 Task: For heading Arial with bold.  font size for heading22,  'Change the font style of data to'Arial Narrow.  and font size to 14,  Change the alignment of both headline & data to Align middle.  In the sheet   Dynamic Sales review book
Action: Mouse moved to (780, 653)
Screenshot: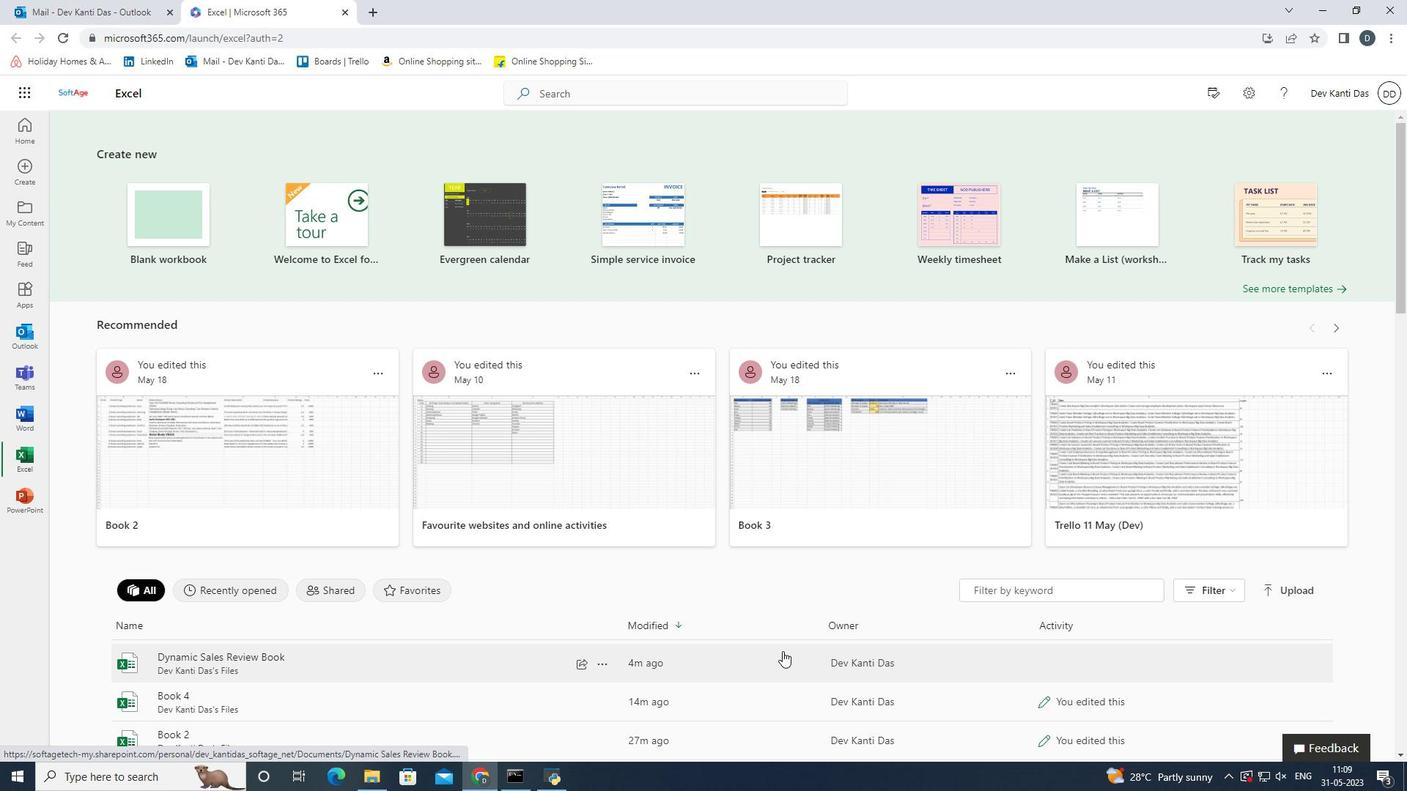 
Action: Mouse pressed left at (780, 653)
Screenshot: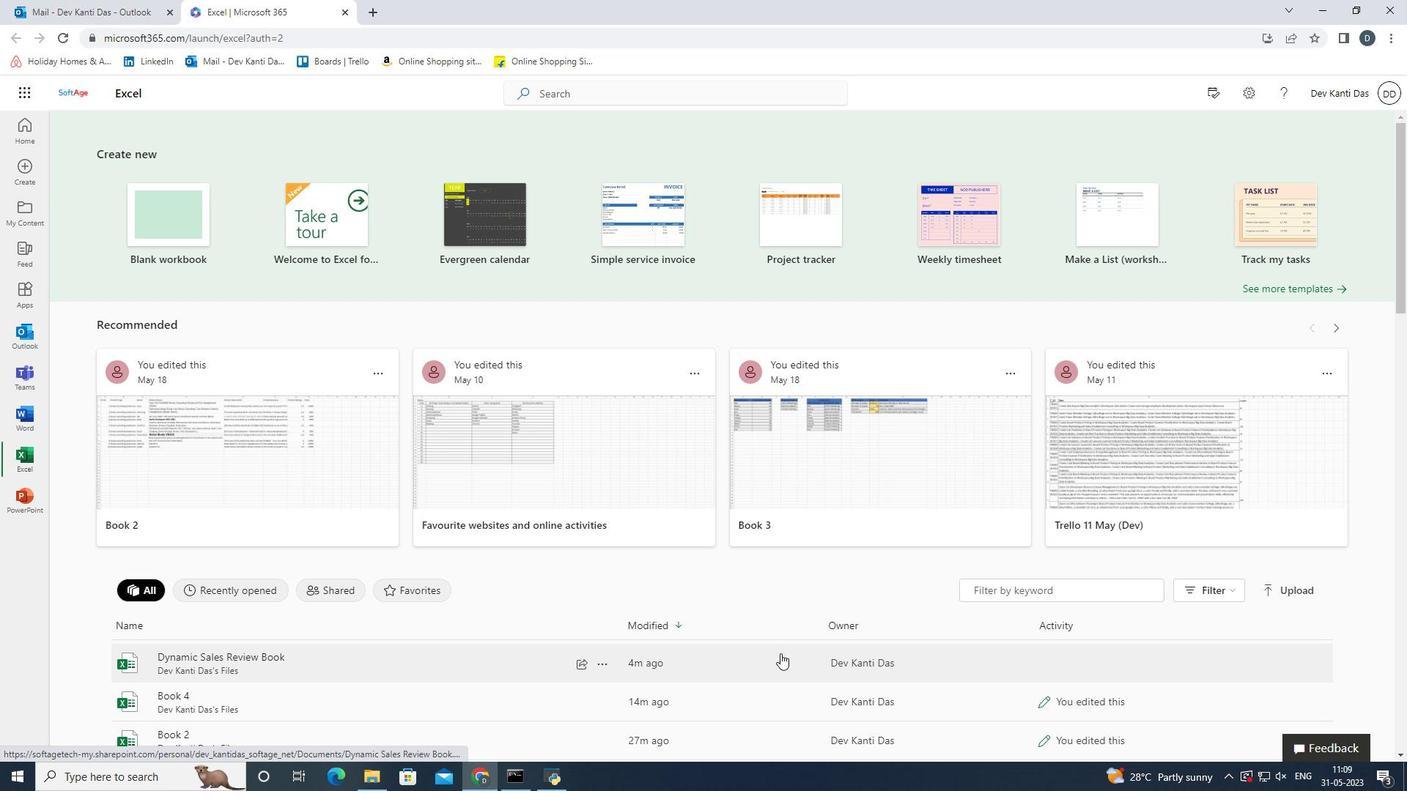 
Action: Mouse moved to (72, 249)
Screenshot: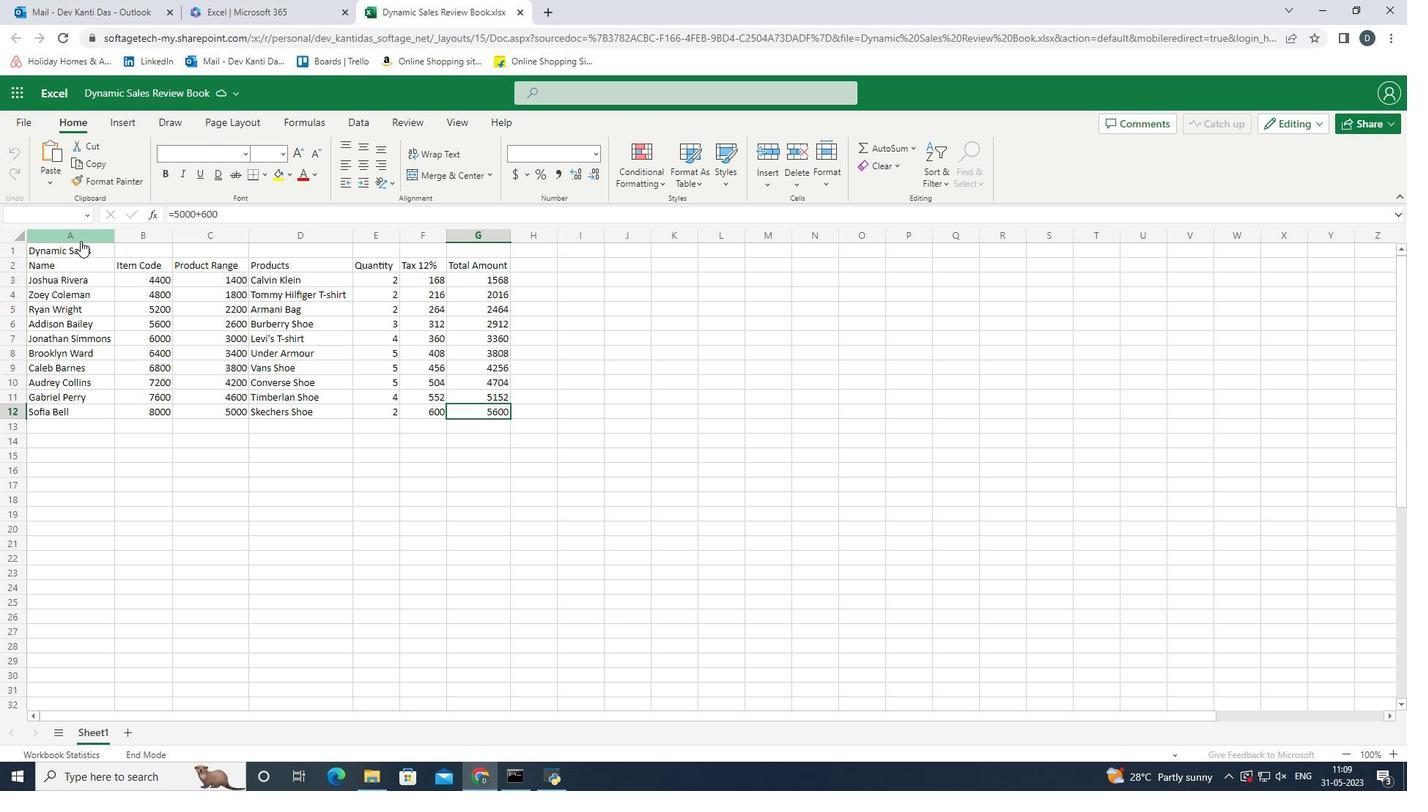 
Action: Mouse pressed left at (72, 249)
Screenshot: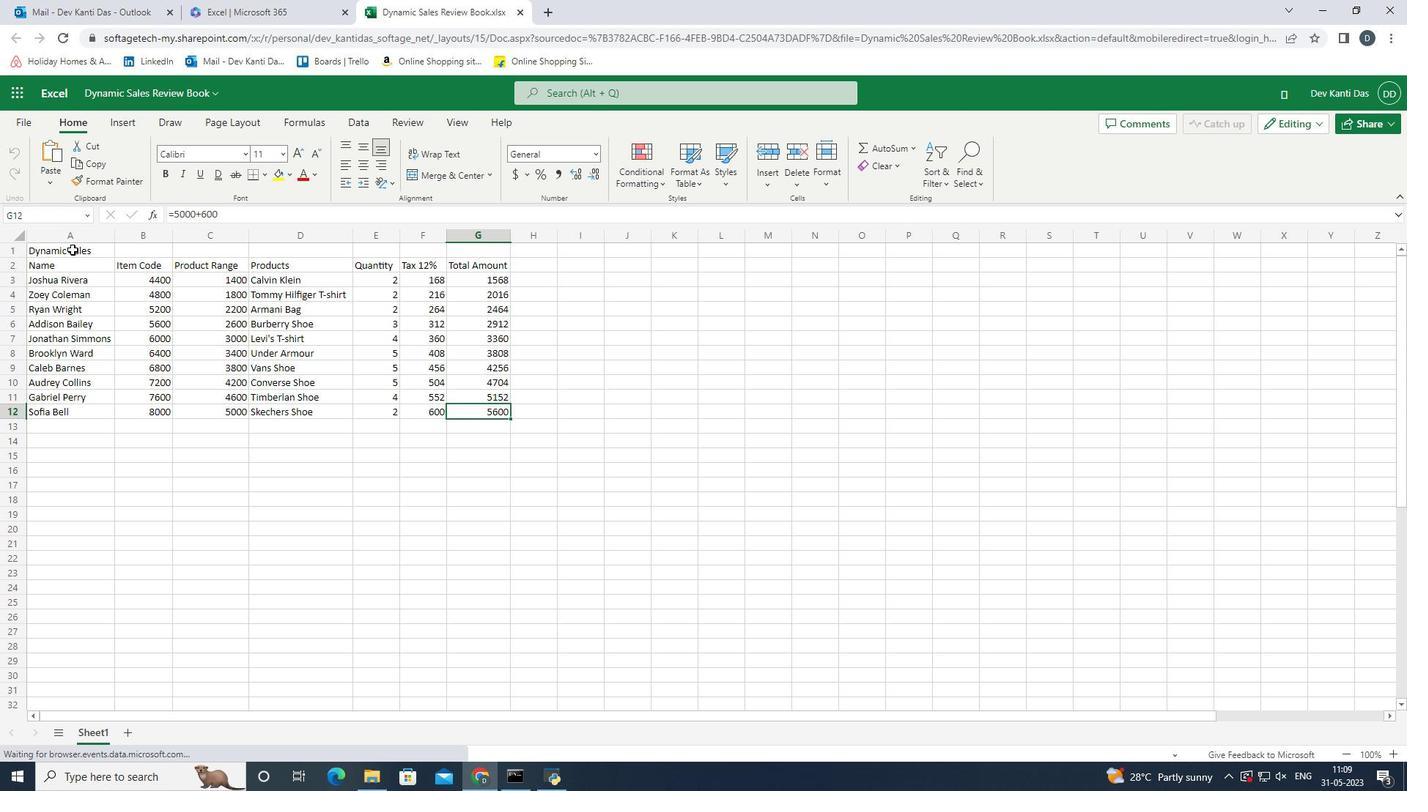 
Action: Mouse moved to (219, 156)
Screenshot: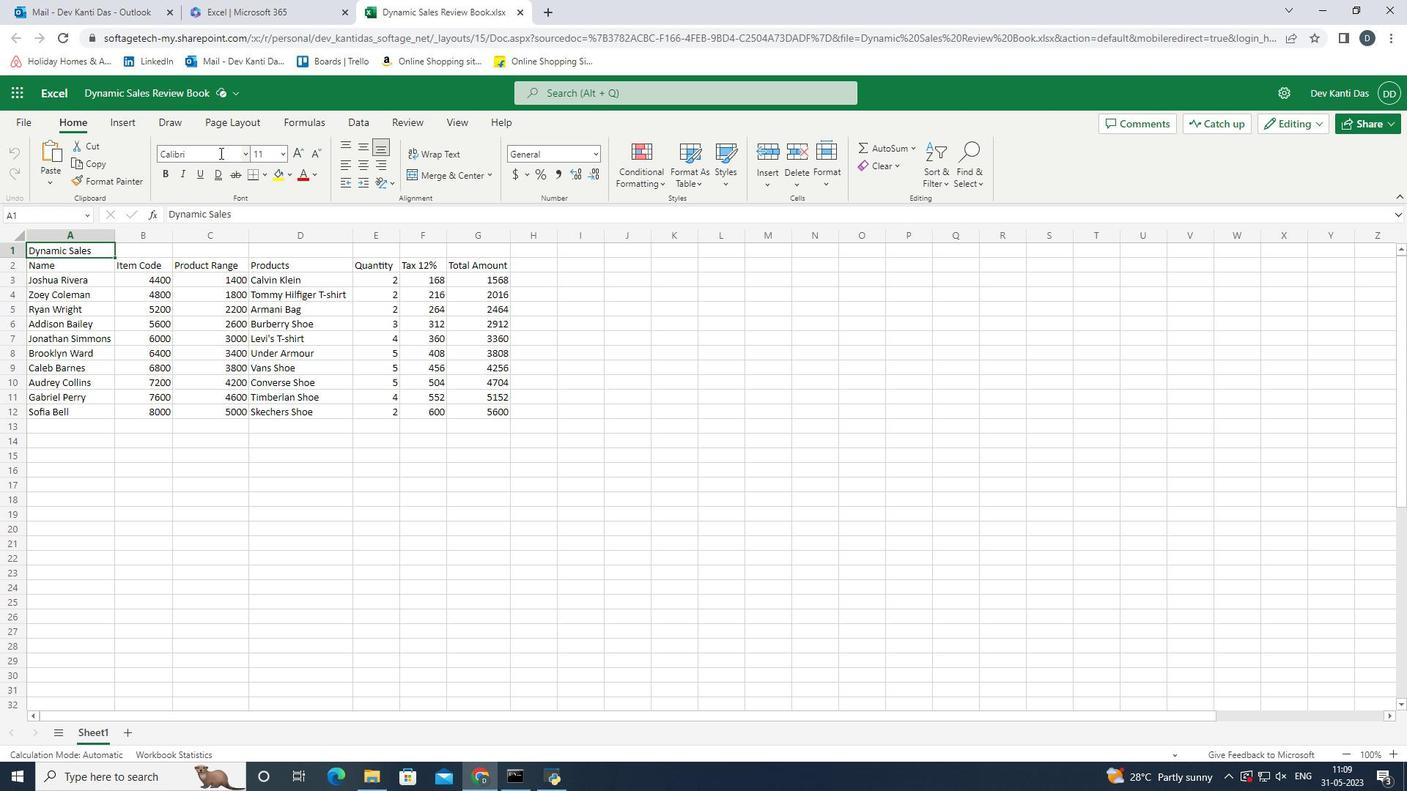 
Action: Mouse pressed left at (219, 156)
Screenshot: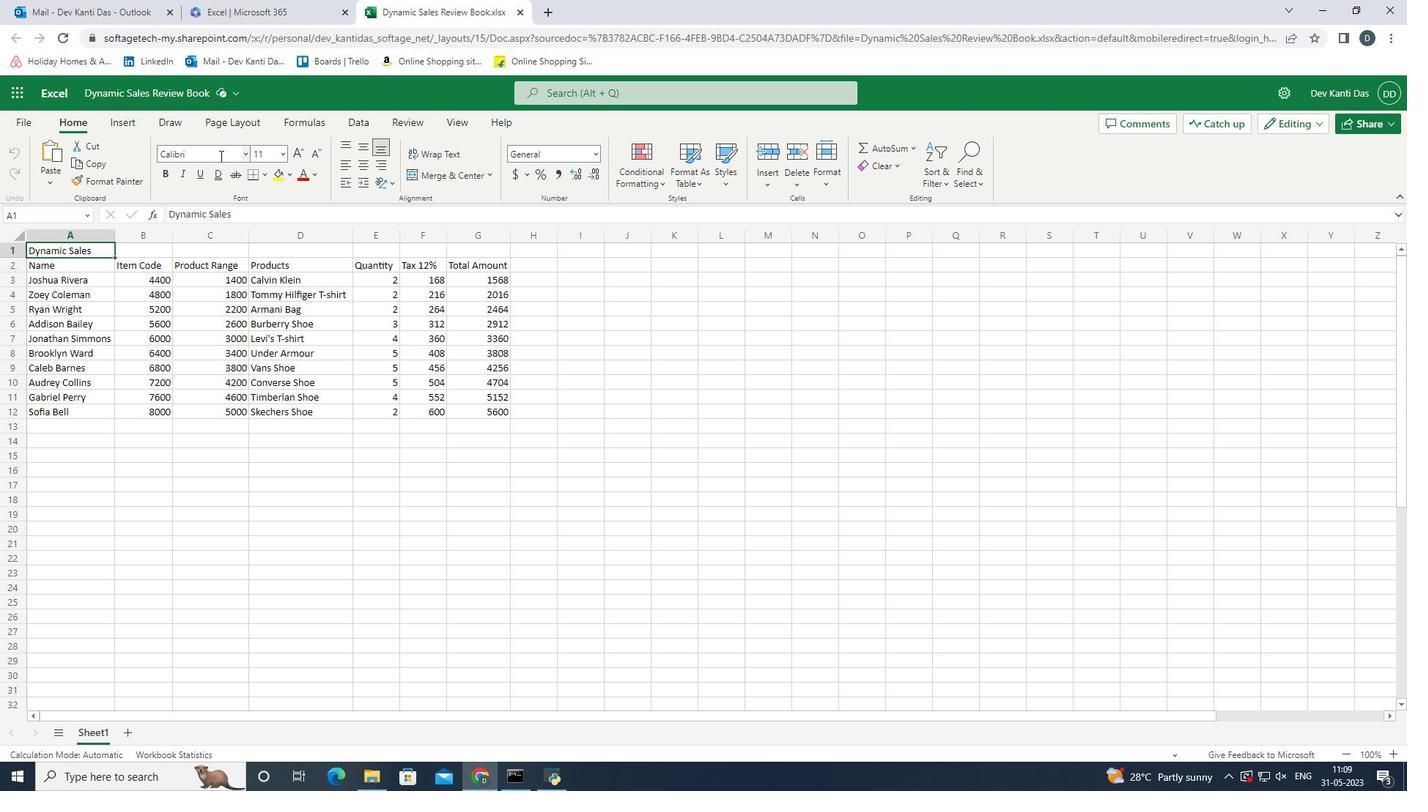 
Action: Mouse moved to (248, 153)
Screenshot: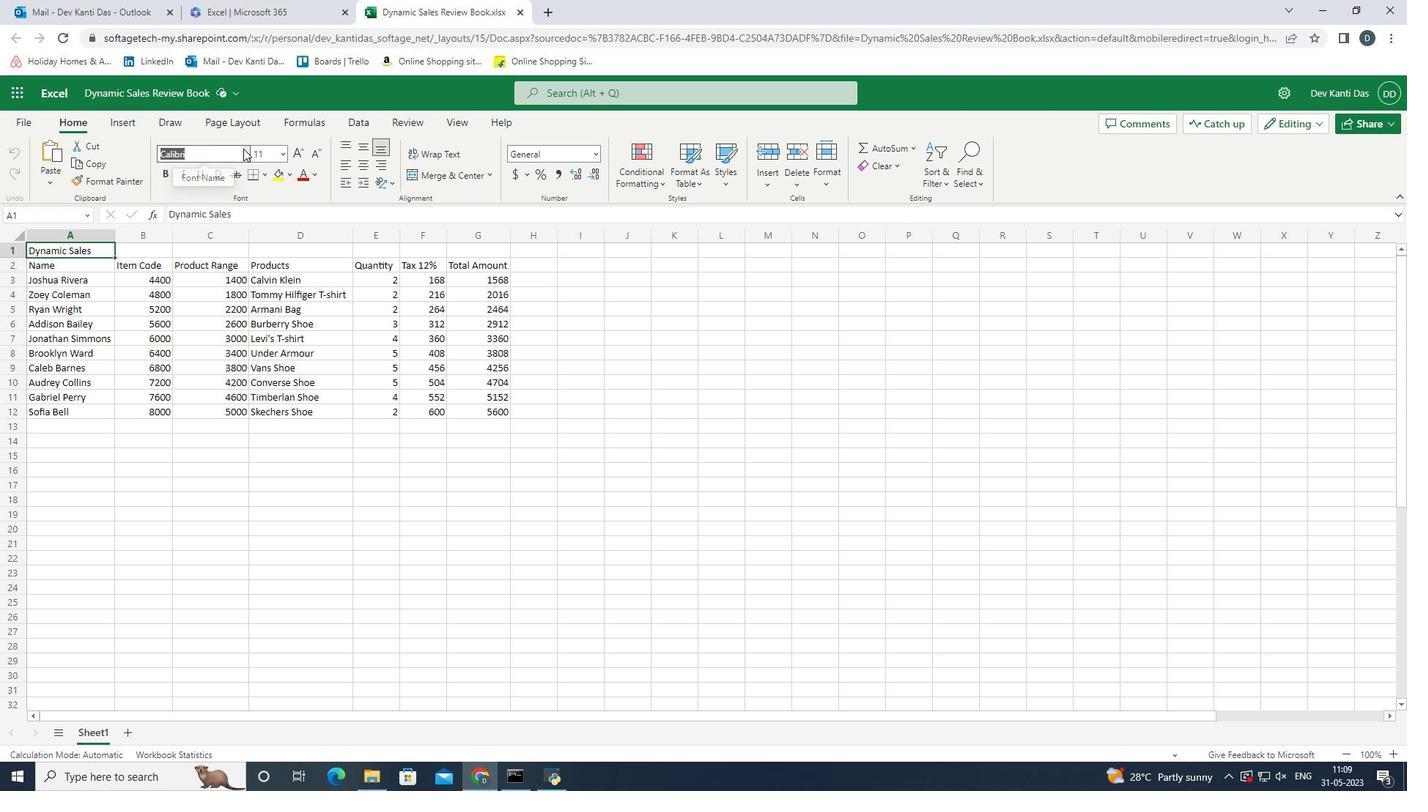 
Action: Mouse pressed left at (248, 153)
Screenshot: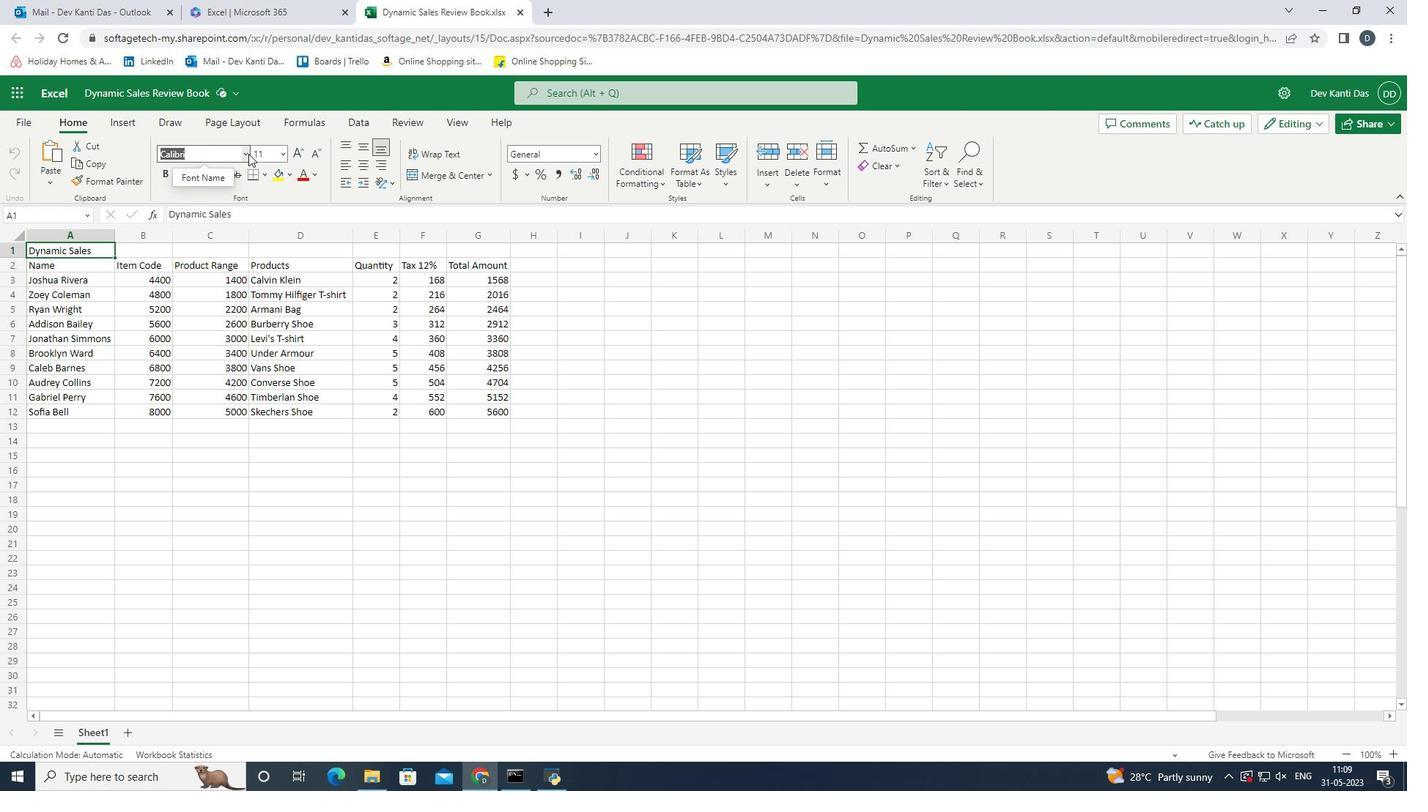 
Action: Mouse moved to (222, 208)
Screenshot: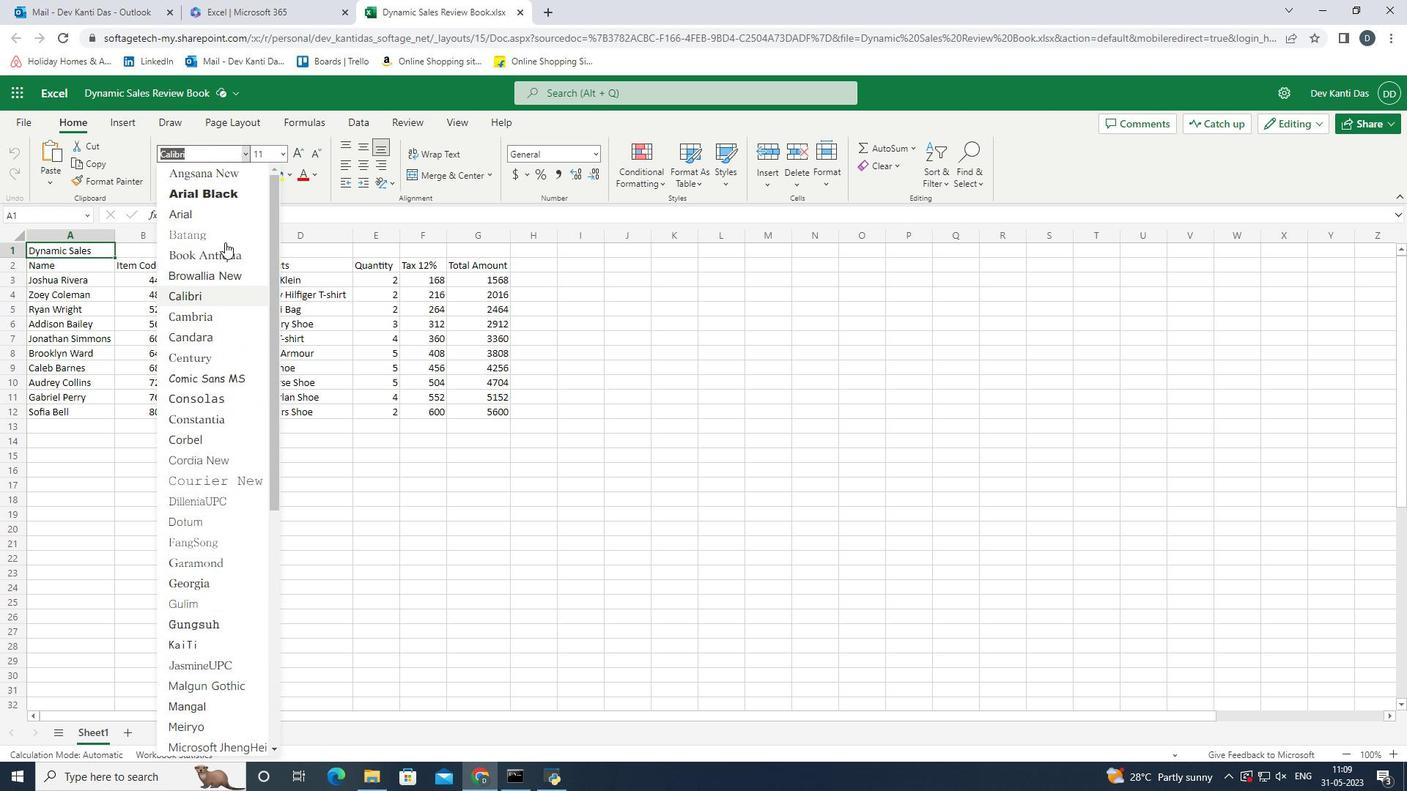 
Action: Mouse pressed left at (222, 208)
Screenshot: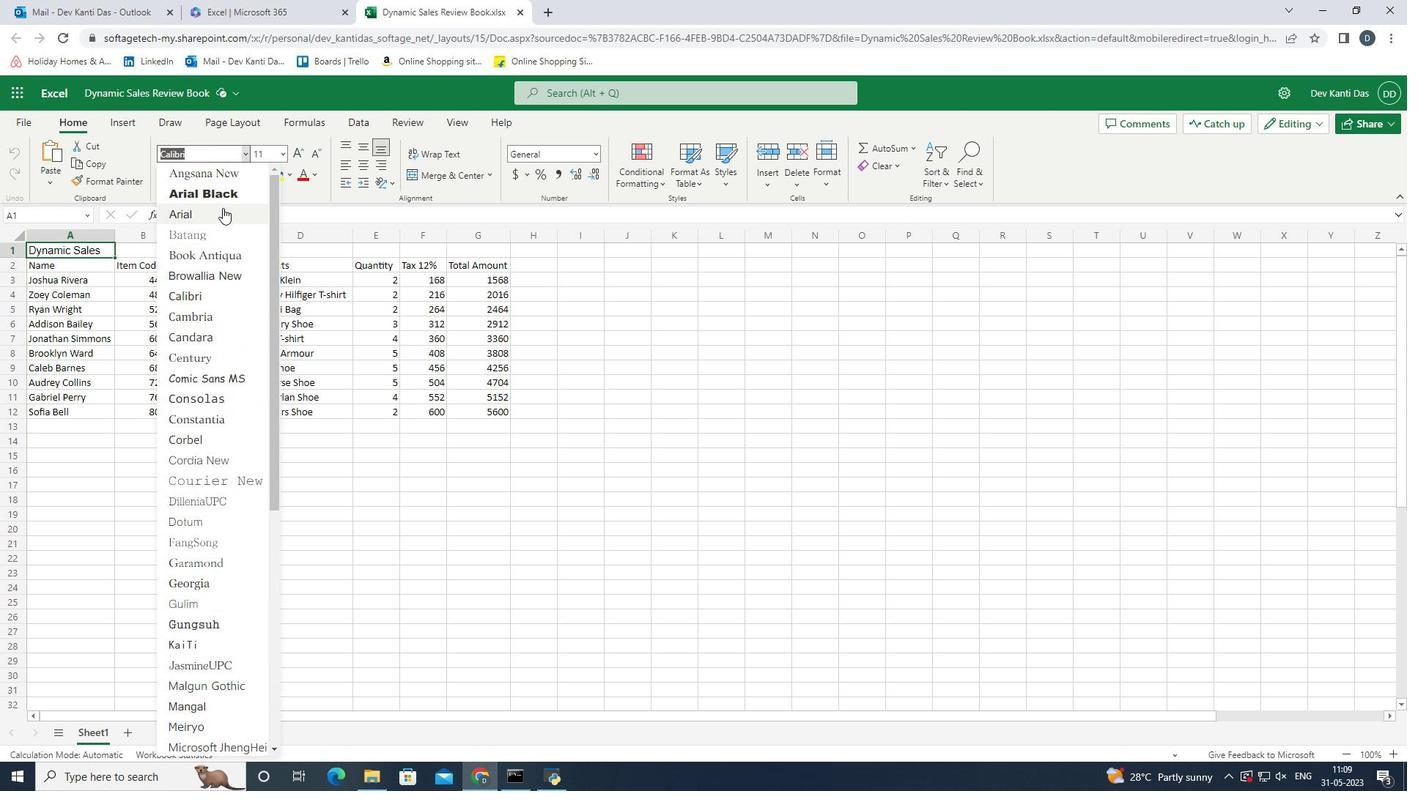 
Action: Mouse moved to (280, 155)
Screenshot: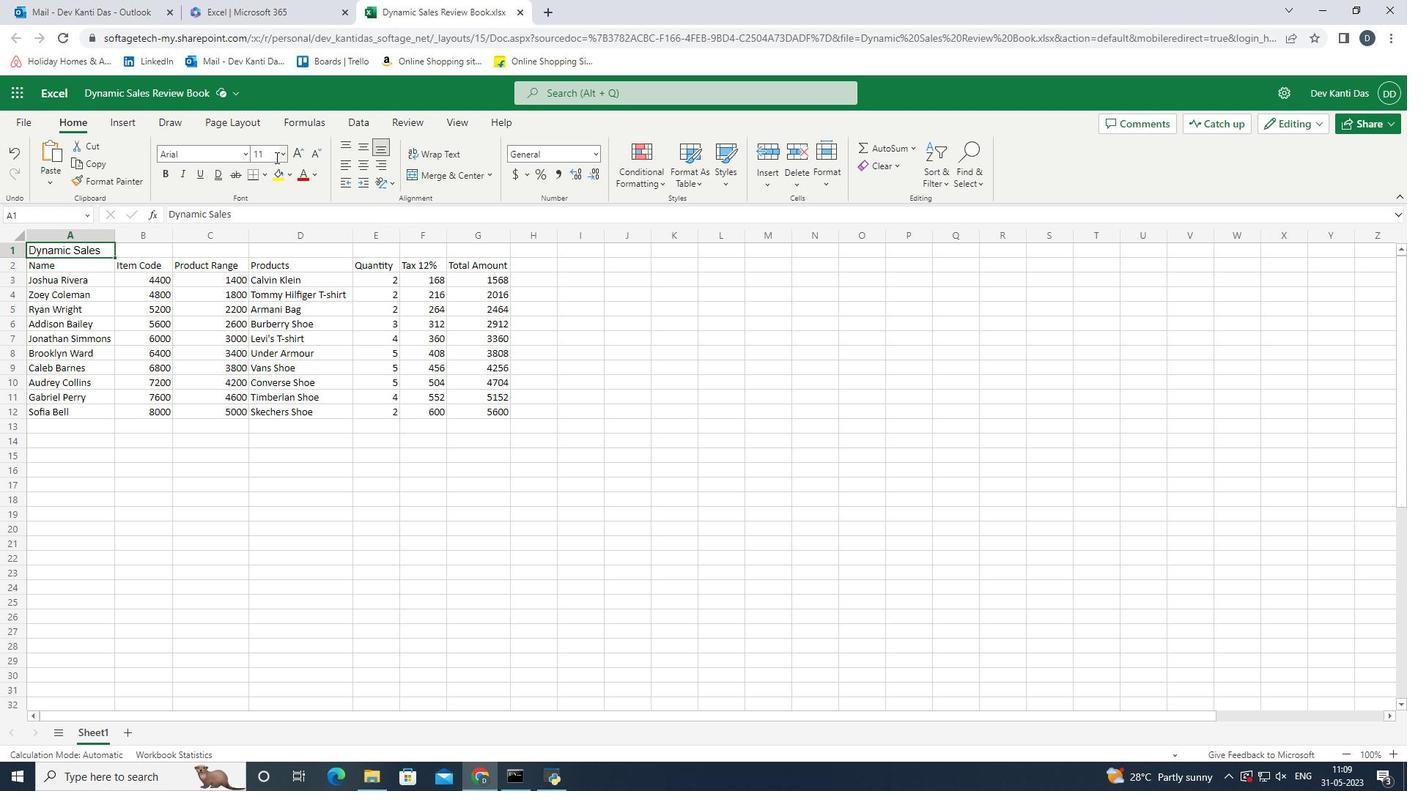 
Action: Mouse pressed left at (280, 155)
Screenshot: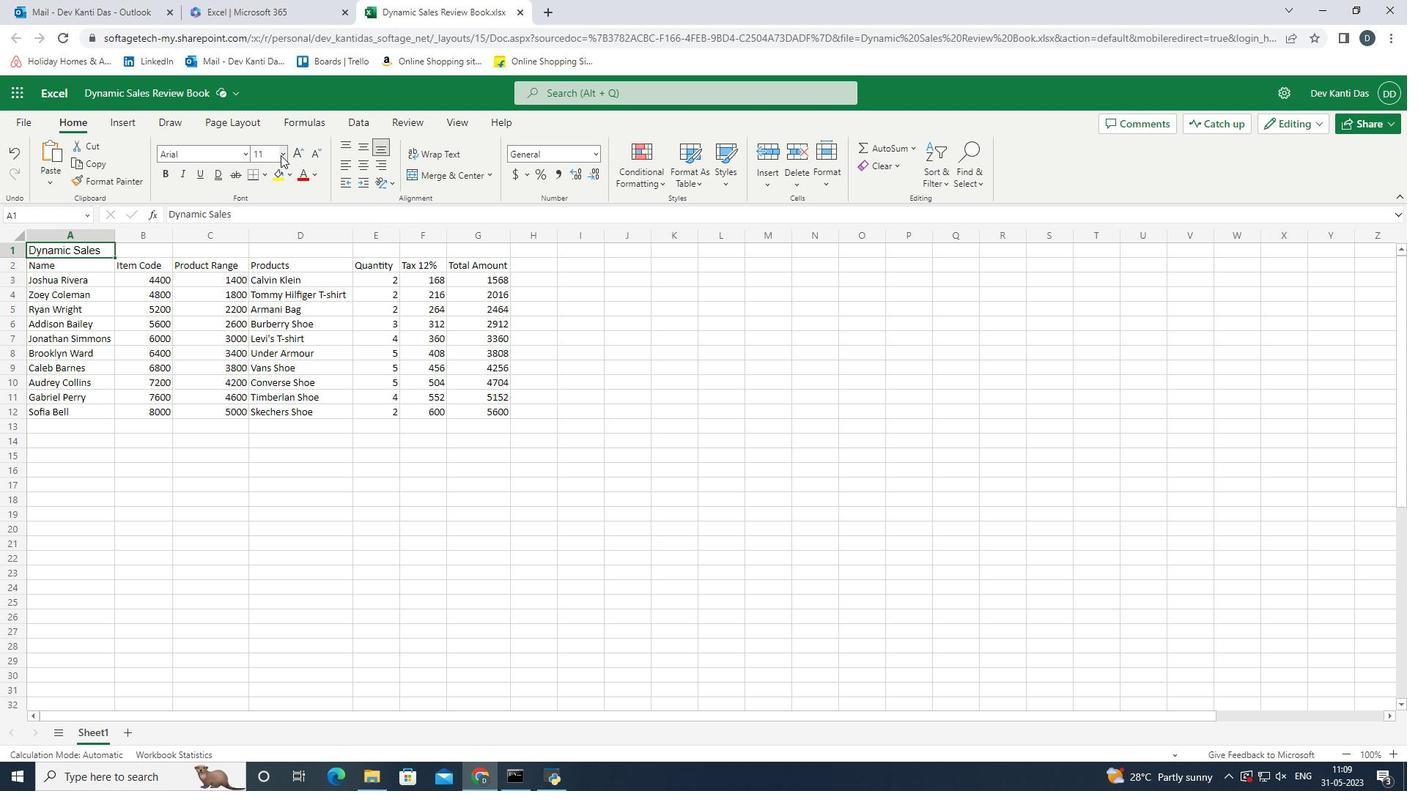 
Action: Mouse moved to (260, 151)
Screenshot: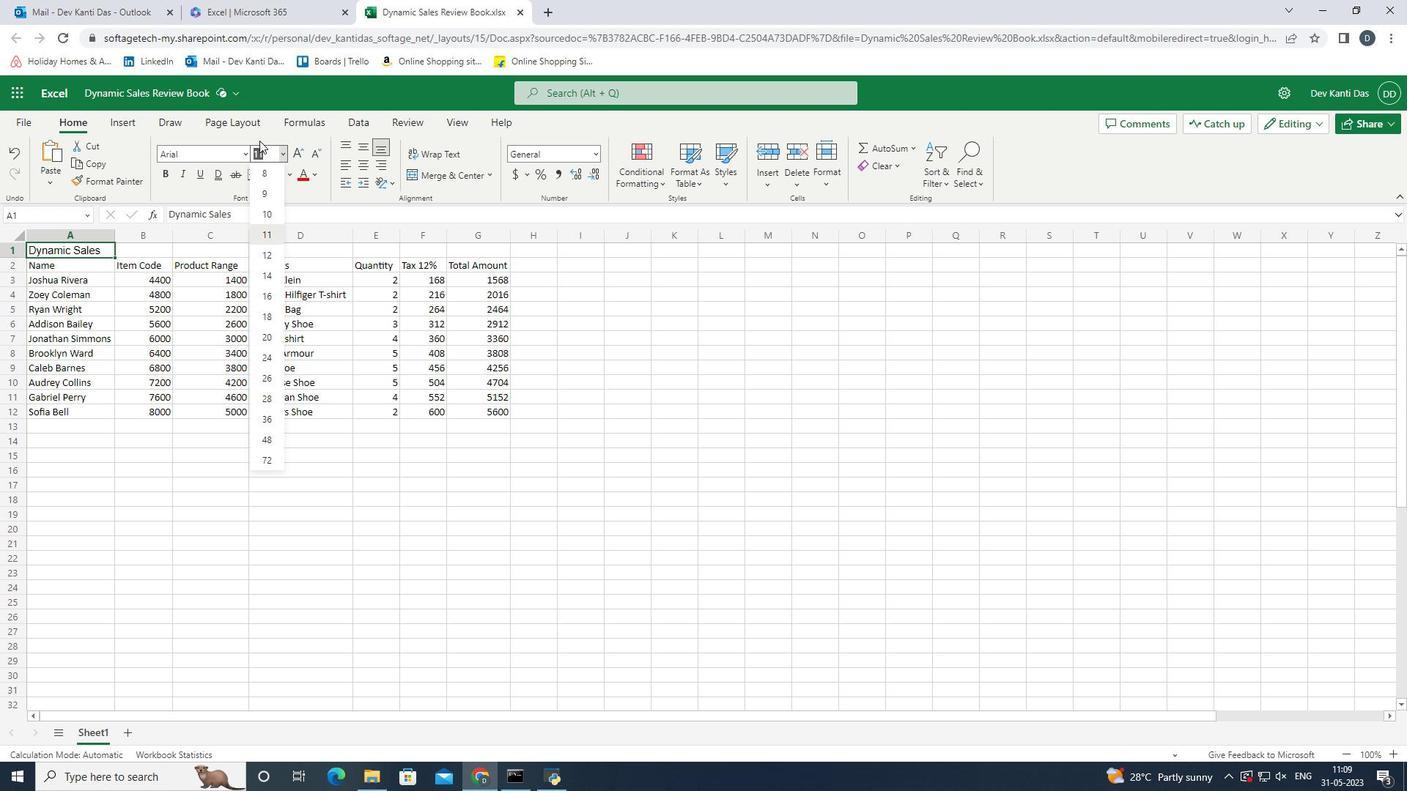 
Action: Mouse pressed left at (260, 151)
Screenshot: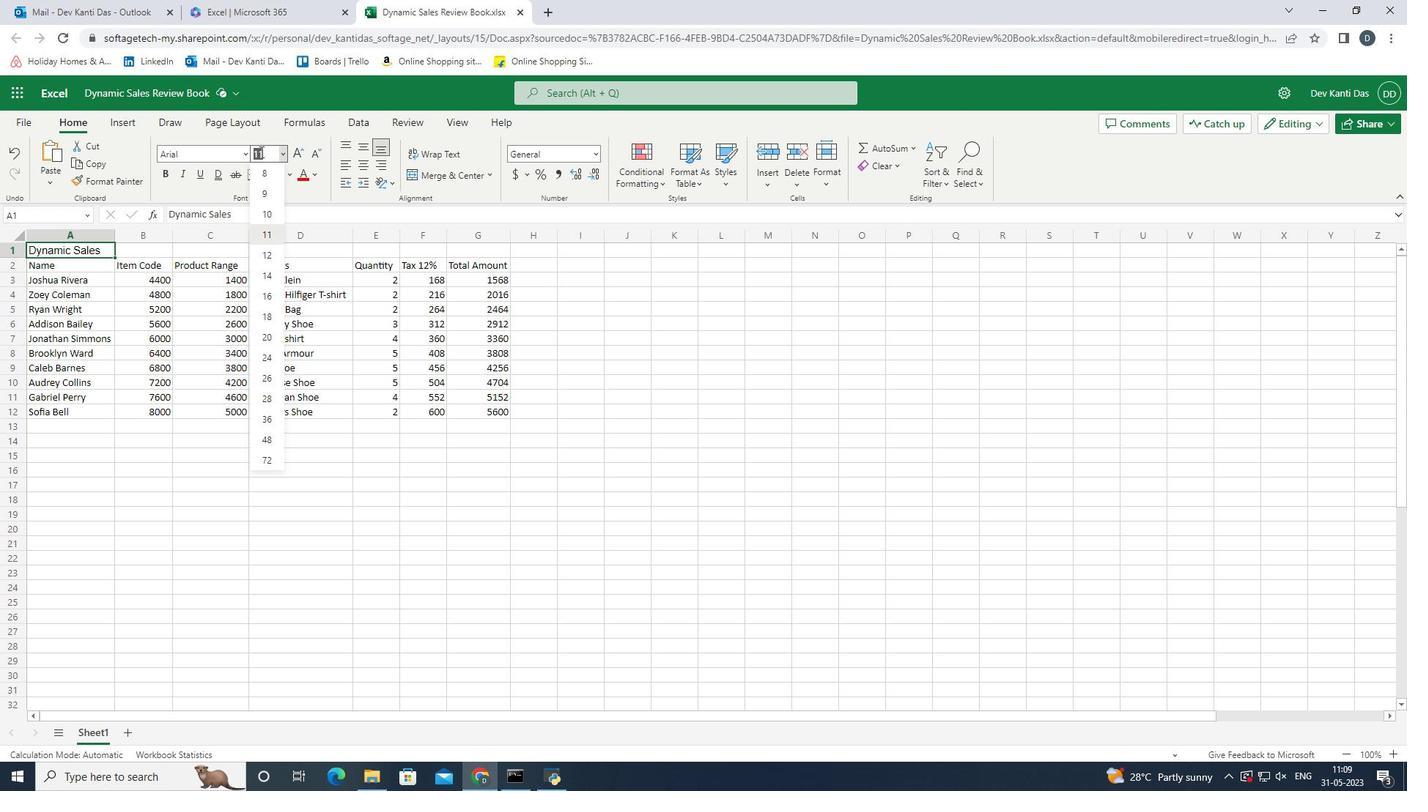 
Action: Mouse moved to (263, 154)
Screenshot: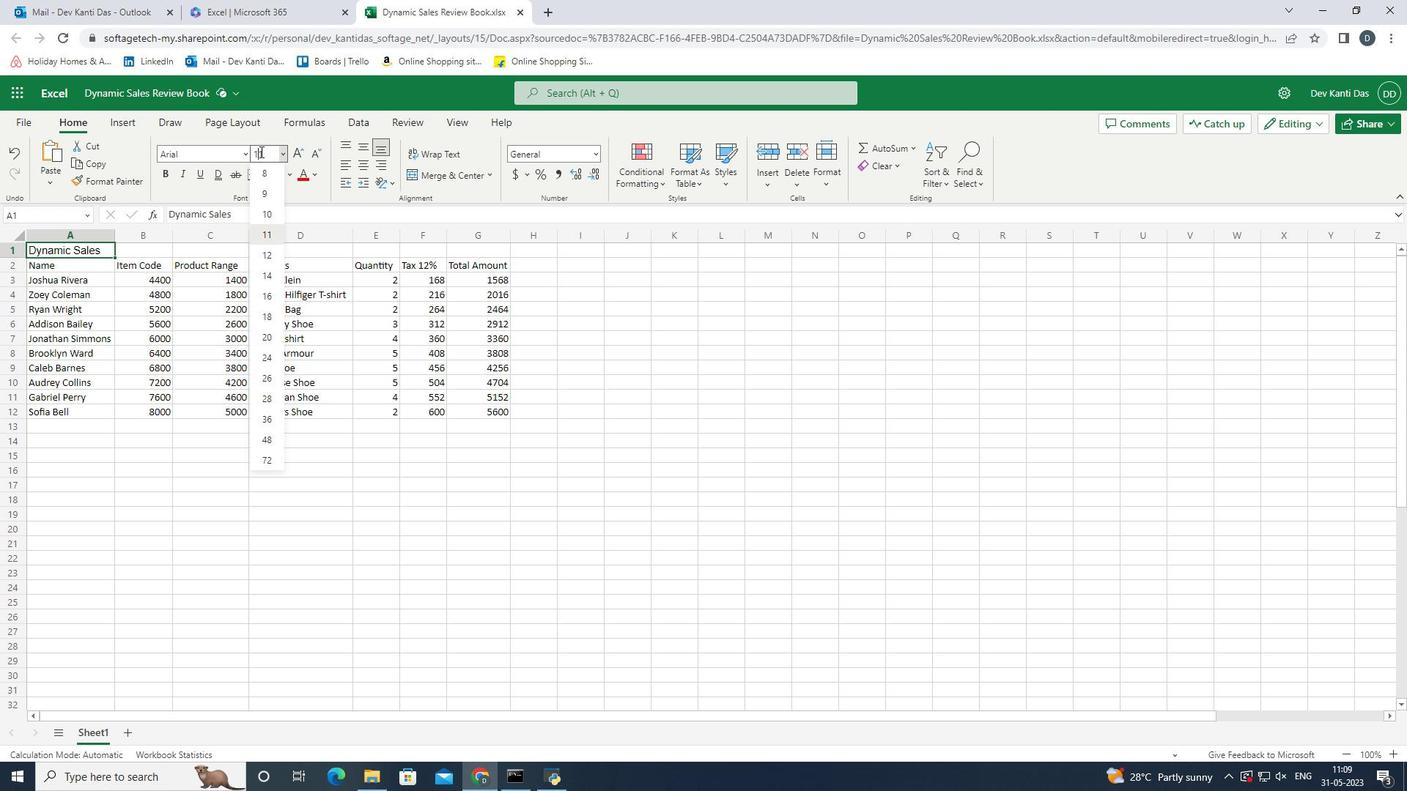 
Action: Mouse pressed left at (263, 154)
Screenshot: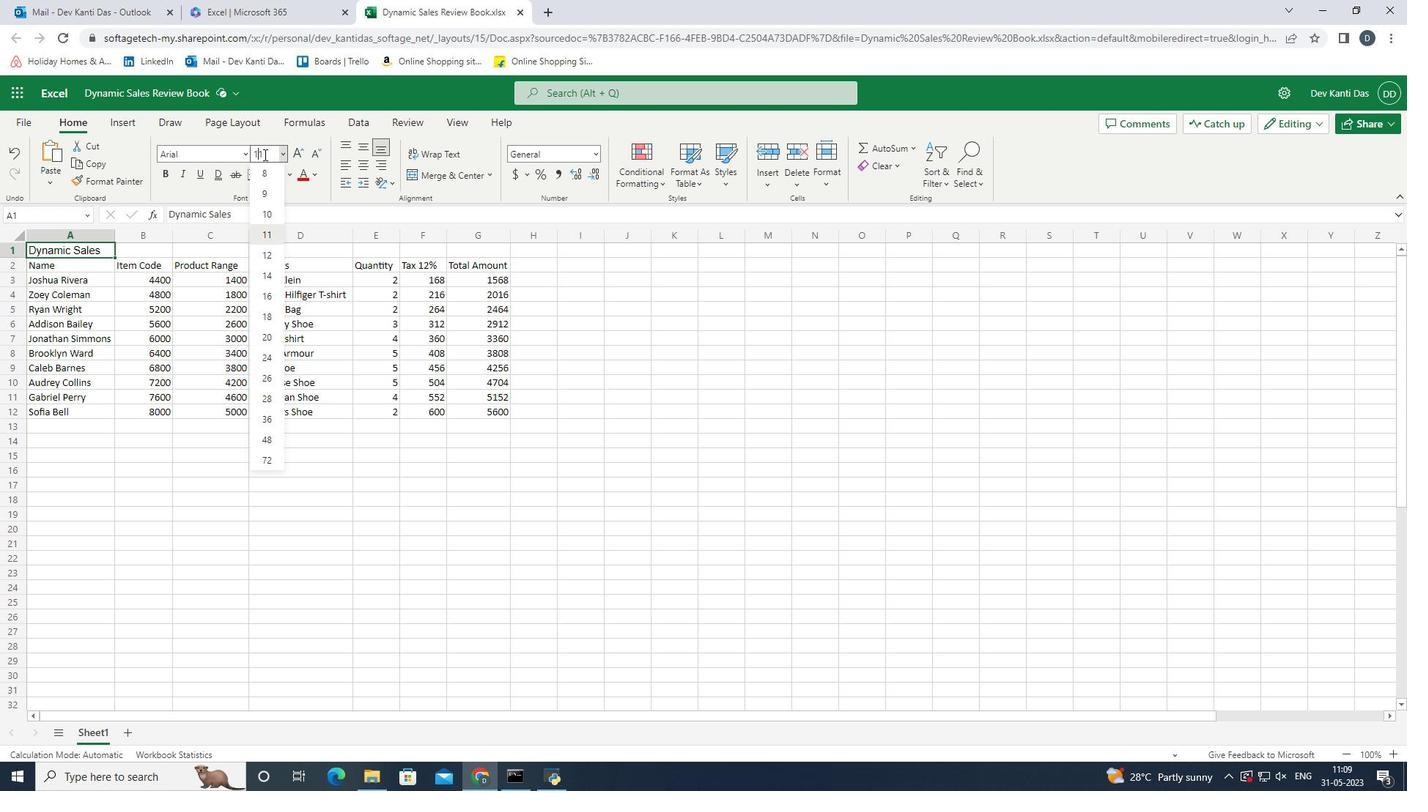 
Action: Key pressed <Key.backspace><Key.backspace>22<Key.enter>
Screenshot: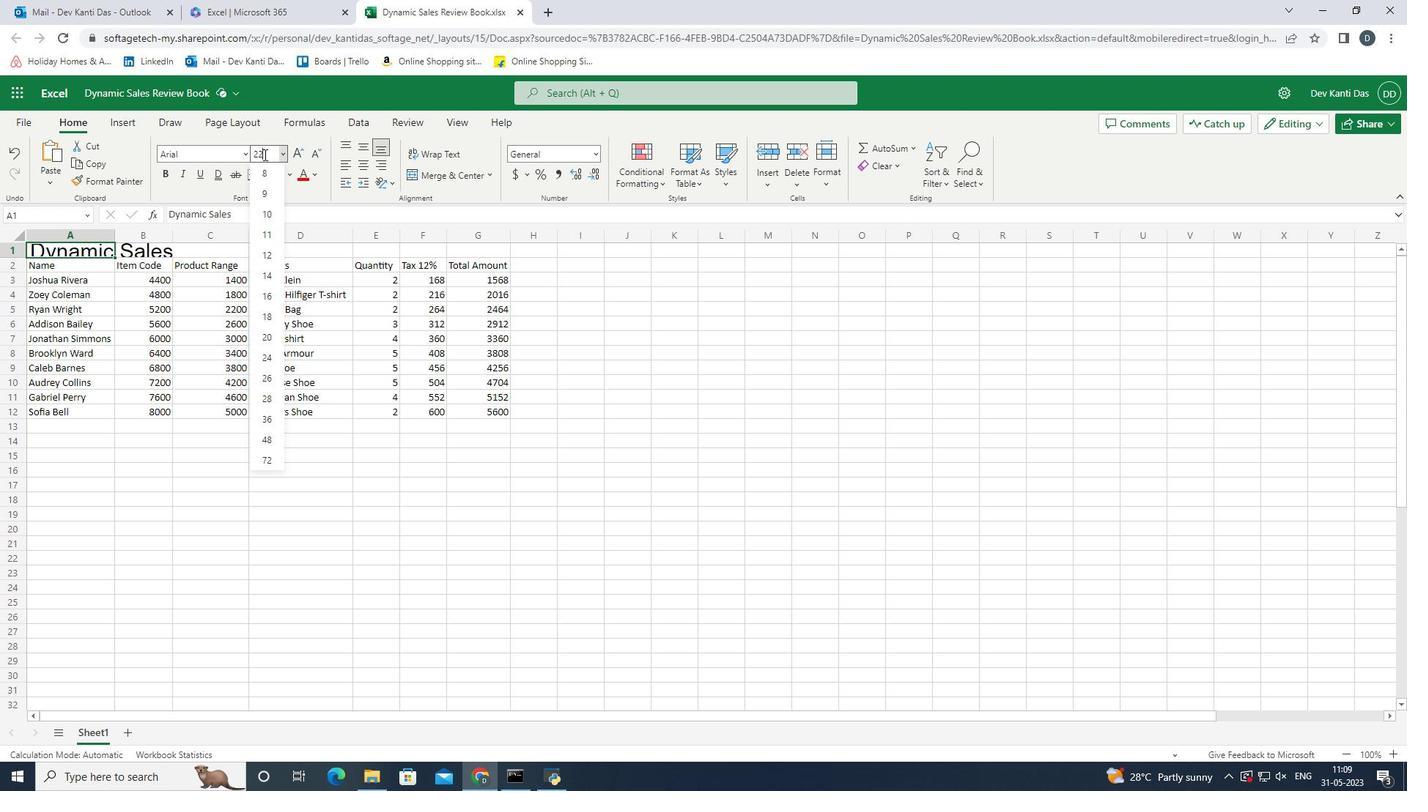 
Action: Mouse moved to (105, 255)
Screenshot: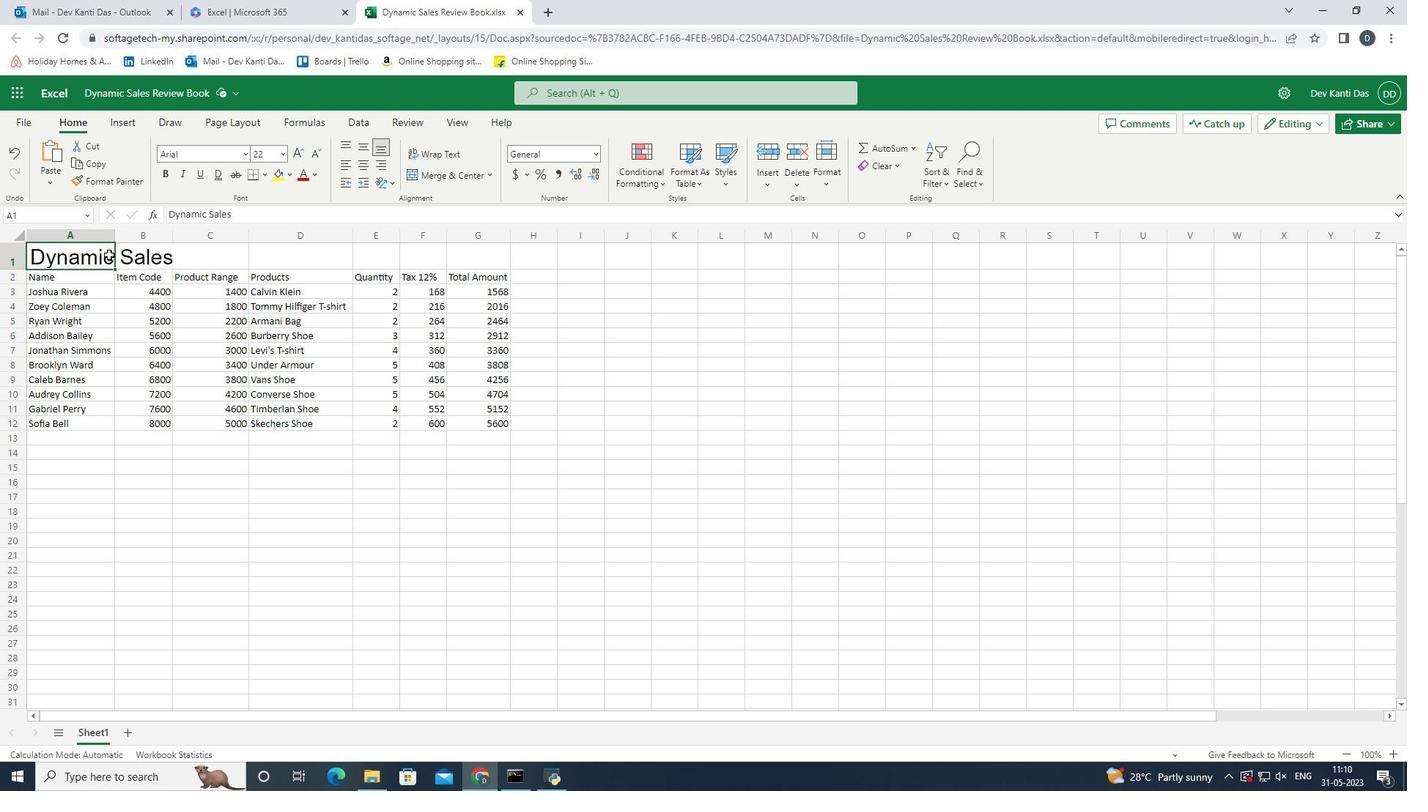 
Action: Mouse pressed left at (105, 255)
Screenshot: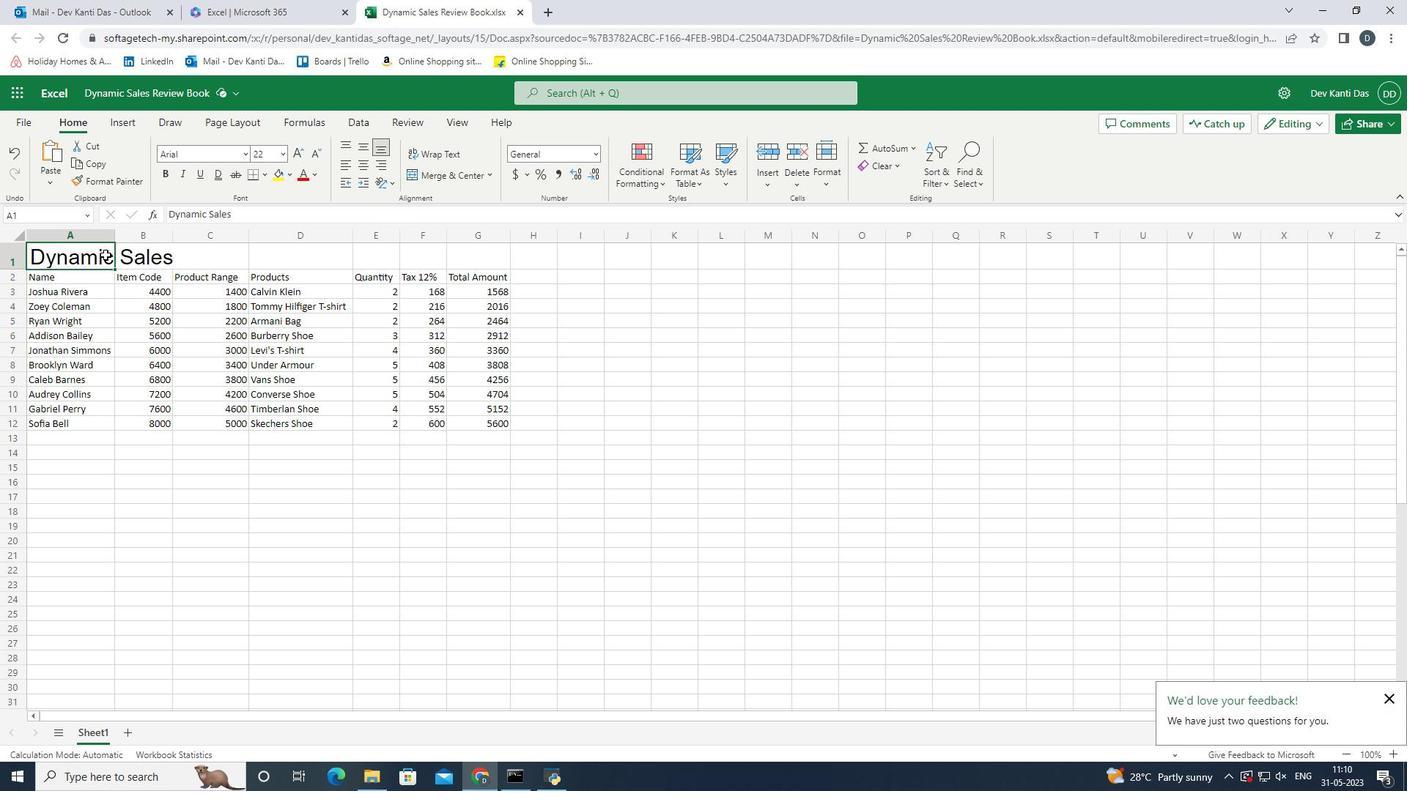 
Action: Mouse moved to (449, 181)
Screenshot: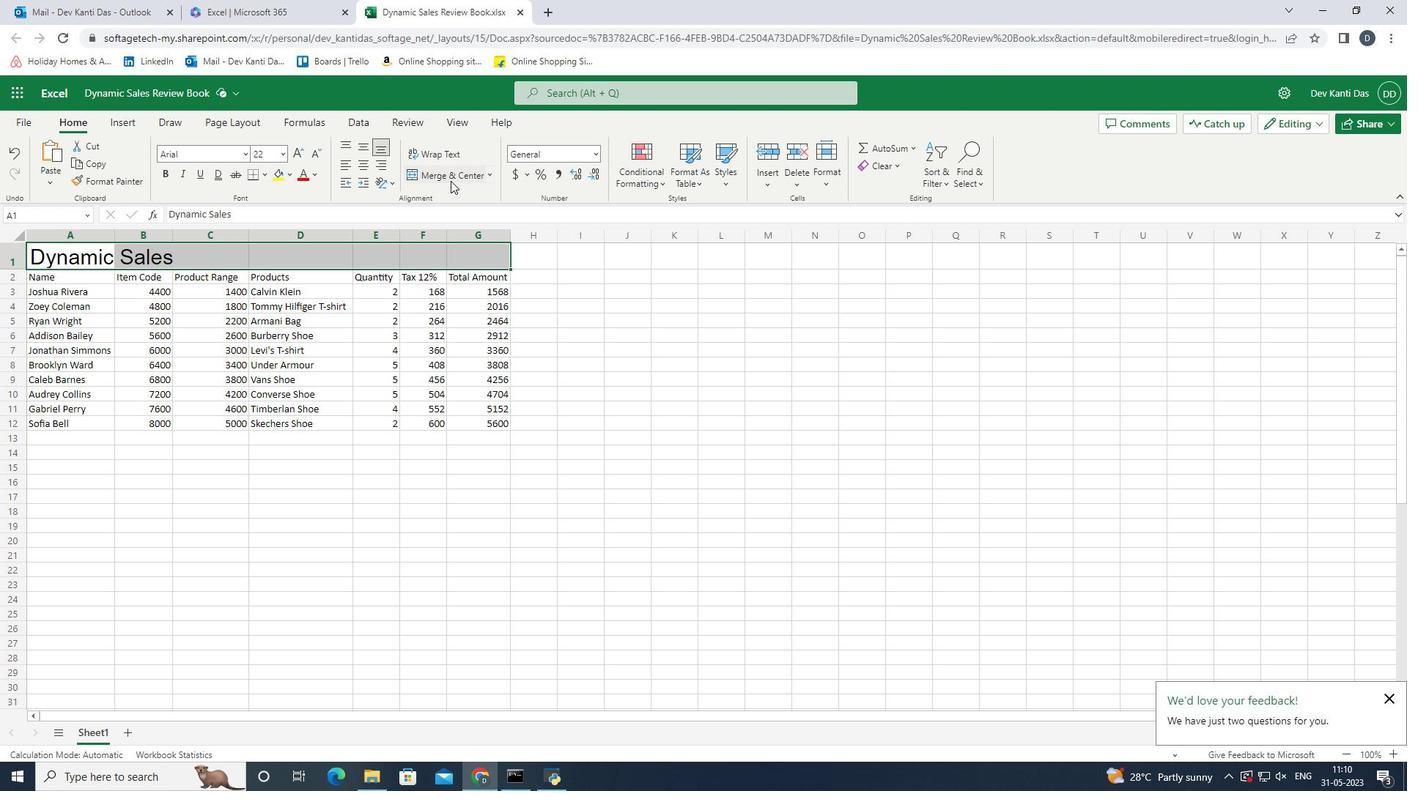 
Action: Mouse pressed left at (449, 181)
Screenshot: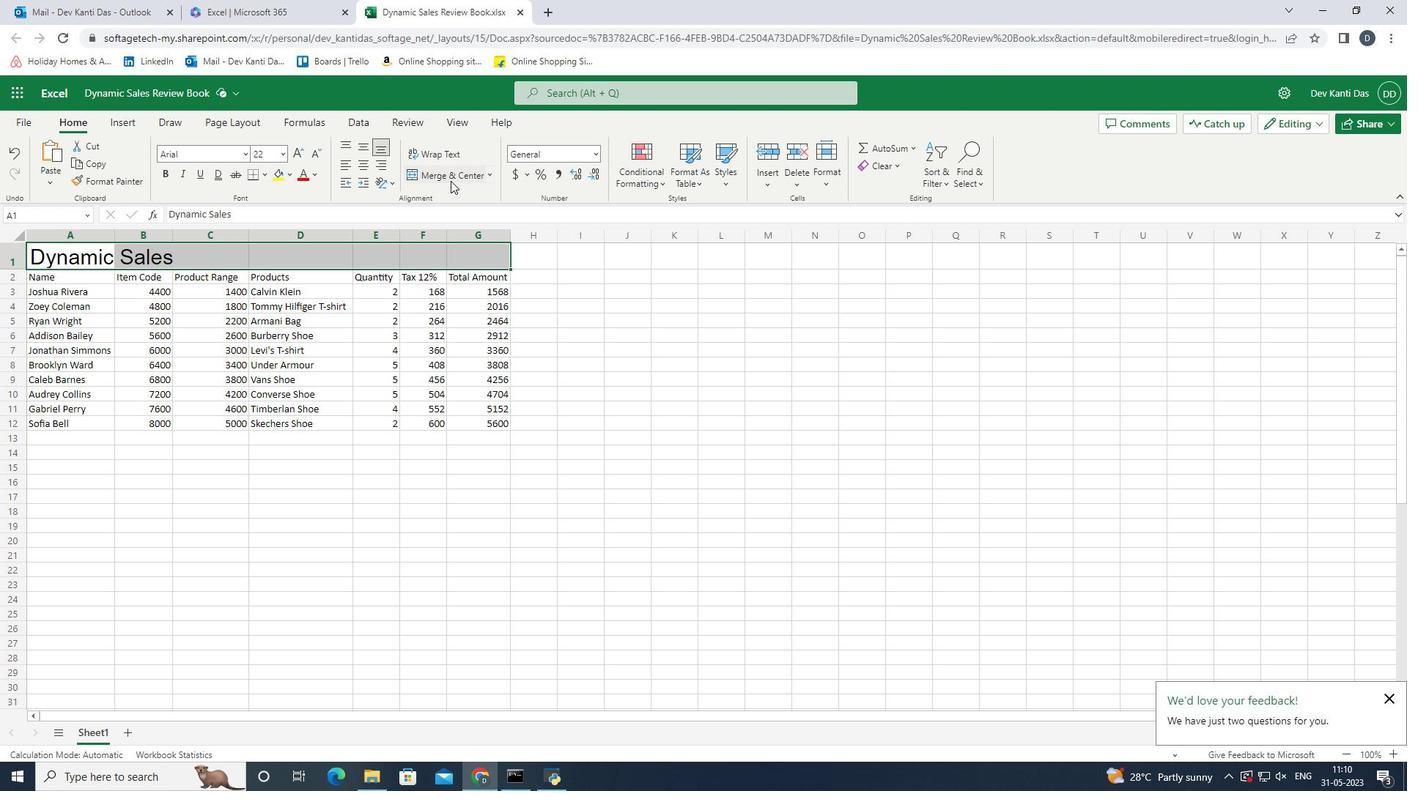 
Action: Mouse moved to (100, 280)
Screenshot: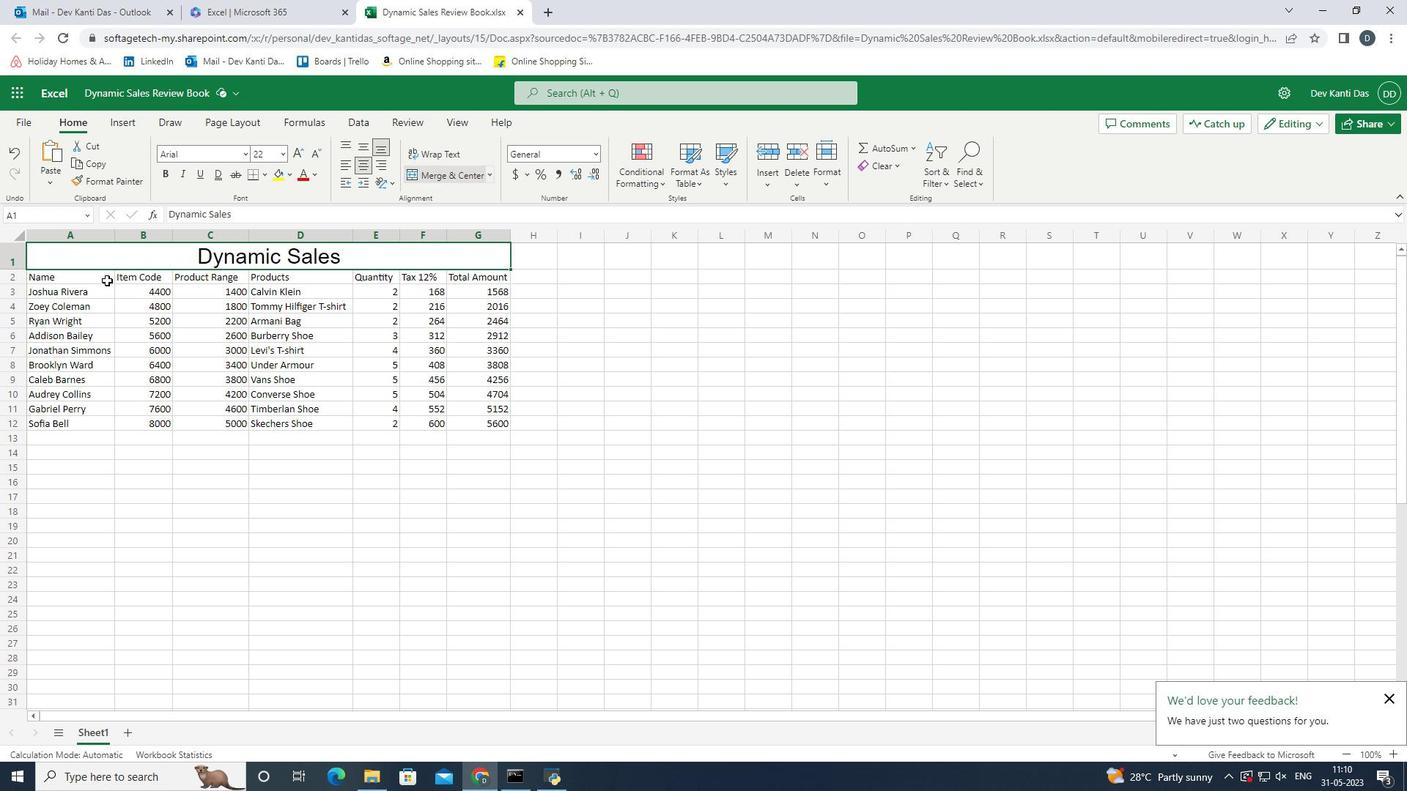 
Action: Mouse pressed left at (100, 280)
Screenshot: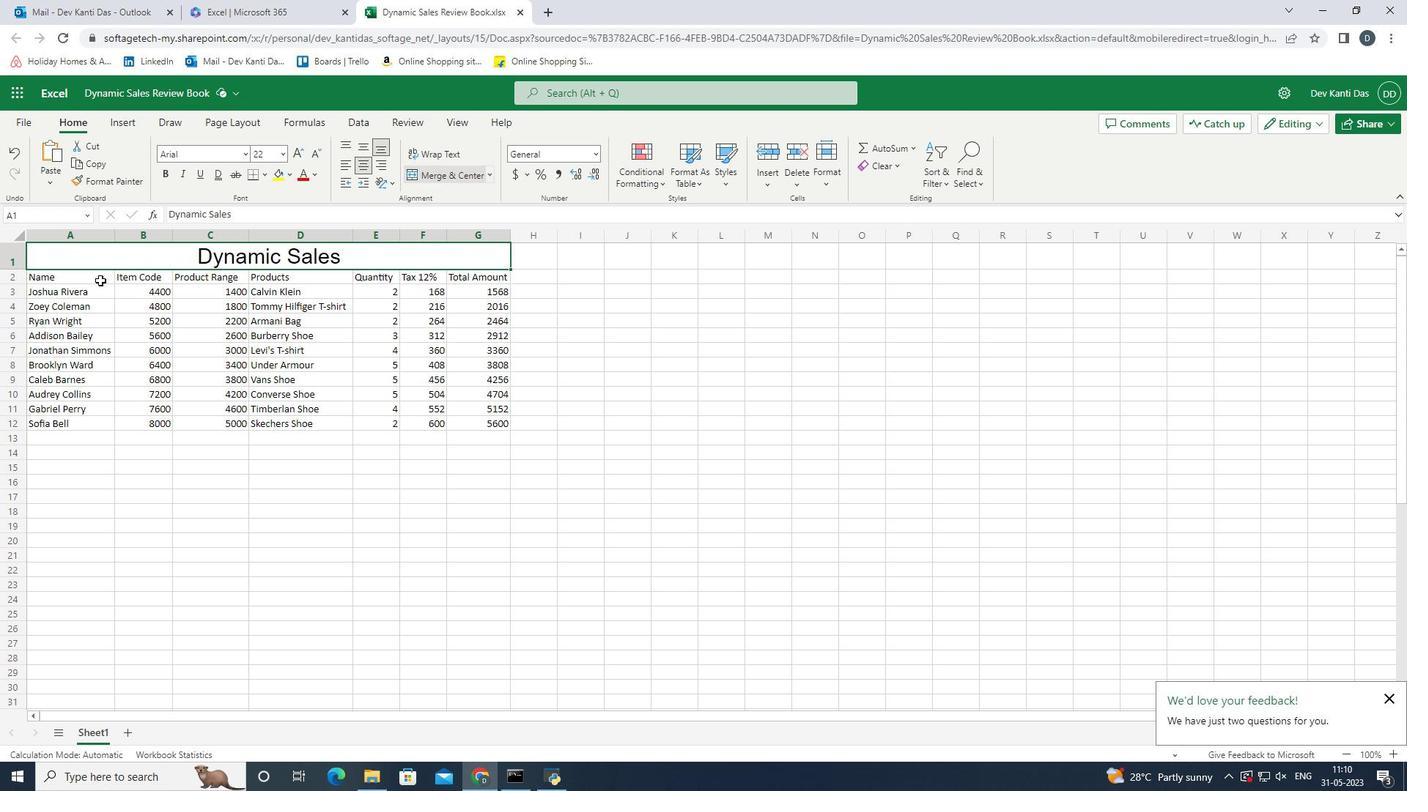 
Action: Mouse pressed left at (100, 280)
Screenshot: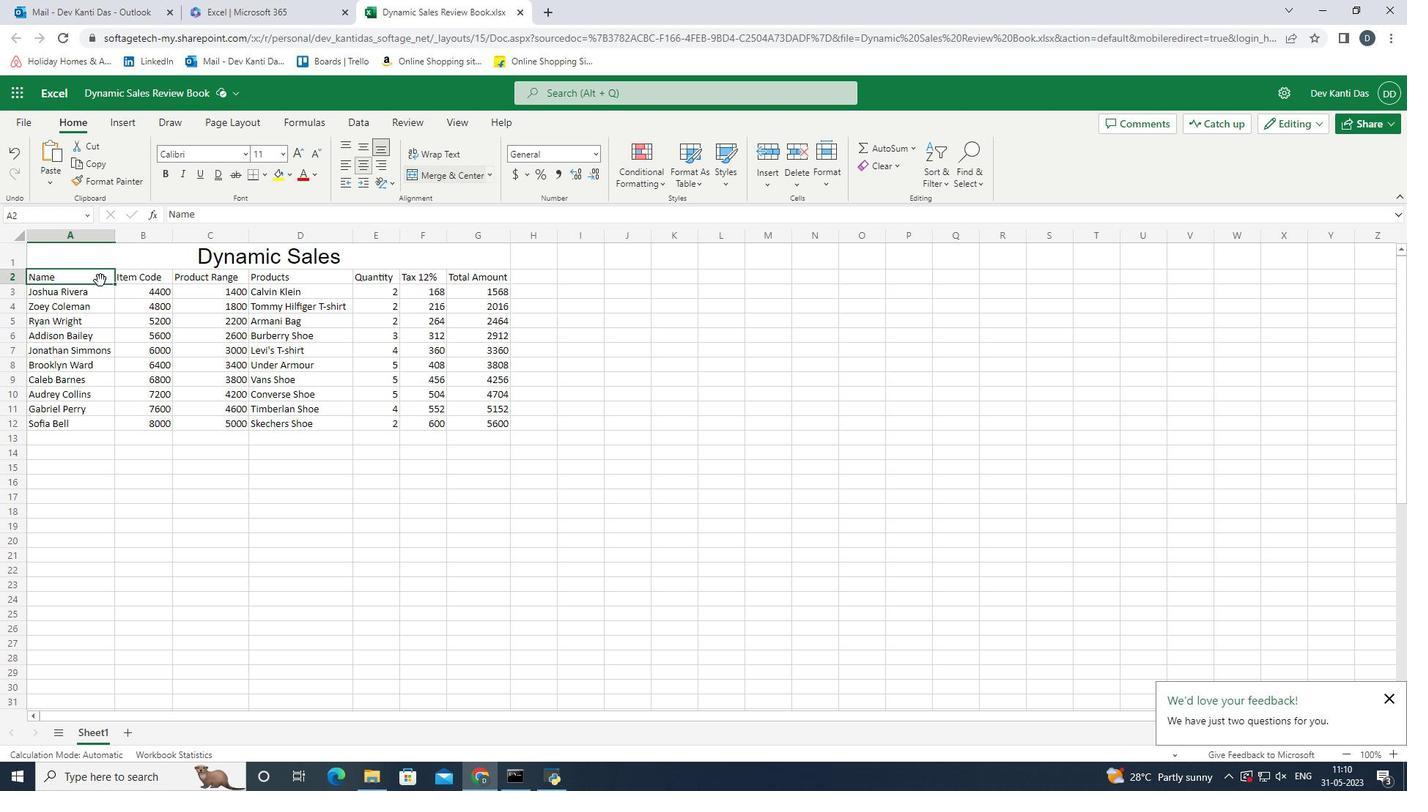 
Action: Mouse moved to (66, 274)
Screenshot: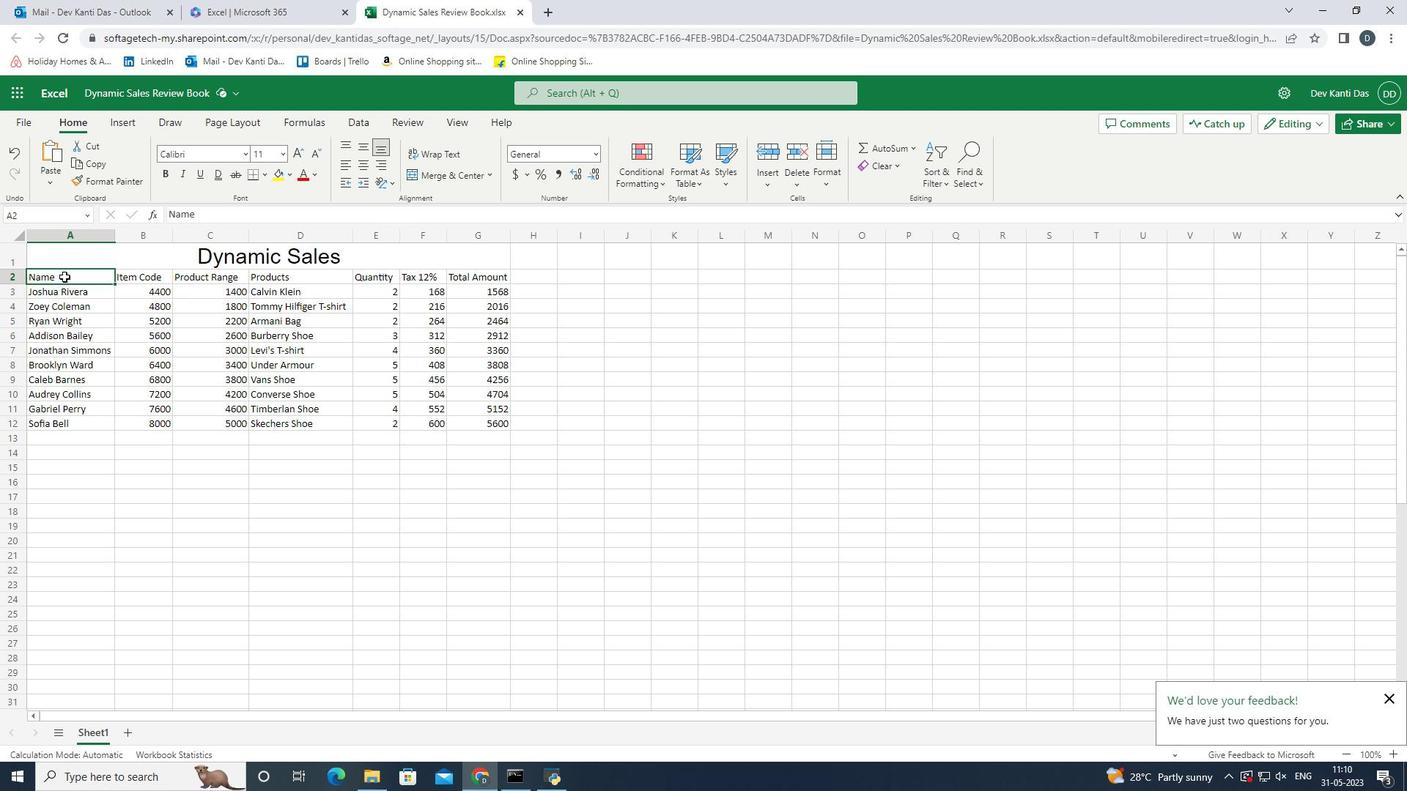 
Action: Mouse pressed left at (66, 274)
Screenshot: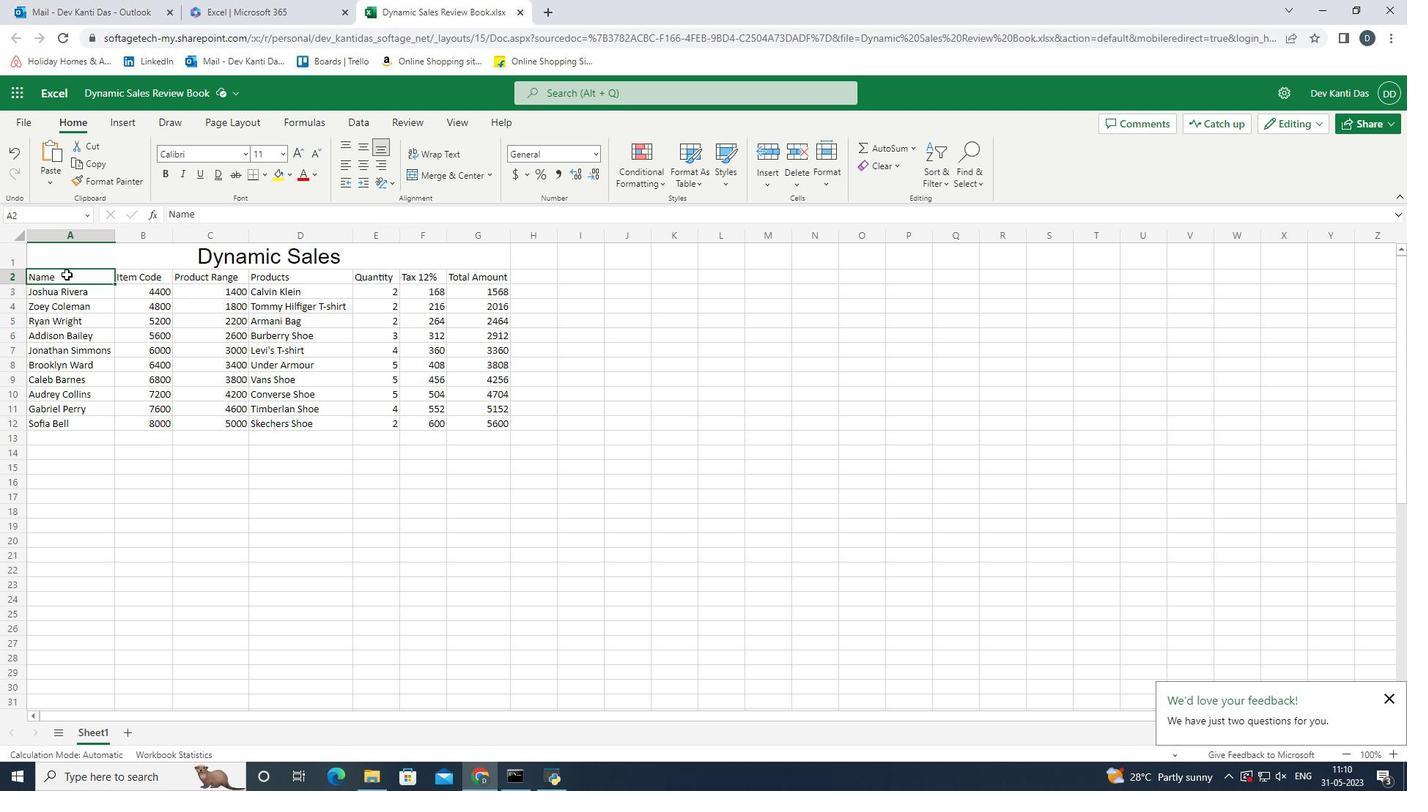 
Action: Mouse moved to (247, 157)
Screenshot: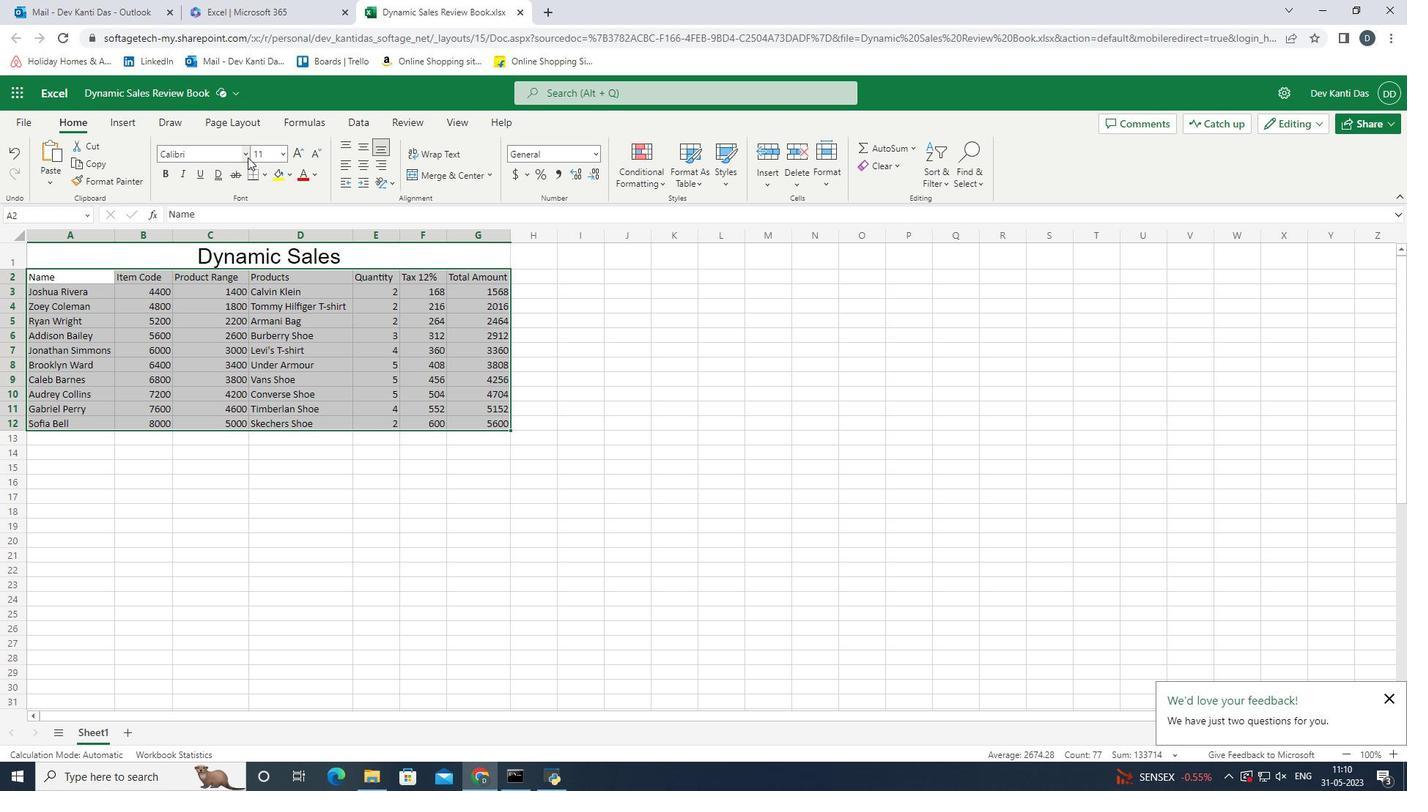 
Action: Mouse pressed left at (247, 157)
Screenshot: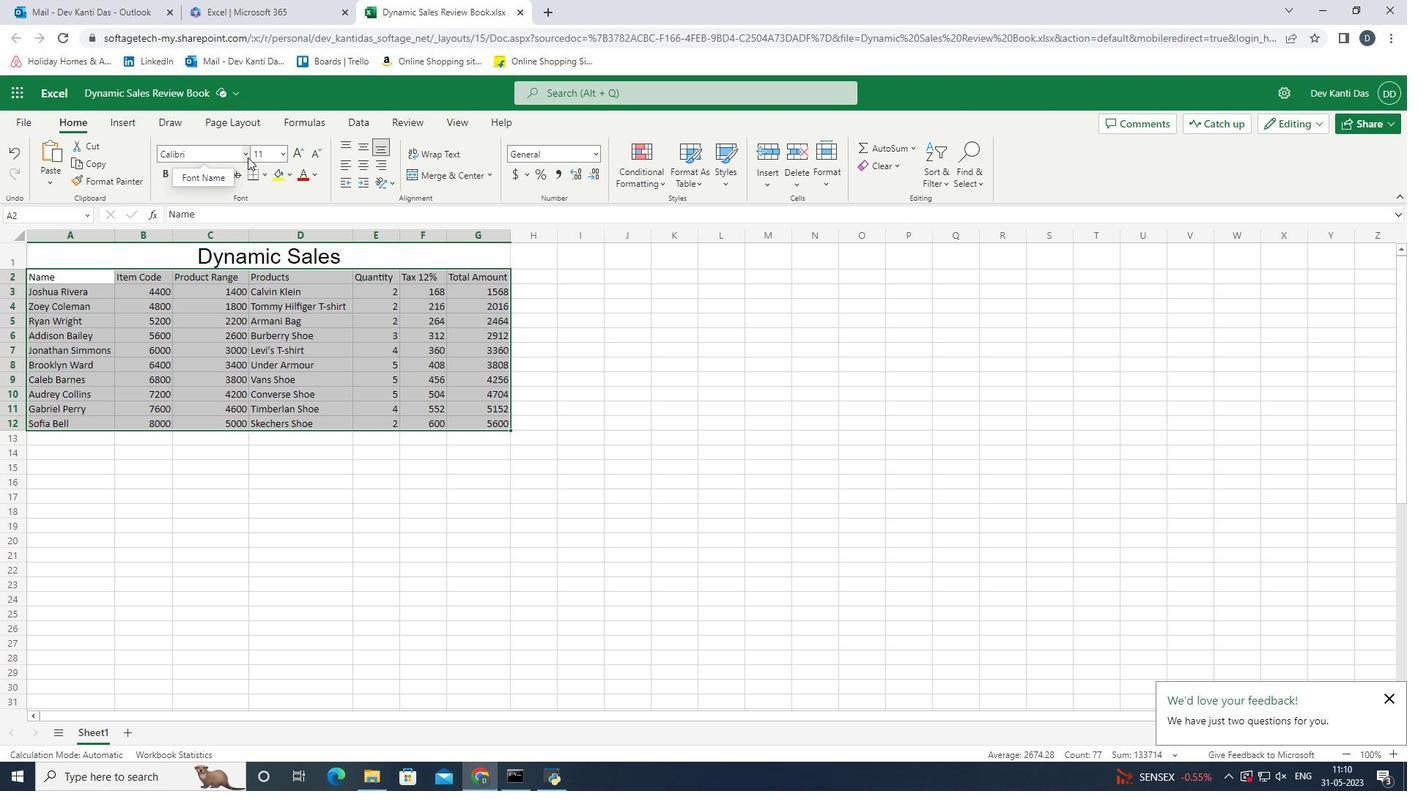 
Action: Mouse moved to (227, 324)
Screenshot: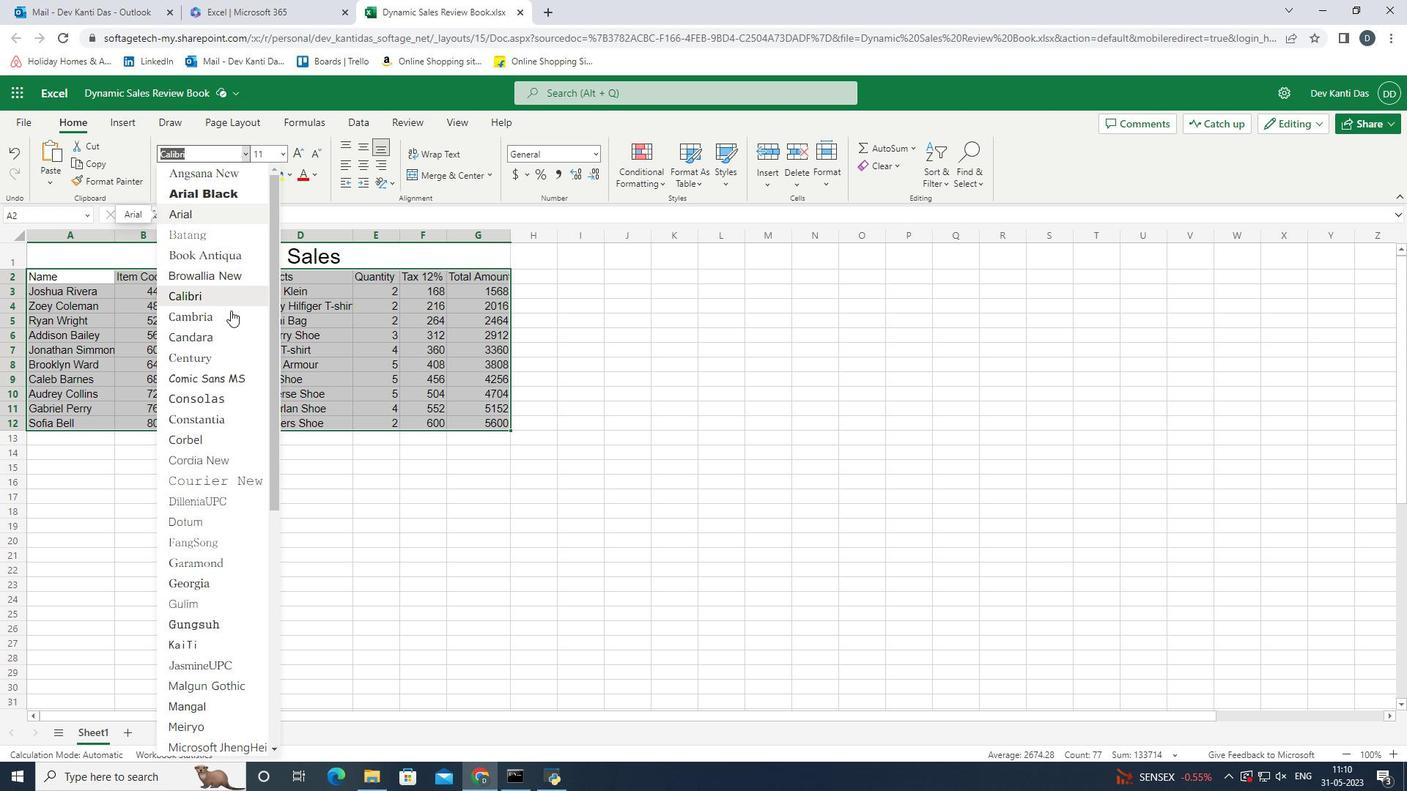 
Action: Mouse scrolled (227, 323) with delta (0, 0)
Screenshot: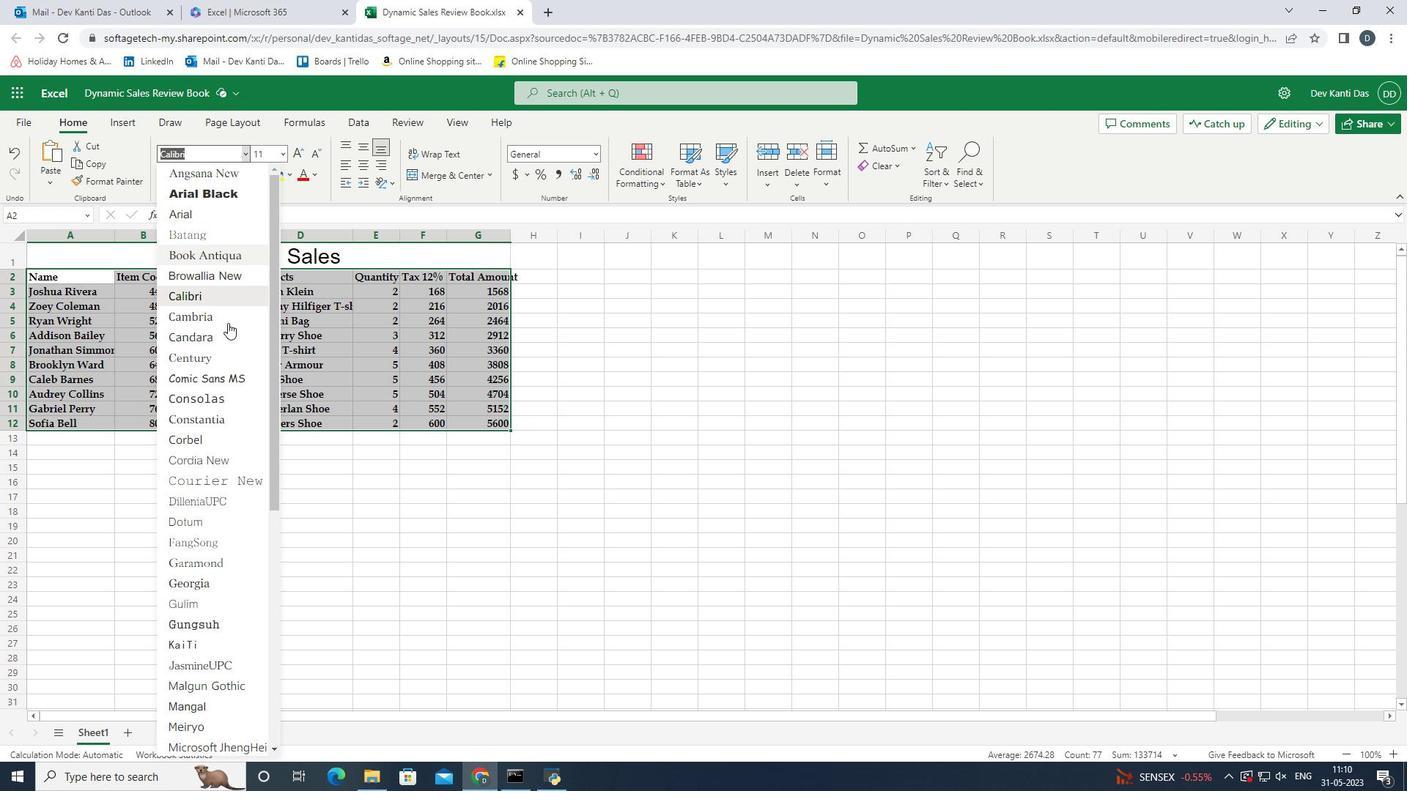 
Action: Mouse scrolled (227, 323) with delta (0, 0)
Screenshot: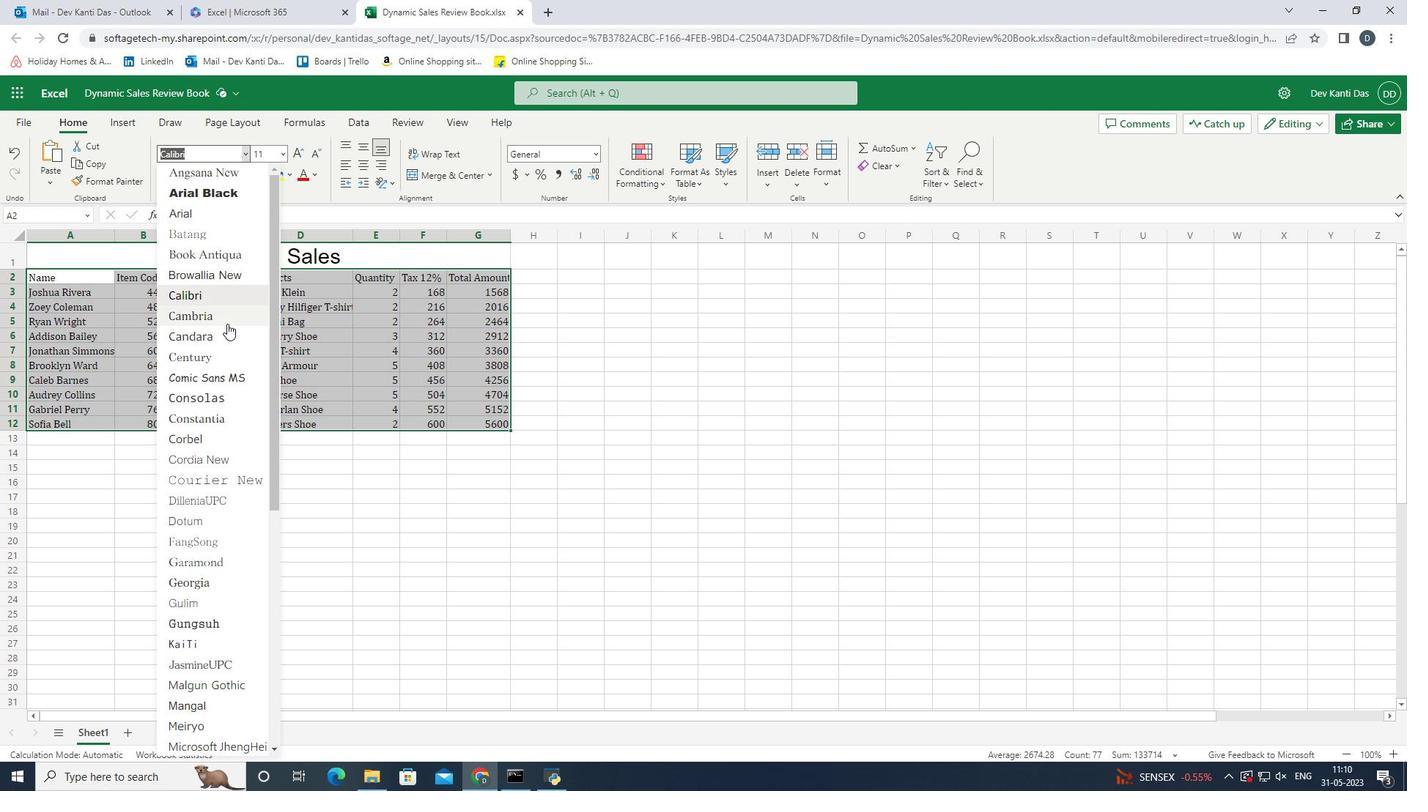 
Action: Mouse scrolled (227, 323) with delta (0, 0)
Screenshot: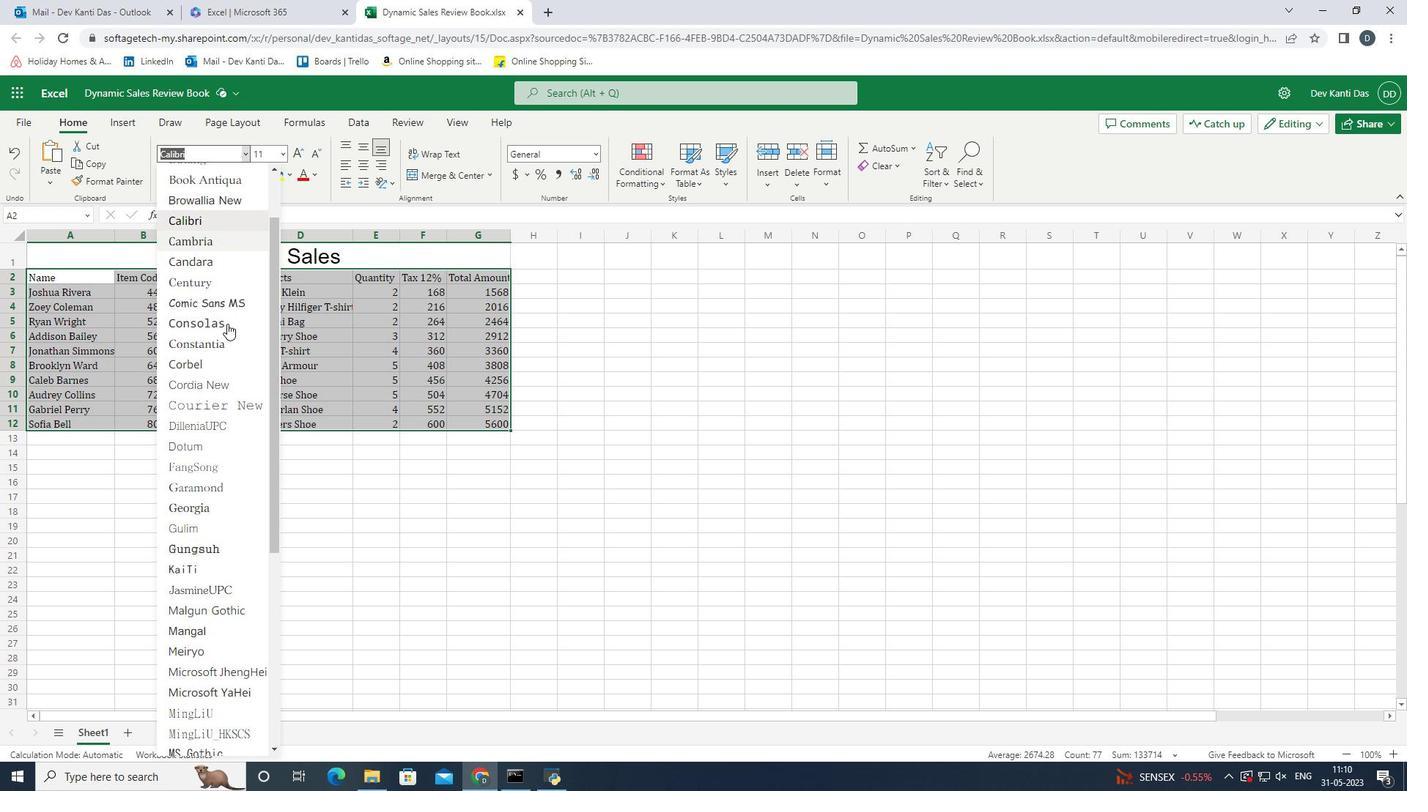 
Action: Mouse scrolled (227, 323) with delta (0, 0)
Screenshot: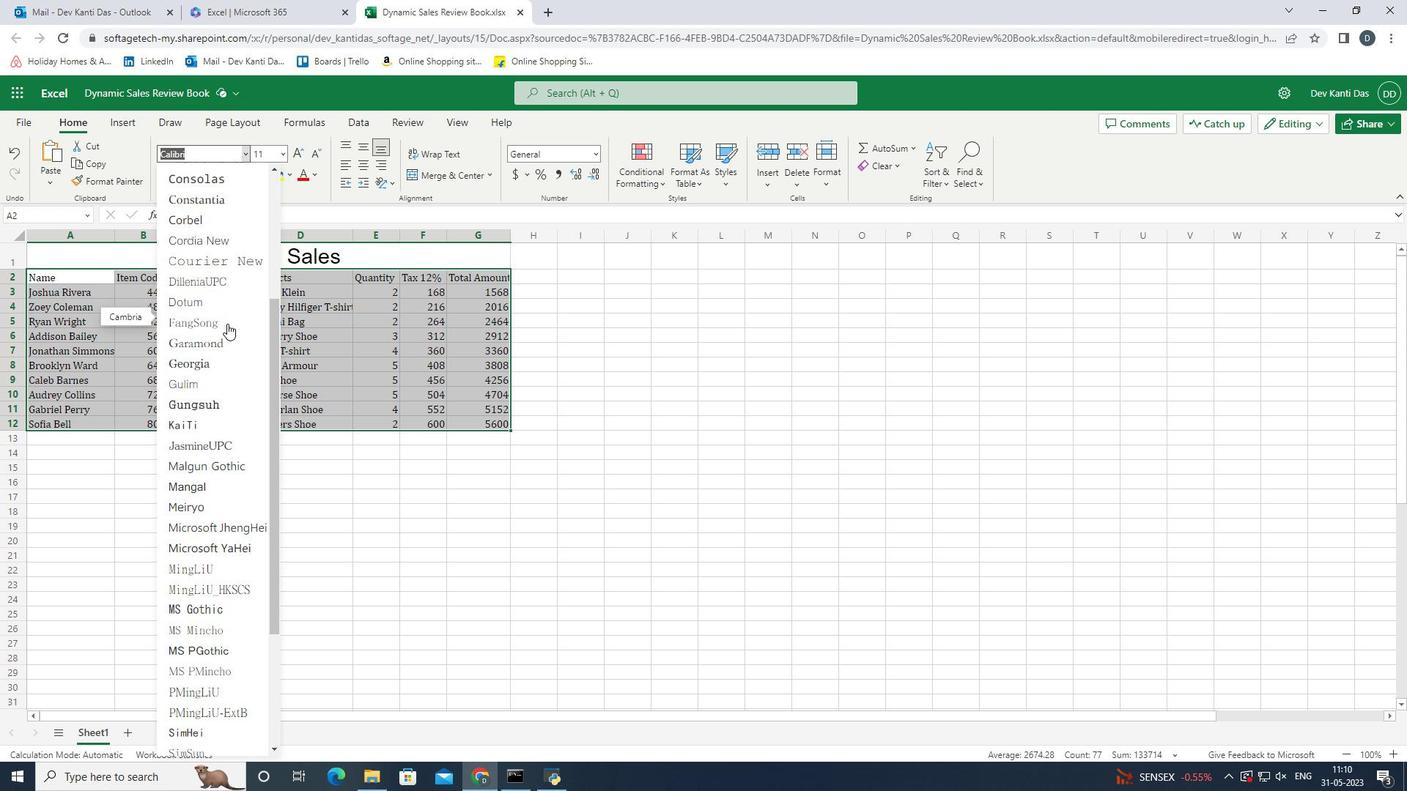 
Action: Mouse scrolled (227, 323) with delta (0, 0)
Screenshot: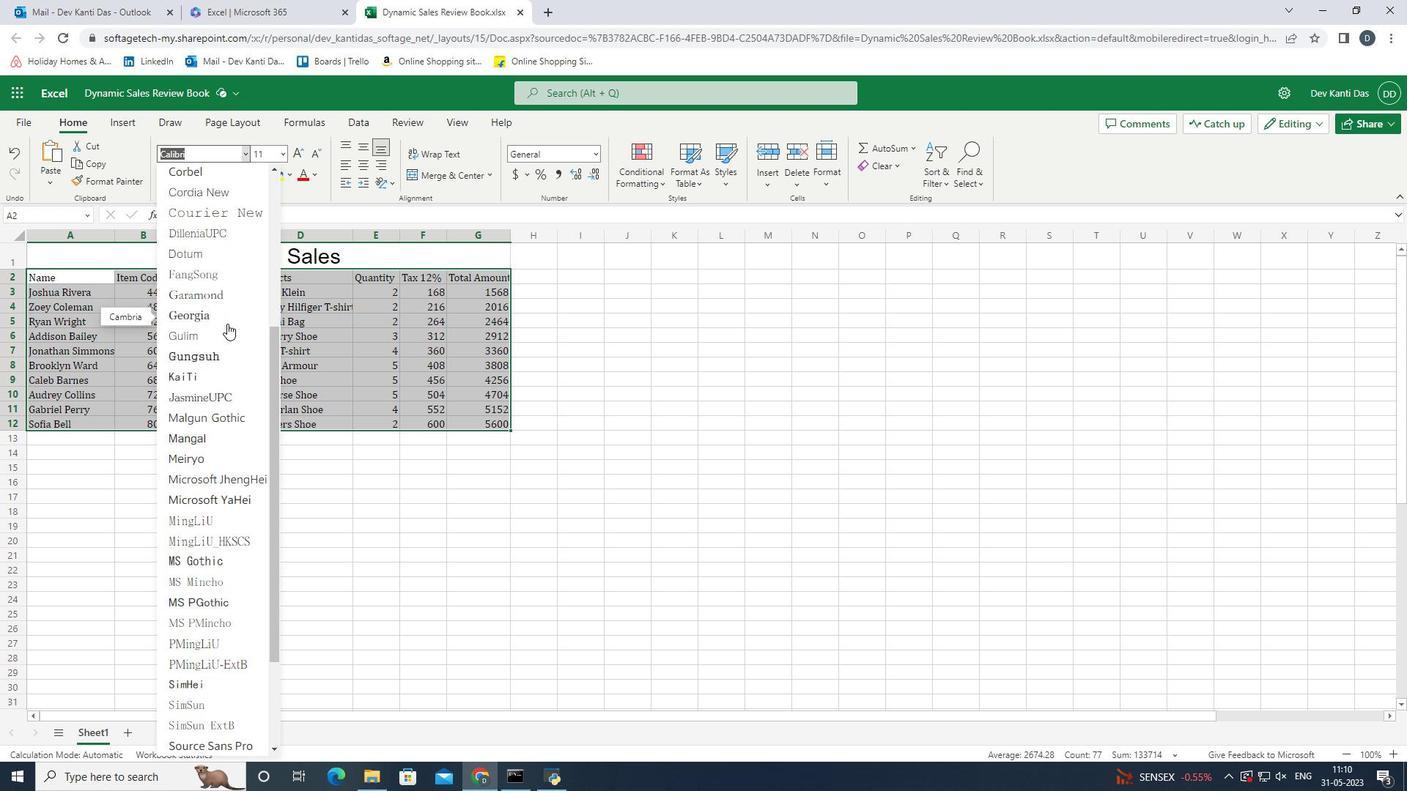 
Action: Mouse scrolled (227, 323) with delta (0, 0)
Screenshot: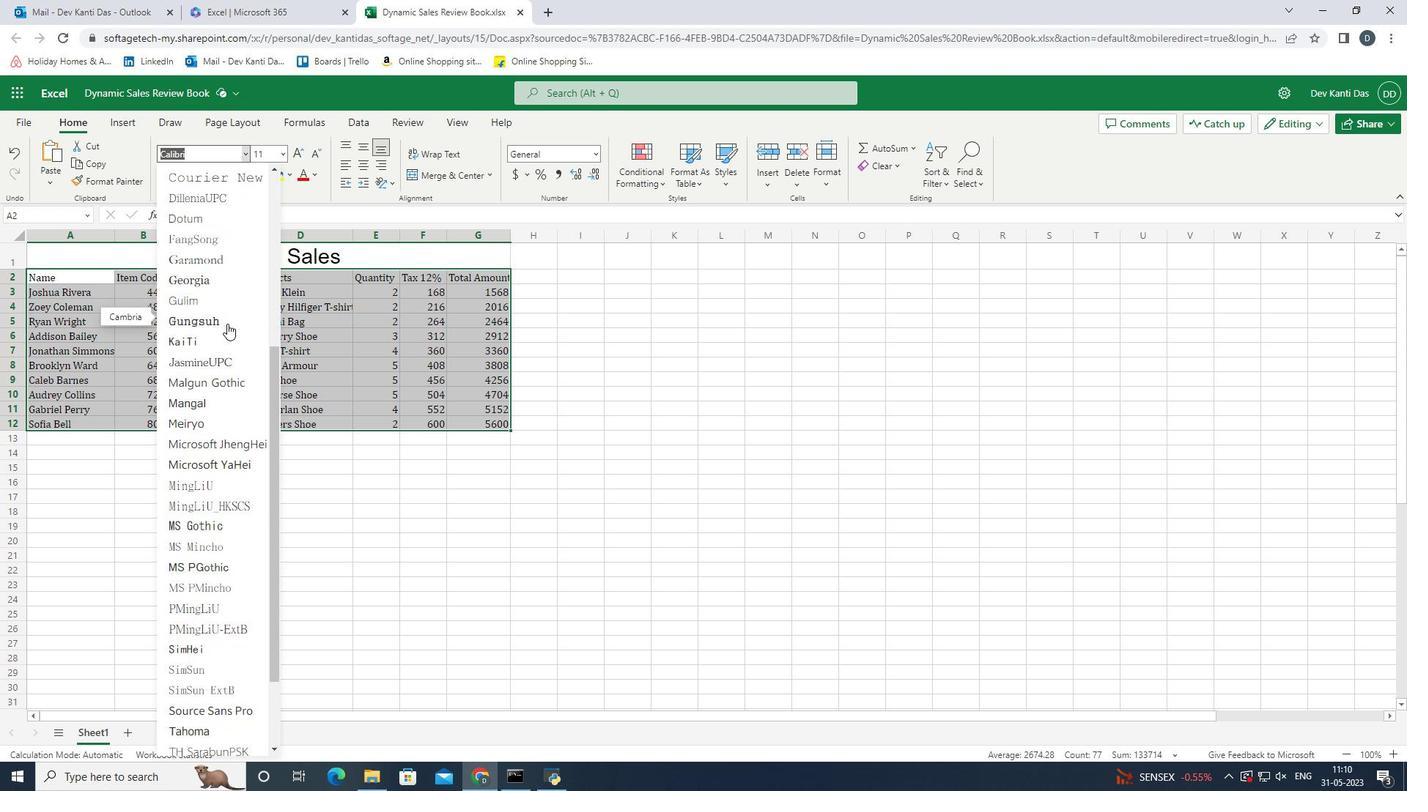 
Action: Mouse scrolled (227, 323) with delta (0, 0)
Screenshot: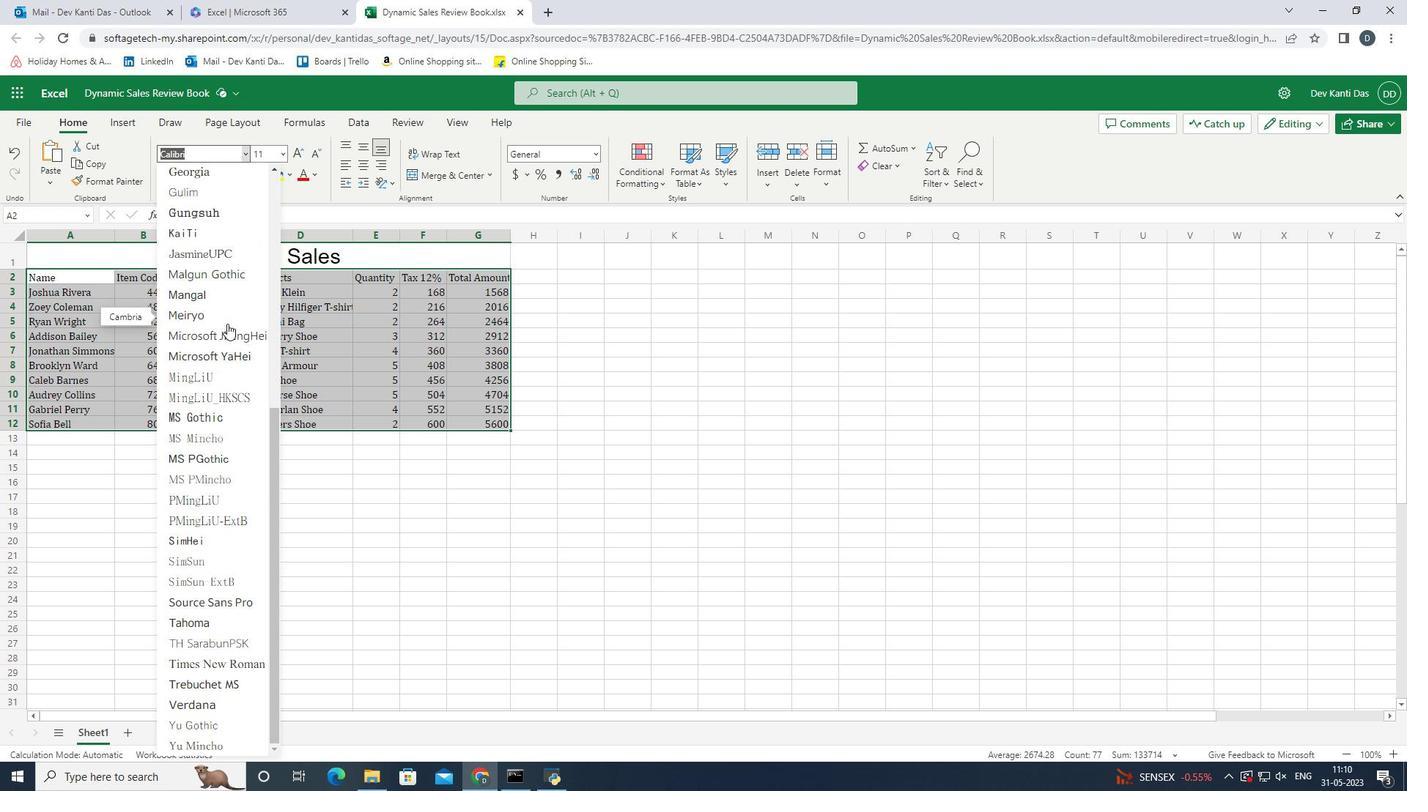 
Action: Mouse scrolled (227, 324) with delta (0, 0)
Screenshot: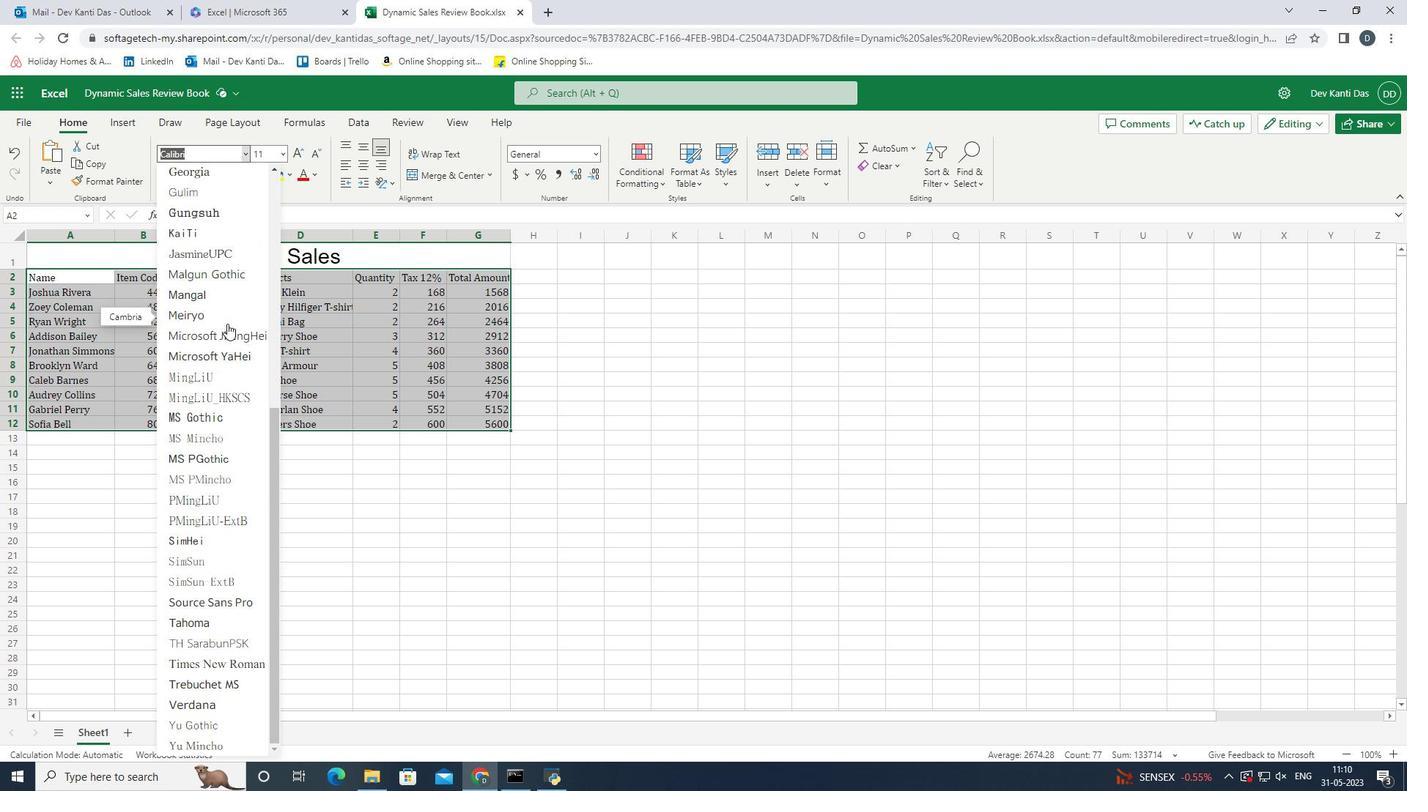 
Action: Mouse scrolled (227, 324) with delta (0, 0)
Screenshot: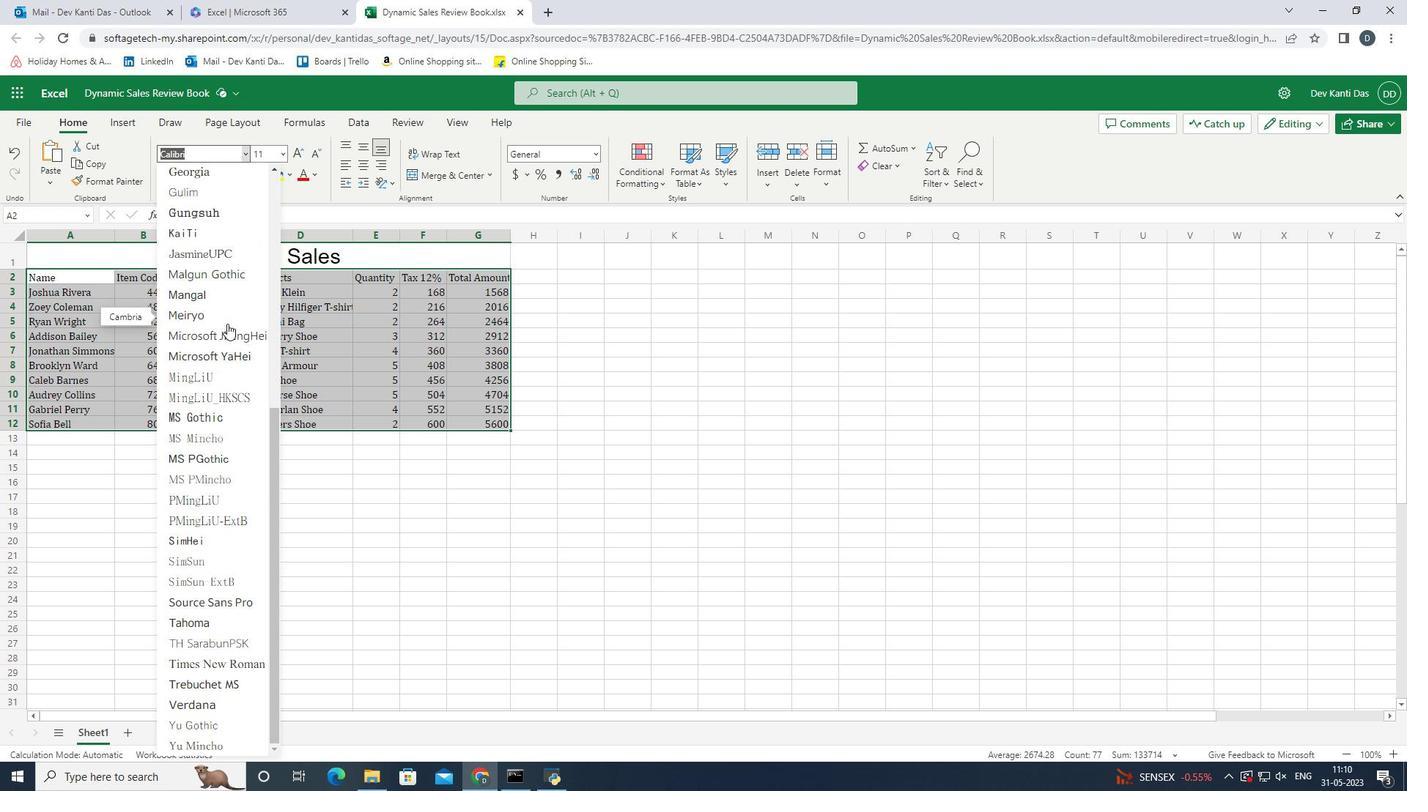 
Action: Mouse scrolled (227, 324) with delta (0, 0)
Screenshot: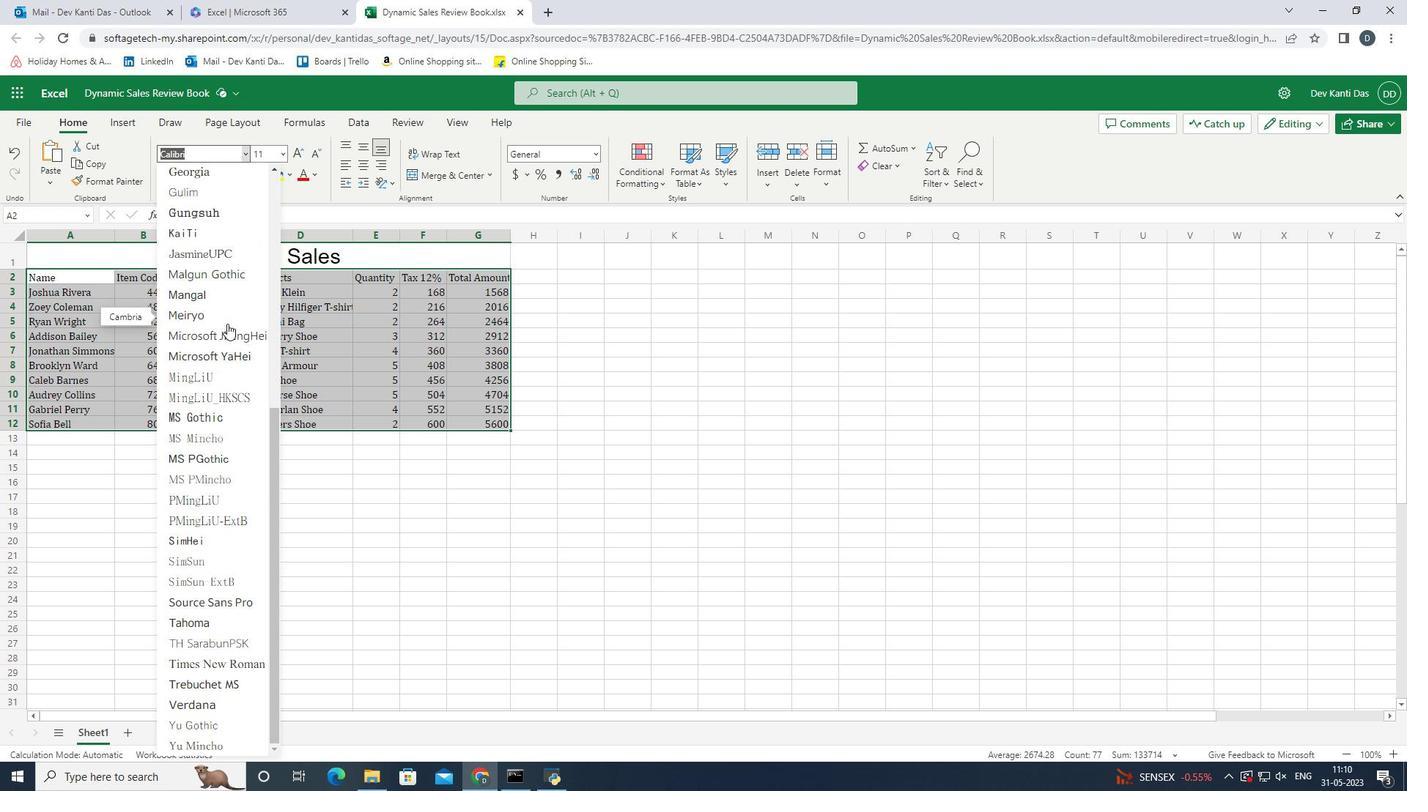 
Action: Mouse scrolled (227, 324) with delta (0, 0)
Screenshot: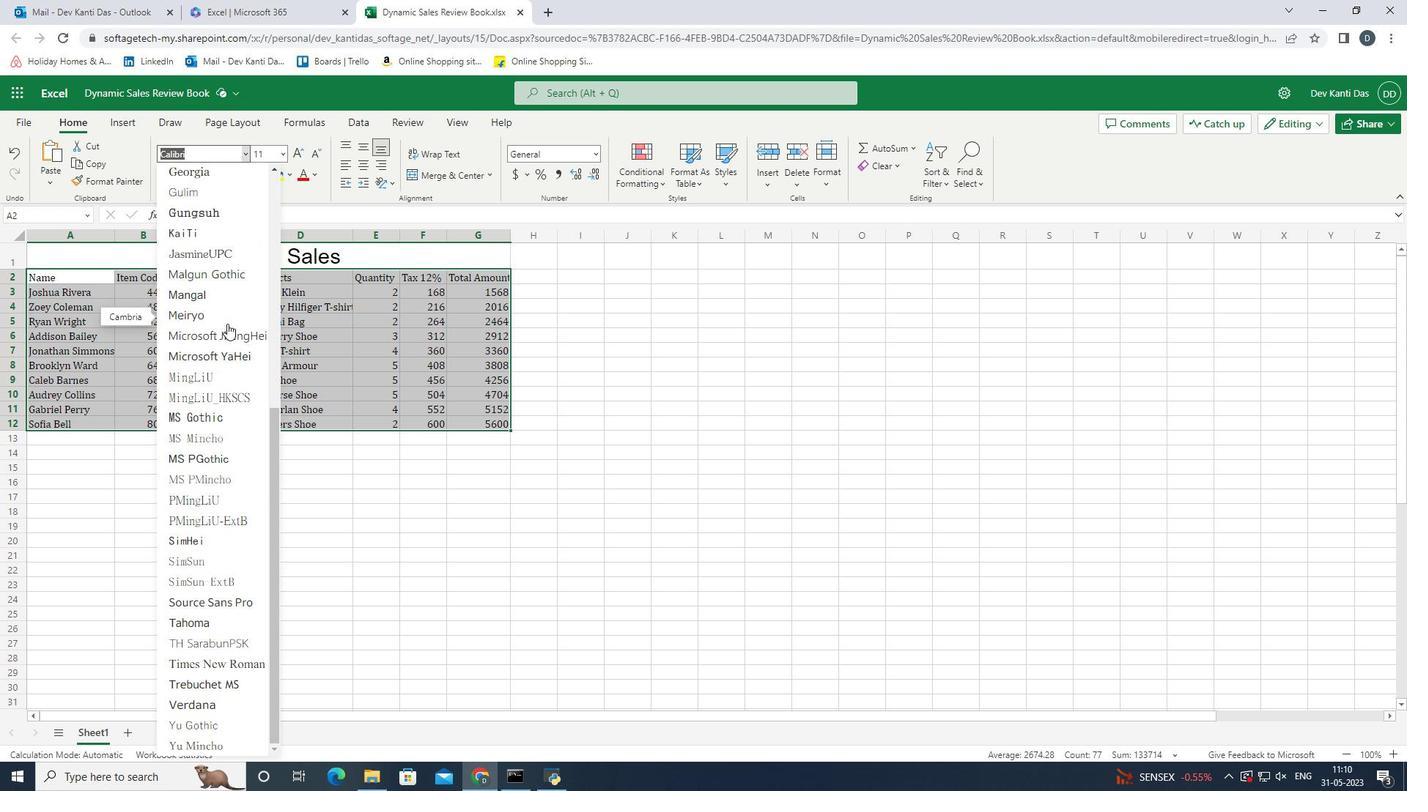 
Action: Mouse scrolled (227, 324) with delta (0, 0)
Screenshot: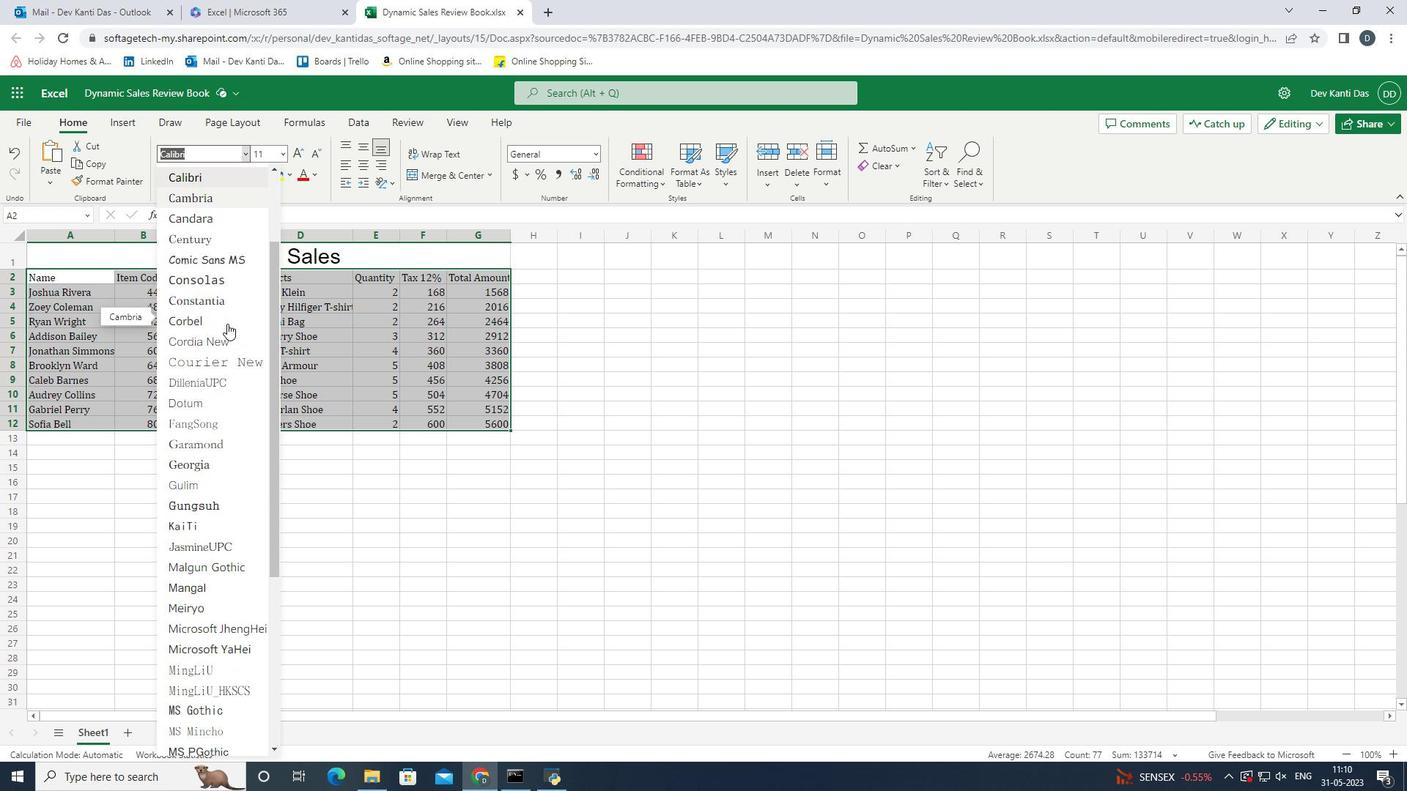 
Action: Mouse scrolled (227, 324) with delta (0, 0)
Screenshot: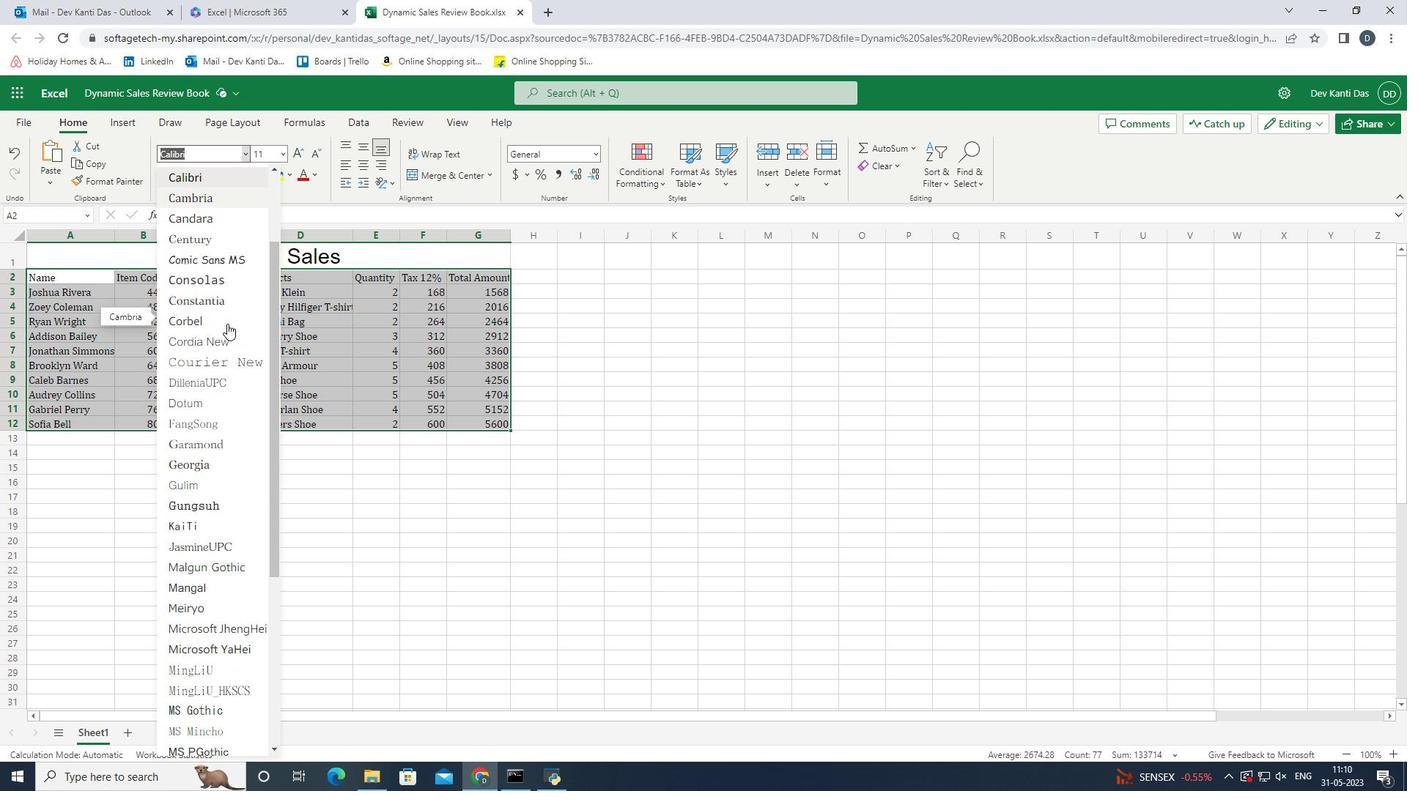 
Action: Mouse scrolled (227, 324) with delta (0, 0)
Screenshot: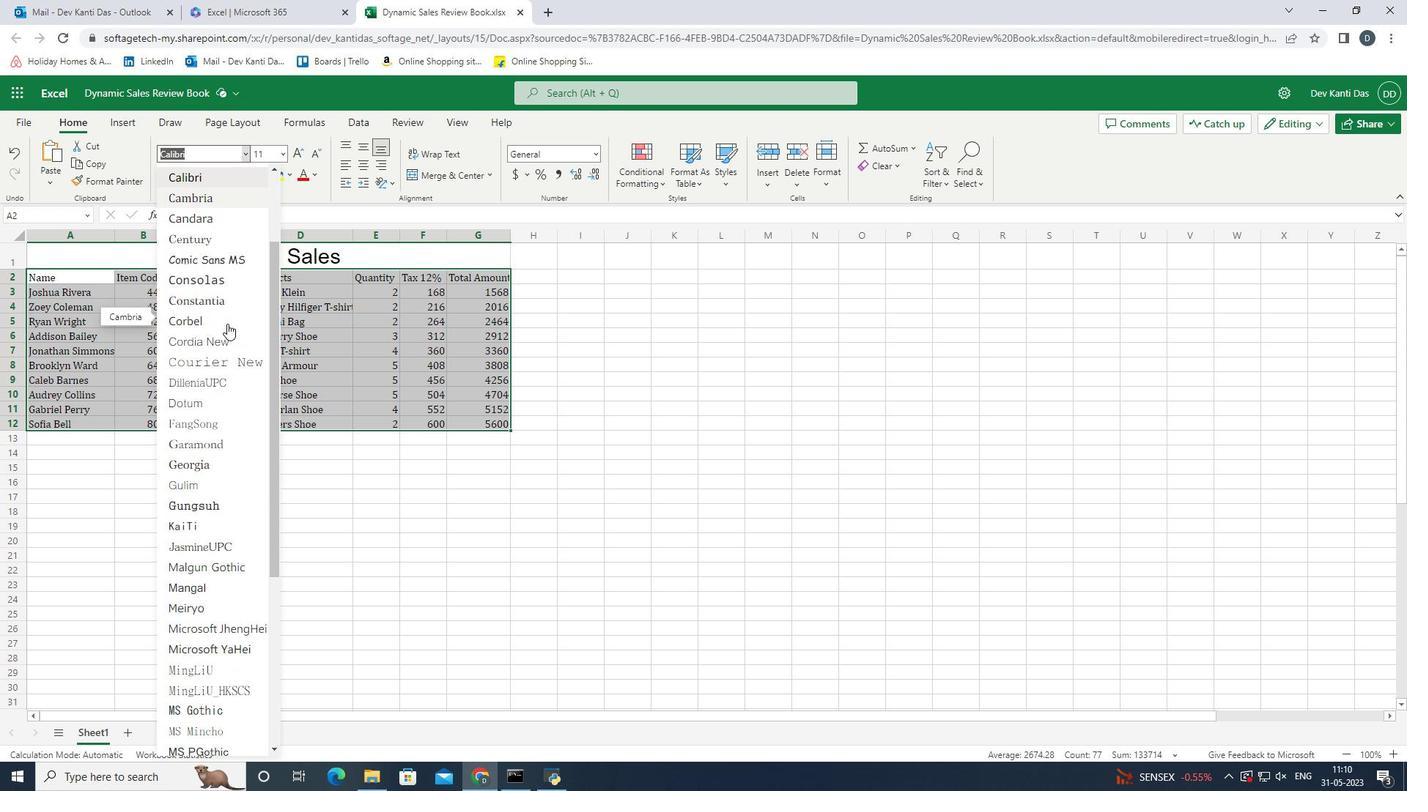 
Action: Mouse moved to (221, 156)
Screenshot: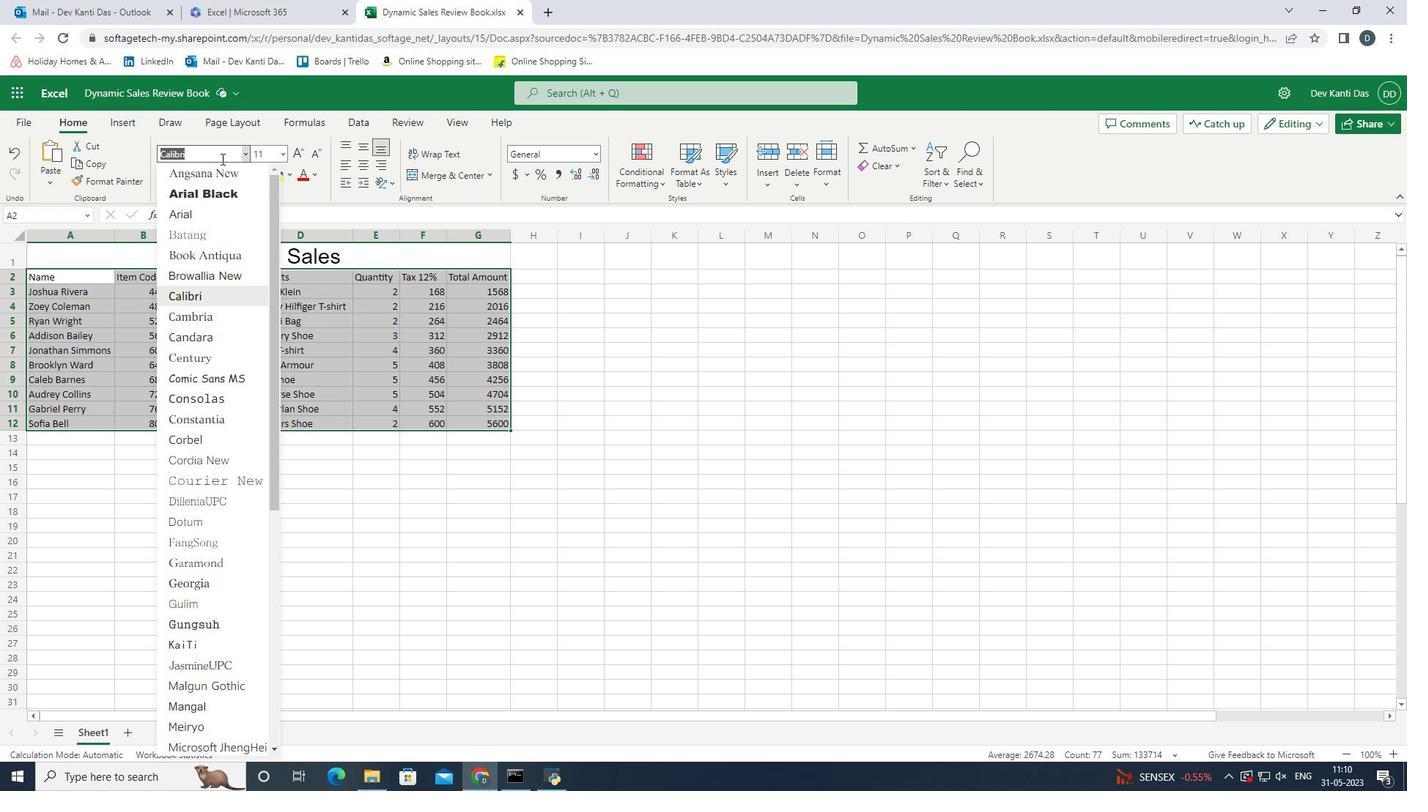 
Action: Key pressed <Key.shift><Key.shift><Key.shift><Key.shift><Key.shift><Key.shift><Key.shift><Key.shift>Arial<Key.space><Key.shift><Key.shift><Key.shift><Key.shift><Key.shift><Key.shift><Key.shift><Key.shift><Key.shift><Key.shift><Key.shift><Key.shift><Key.shift><Key.shift>Narrow
Screenshot: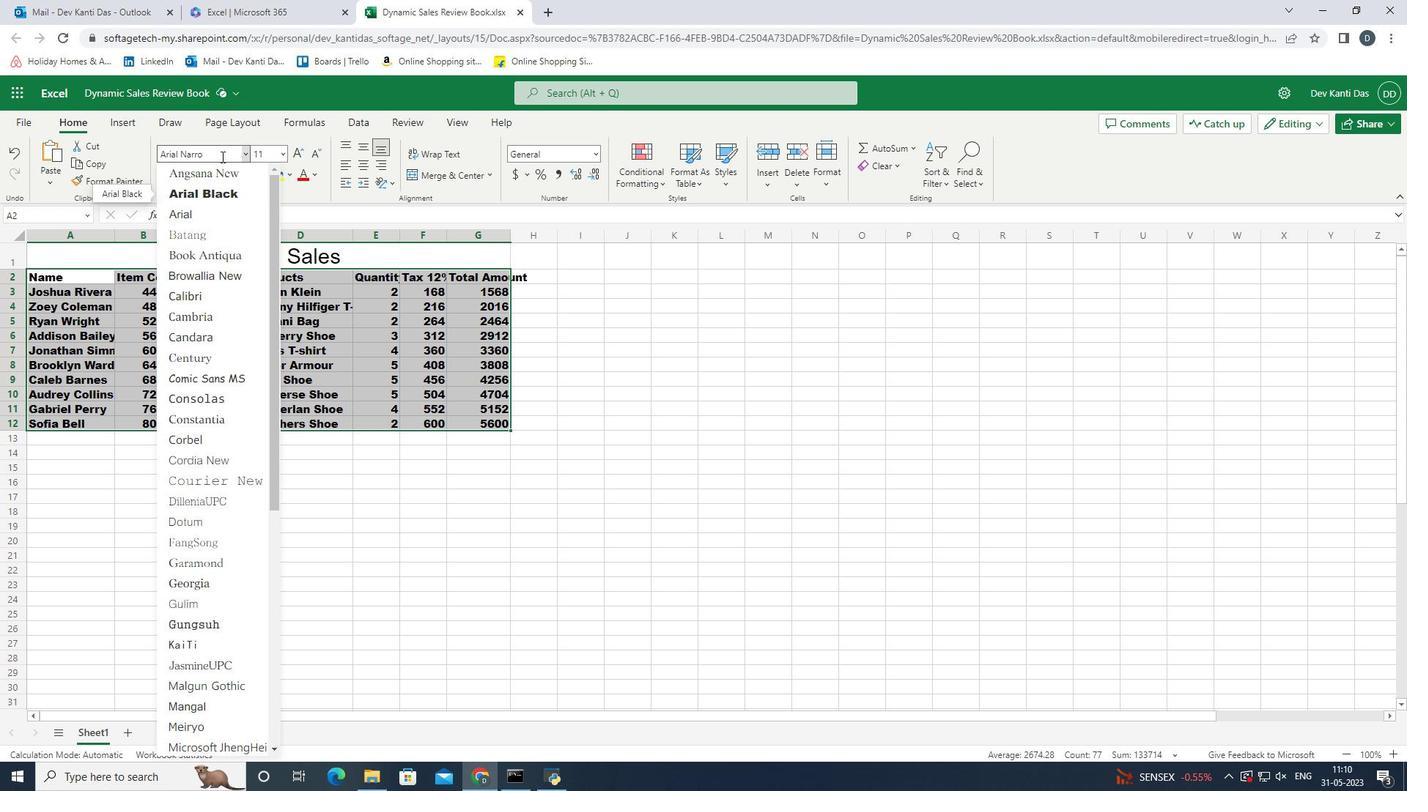 
Action: Mouse moved to (208, 256)
Screenshot: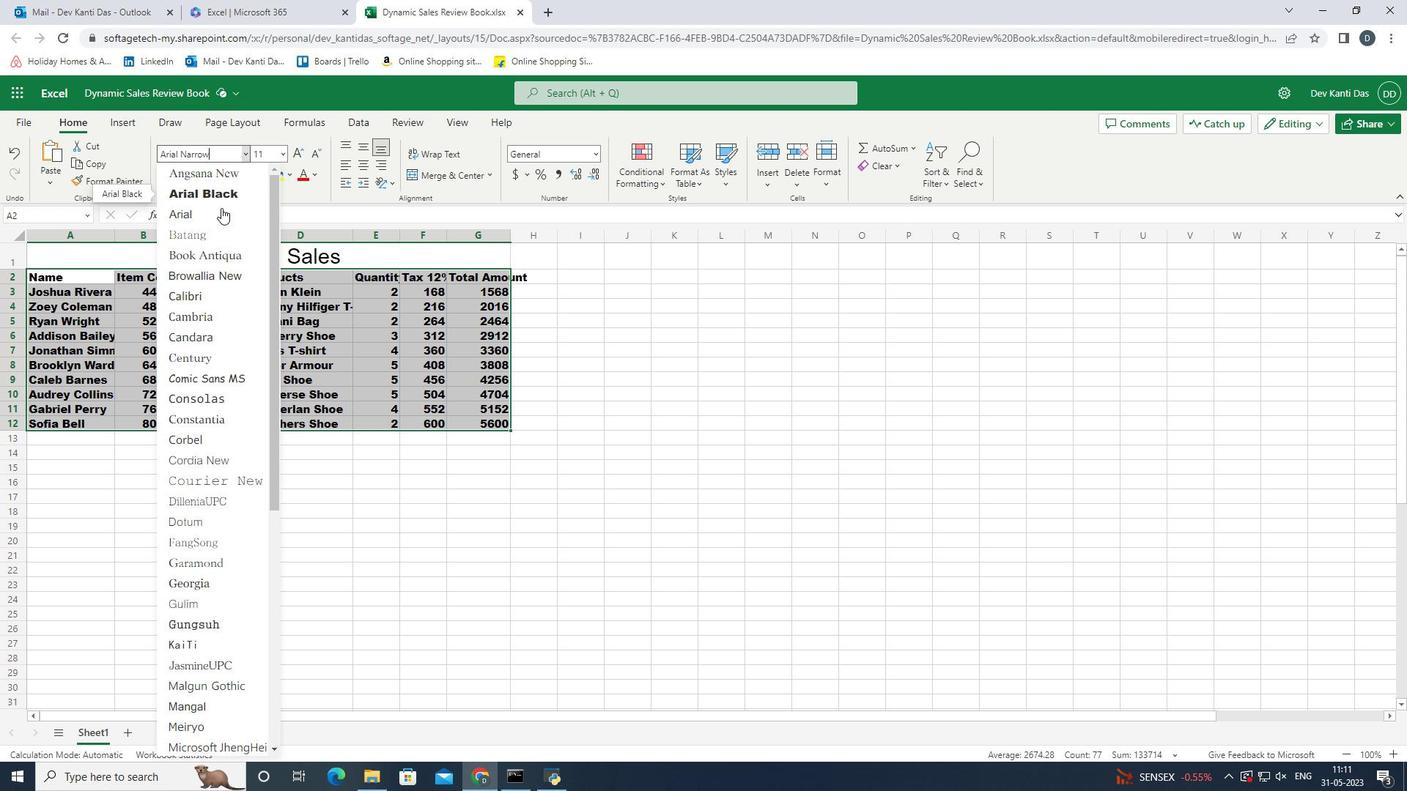 
Action: Mouse scrolled (208, 257) with delta (0, 0)
Screenshot: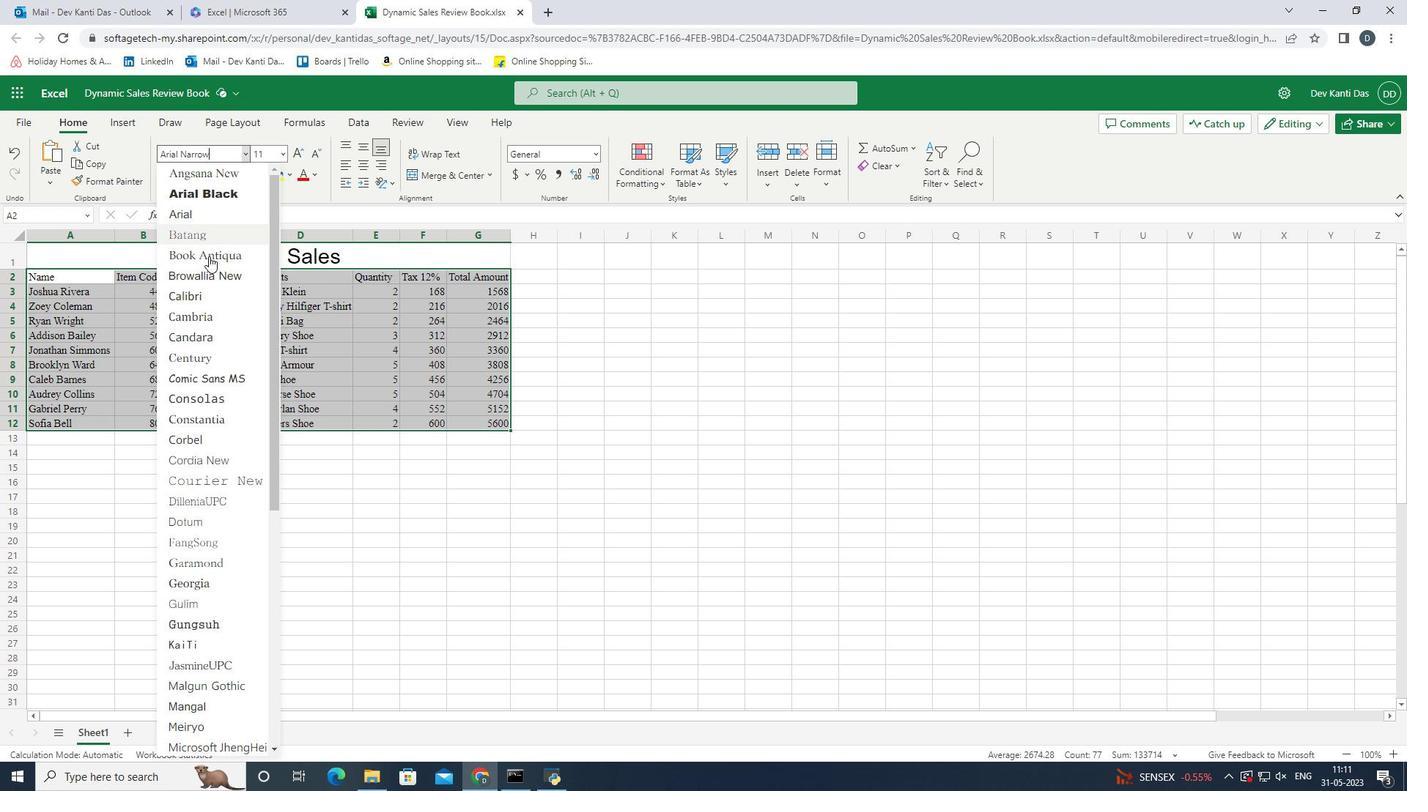 
Action: Mouse scrolled (208, 257) with delta (0, 0)
Screenshot: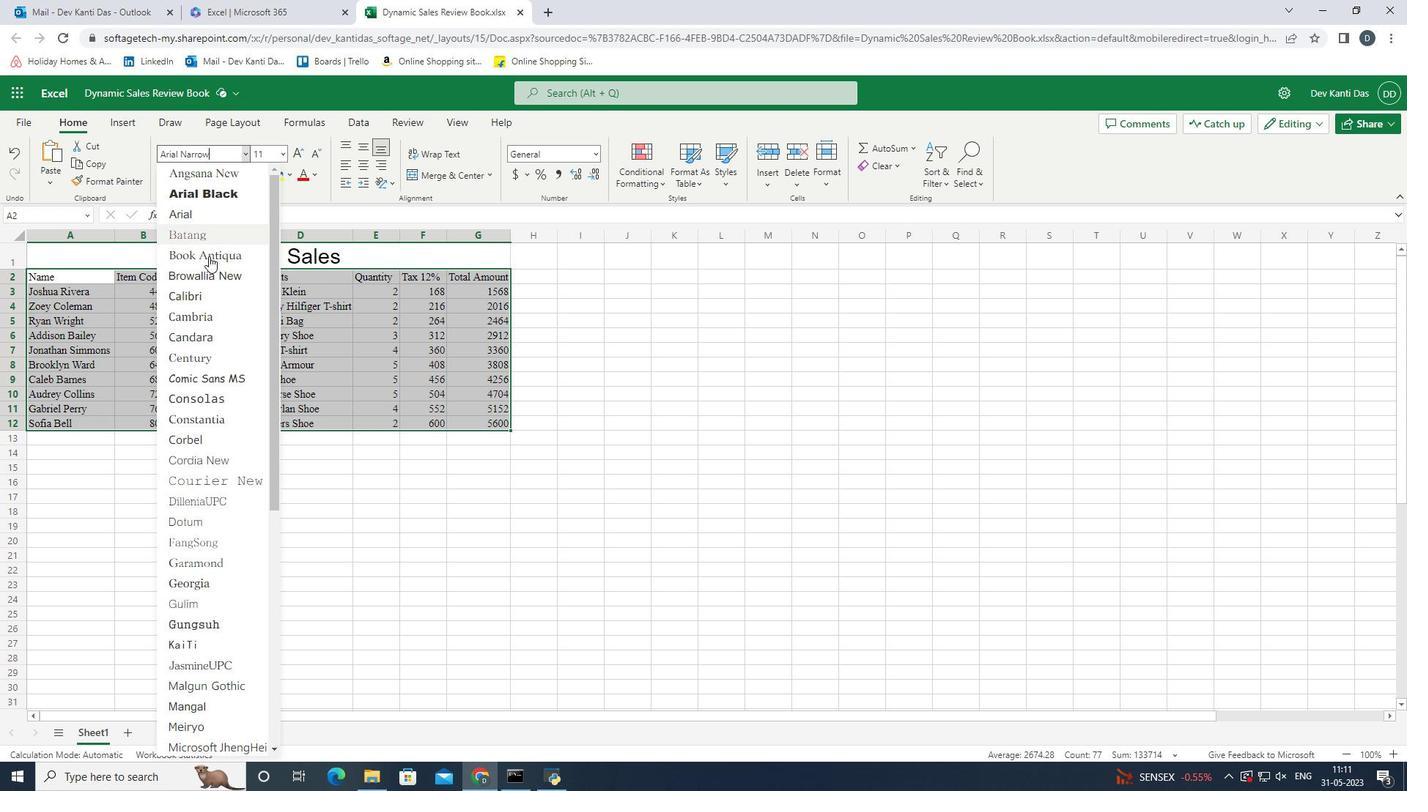 
Action: Mouse scrolled (208, 257) with delta (0, 0)
Screenshot: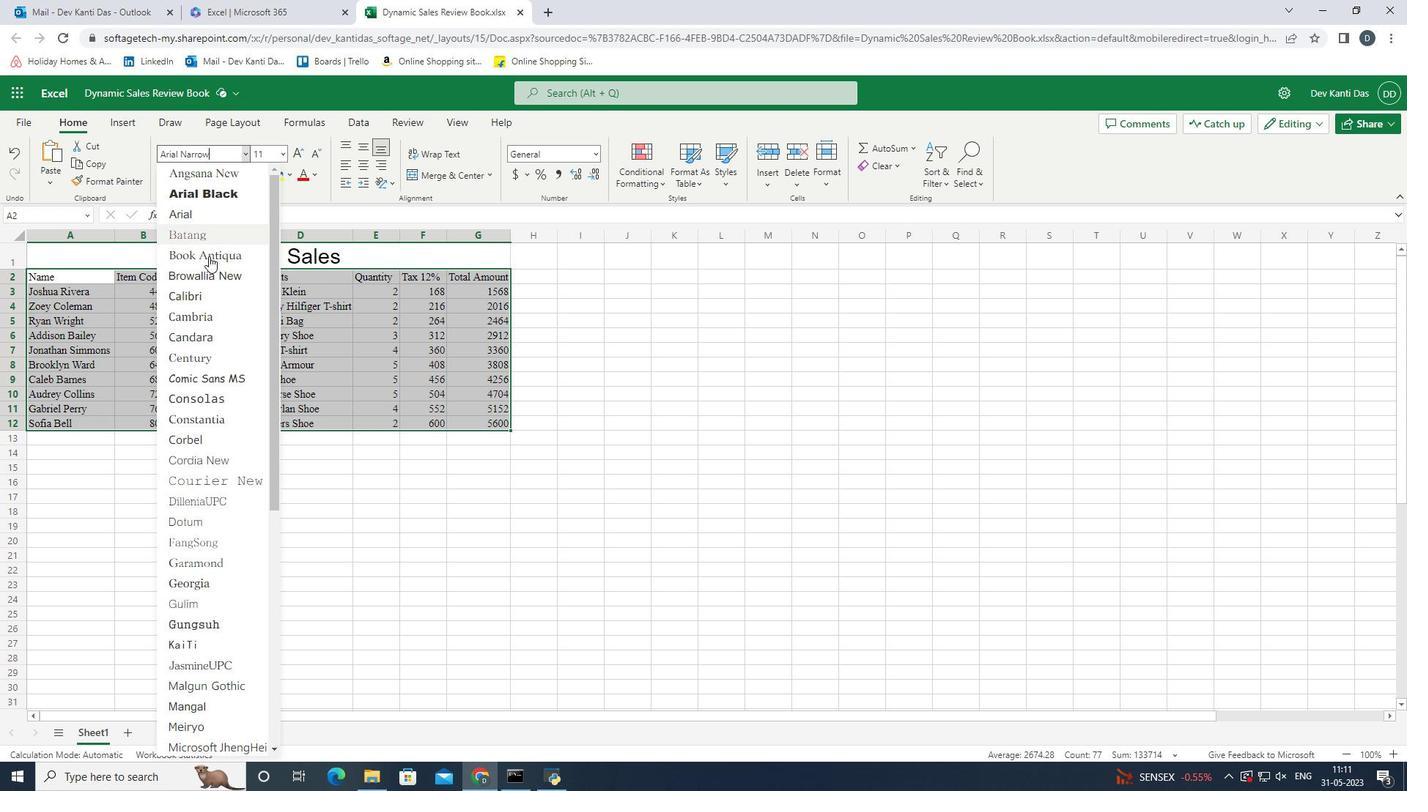 
Action: Mouse scrolled (208, 257) with delta (0, 0)
Screenshot: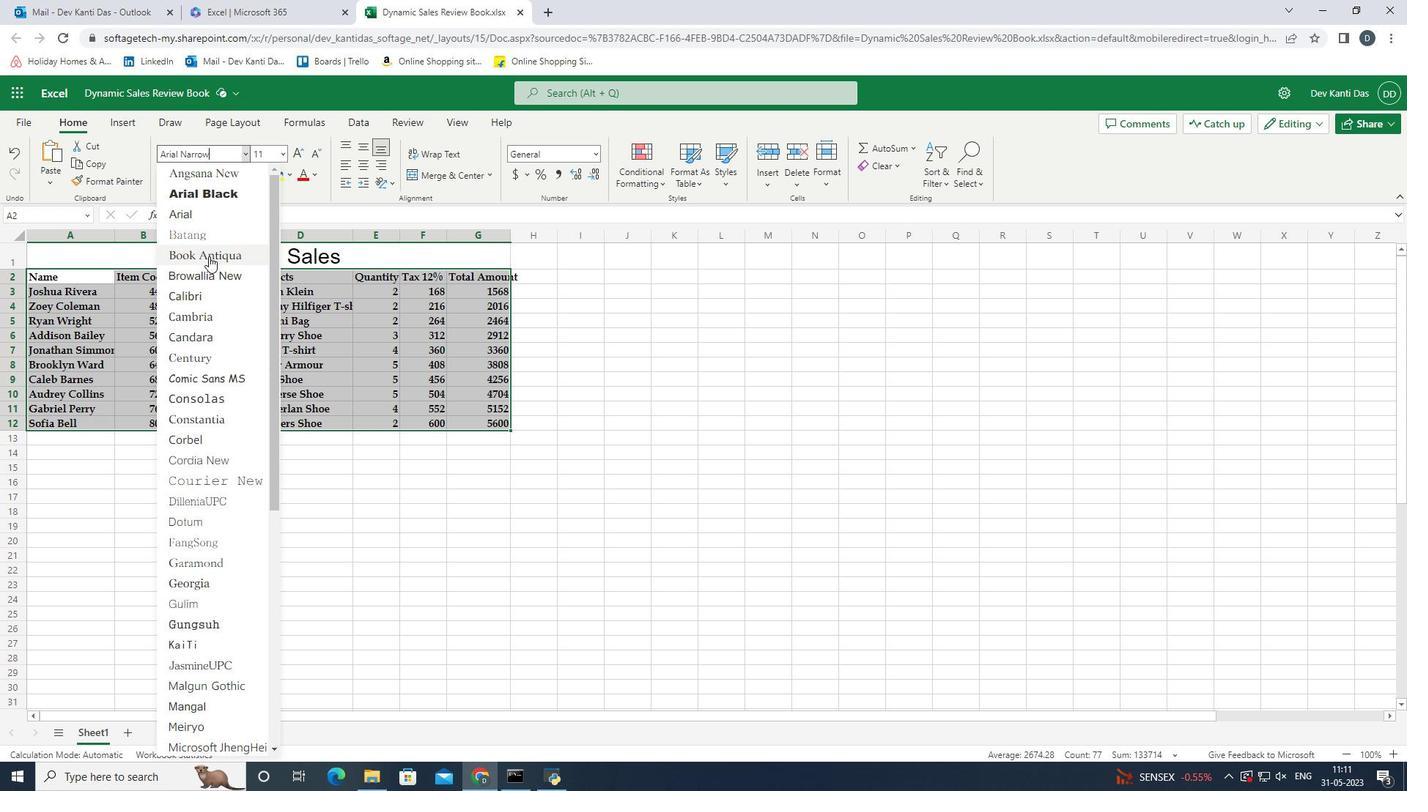 
Action: Mouse moved to (214, 151)
Screenshot: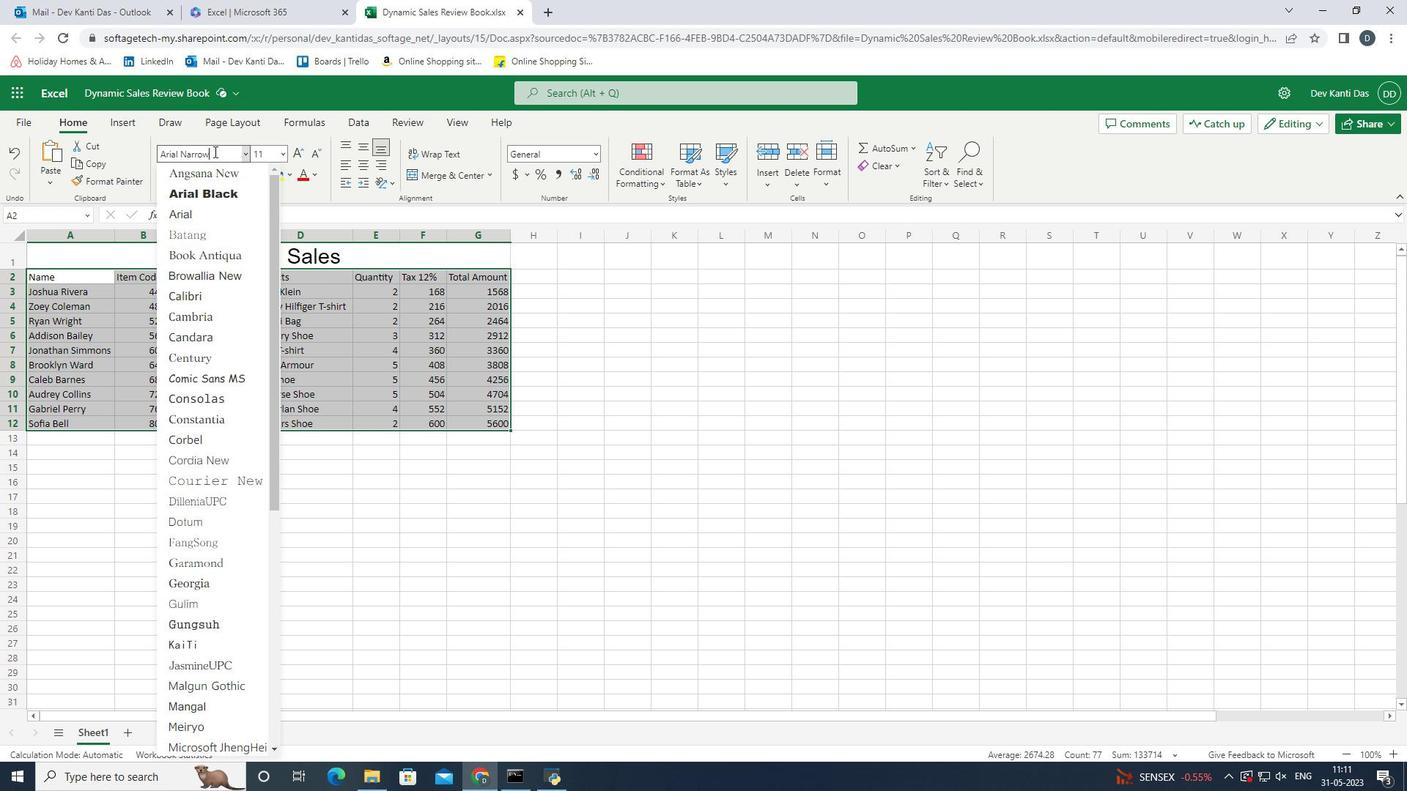 
Action: Key pressed <Key.enter>
Screenshot: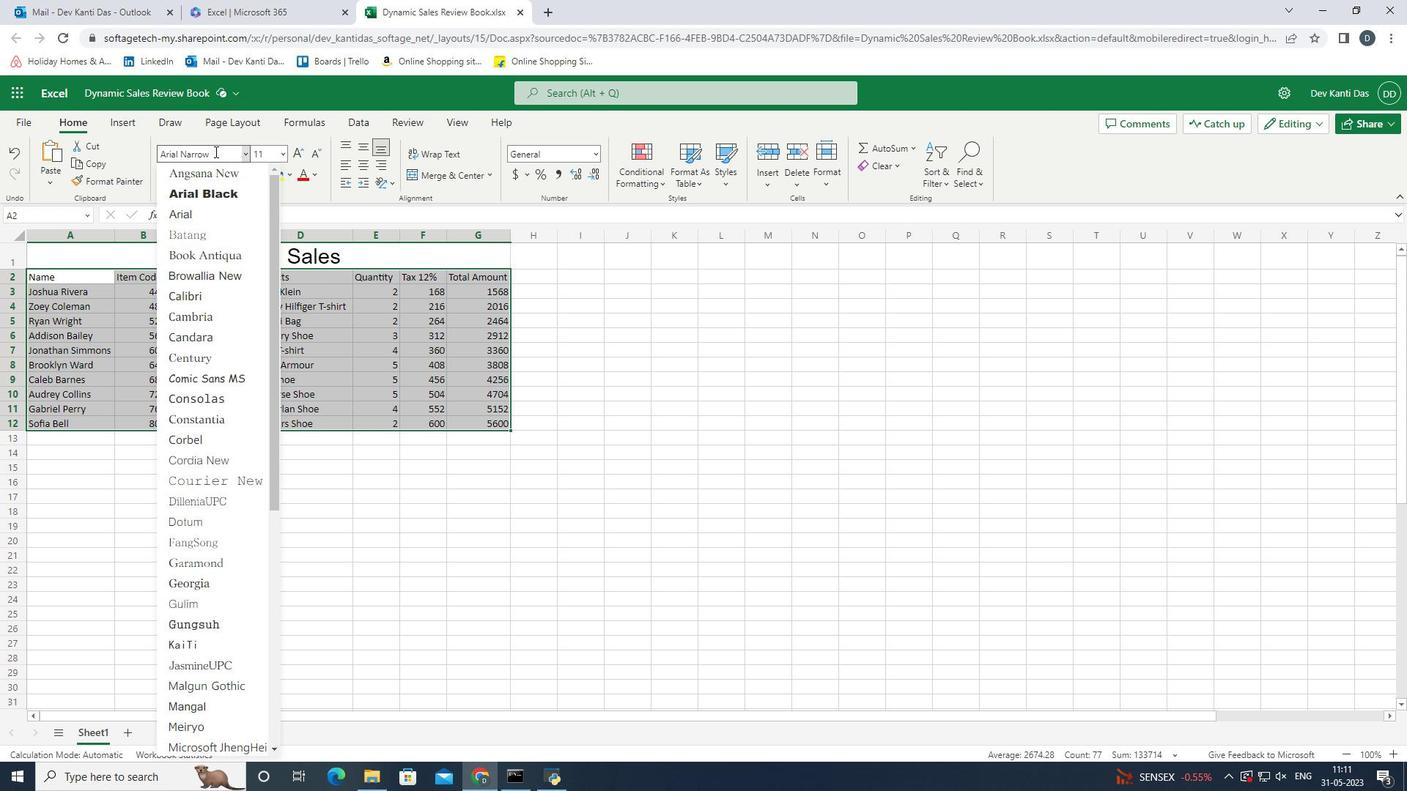 
Action: Mouse moved to (244, 157)
Screenshot: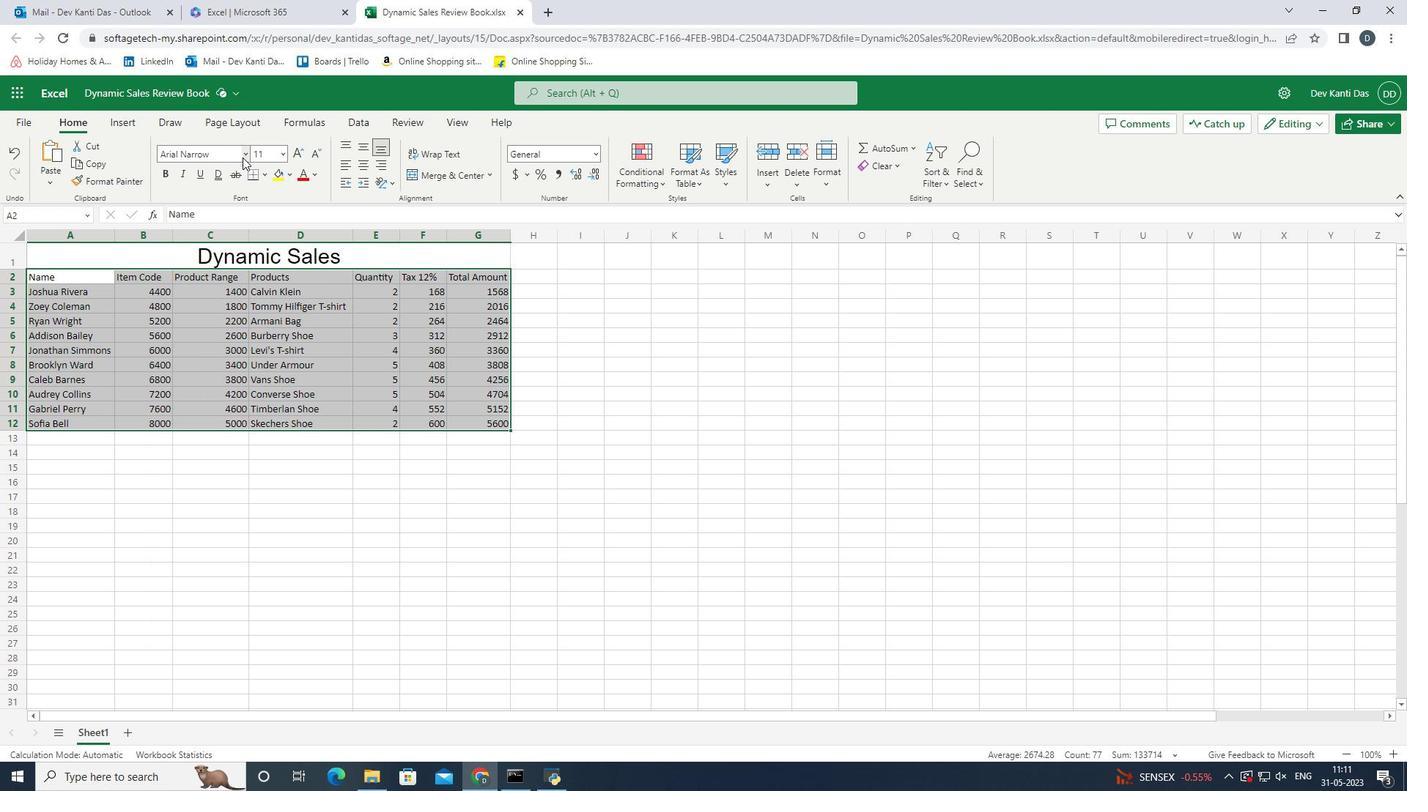 
Action: Mouse pressed left at (244, 157)
Screenshot: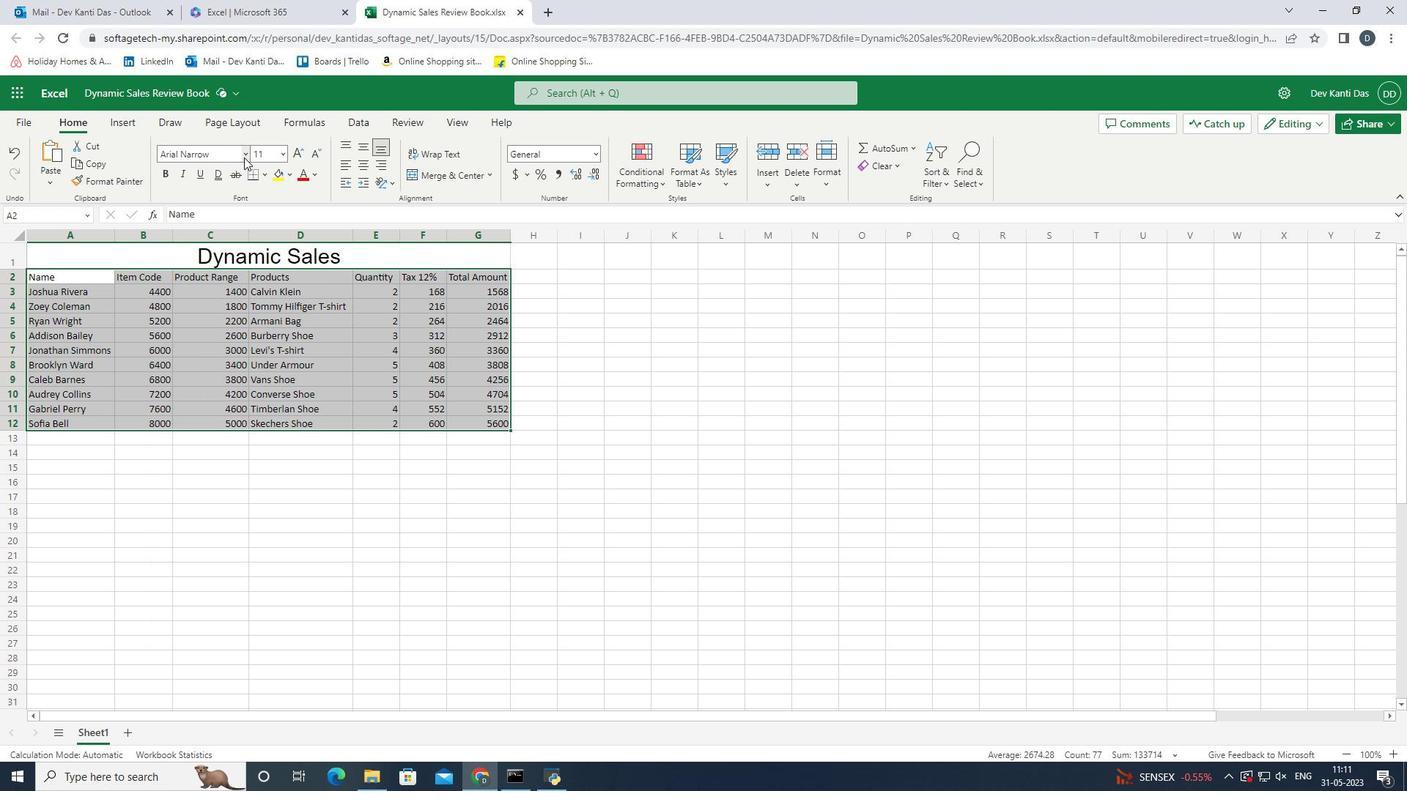 
Action: Mouse moved to (231, 213)
Screenshot: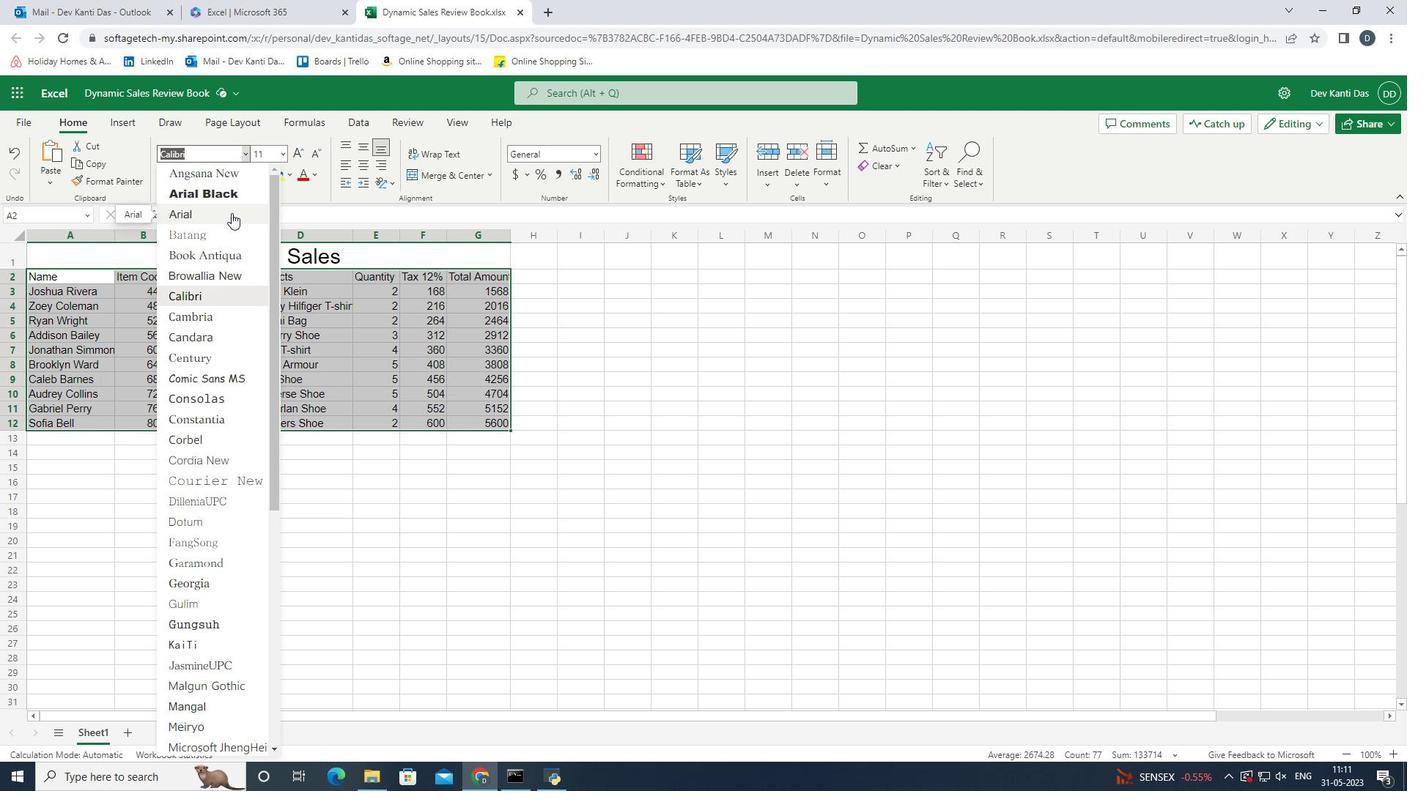 
Action: Mouse scrolled (231, 212) with delta (0, 0)
Screenshot: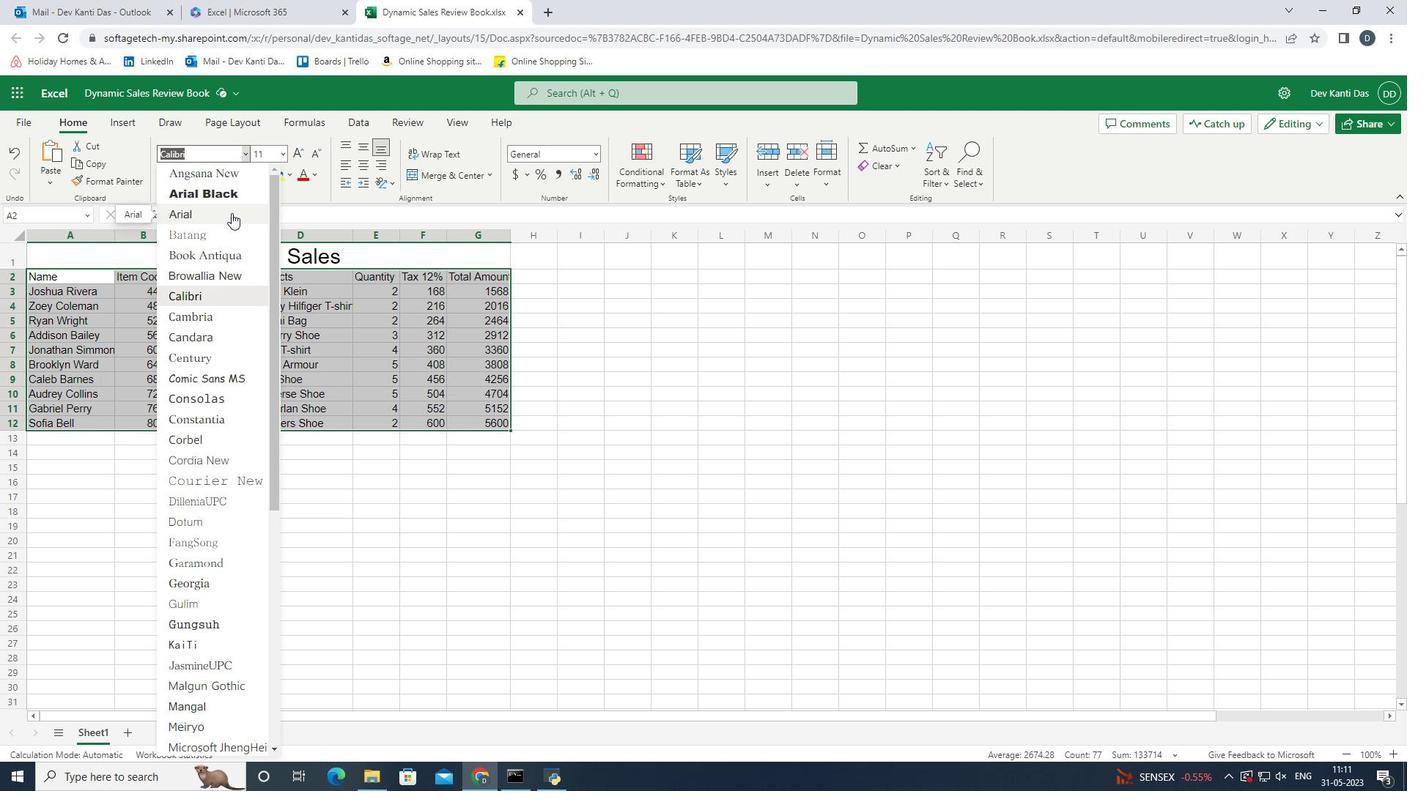 
Action: Mouse scrolled (231, 212) with delta (0, 0)
Screenshot: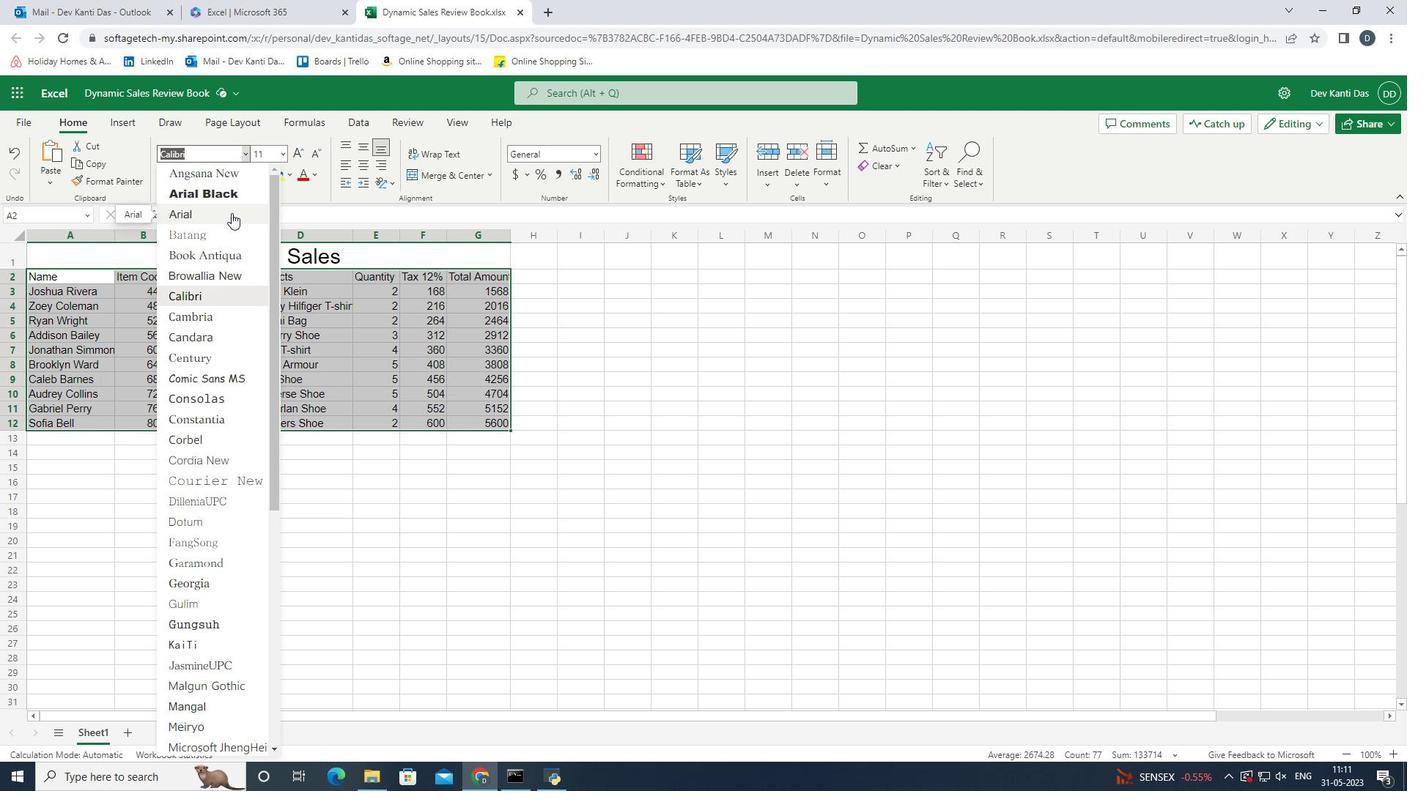 
Action: Mouse scrolled (231, 212) with delta (0, 0)
Screenshot: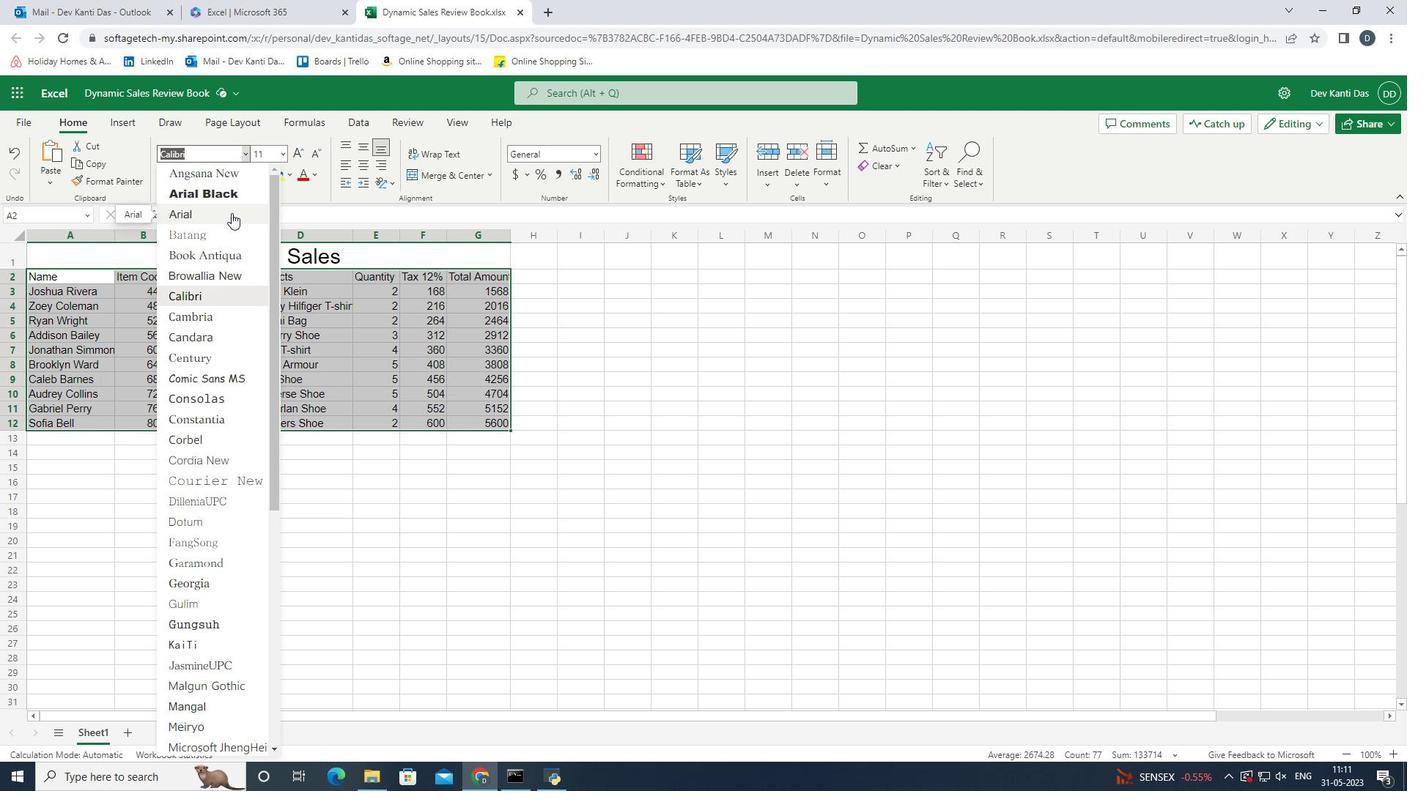 
Action: Mouse scrolled (231, 212) with delta (0, 0)
Screenshot: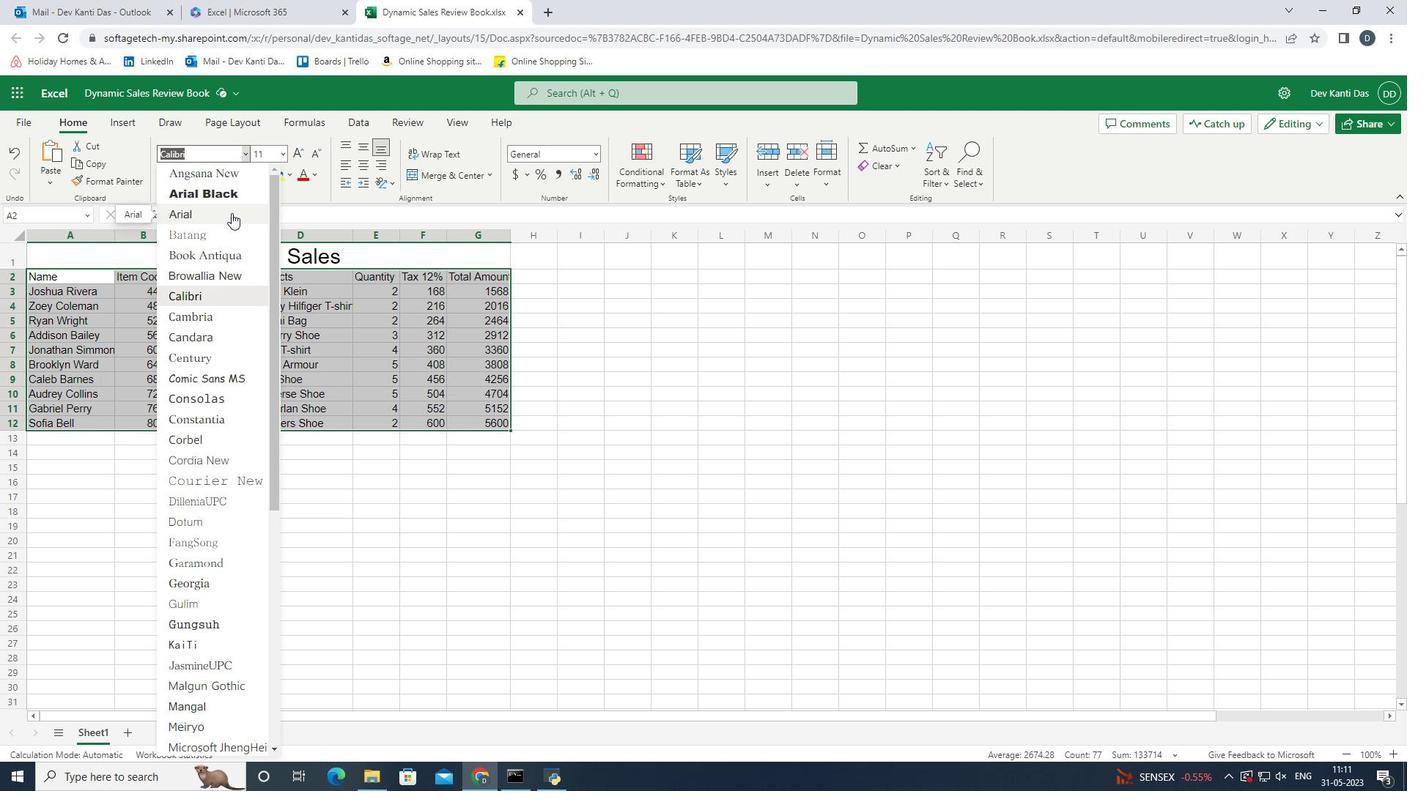 
Action: Mouse scrolled (231, 212) with delta (0, 0)
Screenshot: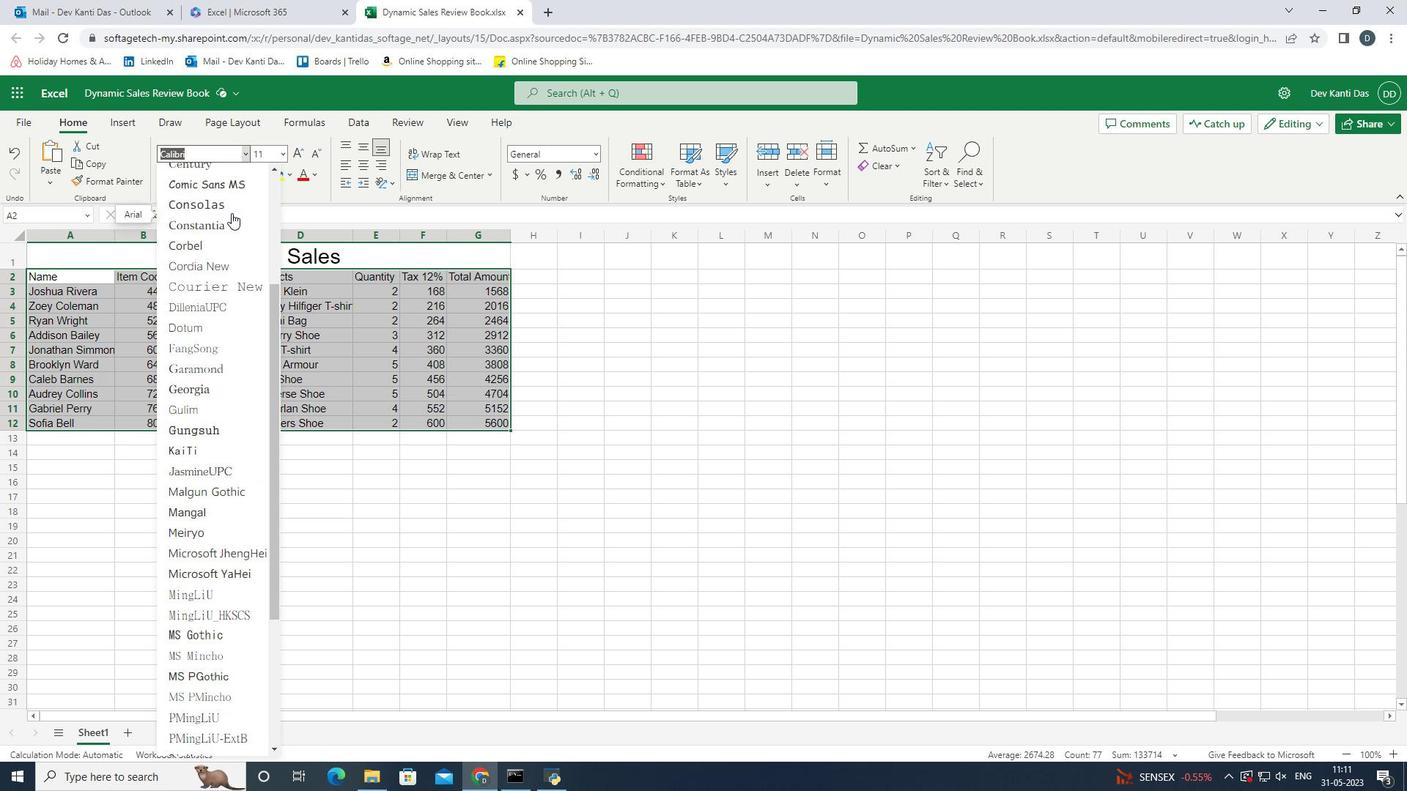 
Action: Mouse scrolled (231, 212) with delta (0, 0)
Screenshot: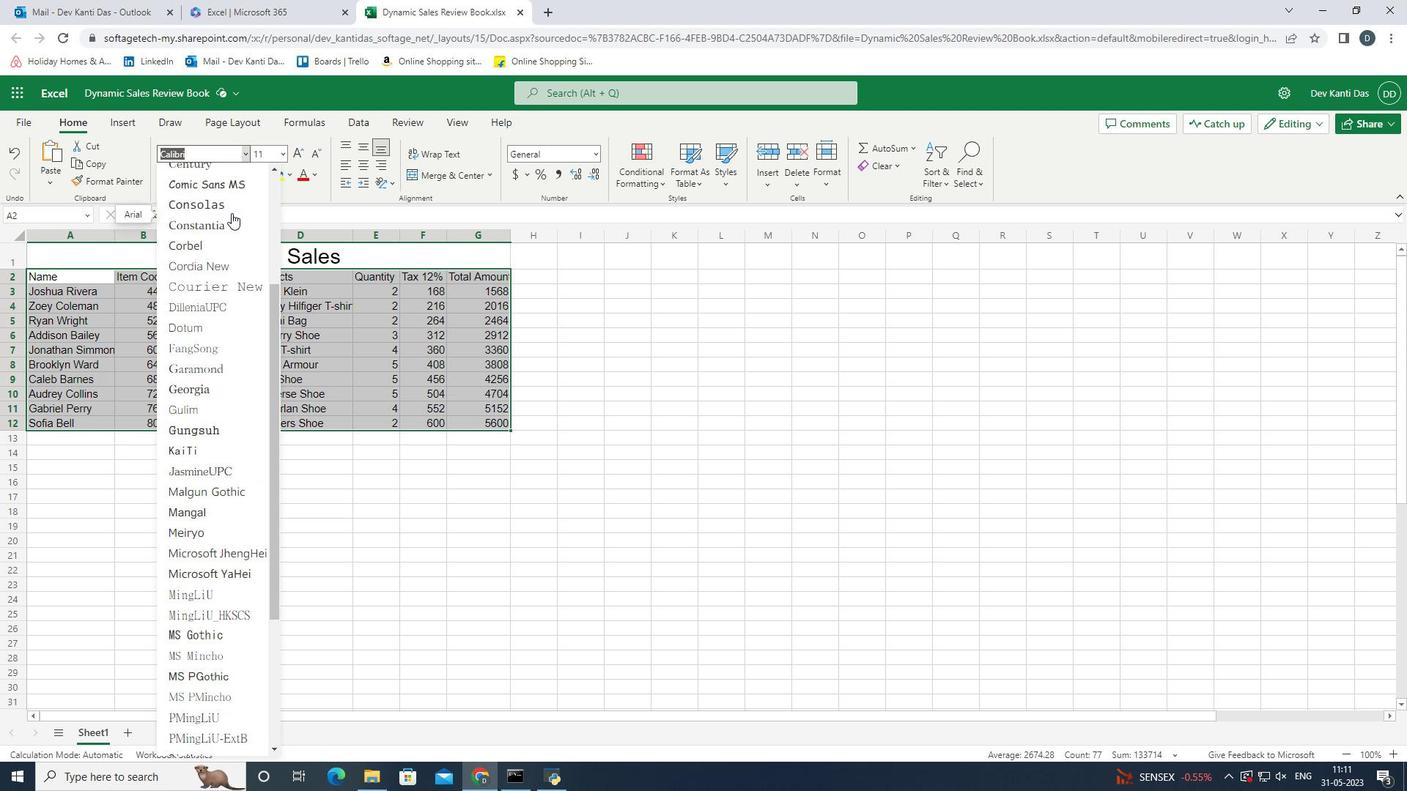 
Action: Mouse scrolled (231, 212) with delta (0, 0)
Screenshot: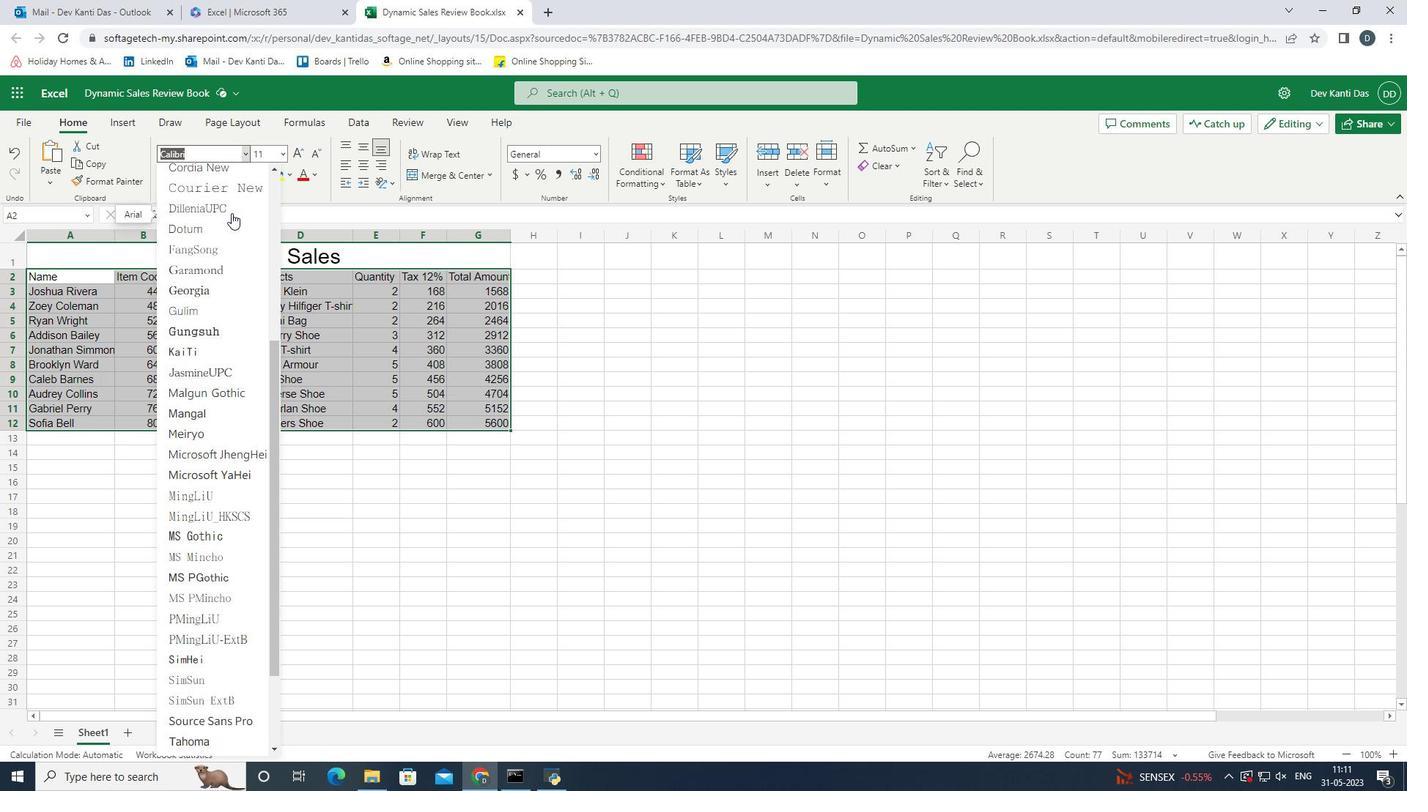 
Action: Mouse scrolled (231, 212) with delta (0, 0)
Screenshot: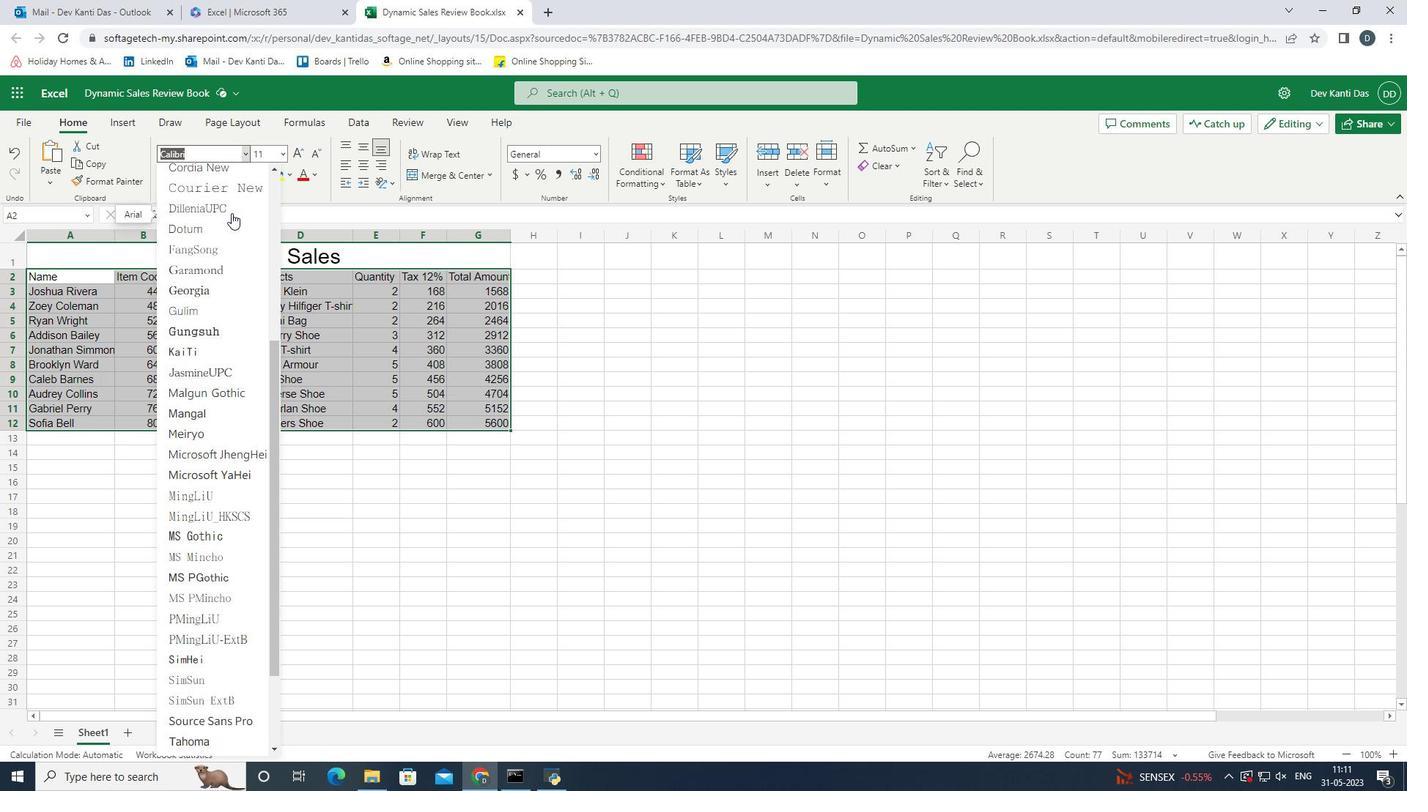 
Action: Mouse scrolled (231, 212) with delta (0, 0)
Screenshot: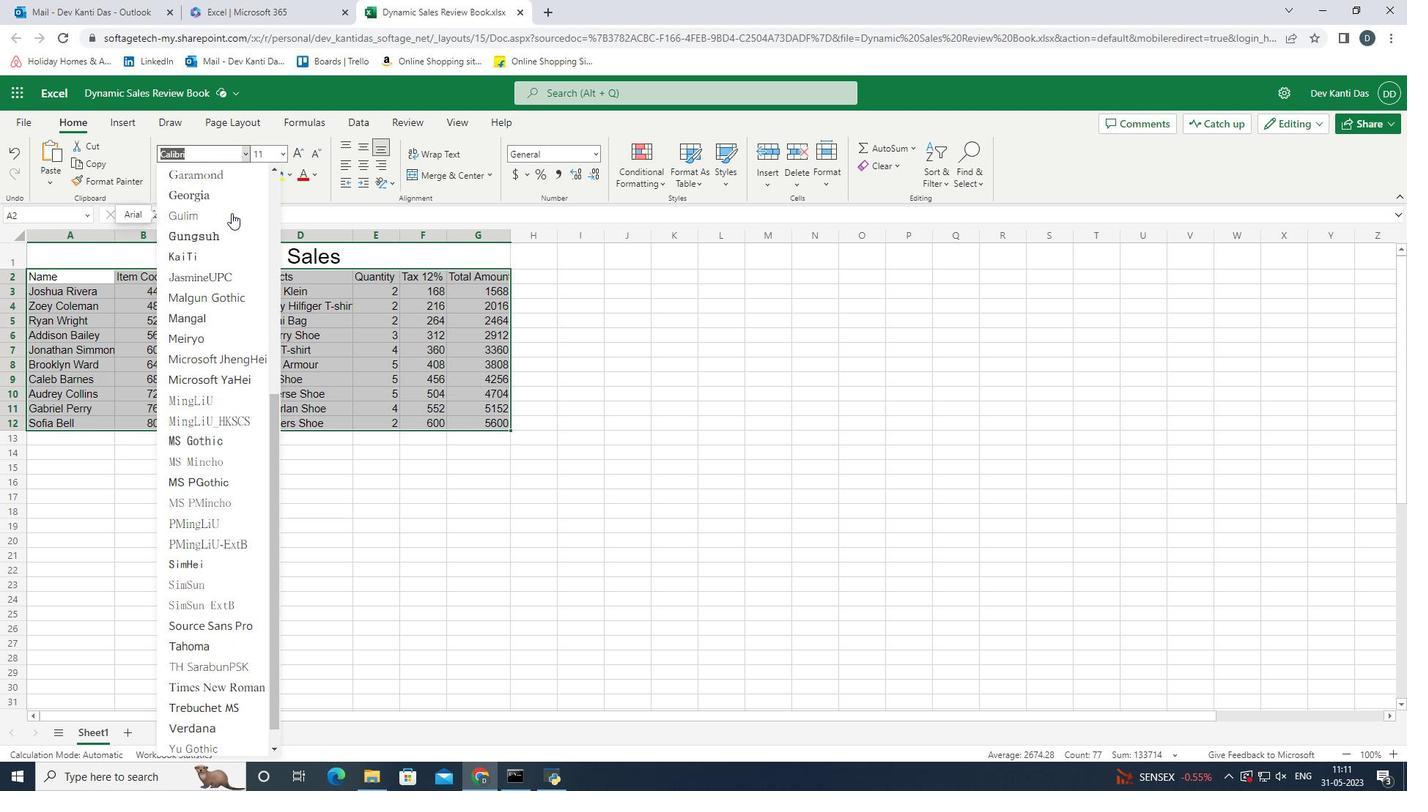 
Action: Mouse scrolled (231, 212) with delta (0, 0)
Screenshot: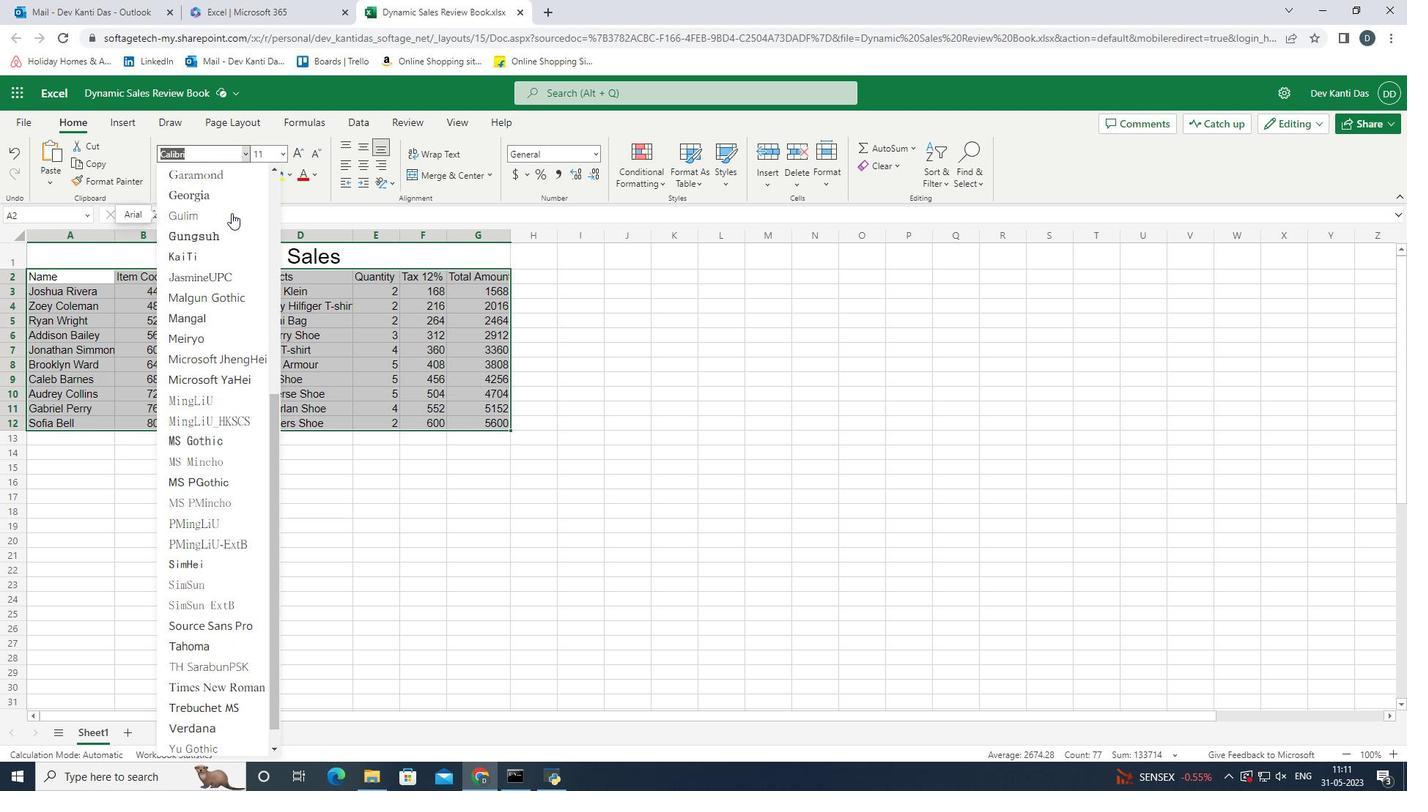 
Action: Mouse scrolled (231, 212) with delta (0, 0)
Screenshot: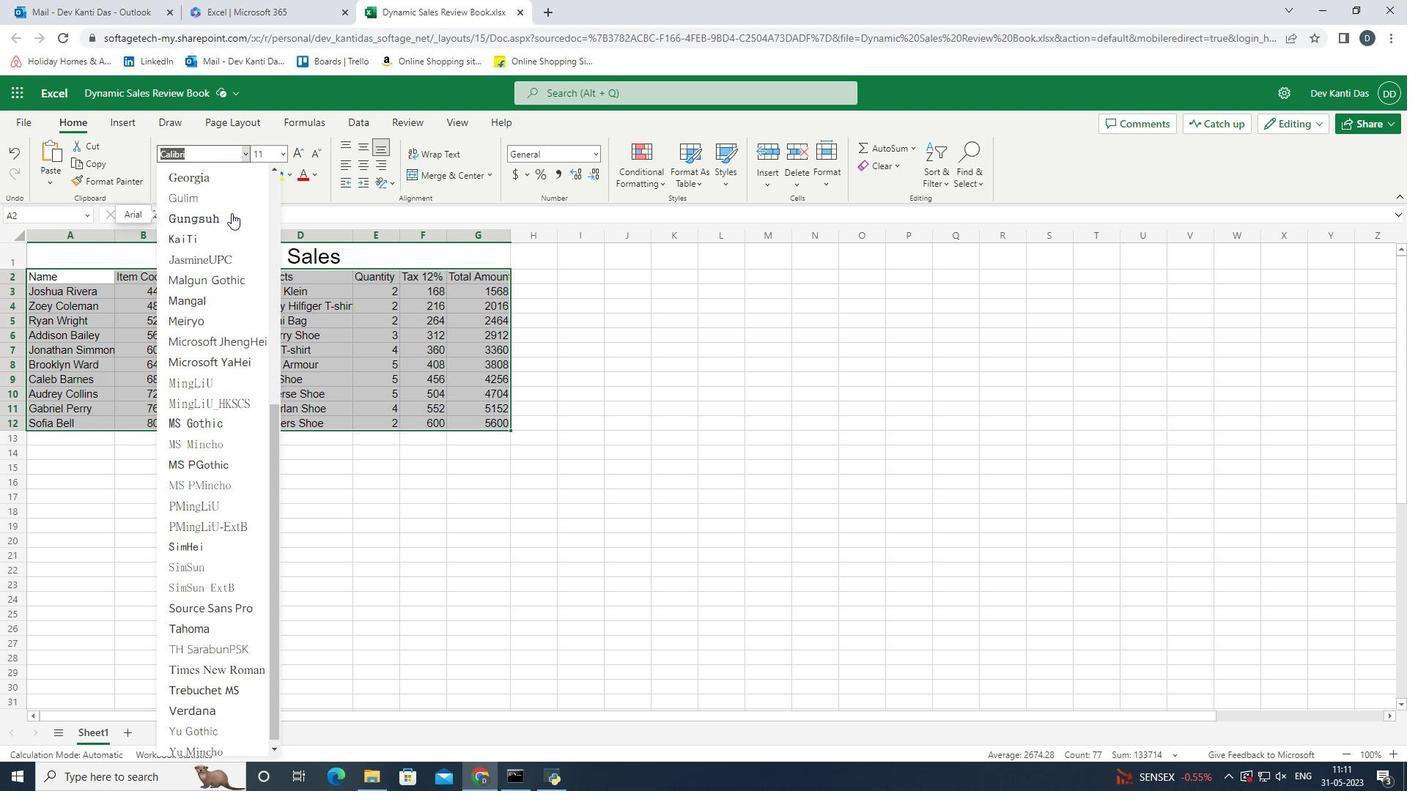 
Action: Mouse scrolled (231, 212) with delta (0, 0)
Screenshot: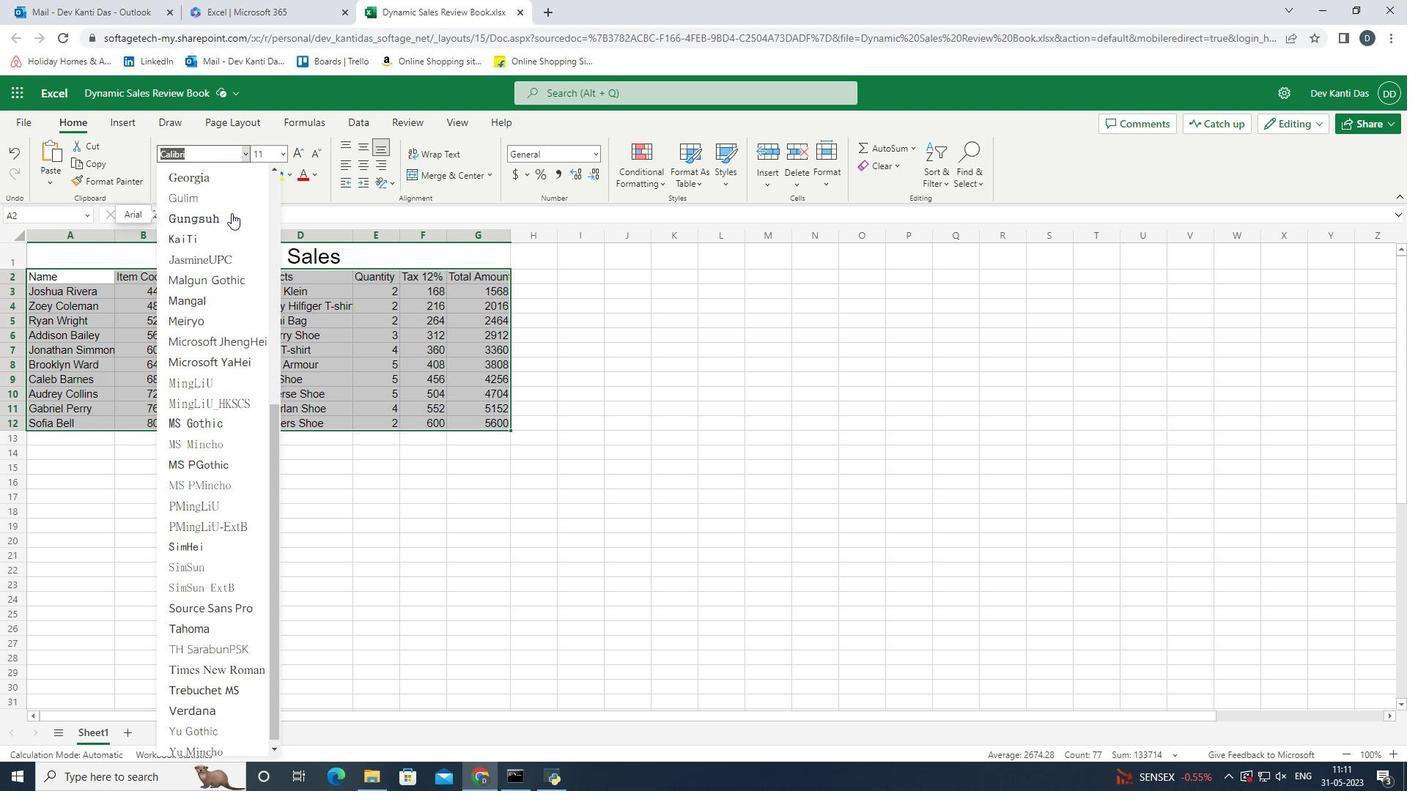 
Action: Mouse scrolled (231, 214) with delta (0, 0)
Screenshot: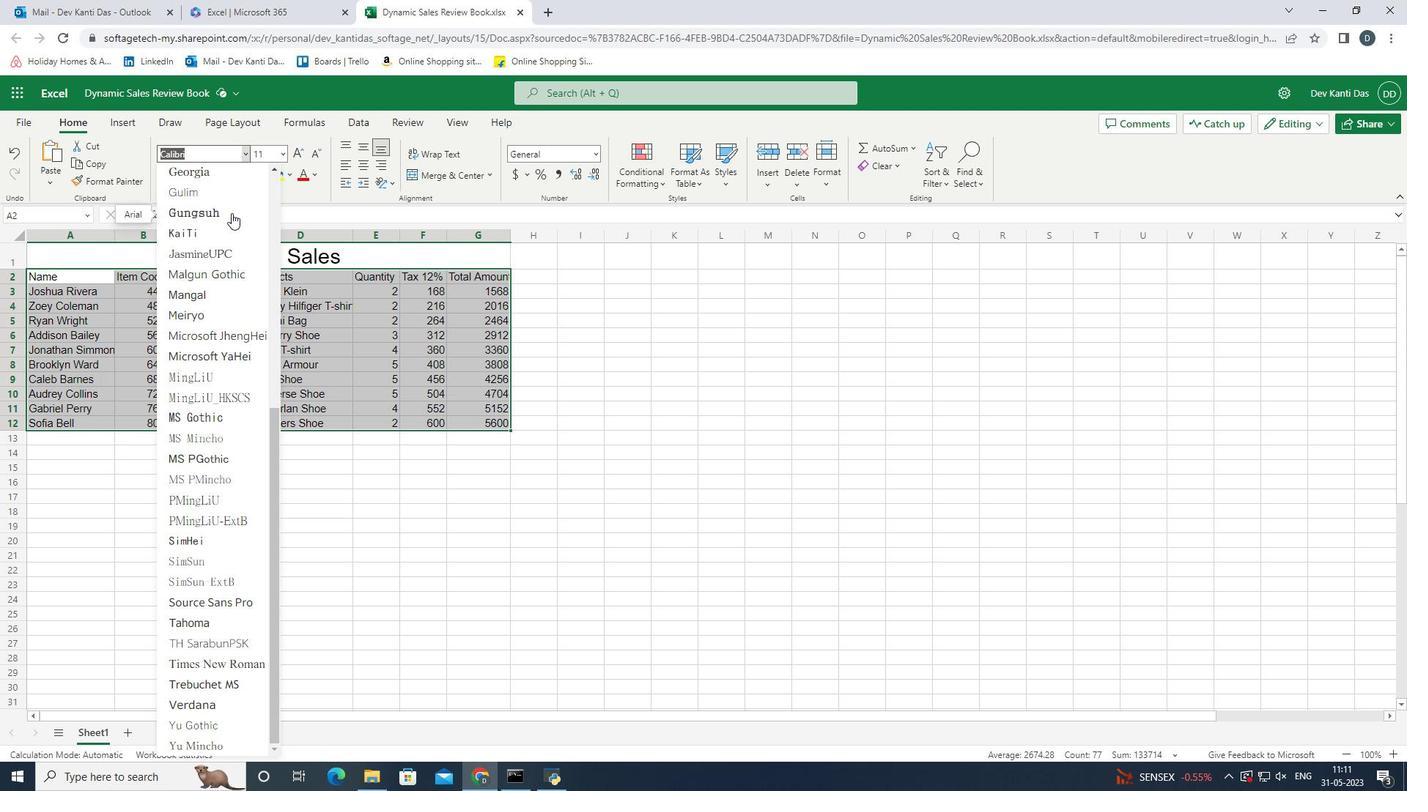 
Action: Mouse scrolled (231, 214) with delta (0, 0)
Screenshot: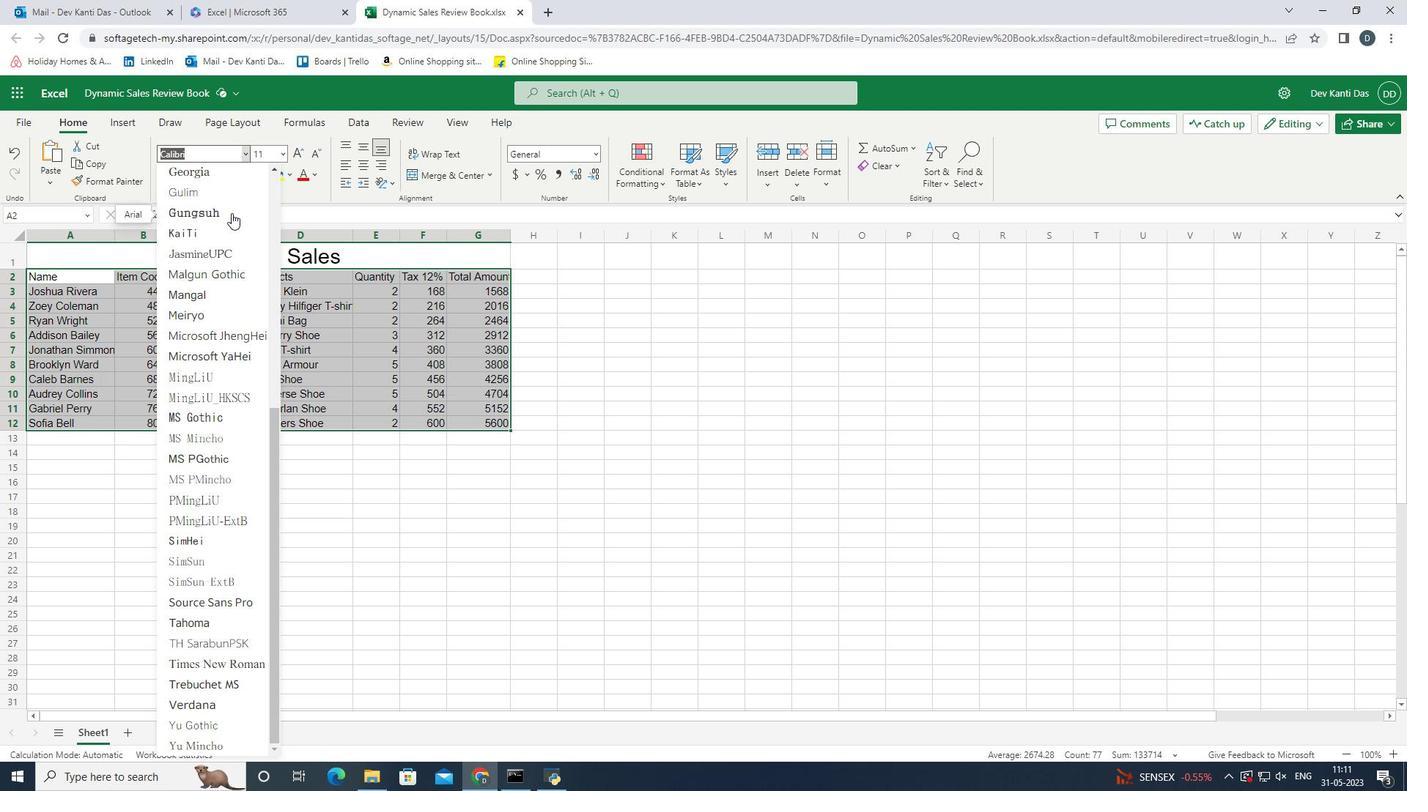 
Action: Mouse scrolled (231, 214) with delta (0, 0)
Screenshot: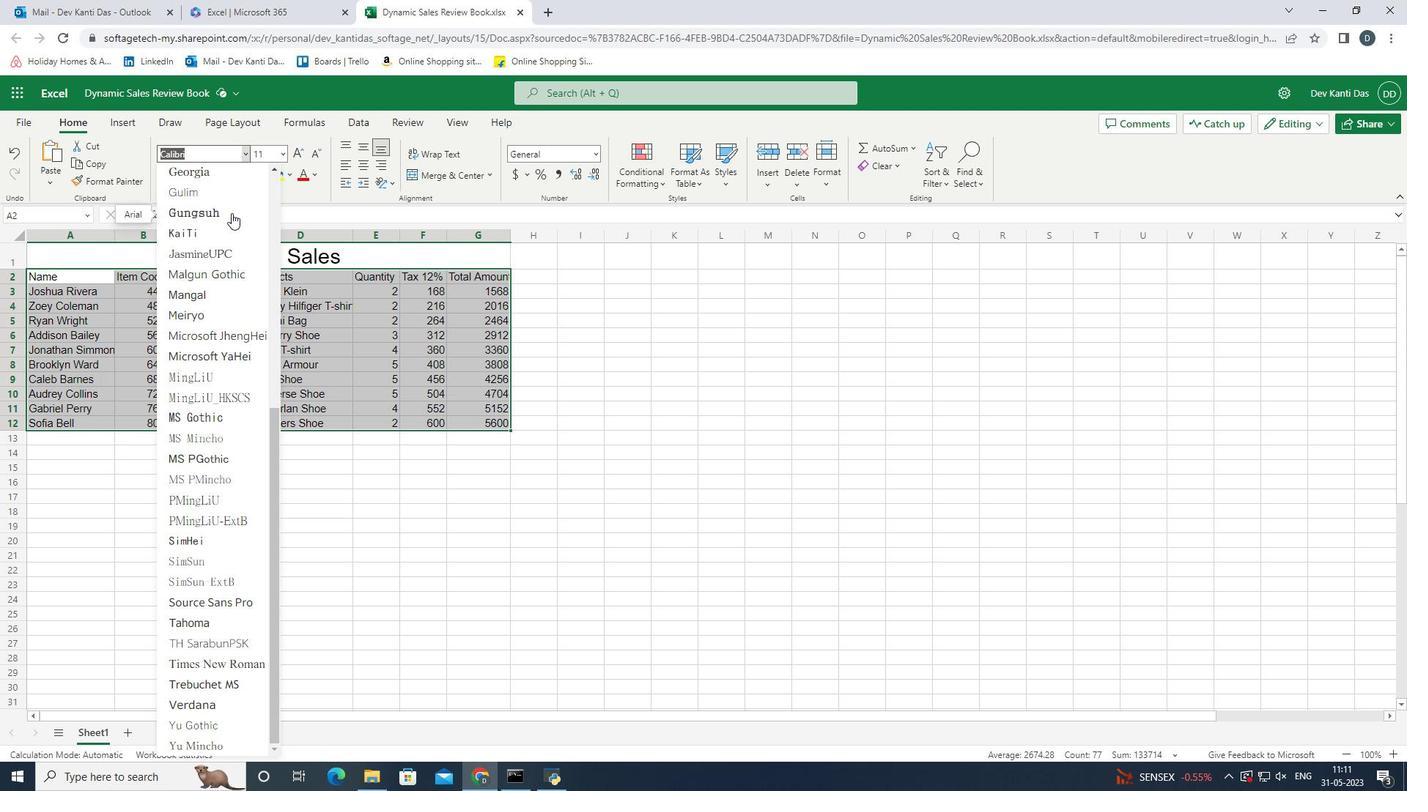
Action: Mouse scrolled (231, 214) with delta (0, 0)
Screenshot: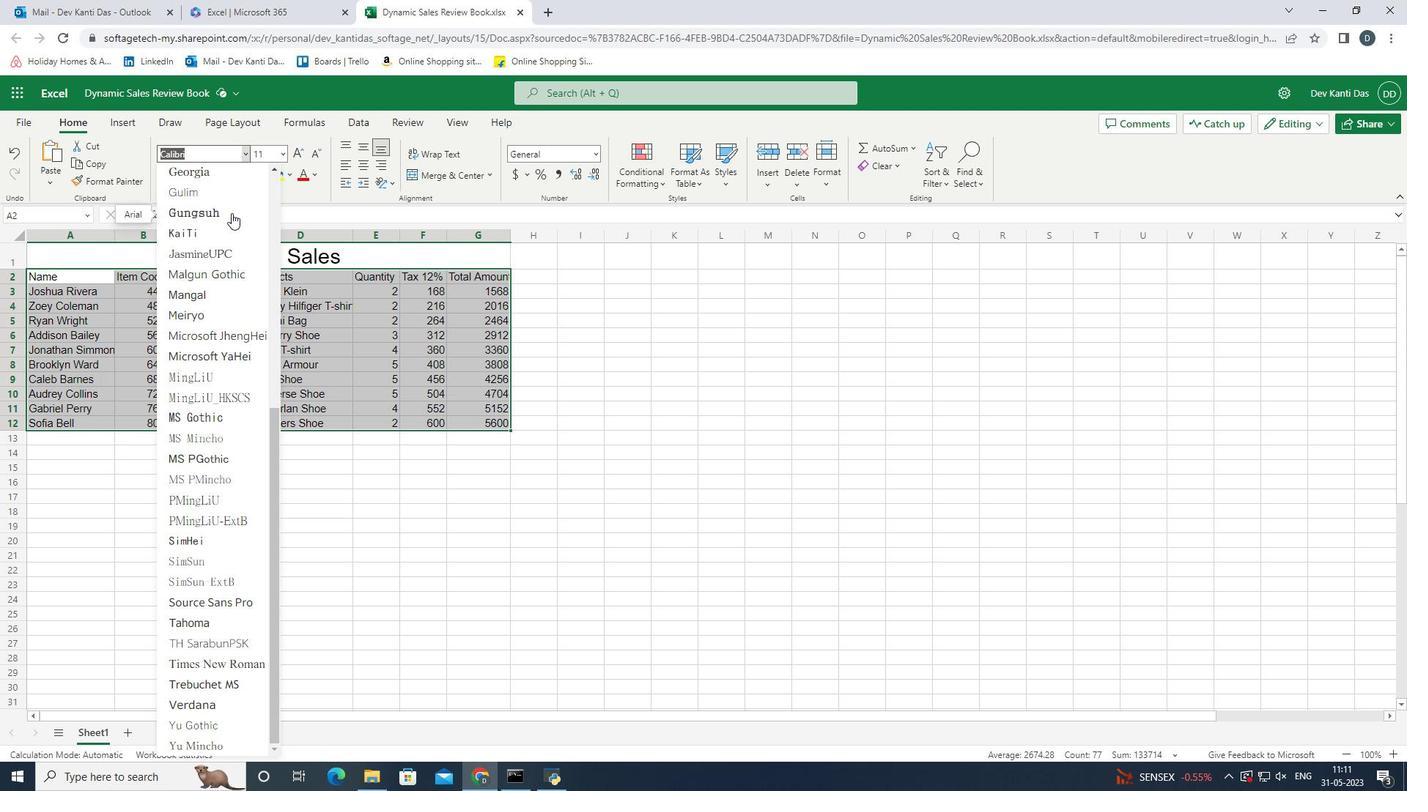 
Action: Mouse scrolled (231, 214) with delta (0, 0)
Screenshot: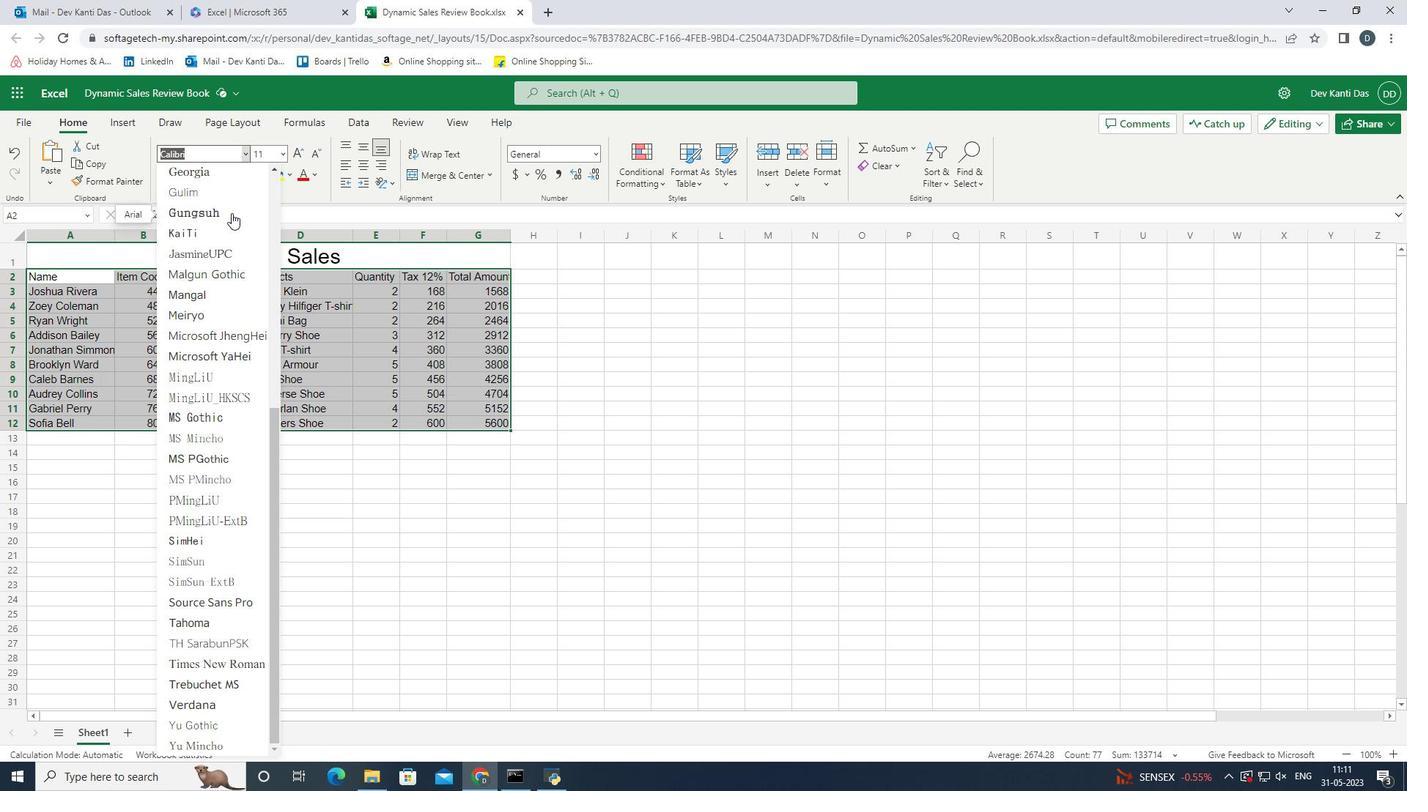 
Action: Mouse scrolled (231, 214) with delta (0, 0)
Screenshot: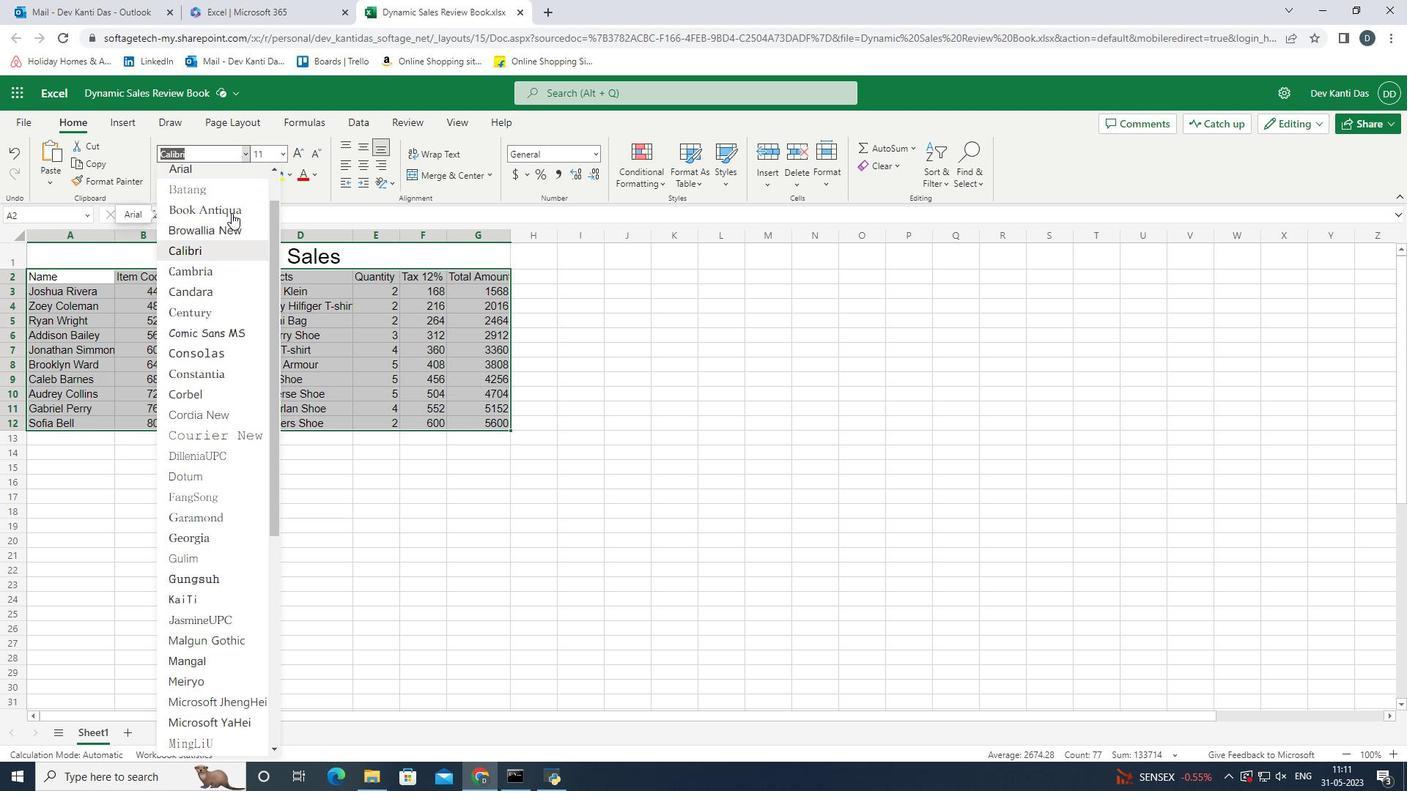 
Action: Mouse scrolled (231, 214) with delta (0, 0)
Screenshot: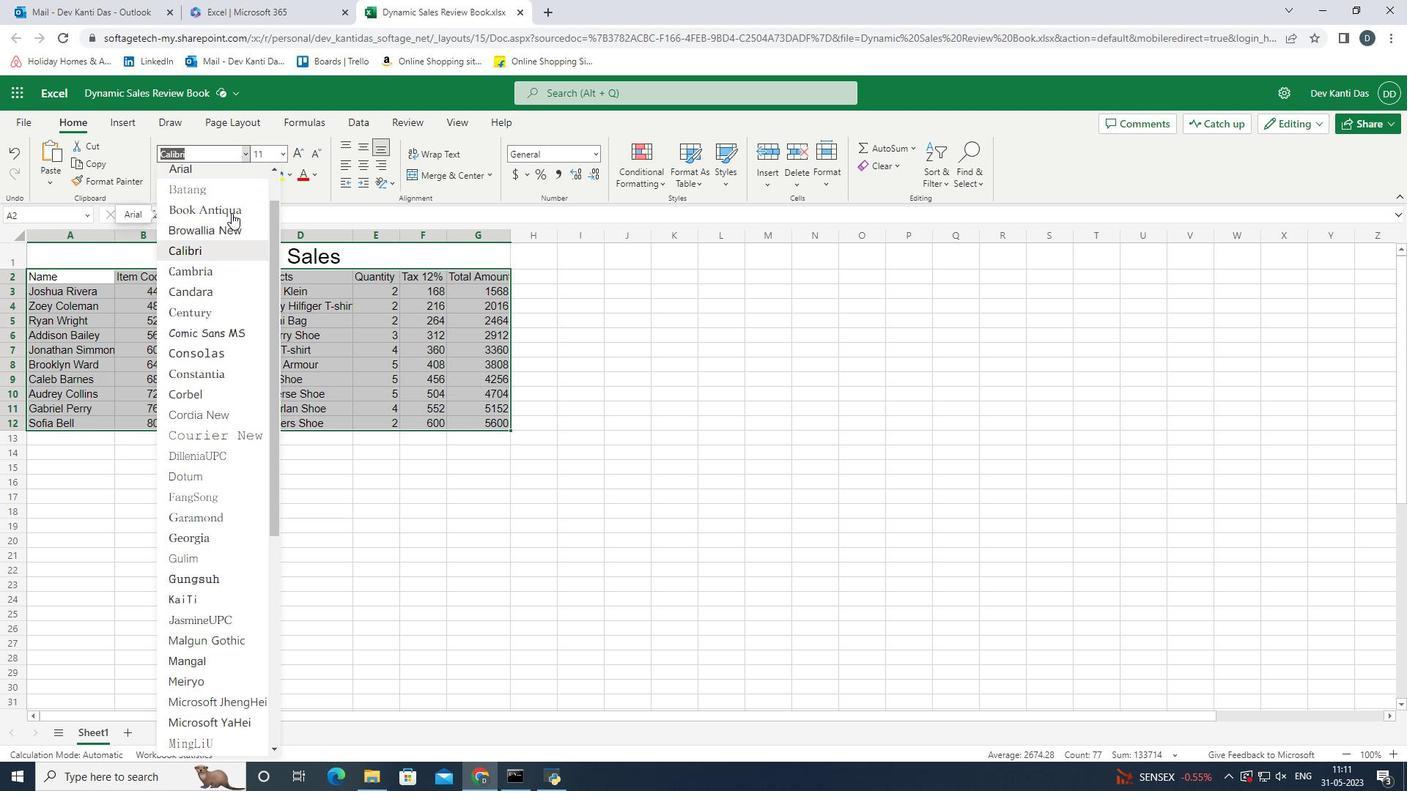 
Action: Mouse scrolled (231, 214) with delta (0, 0)
Screenshot: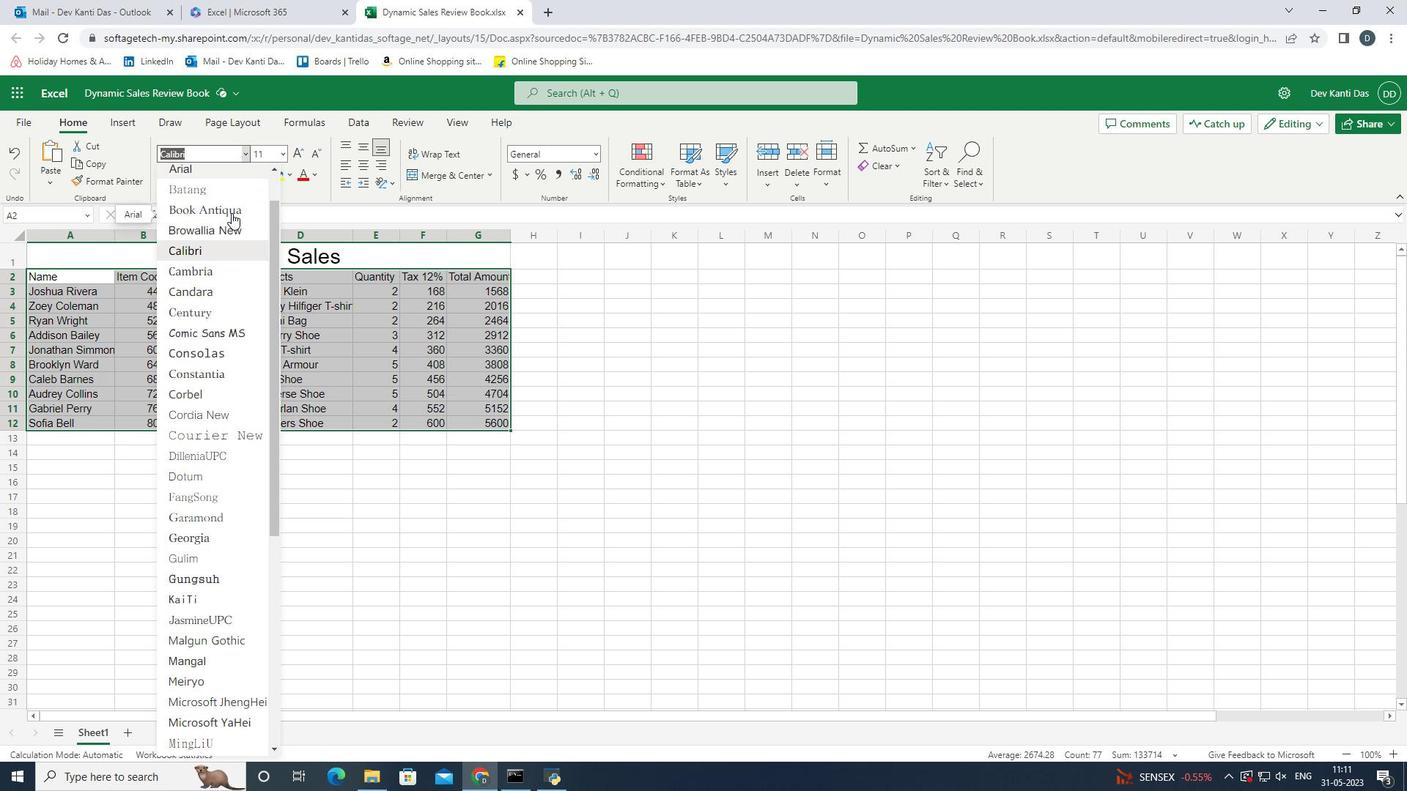 
Action: Mouse scrolled (231, 214) with delta (0, 0)
Screenshot: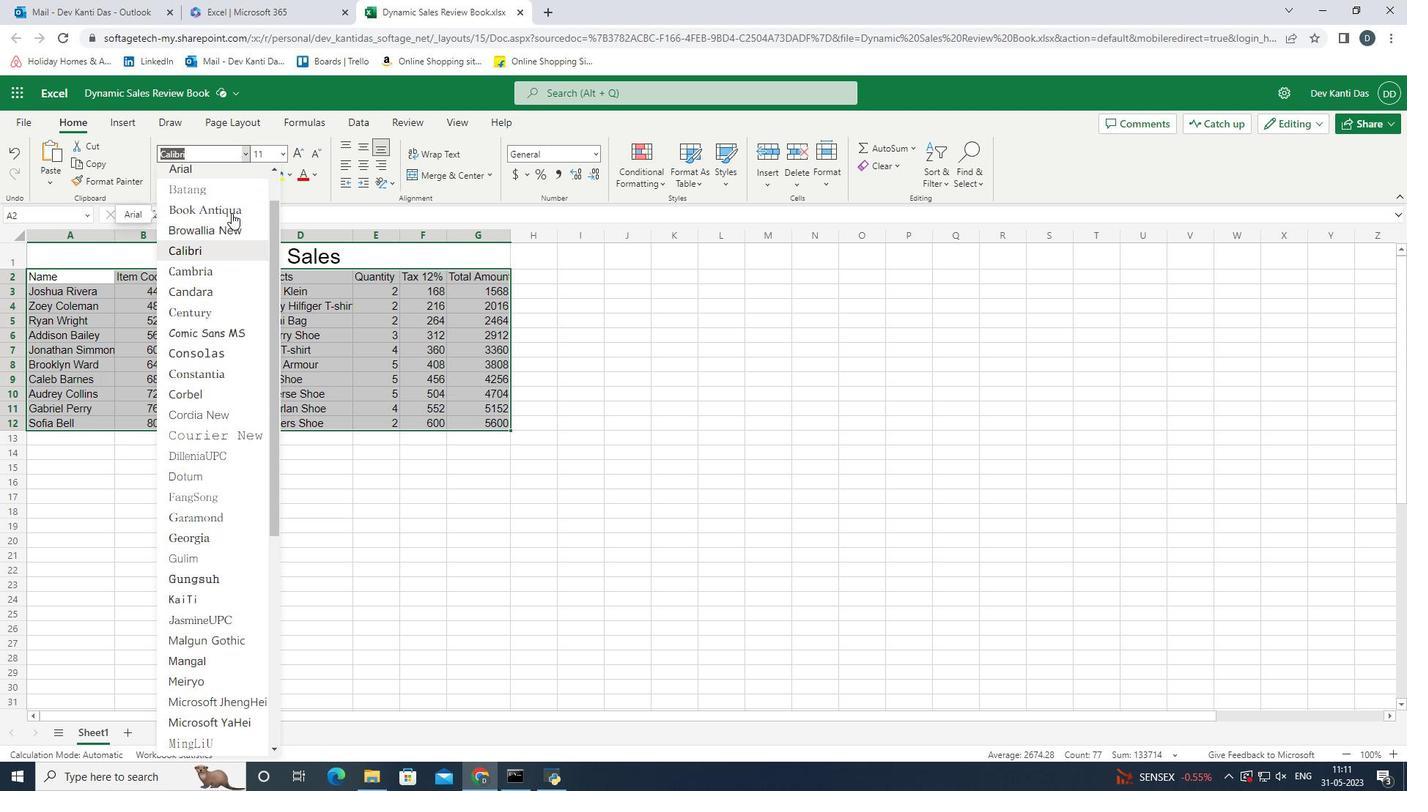 
Action: Mouse scrolled (231, 214) with delta (0, 0)
Screenshot: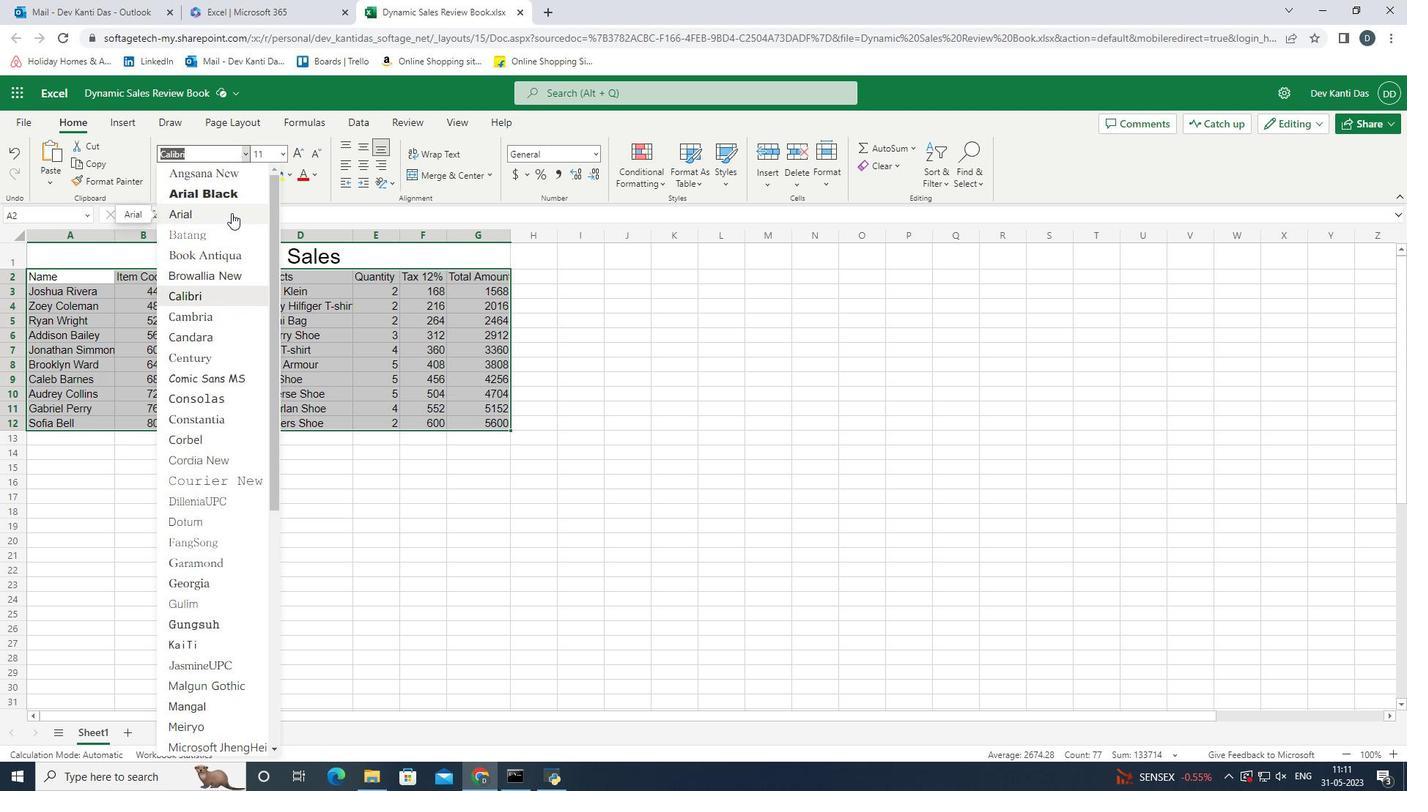 
Action: Mouse scrolled (231, 214) with delta (0, 0)
Screenshot: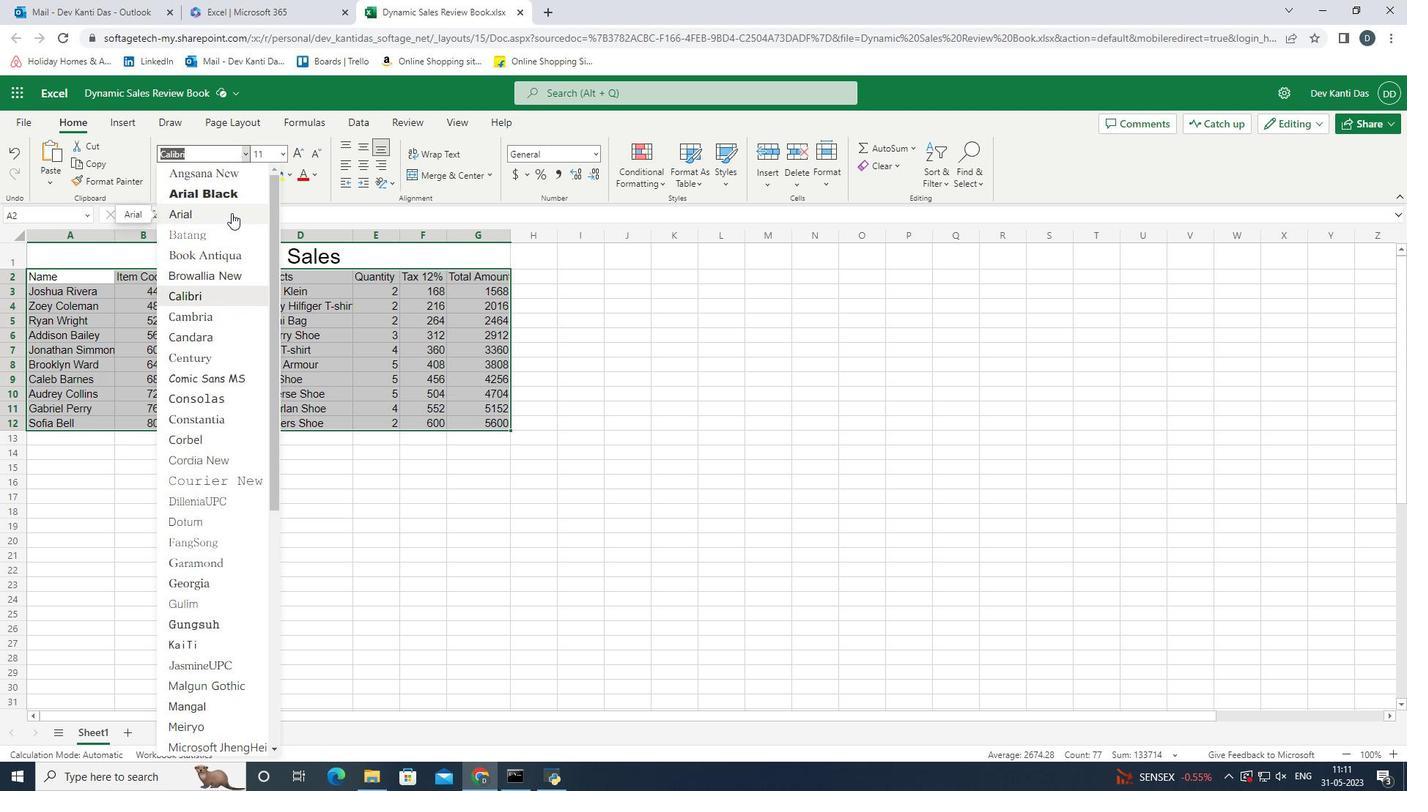 
Action: Mouse scrolled (231, 214) with delta (0, 0)
Screenshot: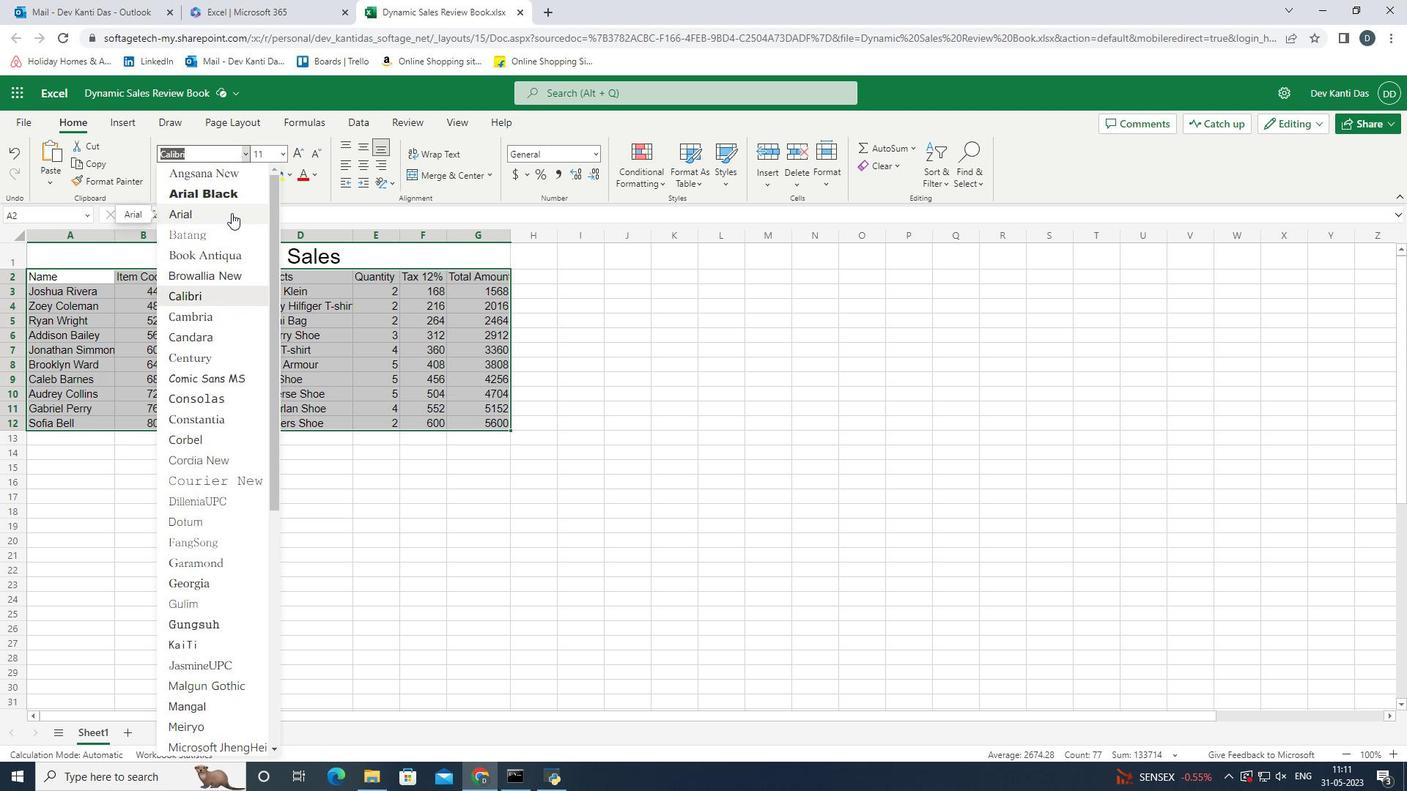
Action: Mouse pressed left at (231, 213)
Screenshot: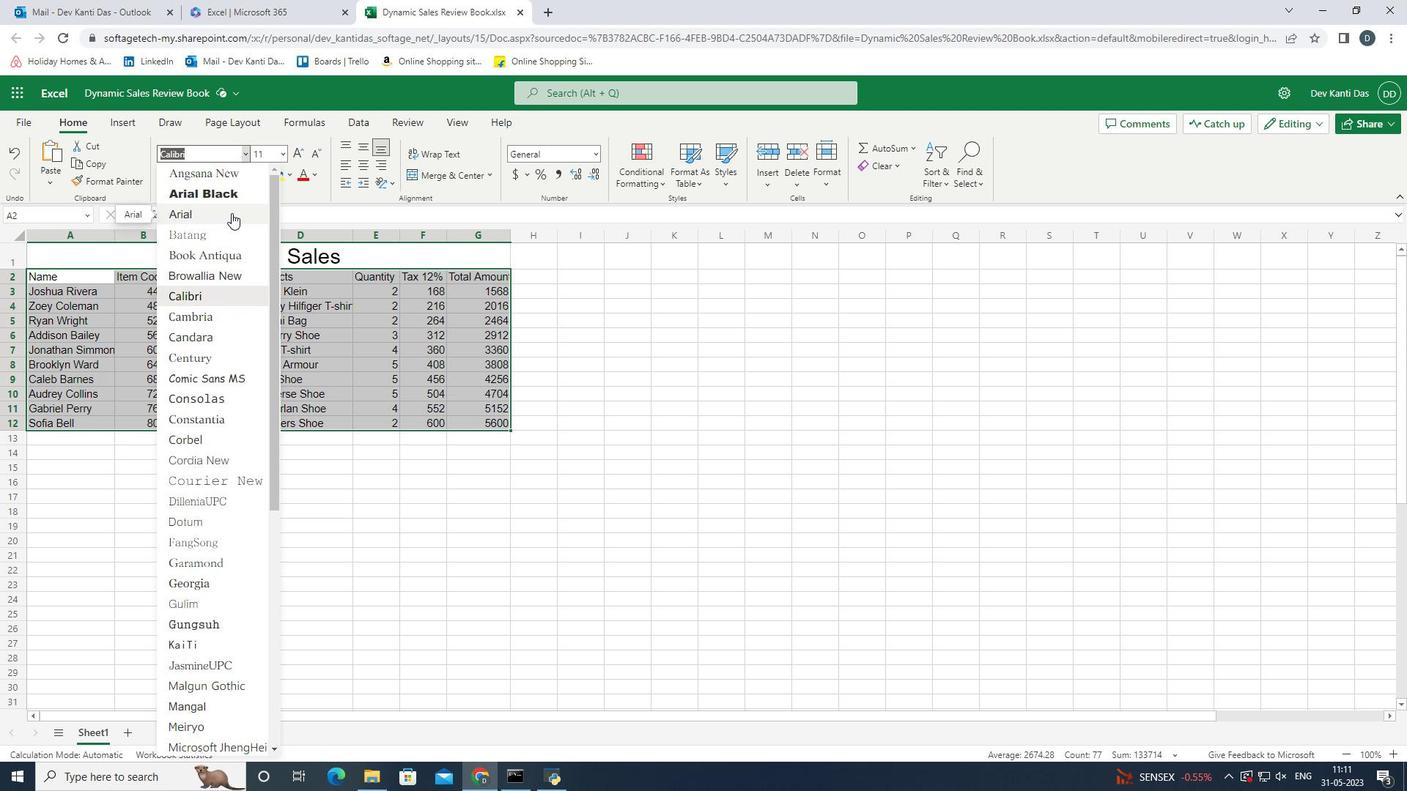 
Action: Mouse moved to (282, 153)
Screenshot: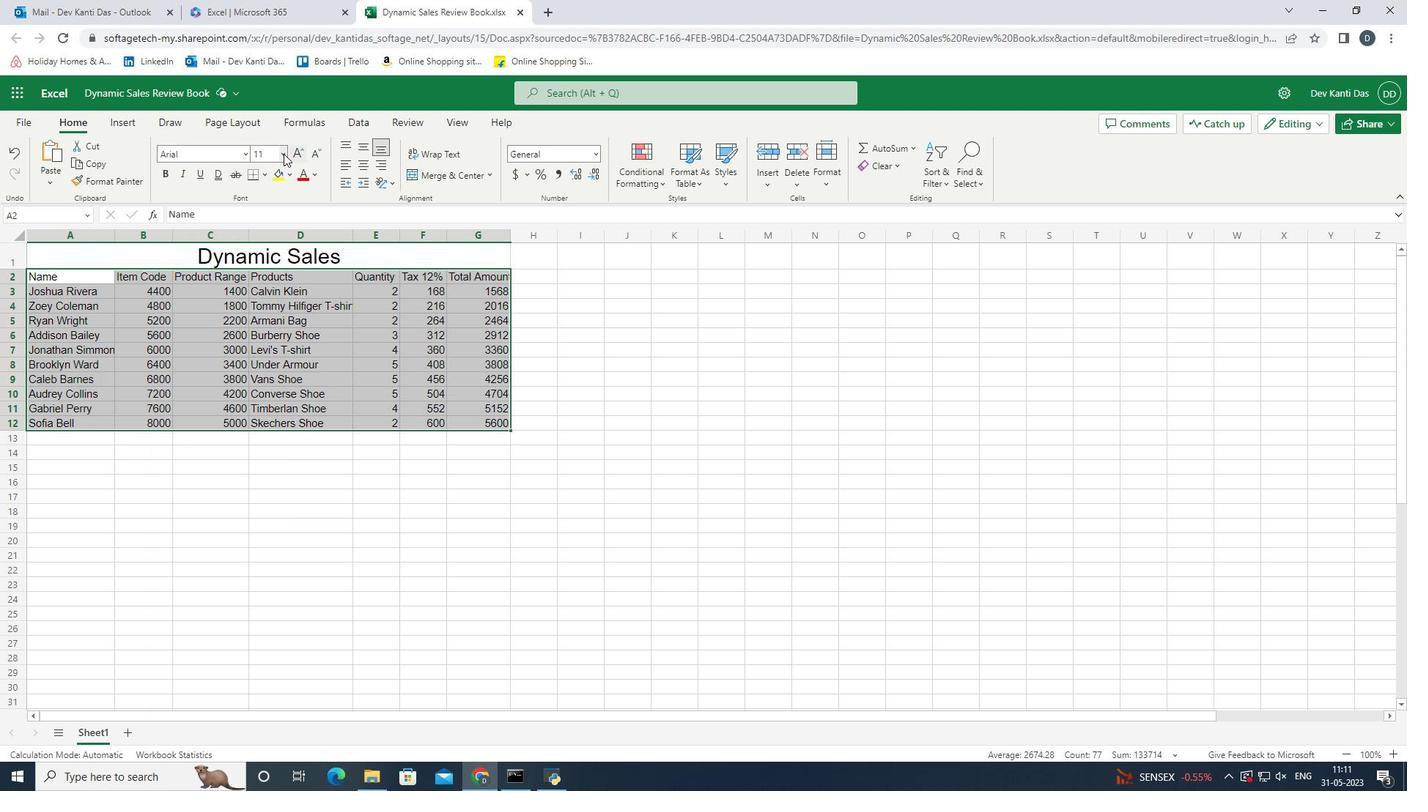 
Action: Mouse pressed left at (282, 153)
Screenshot: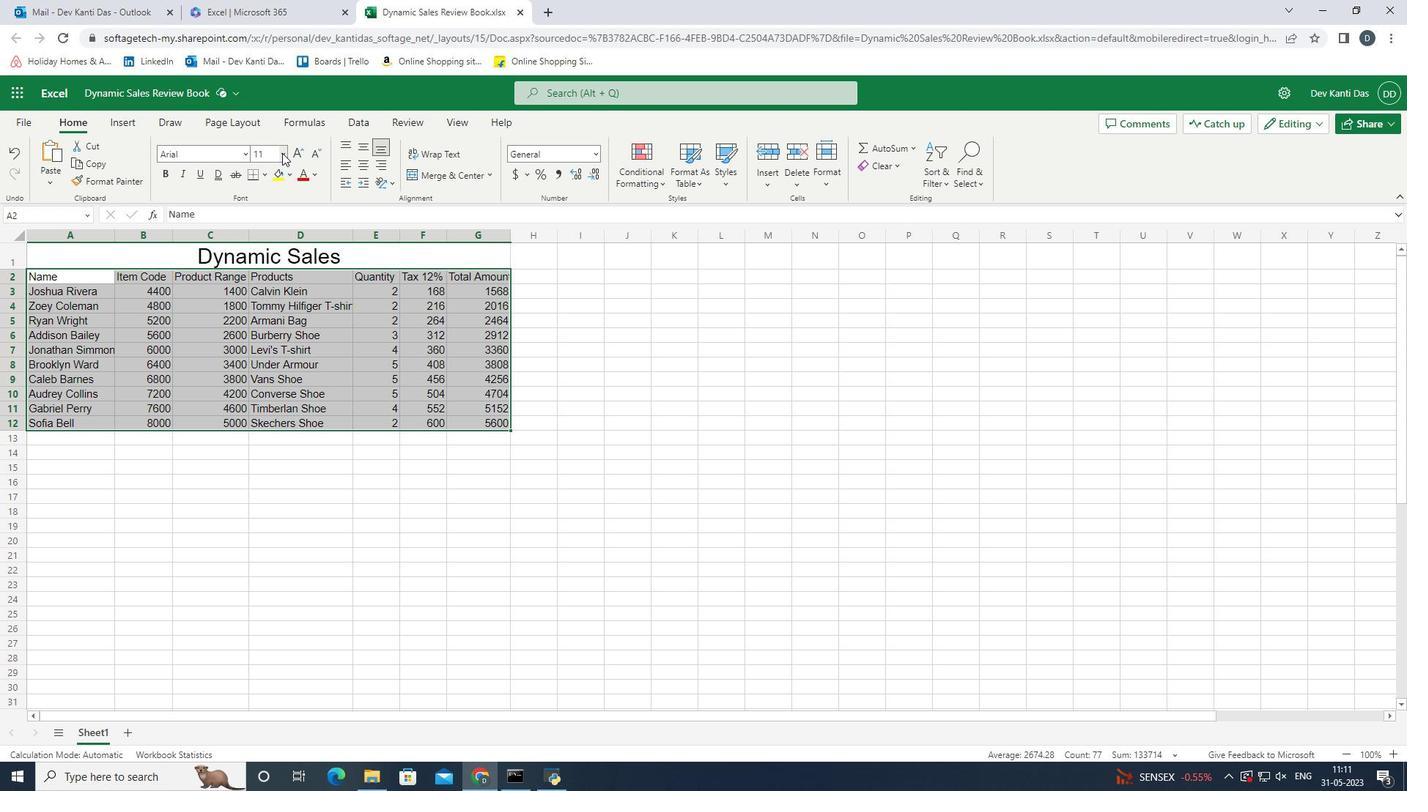 
Action: Mouse moved to (269, 280)
Screenshot: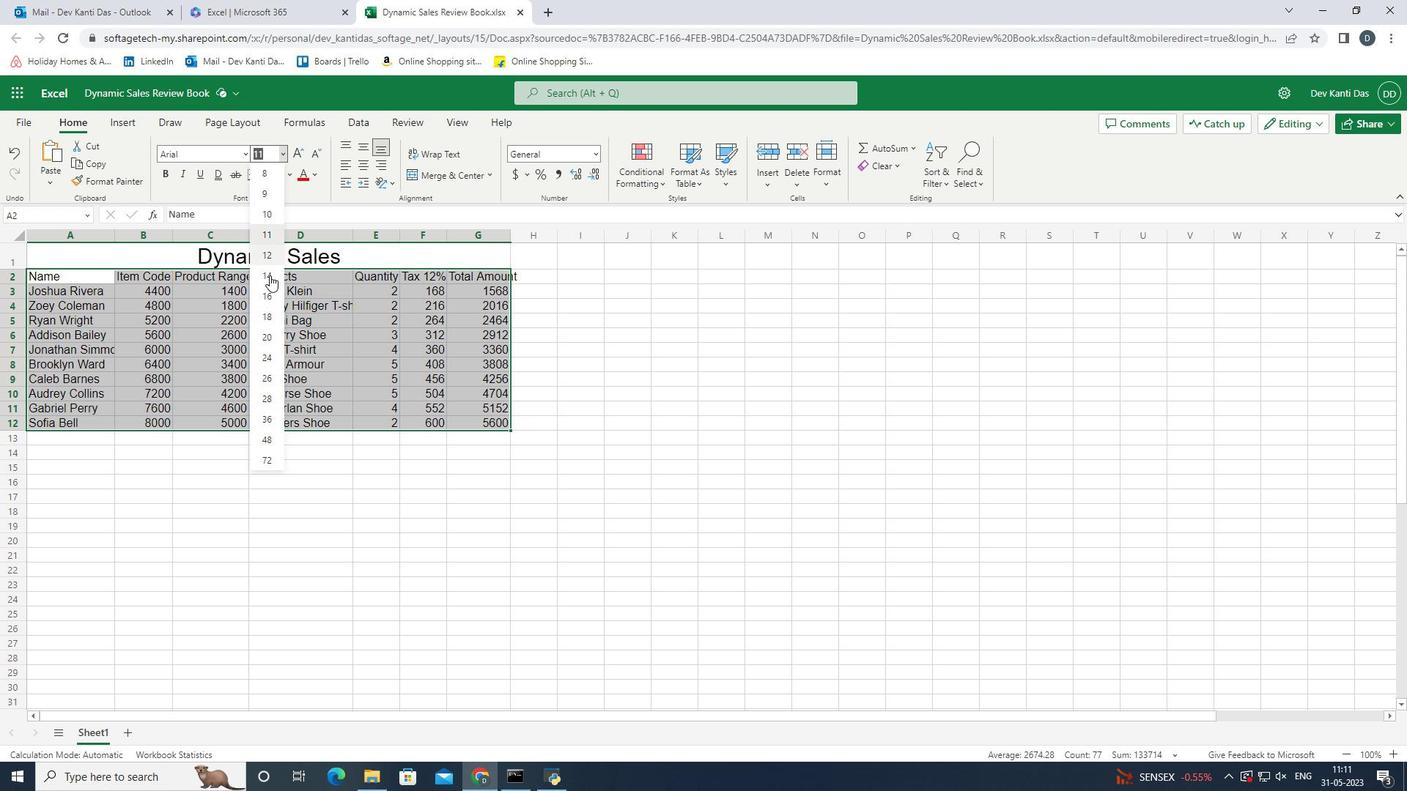 
Action: Mouse pressed left at (269, 280)
Screenshot: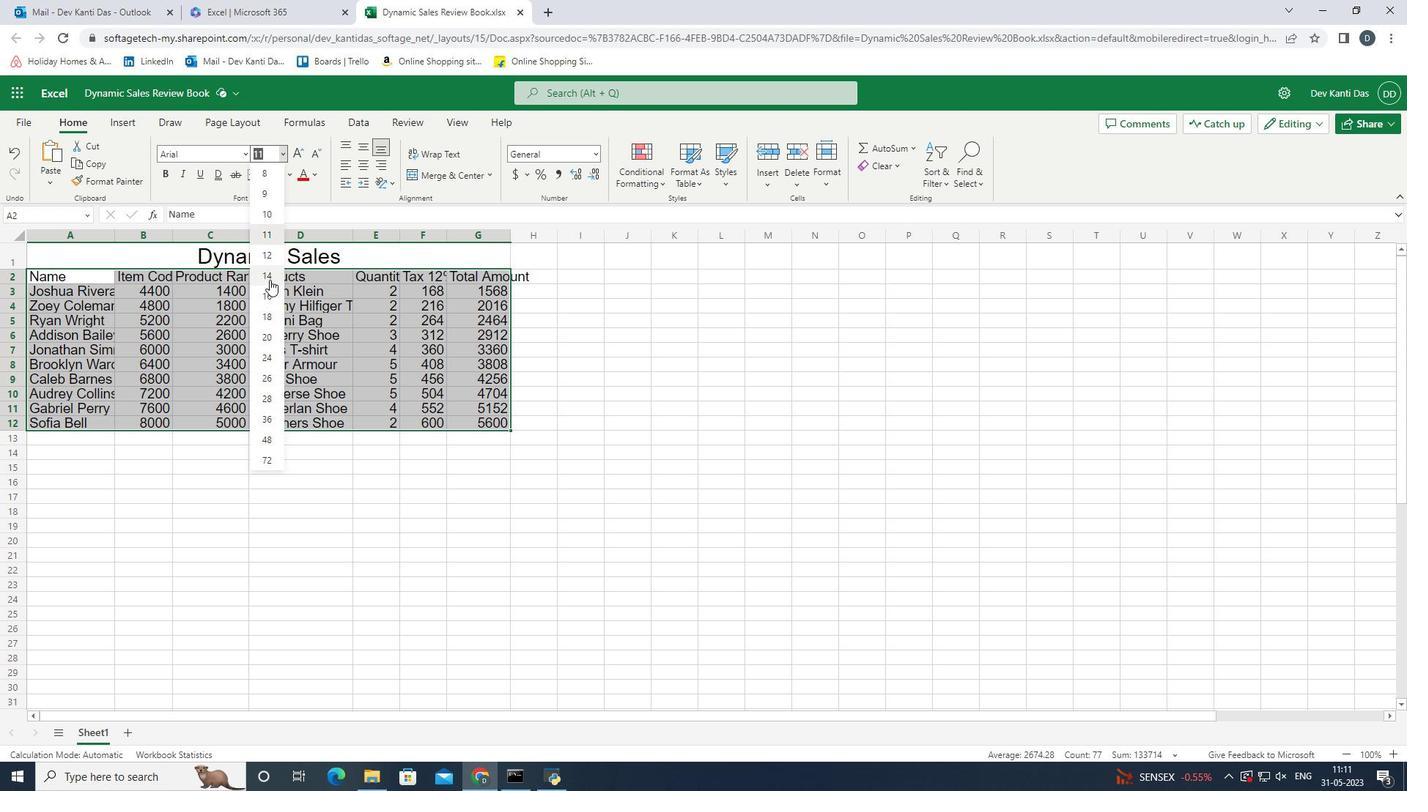 
Action: Mouse moved to (338, 244)
Screenshot: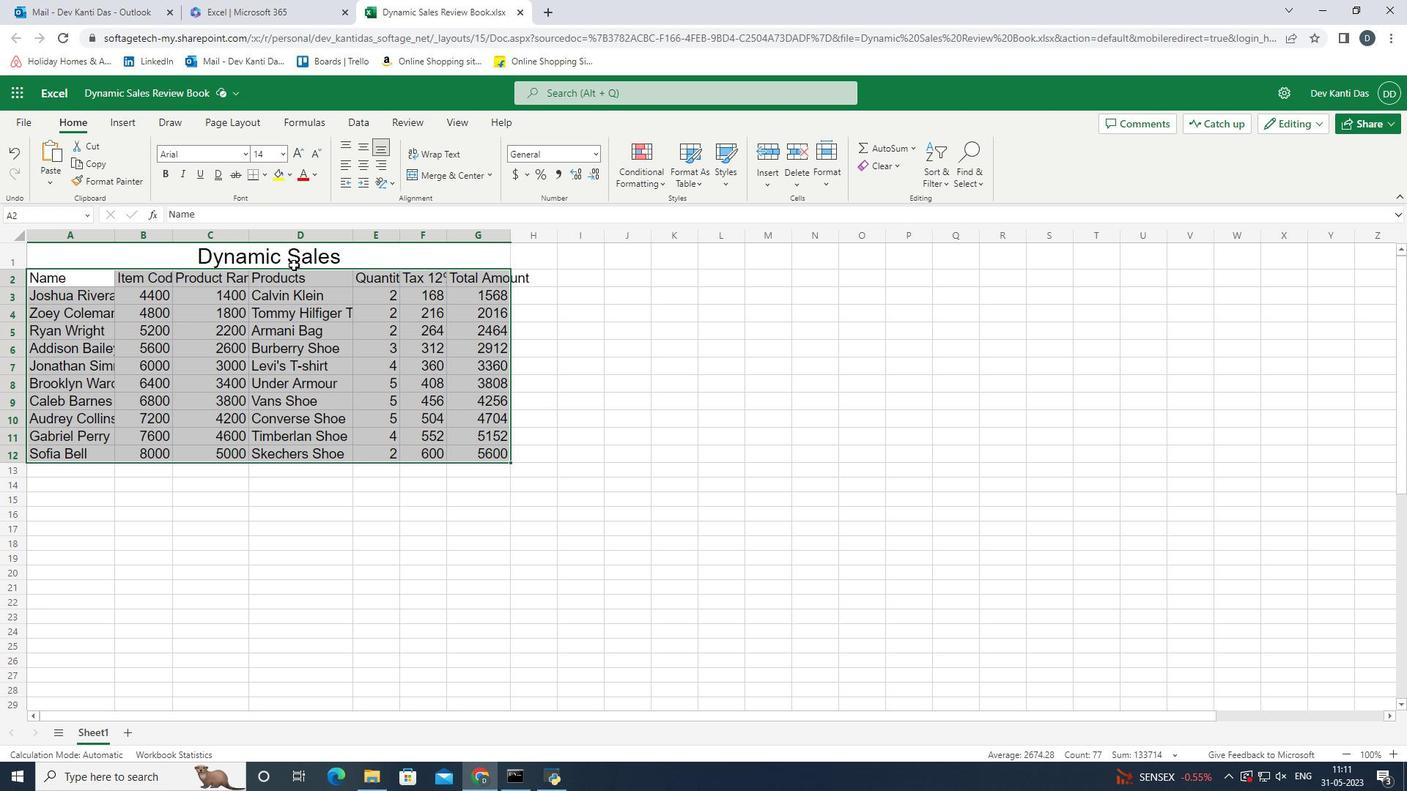 
Action: Mouse pressed left at (338, 244)
Screenshot: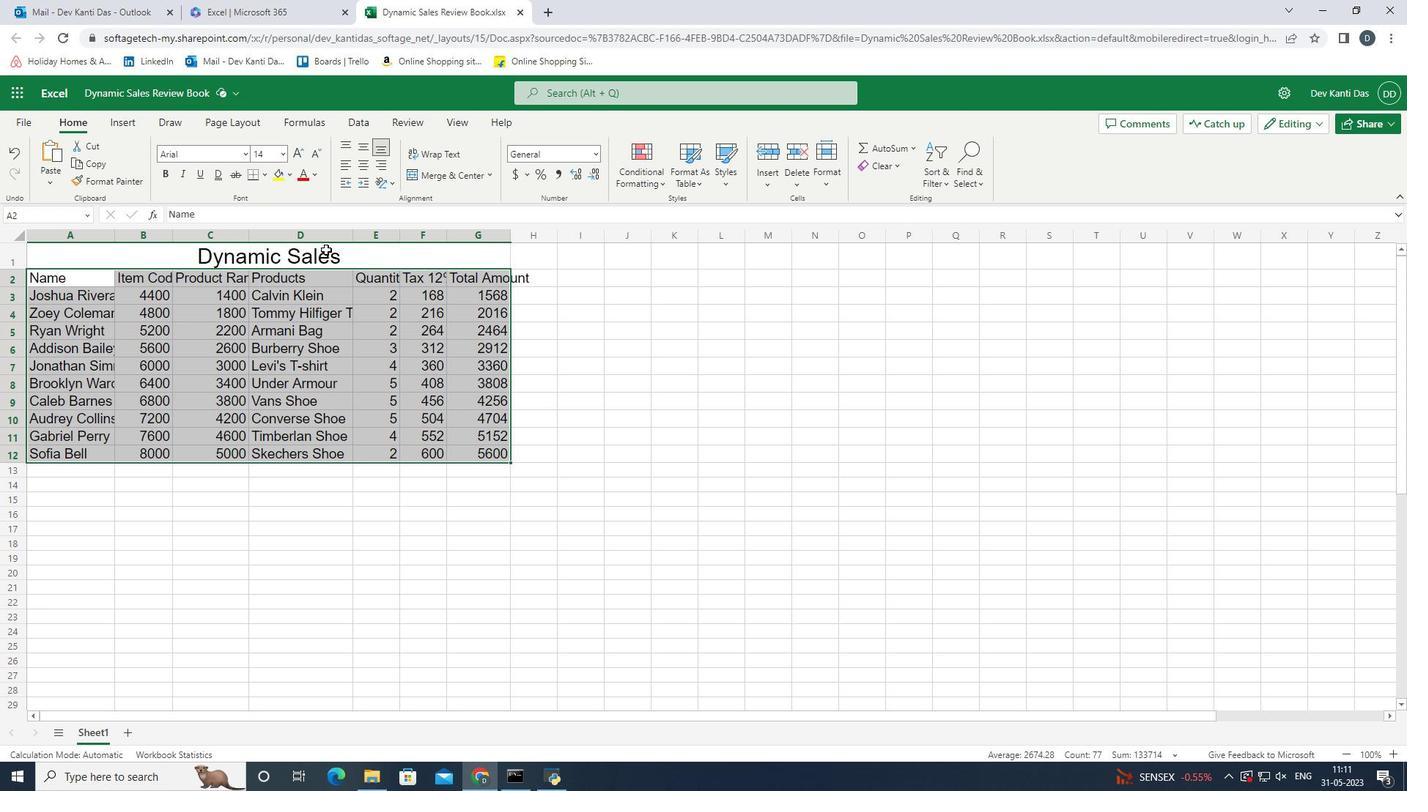 
Action: Mouse moved to (170, 175)
Screenshot: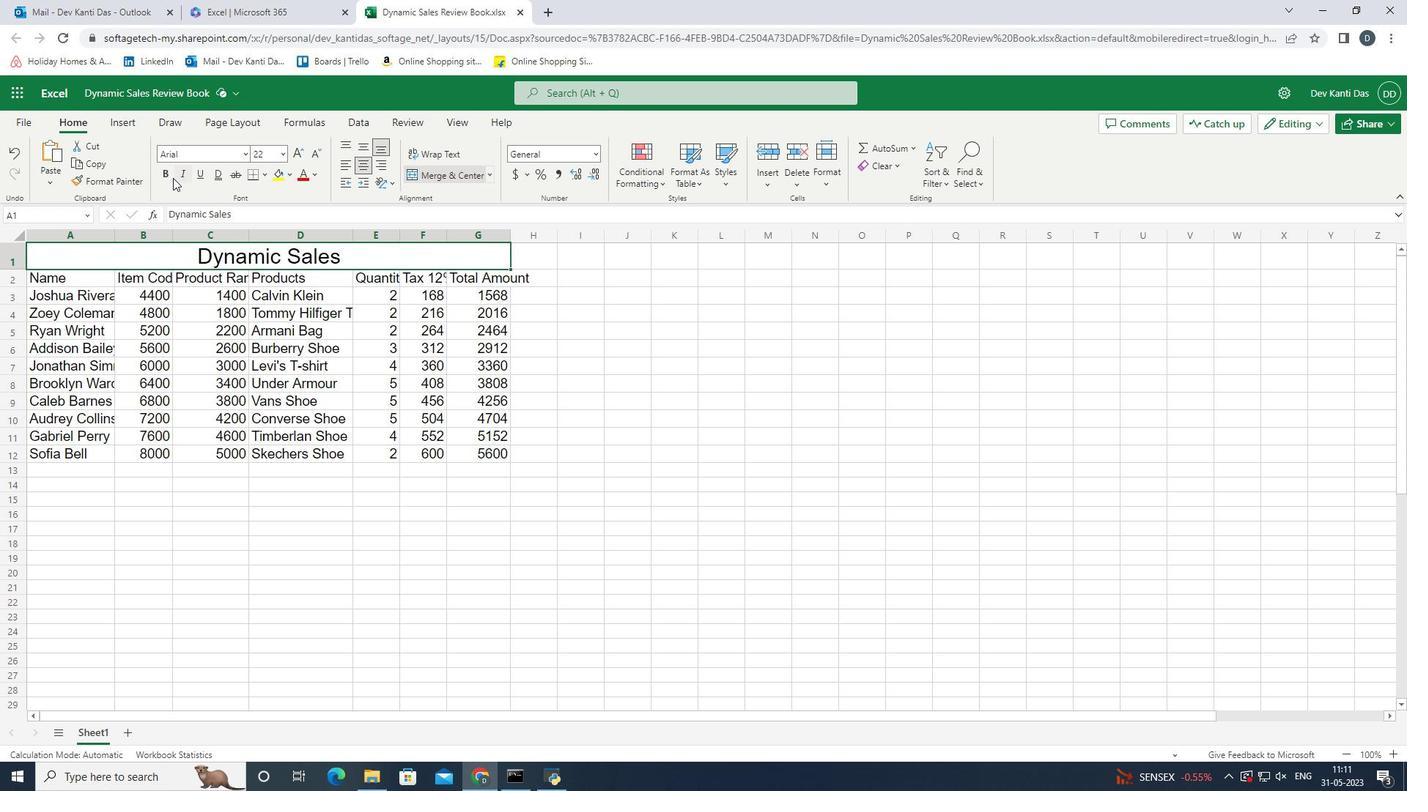 
Action: Mouse pressed left at (170, 175)
Screenshot: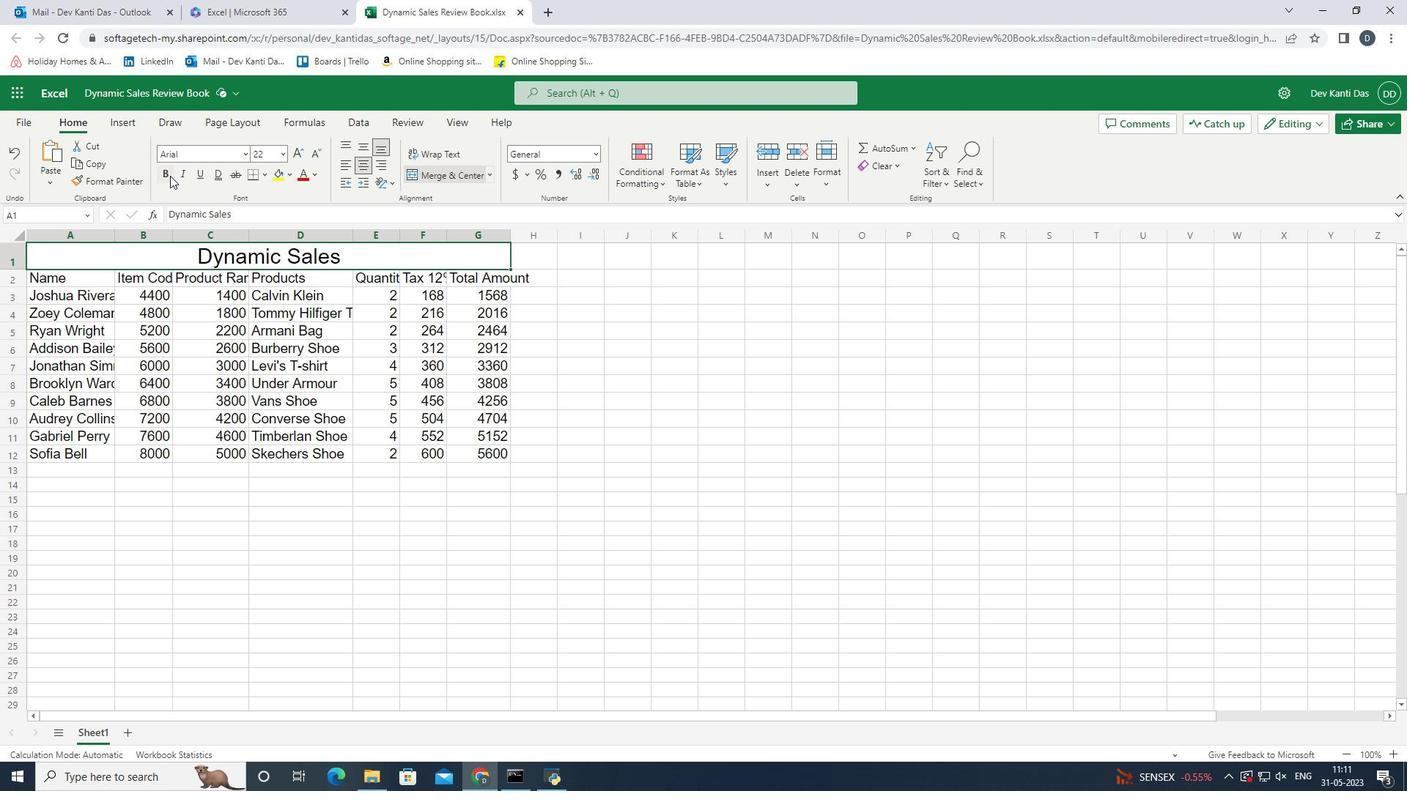 
Action: Mouse moved to (79, 282)
Screenshot: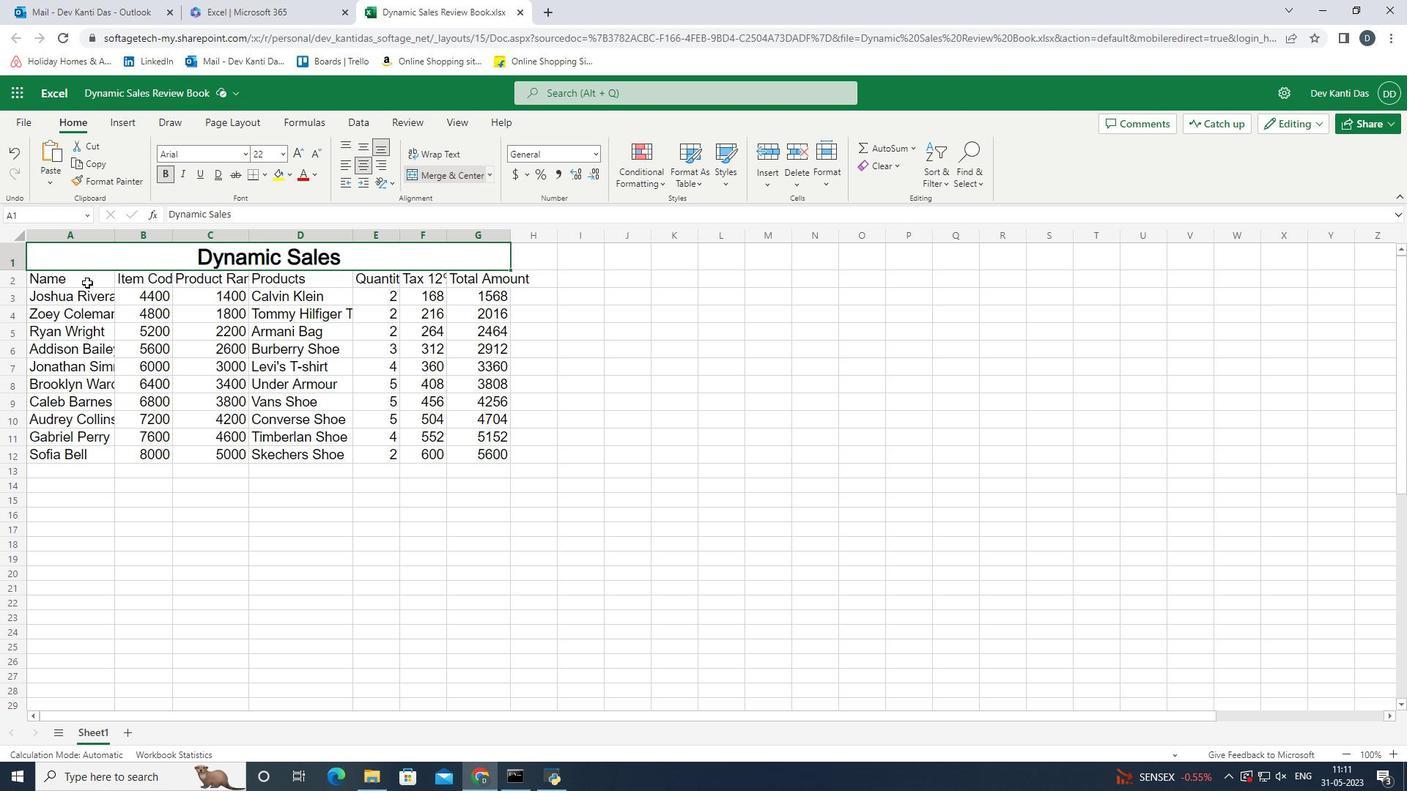 
Action: Mouse pressed left at (79, 282)
Screenshot: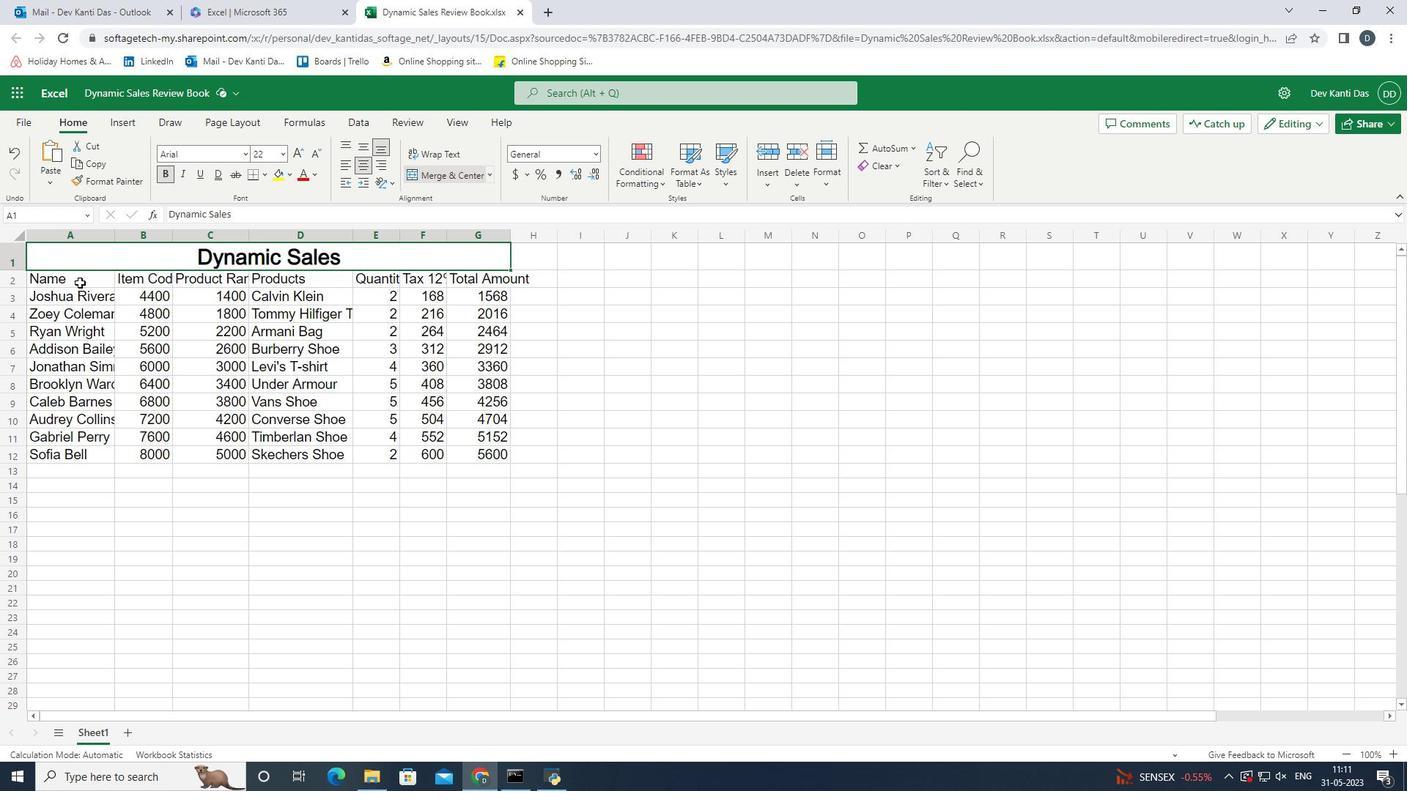 
Action: Mouse moved to (112, 234)
Screenshot: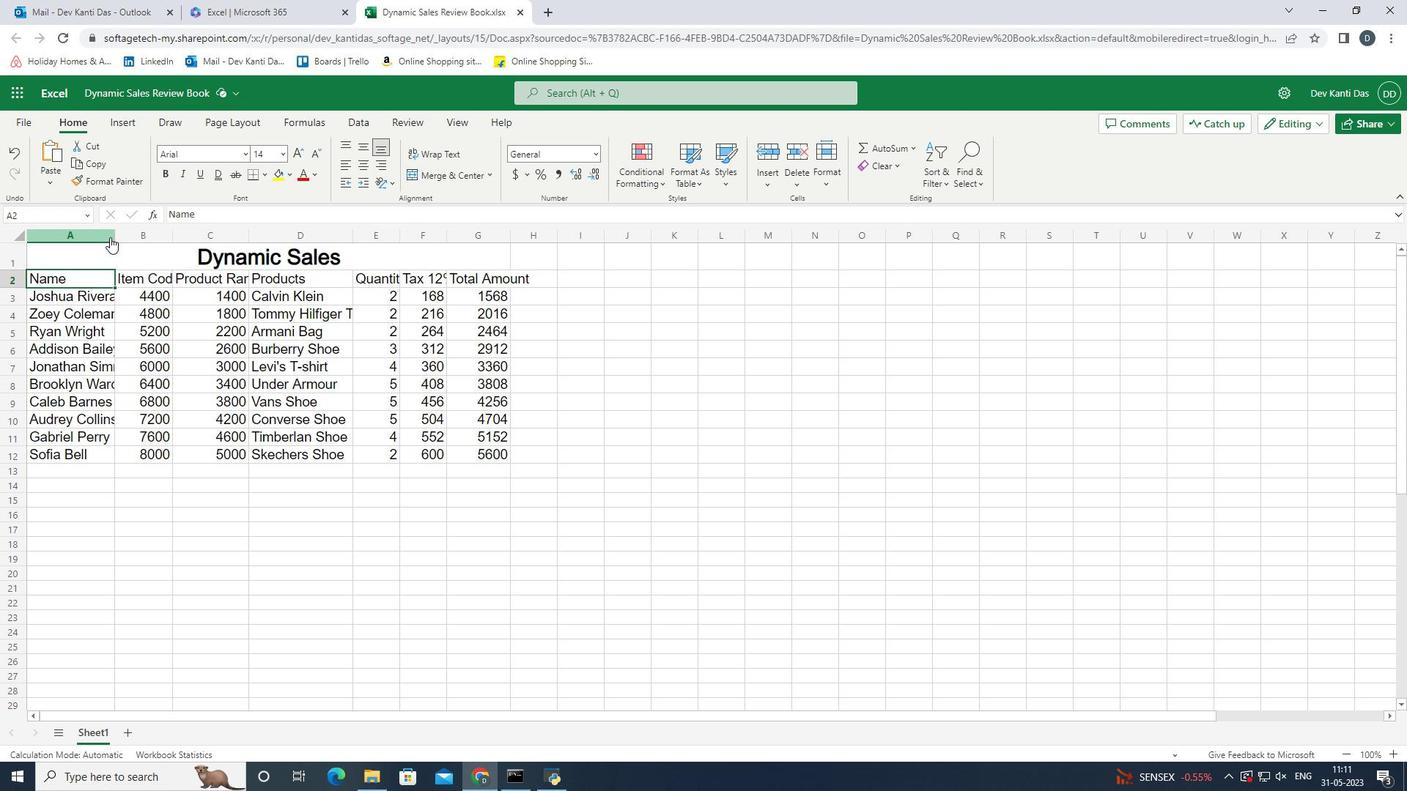 
Action: Mouse pressed left at (112, 234)
Screenshot: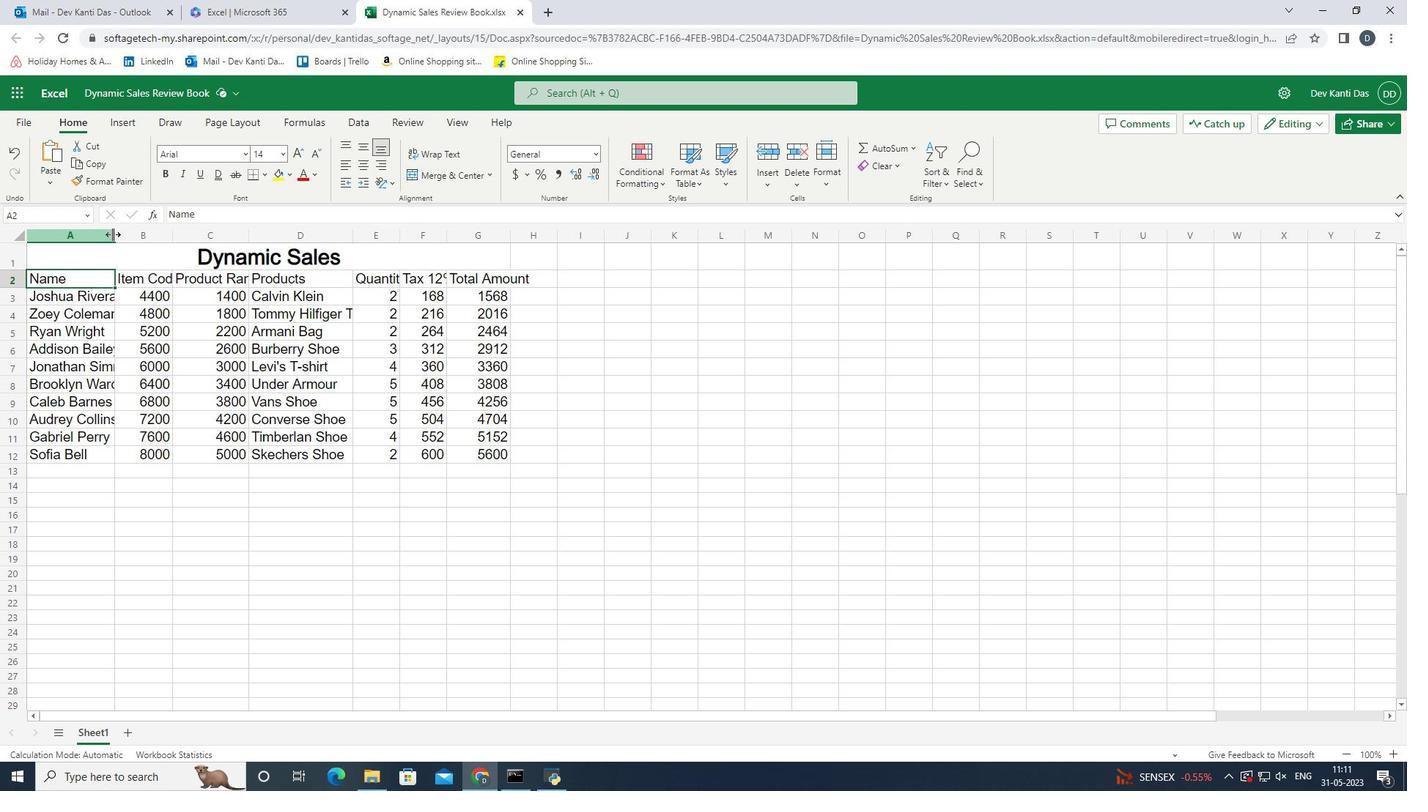 
Action: Mouse moved to (148, 233)
Screenshot: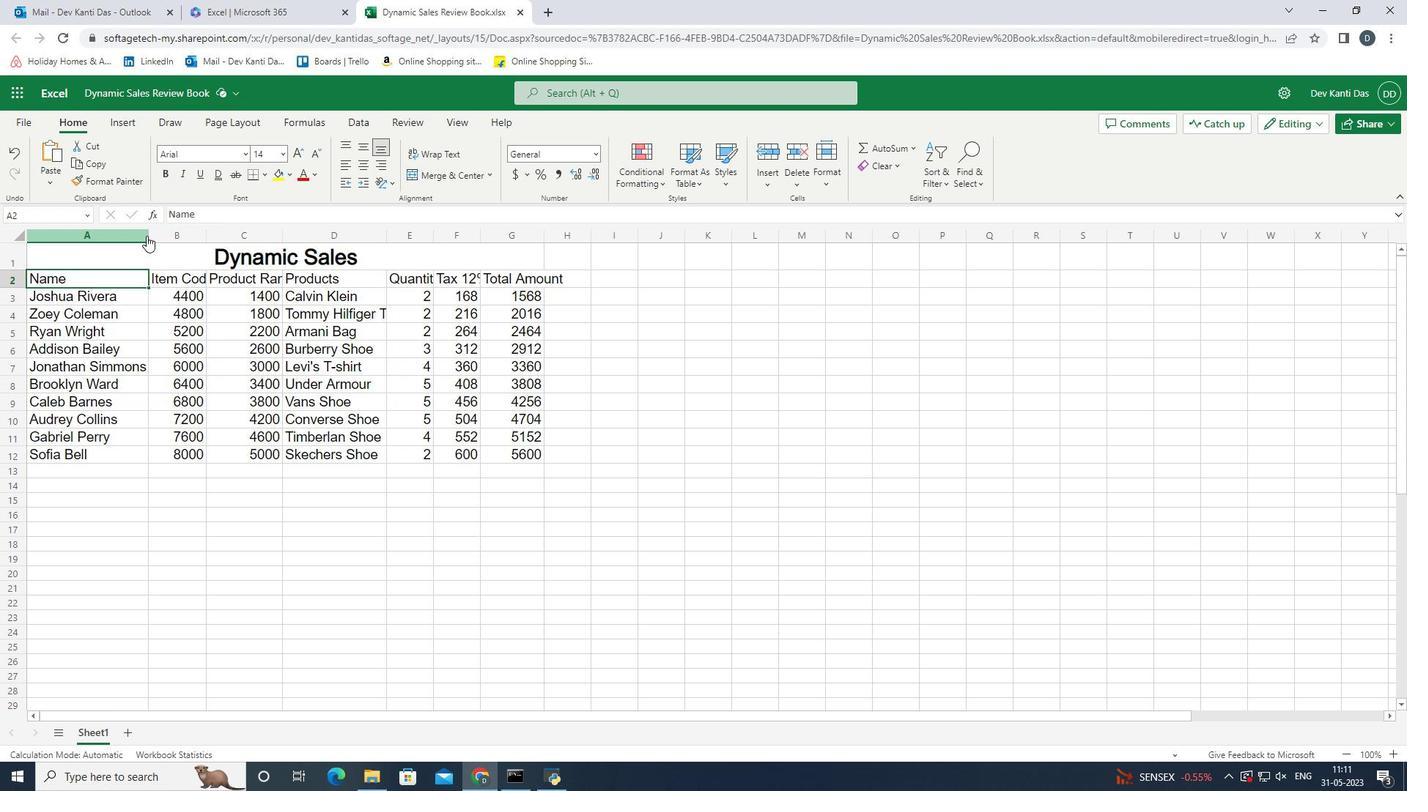 
Action: Mouse pressed left at (148, 233)
Screenshot: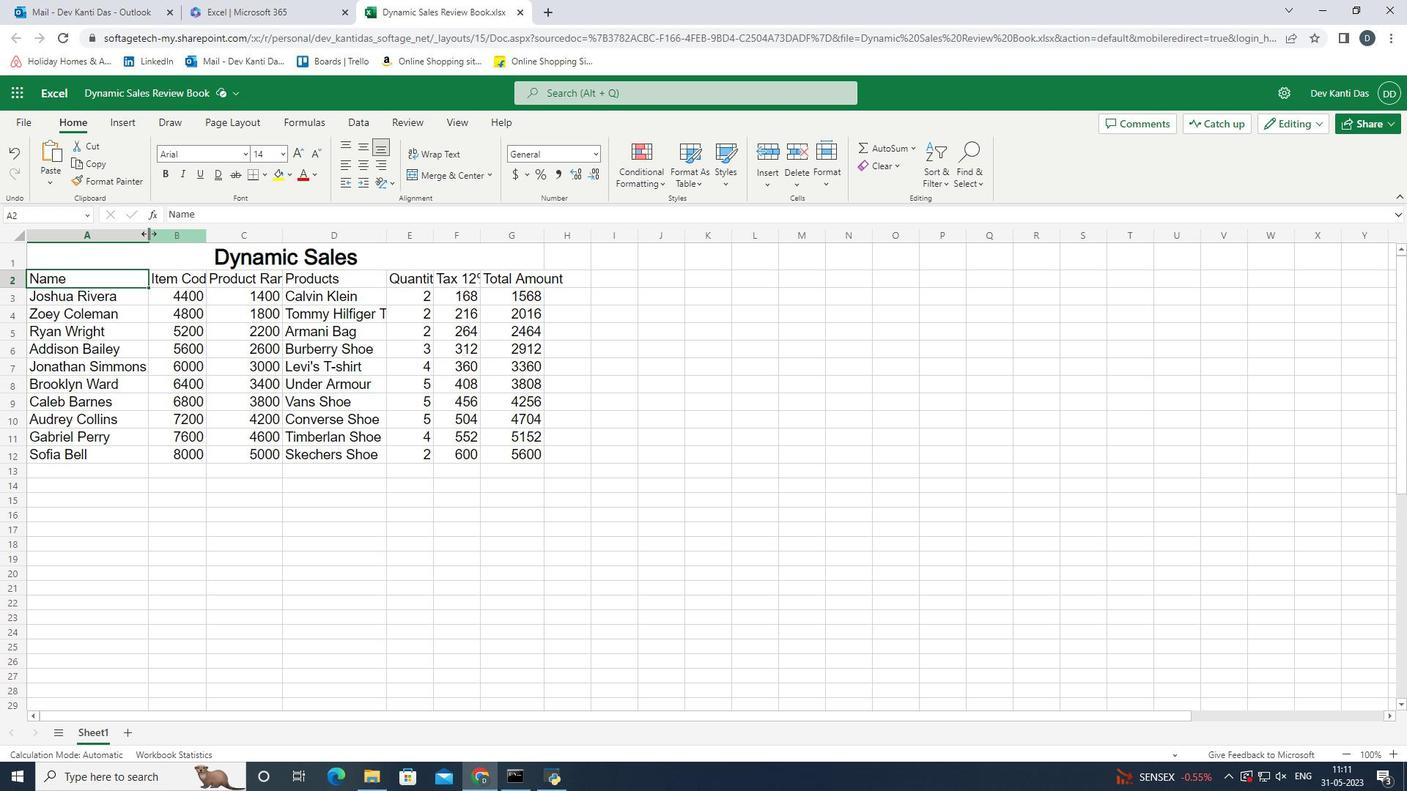 
Action: Mouse moved to (218, 230)
Screenshot: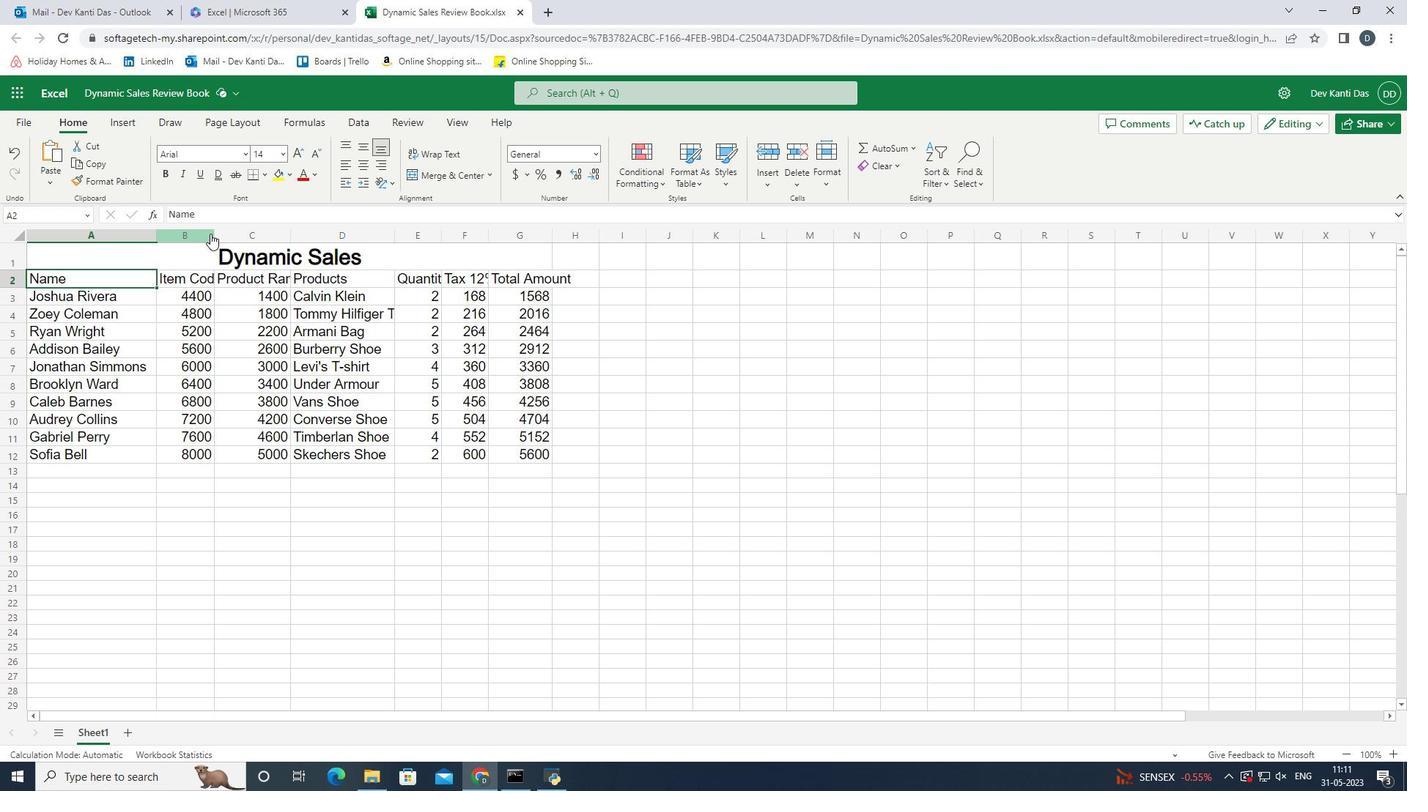
Action: Mouse pressed left at (218, 230)
Screenshot: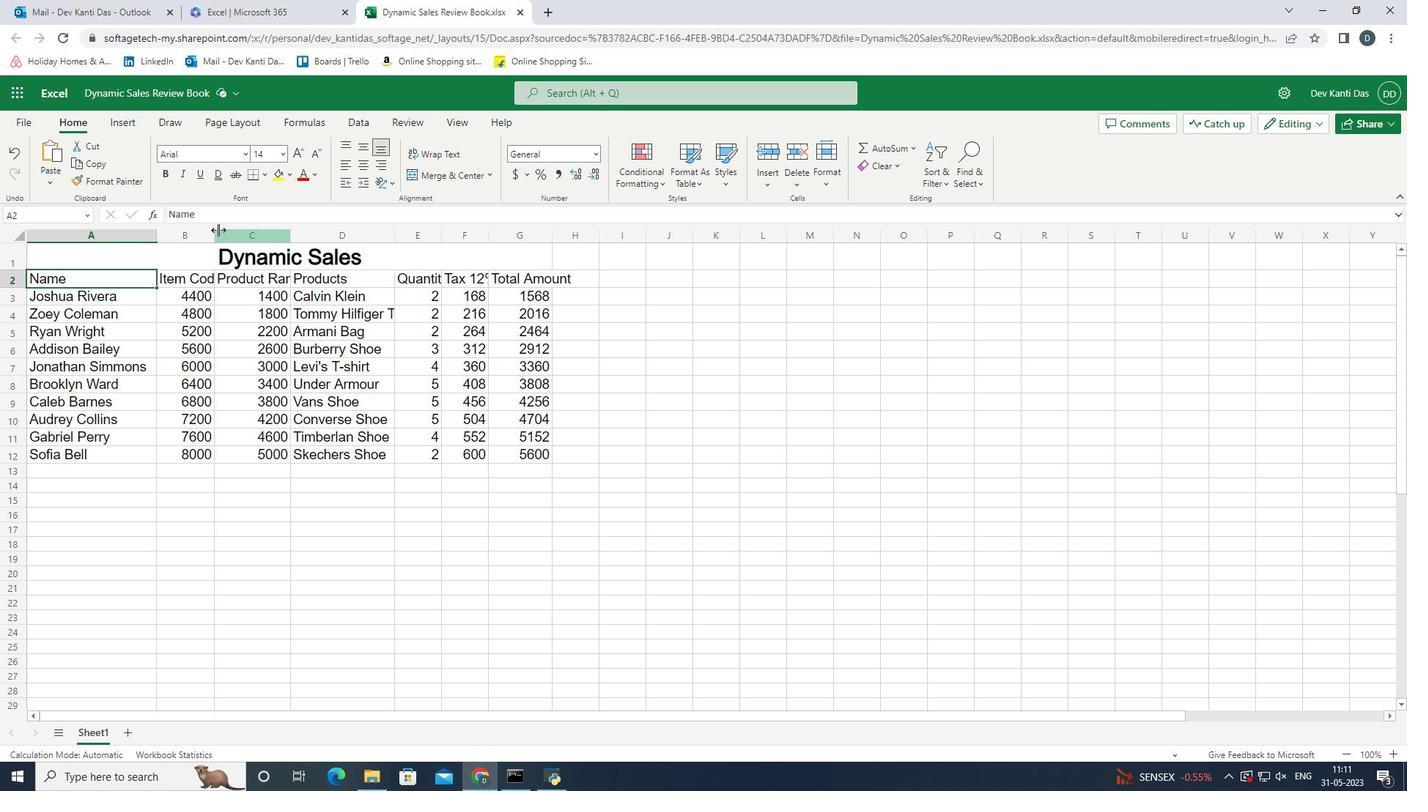 
Action: Mouse moved to (318, 231)
Screenshot: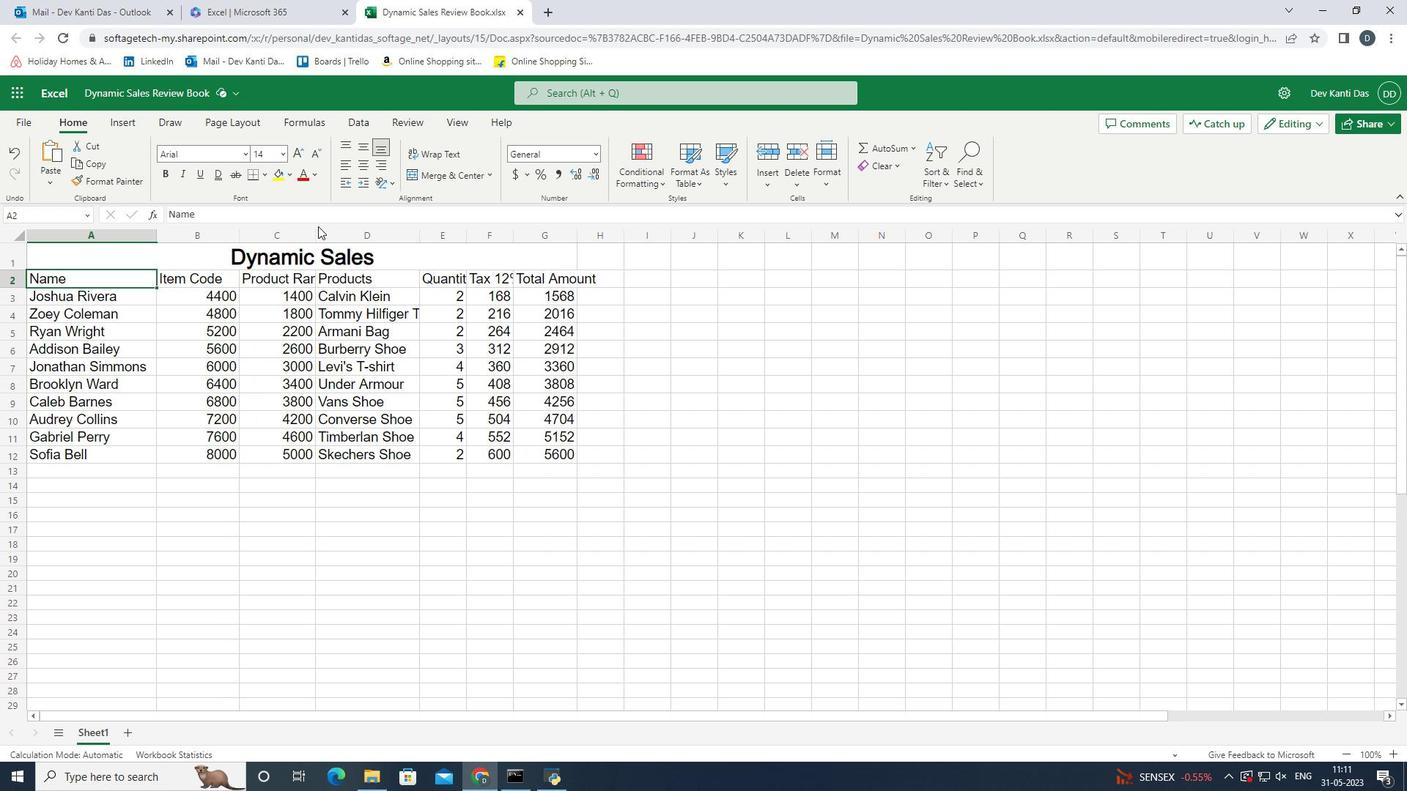 
Action: Mouse pressed left at (318, 231)
Screenshot: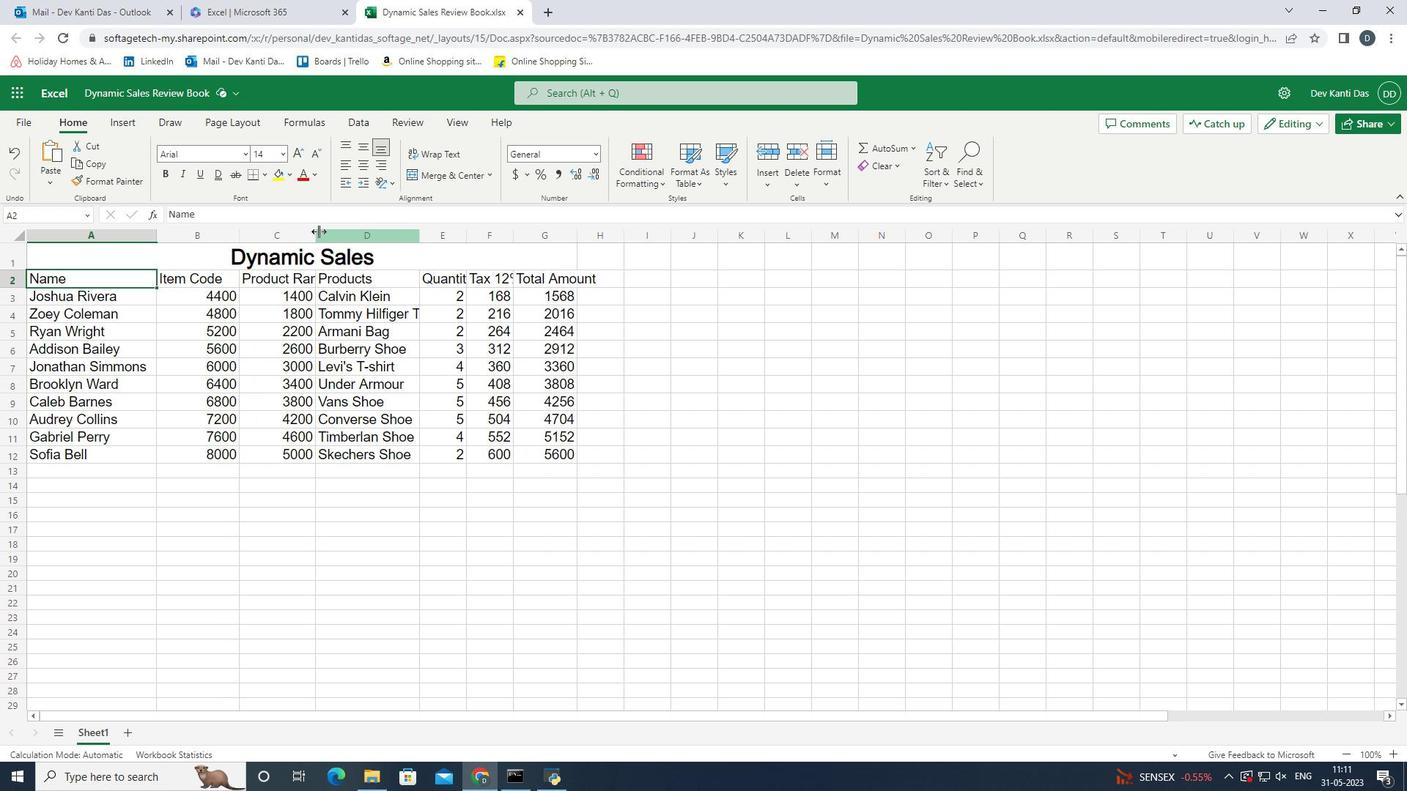
Action: Mouse moved to (439, 231)
Screenshot: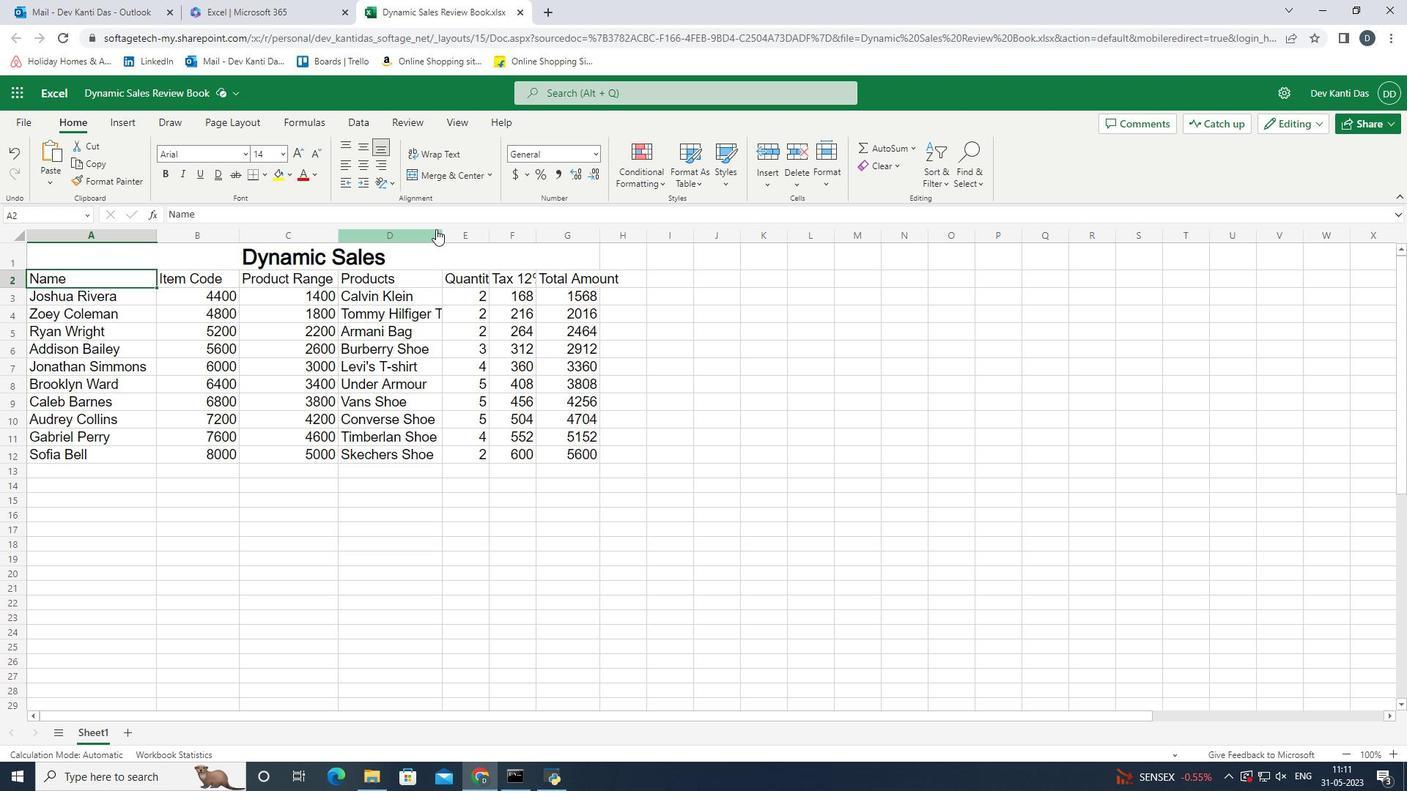 
Action: Mouse pressed left at (439, 231)
Screenshot: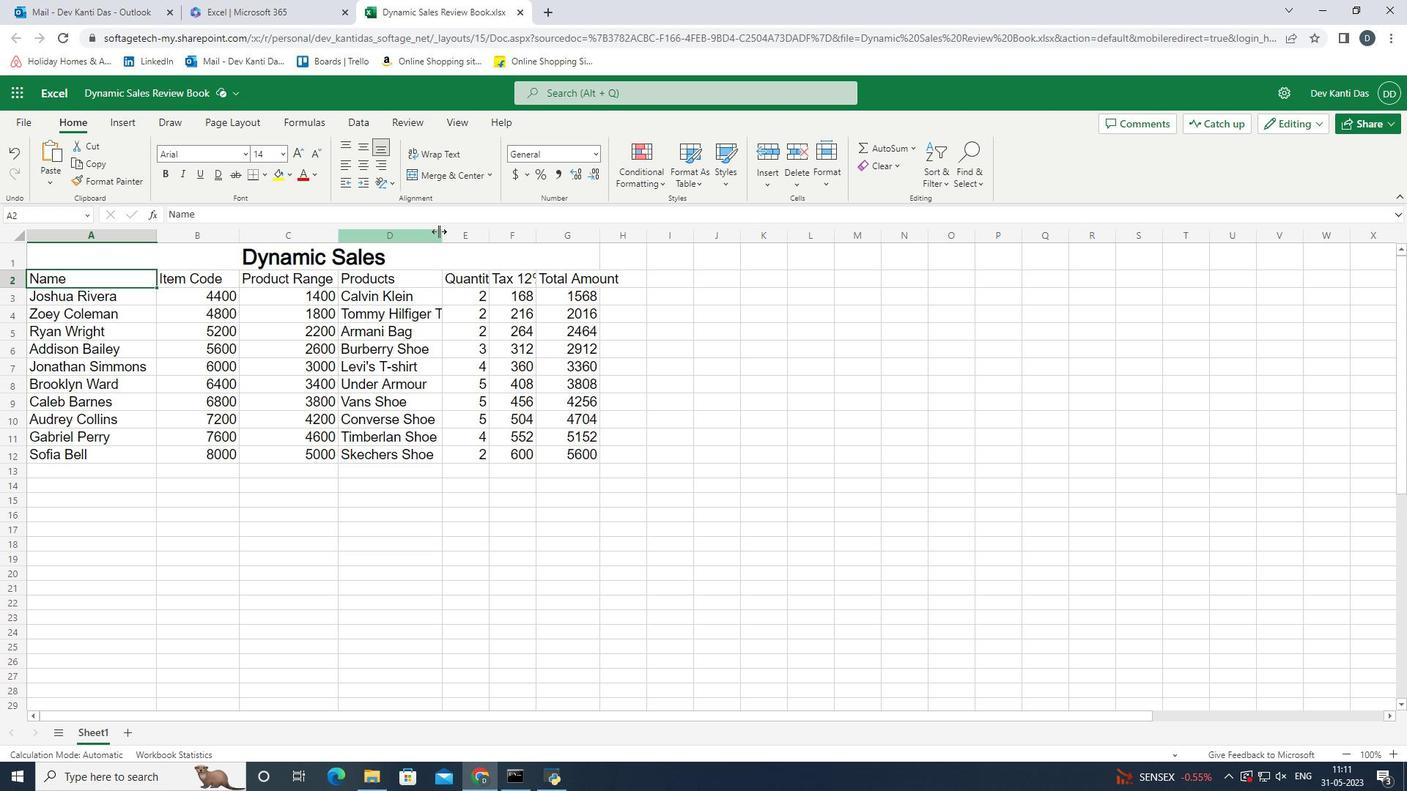 
Action: Mouse moved to (468, 238)
Screenshot: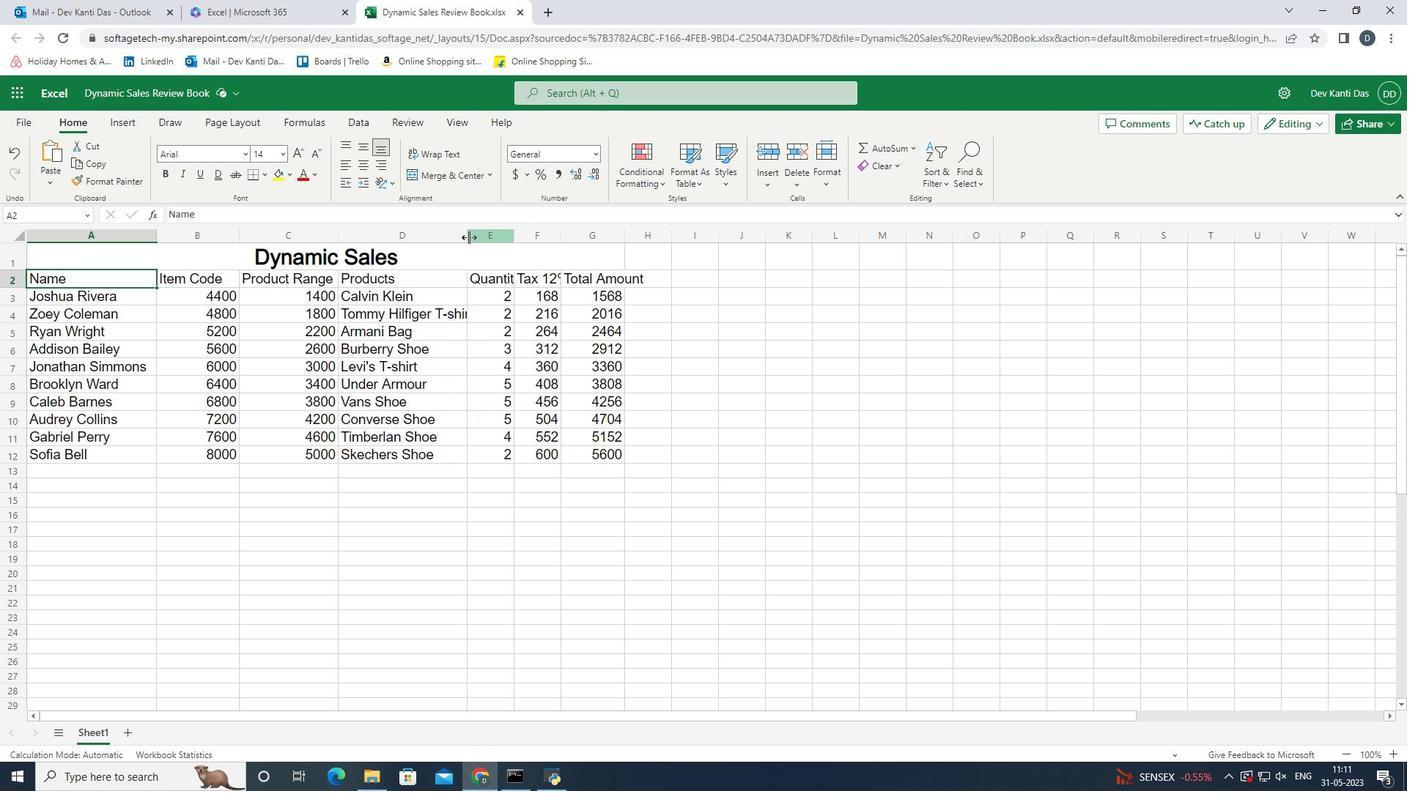 
Action: Mouse pressed left at (468, 238)
Screenshot: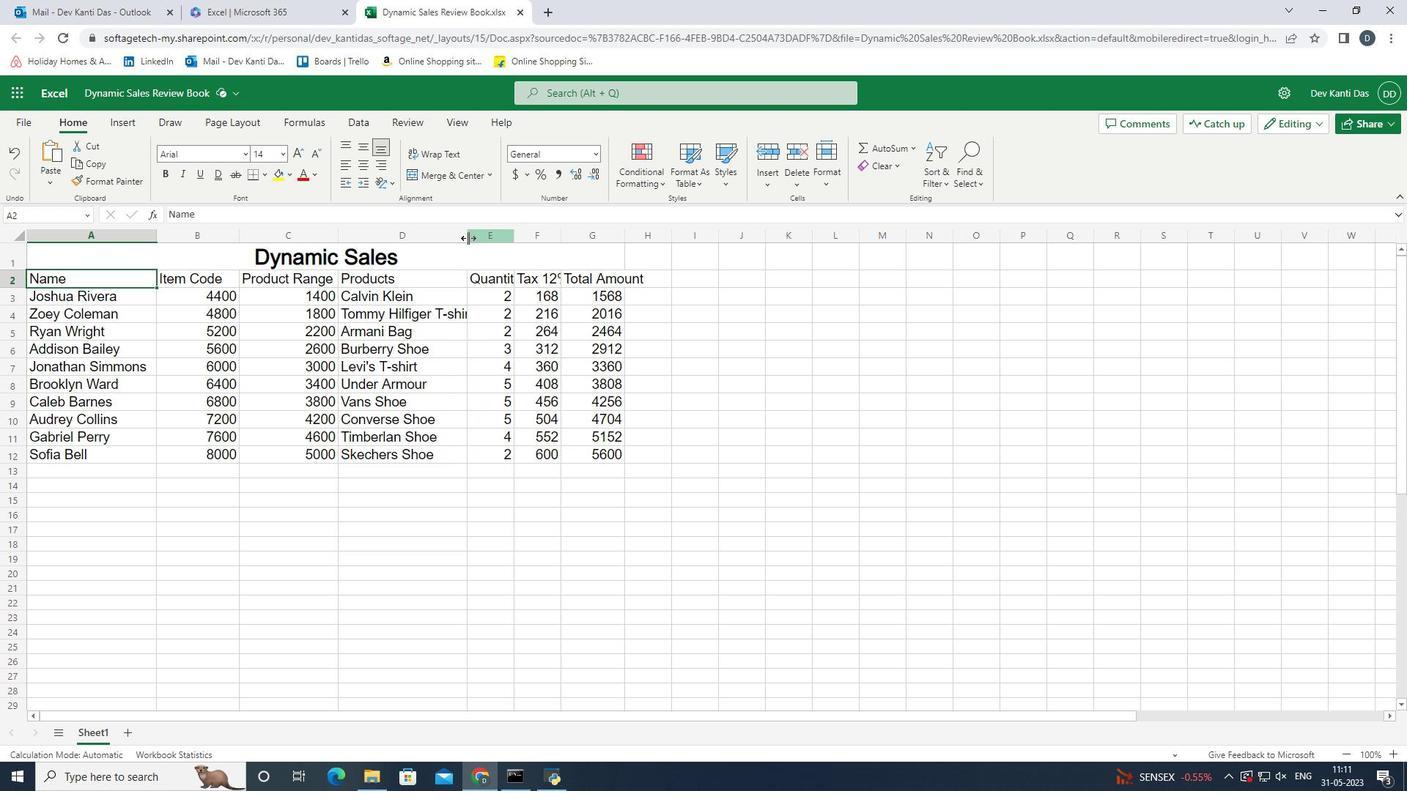 
Action: Mouse moved to (527, 233)
Screenshot: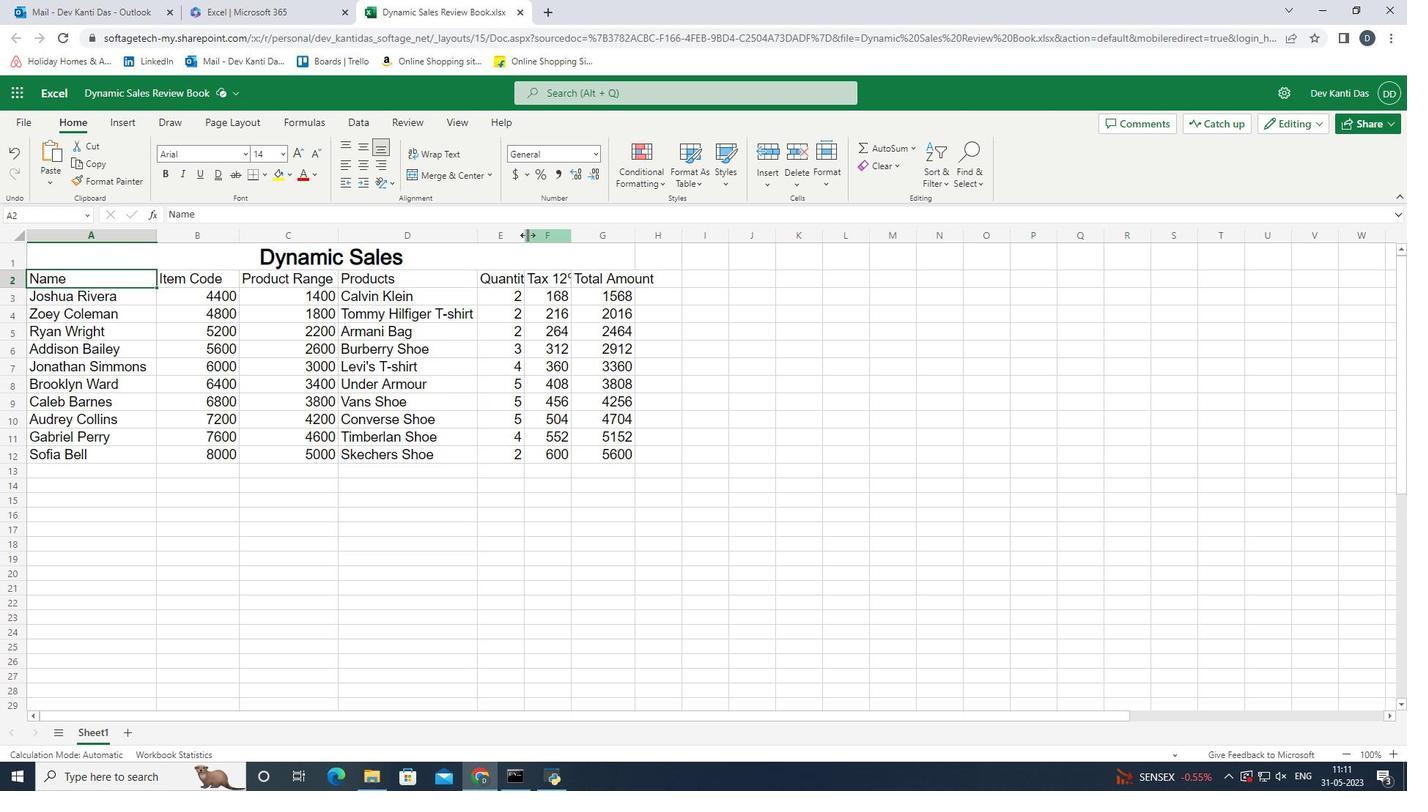 
Action: Mouse pressed left at (527, 233)
Screenshot: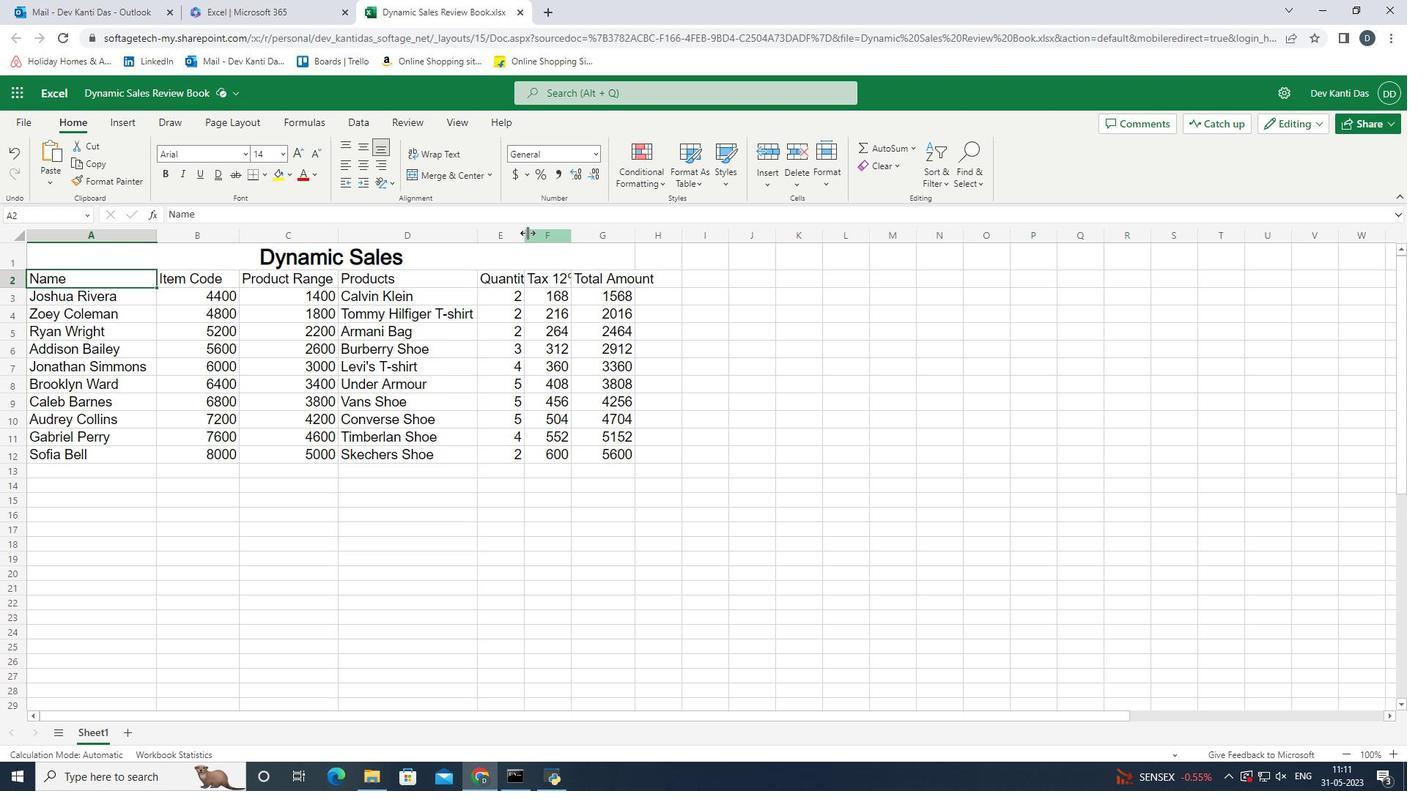 
Action: Mouse moved to (555, 233)
Screenshot: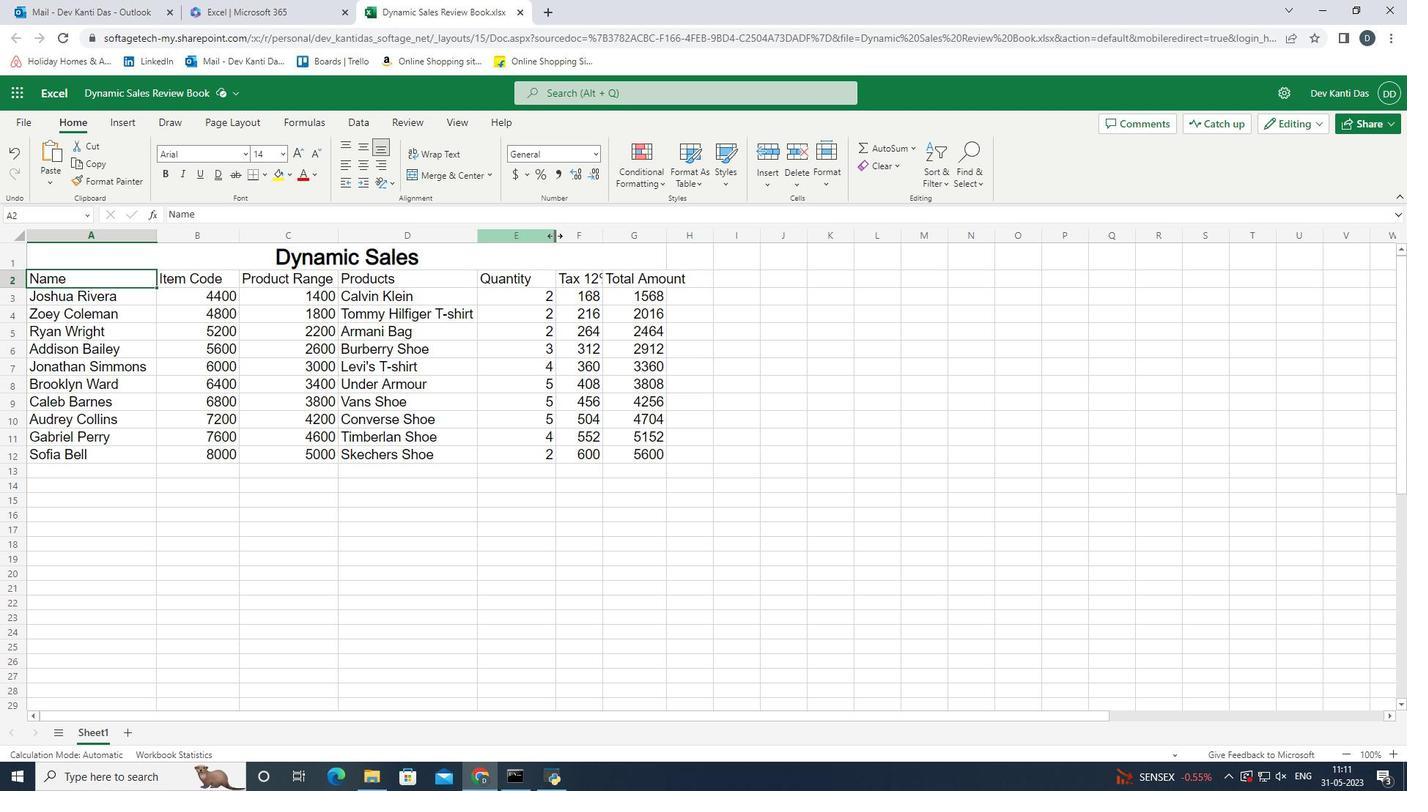 
Action: Mouse pressed left at (555, 233)
Screenshot: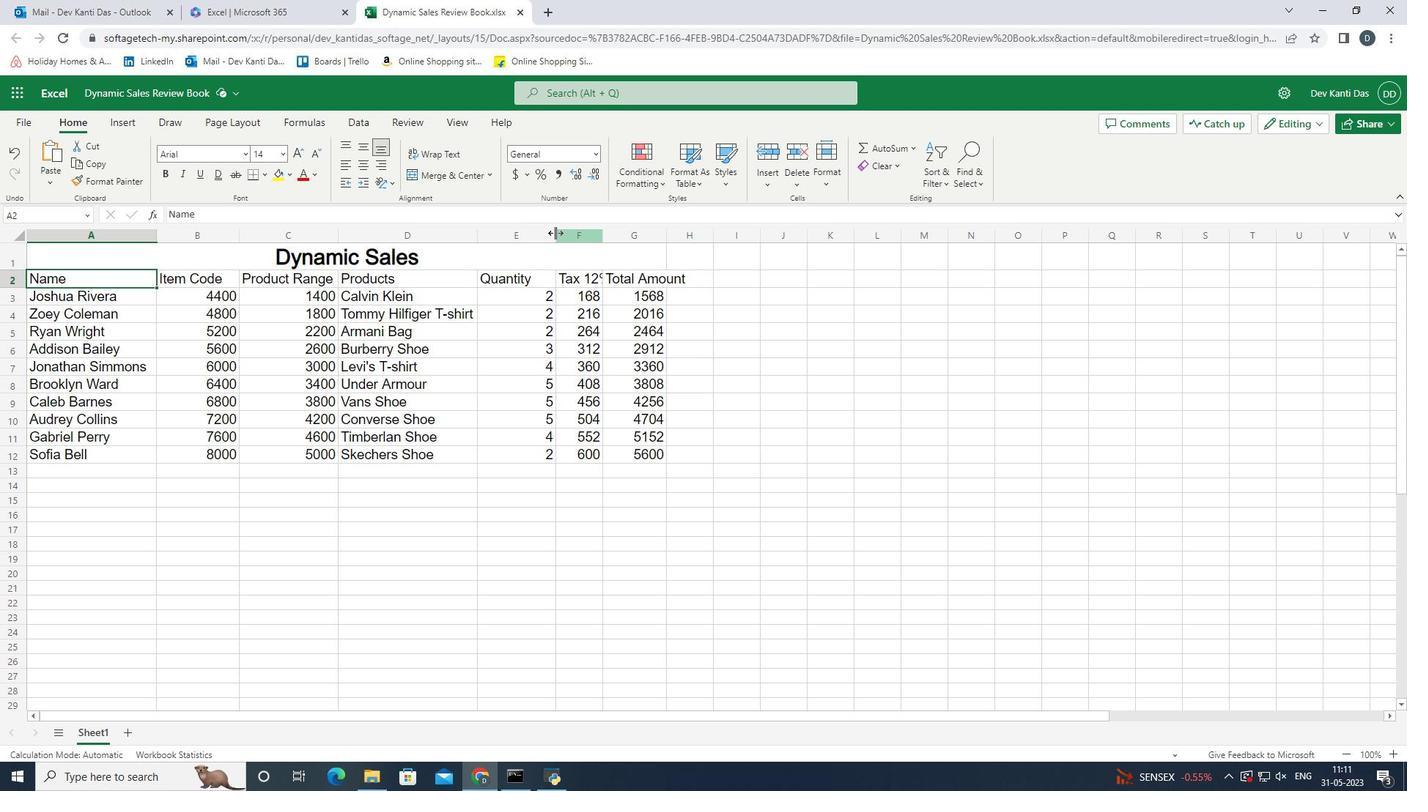
Action: Mouse moved to (585, 235)
Screenshot: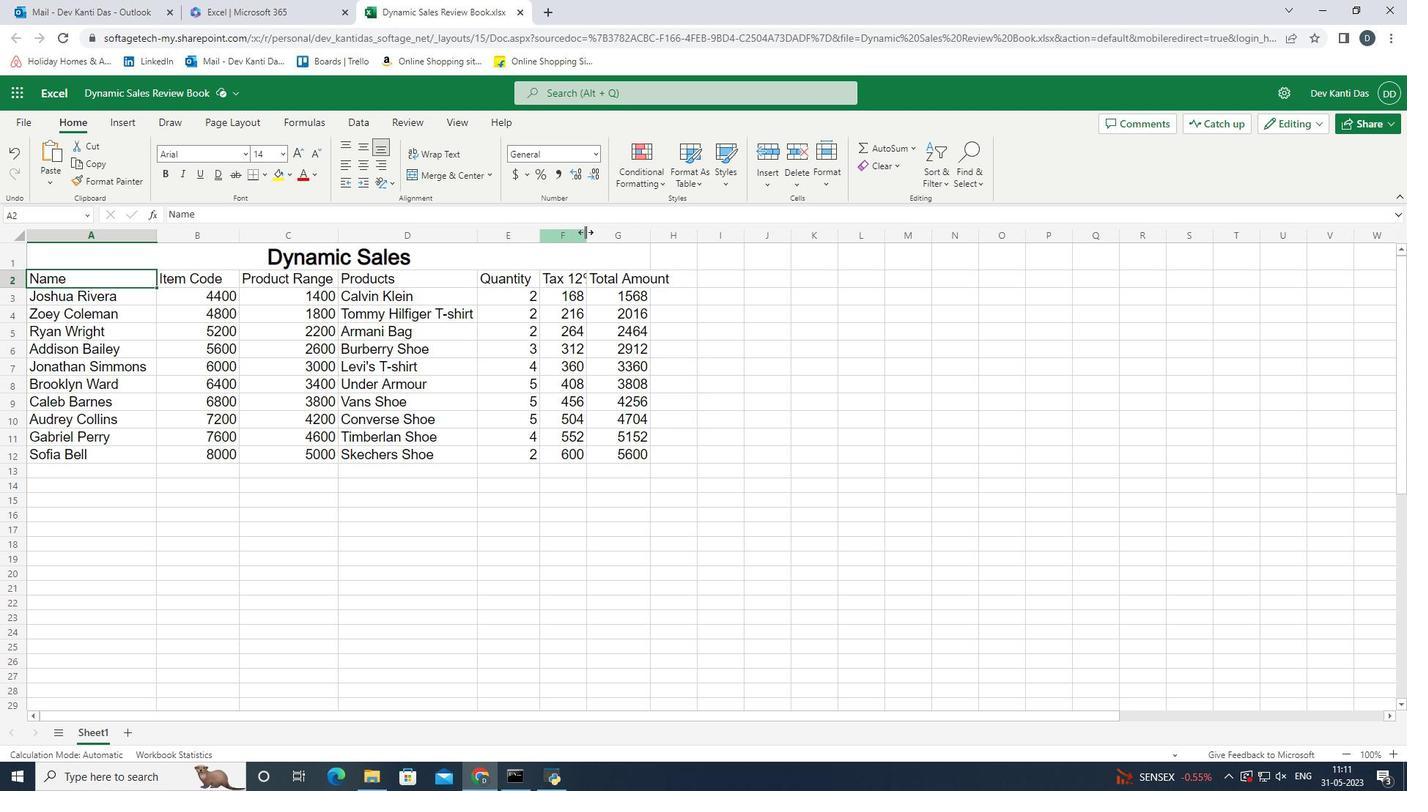 
Action: Mouse pressed left at (585, 235)
Screenshot: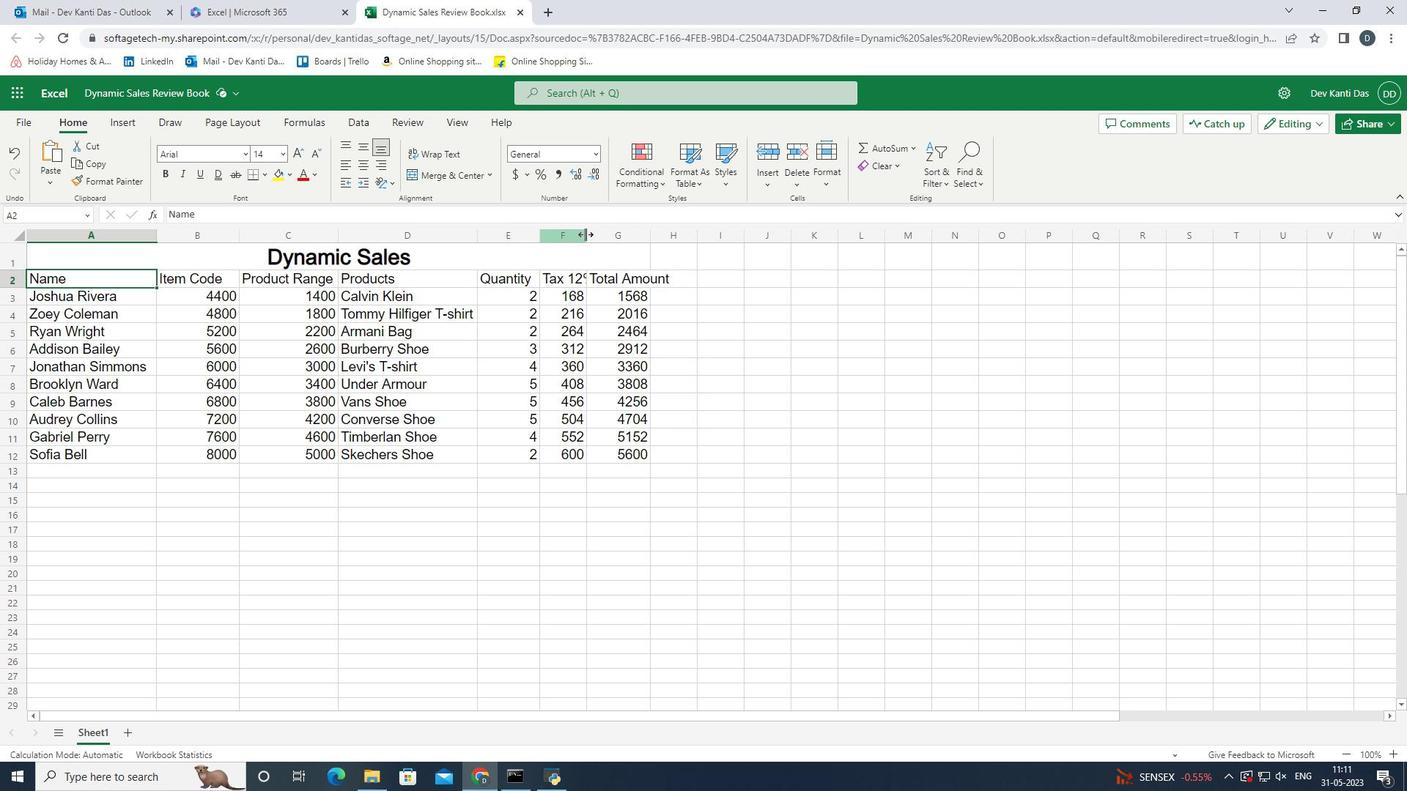 
Action: Mouse moved to (673, 232)
Screenshot: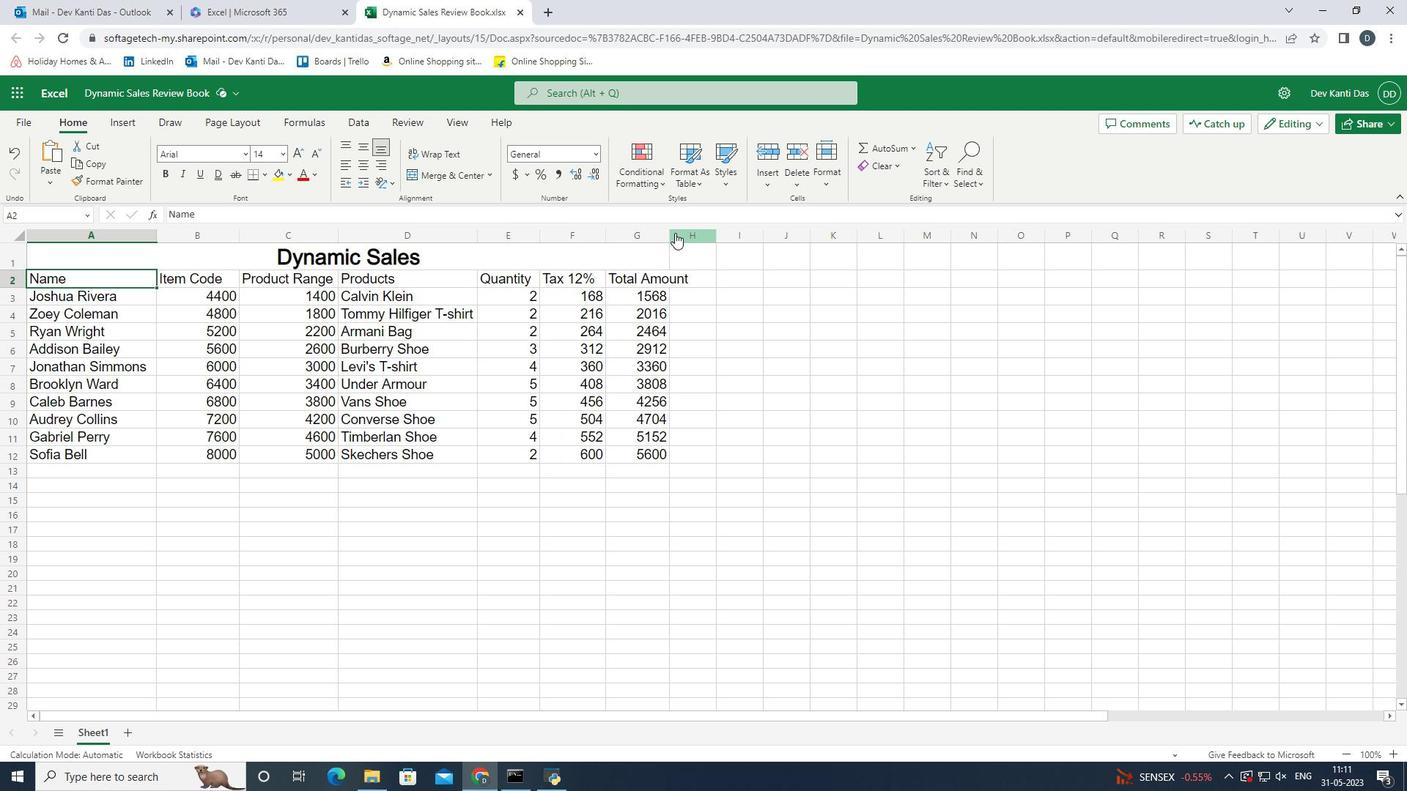 
Action: Mouse pressed left at (673, 232)
Screenshot: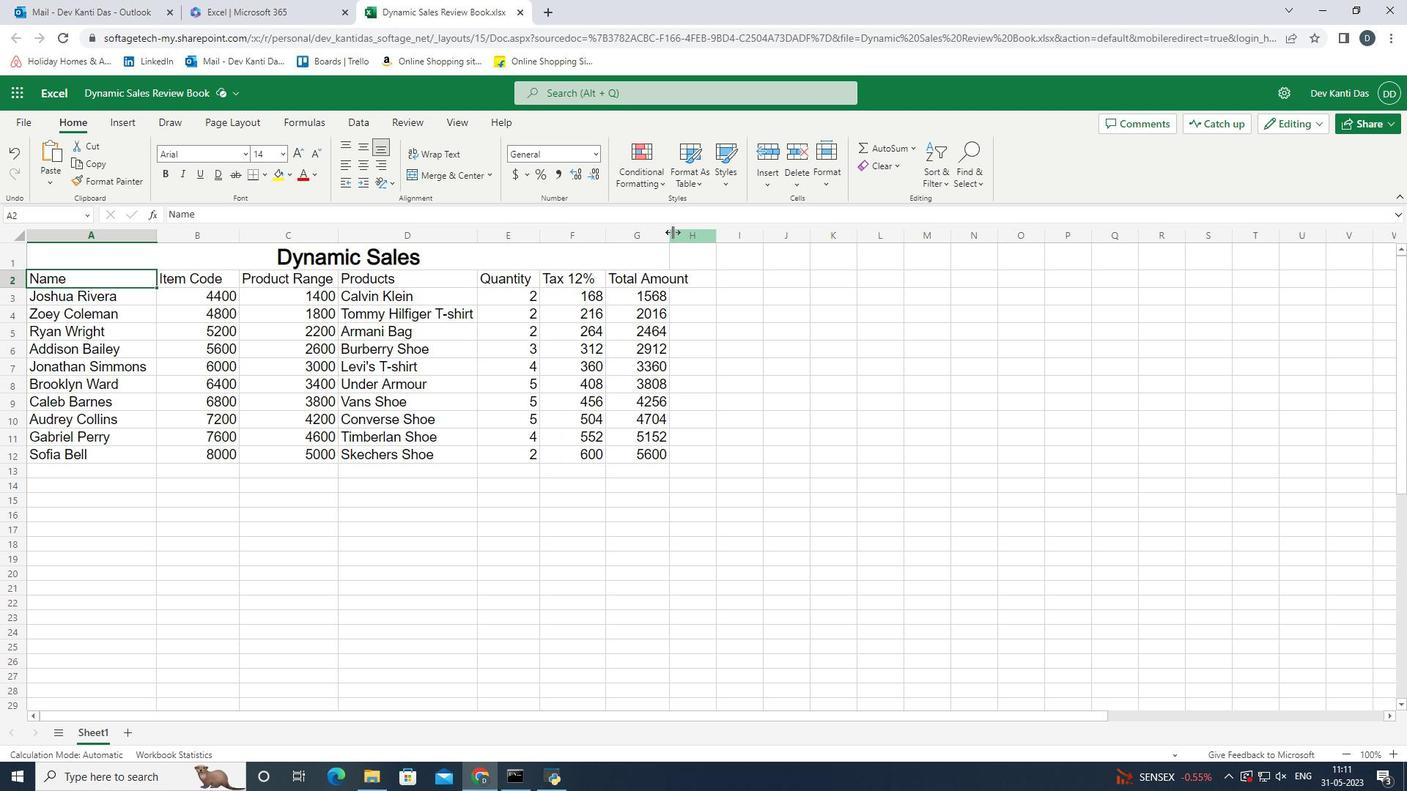 
Action: Mouse moved to (131, 262)
Screenshot: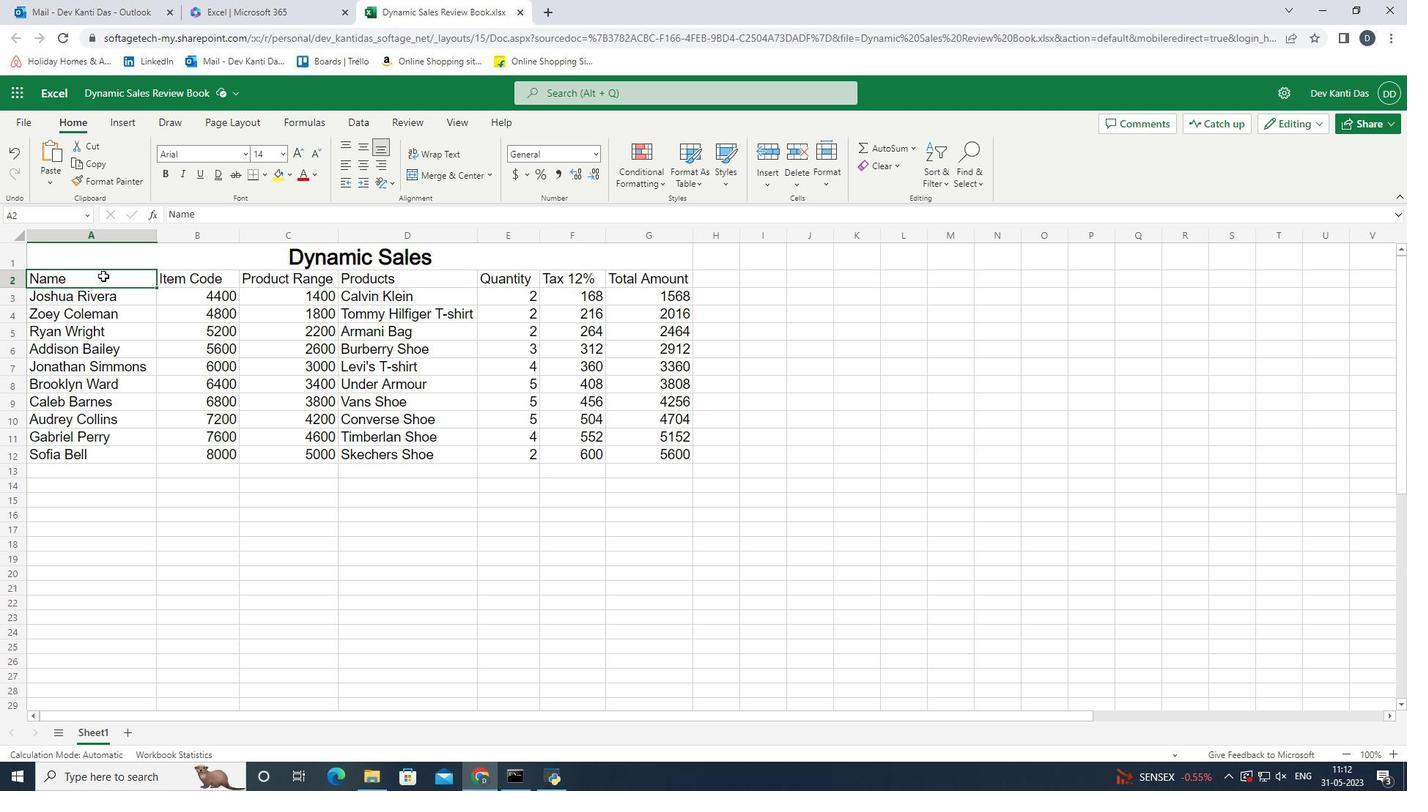 
Action: Mouse pressed left at (131, 262)
Screenshot: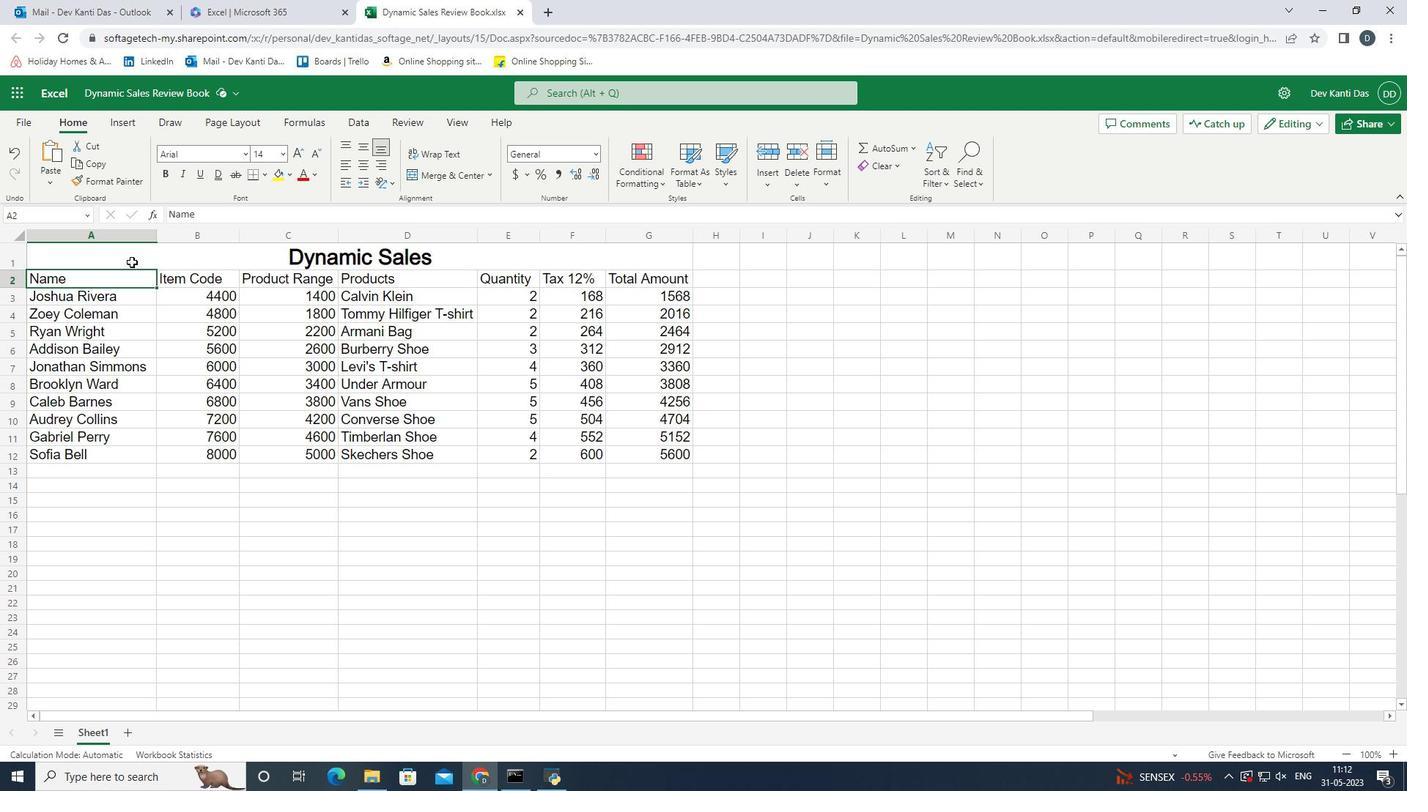 
Action: Mouse moved to (151, 257)
Screenshot: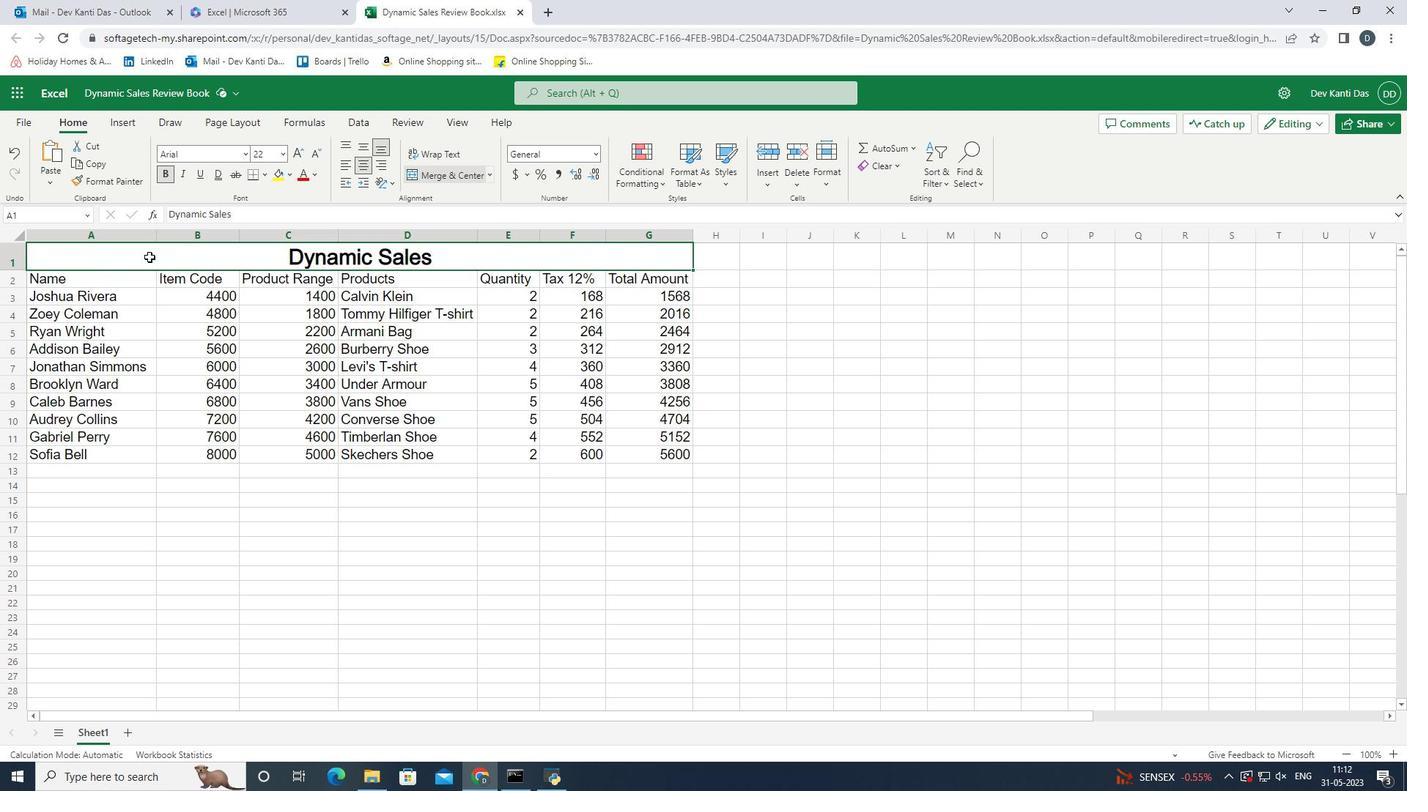 
Action: Mouse pressed left at (151, 257)
Screenshot: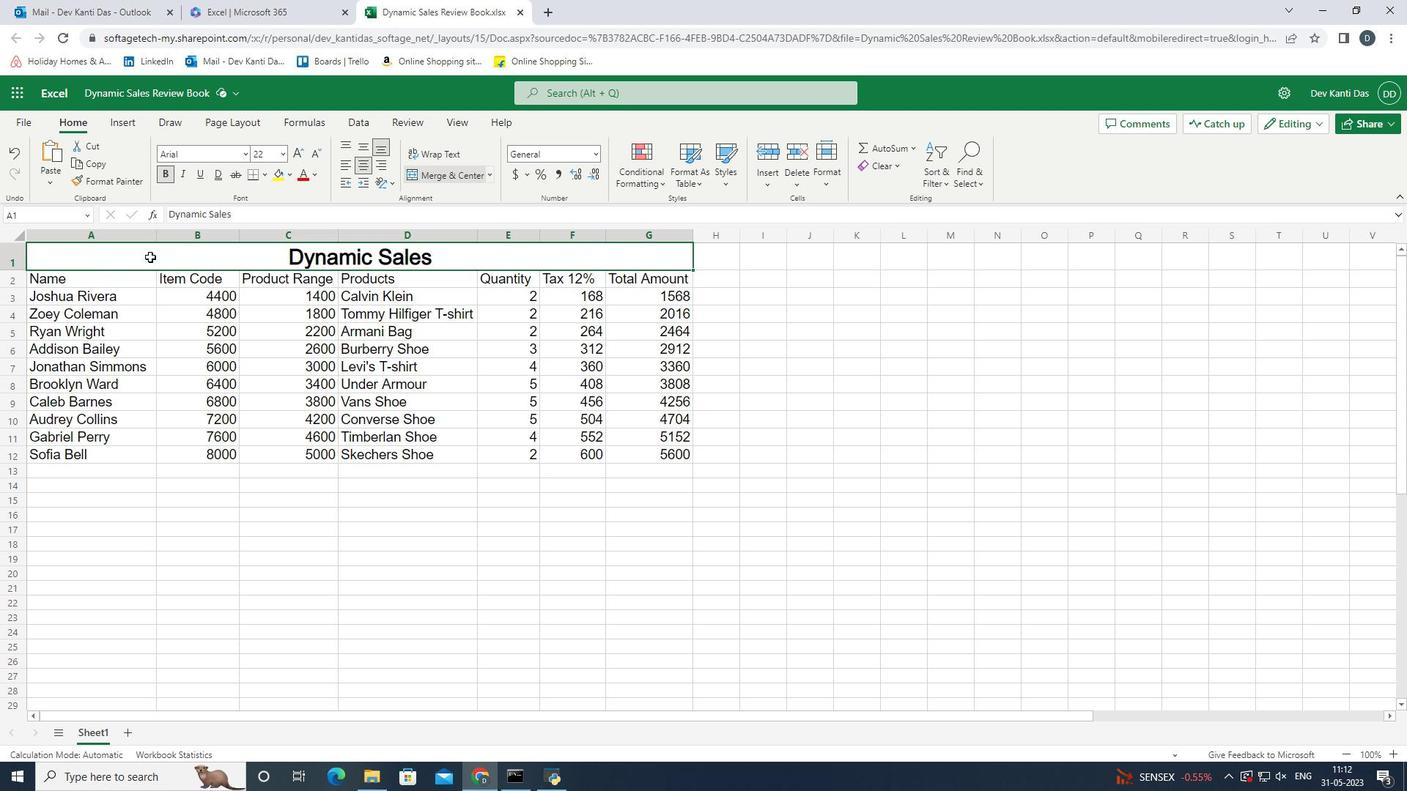 
Action: Mouse moved to (491, 178)
Screenshot: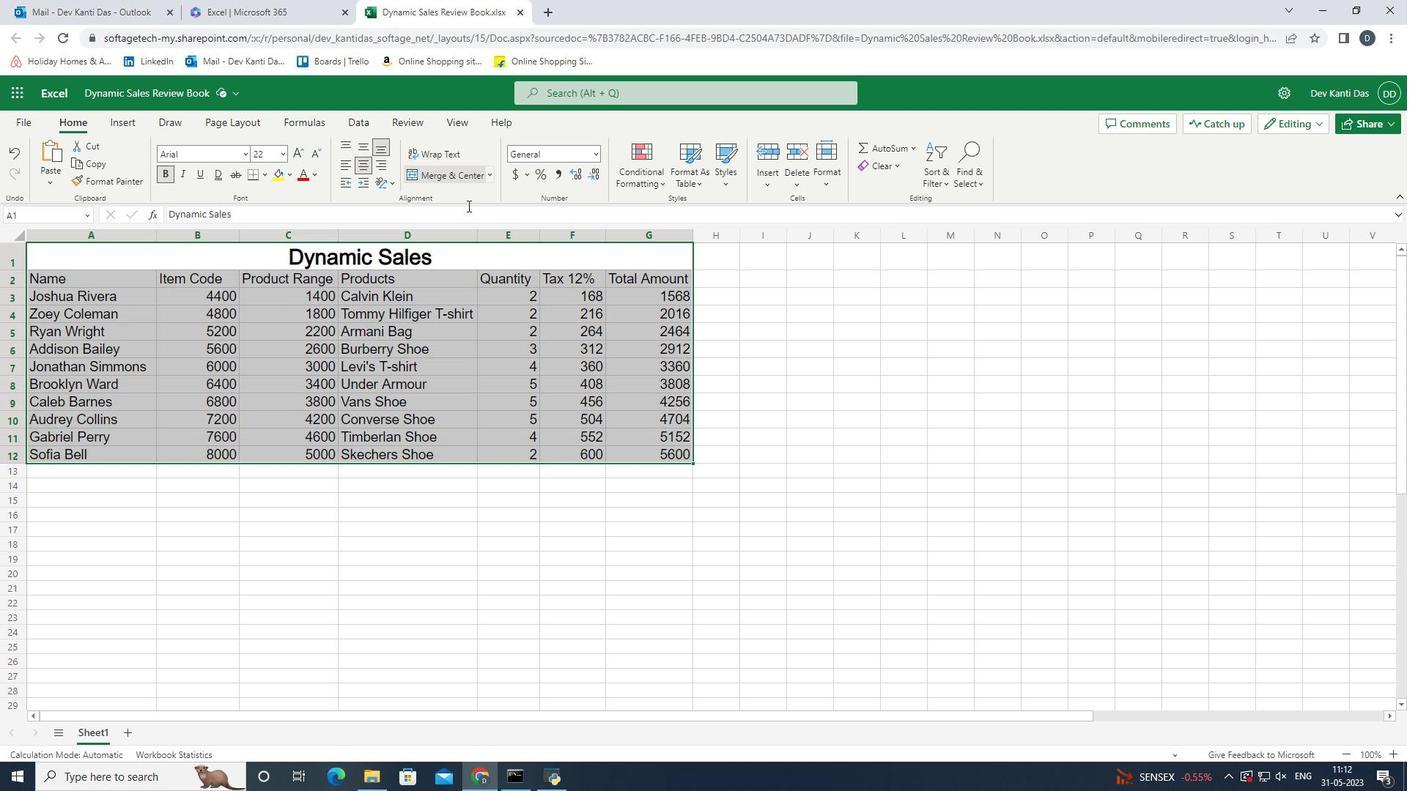 
Action: Mouse pressed left at (491, 178)
Screenshot: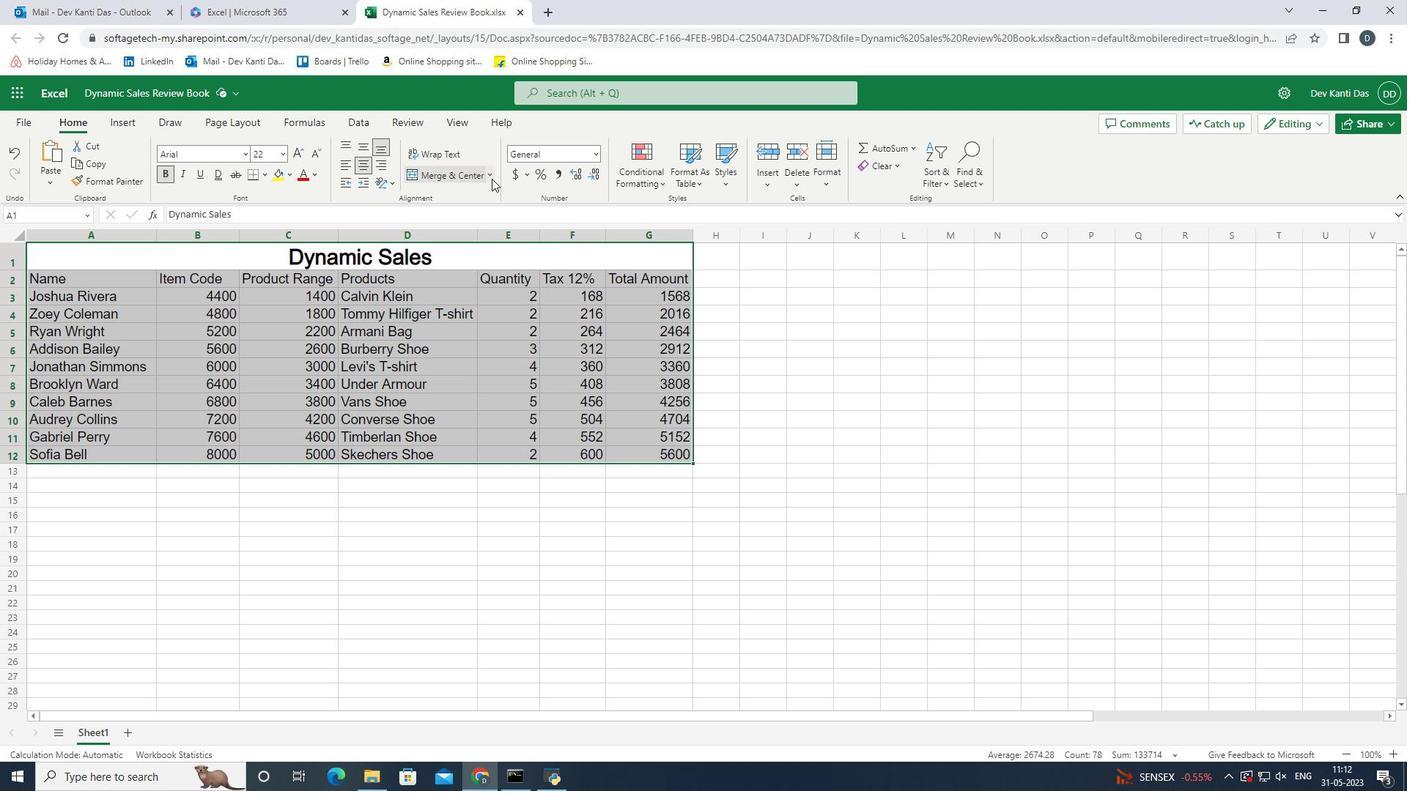 
Action: Mouse pressed left at (491, 178)
Screenshot: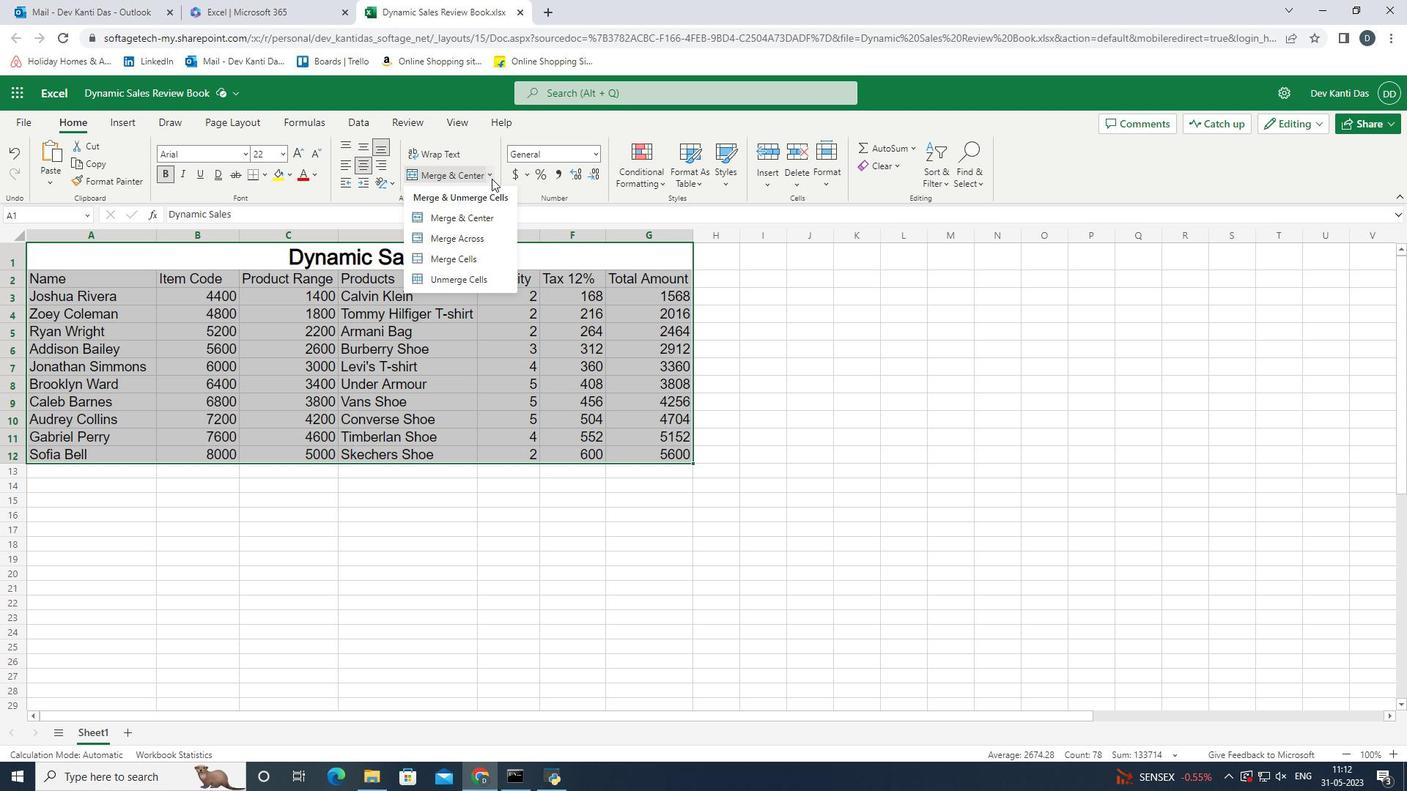 
Action: Mouse moved to (363, 143)
Screenshot: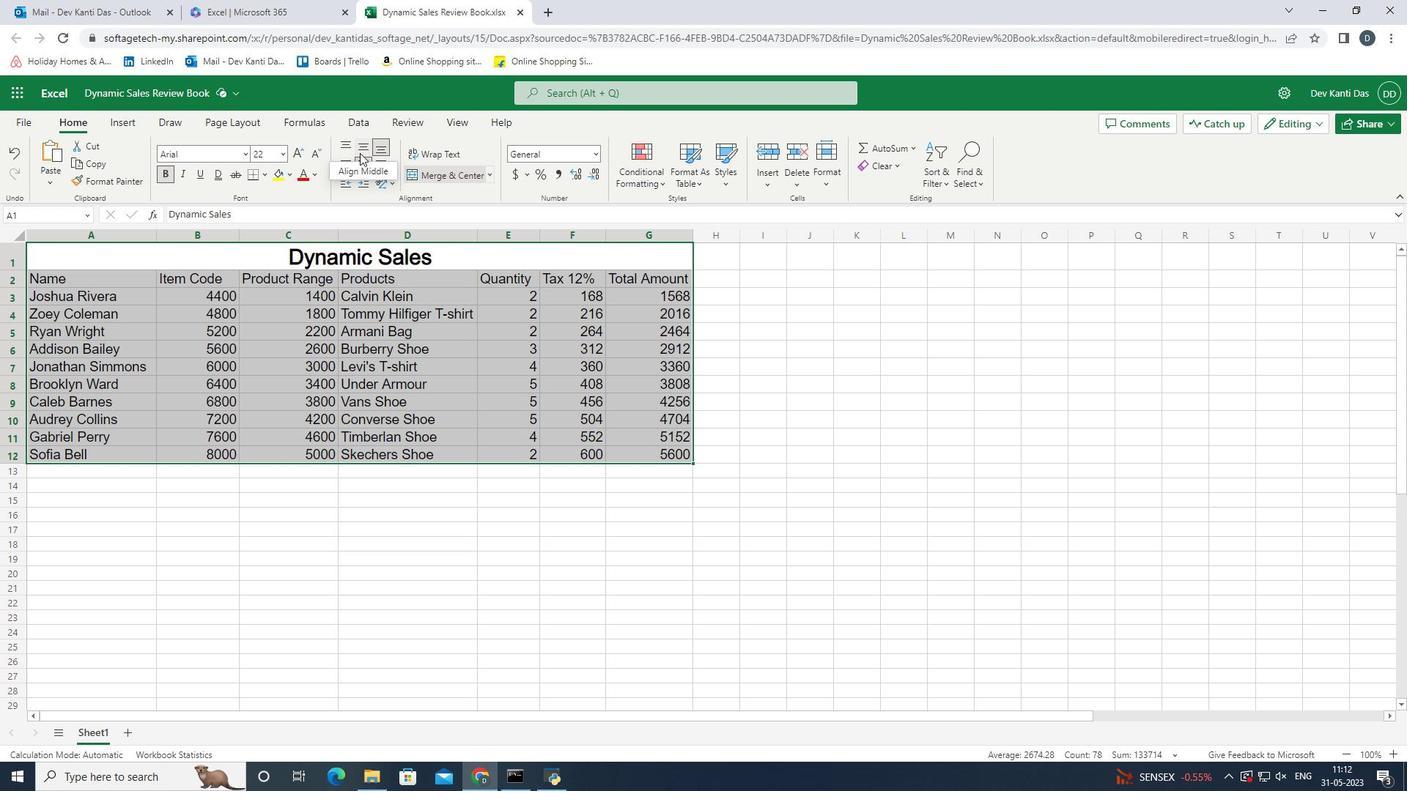 
Action: Mouse pressed left at (363, 143)
Screenshot: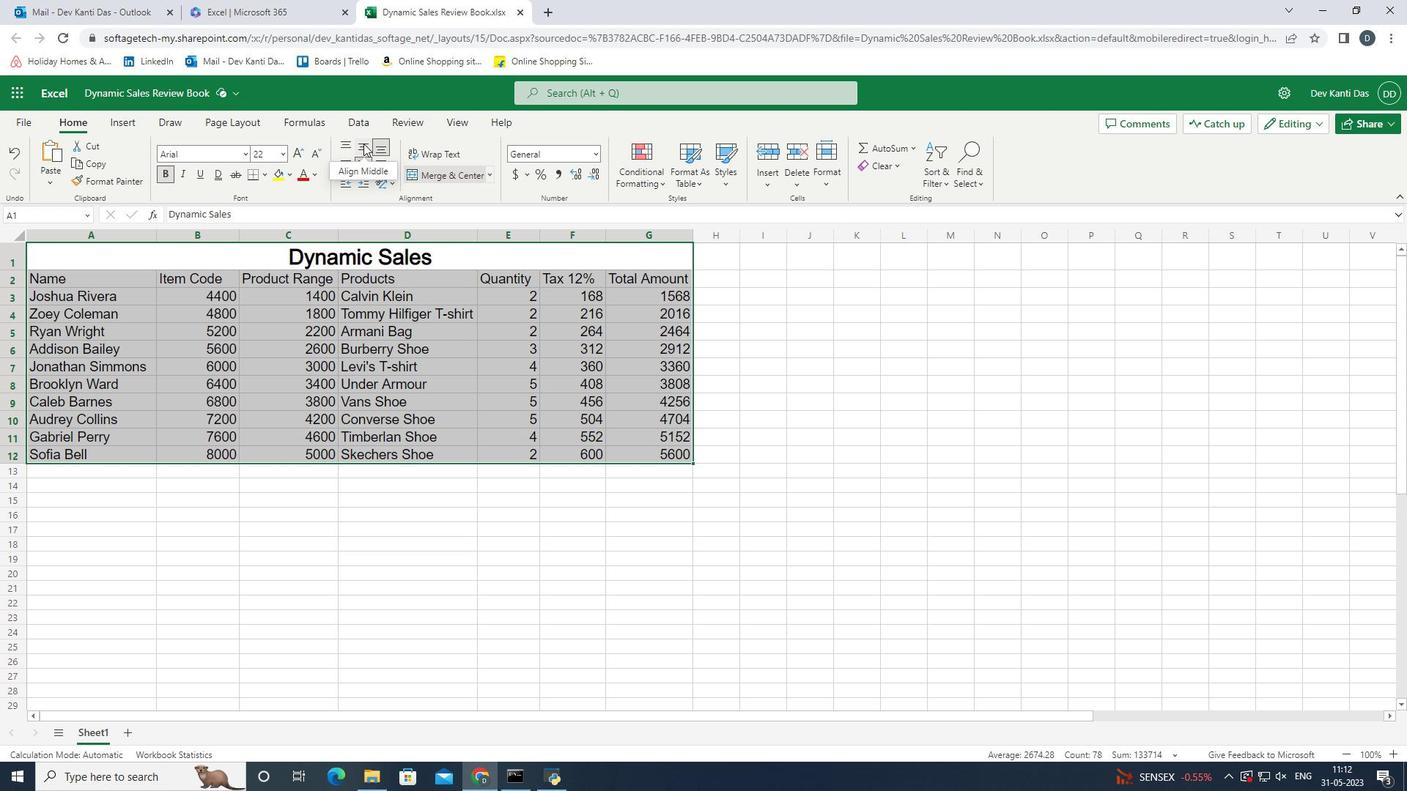 
Action: Mouse moved to (363, 162)
Screenshot: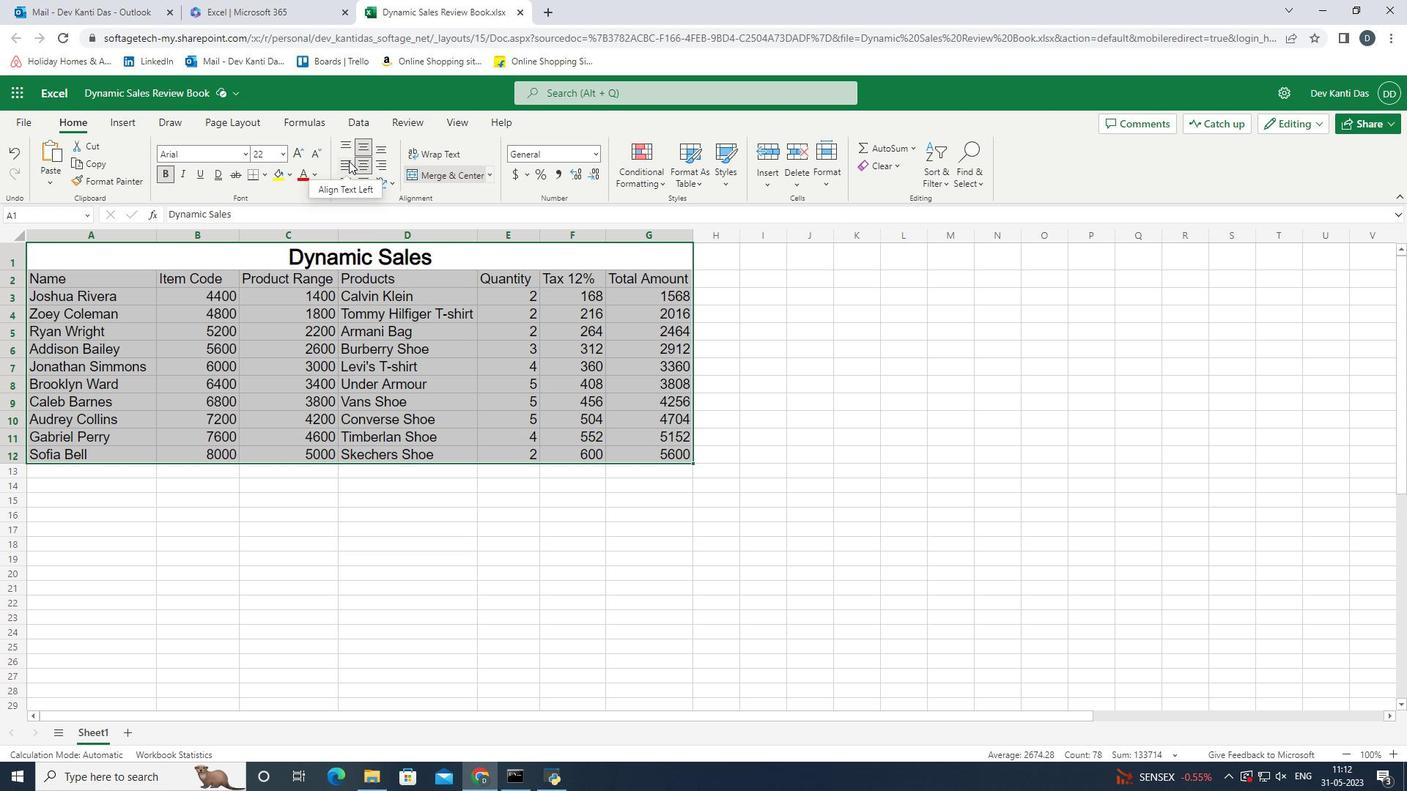 
Action: Mouse pressed left at (363, 162)
Screenshot: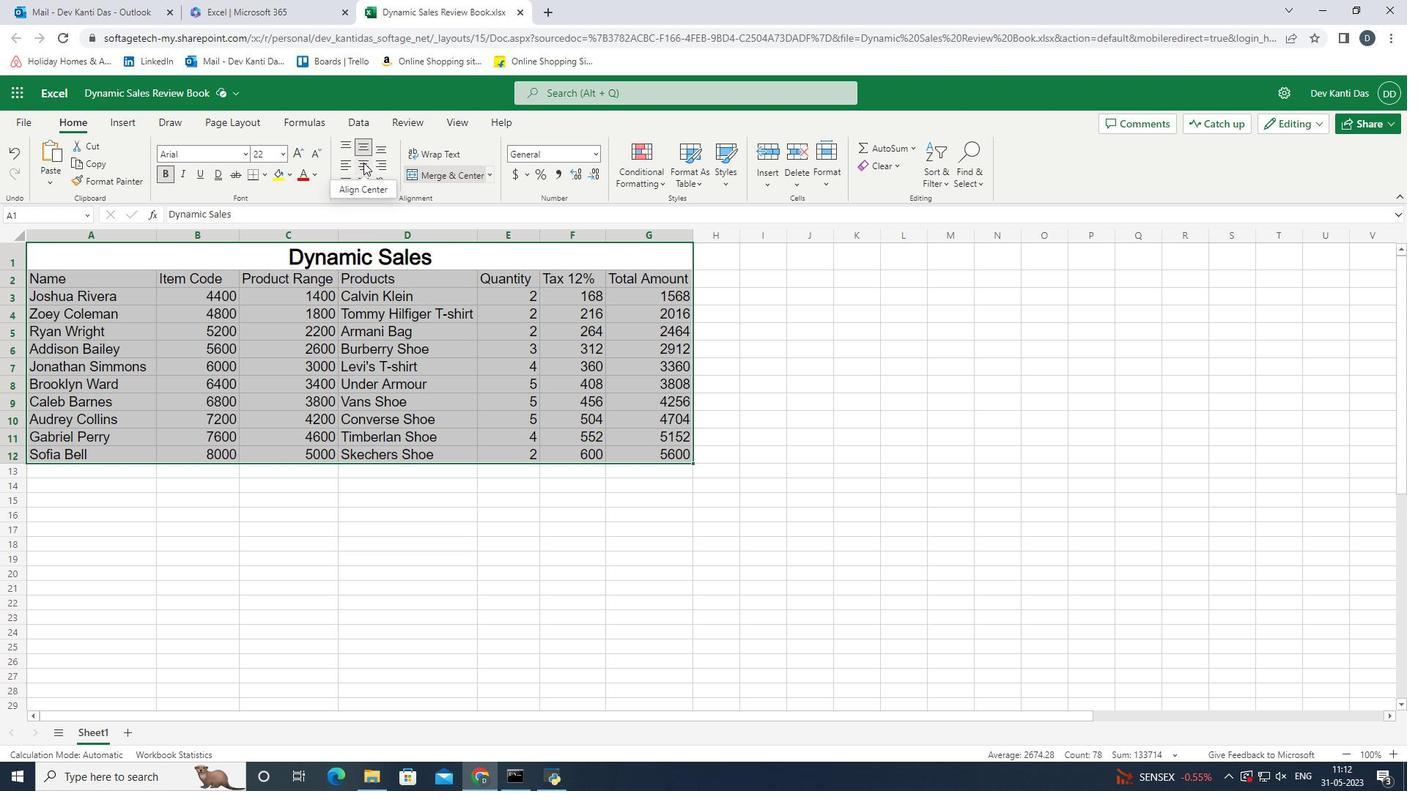 
Action: Mouse moved to (366, 146)
Screenshot: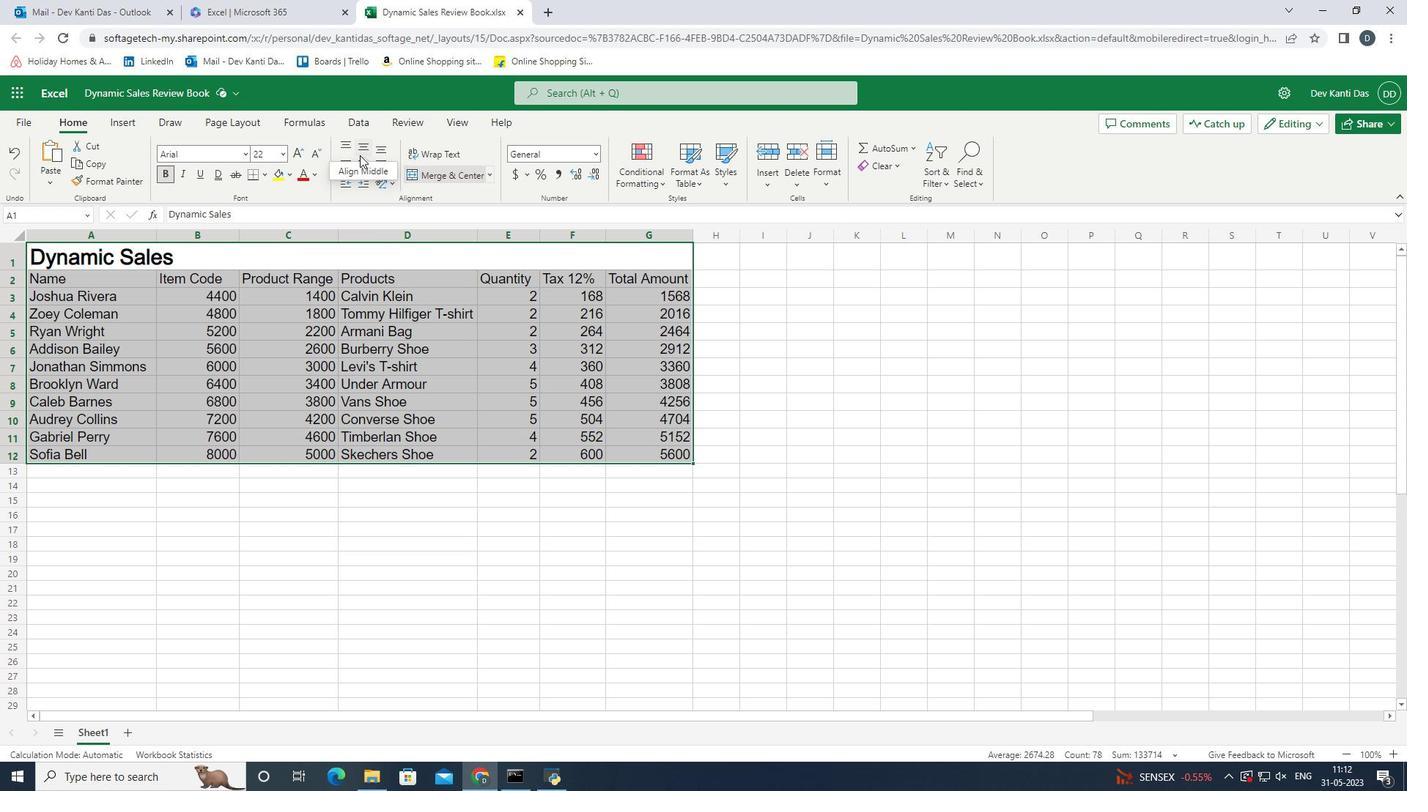 
Action: Mouse pressed left at (366, 146)
Screenshot: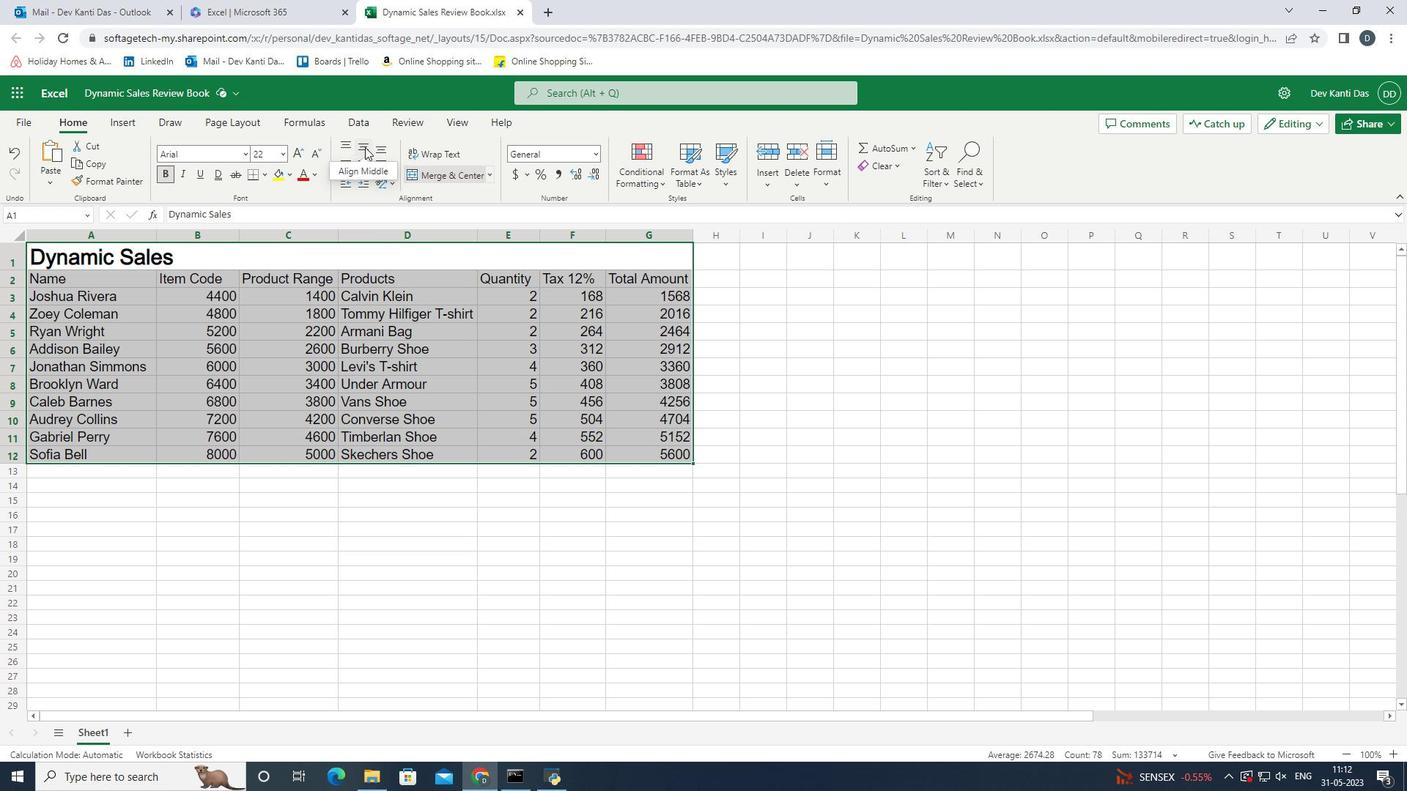 
Action: Mouse moved to (365, 151)
Screenshot: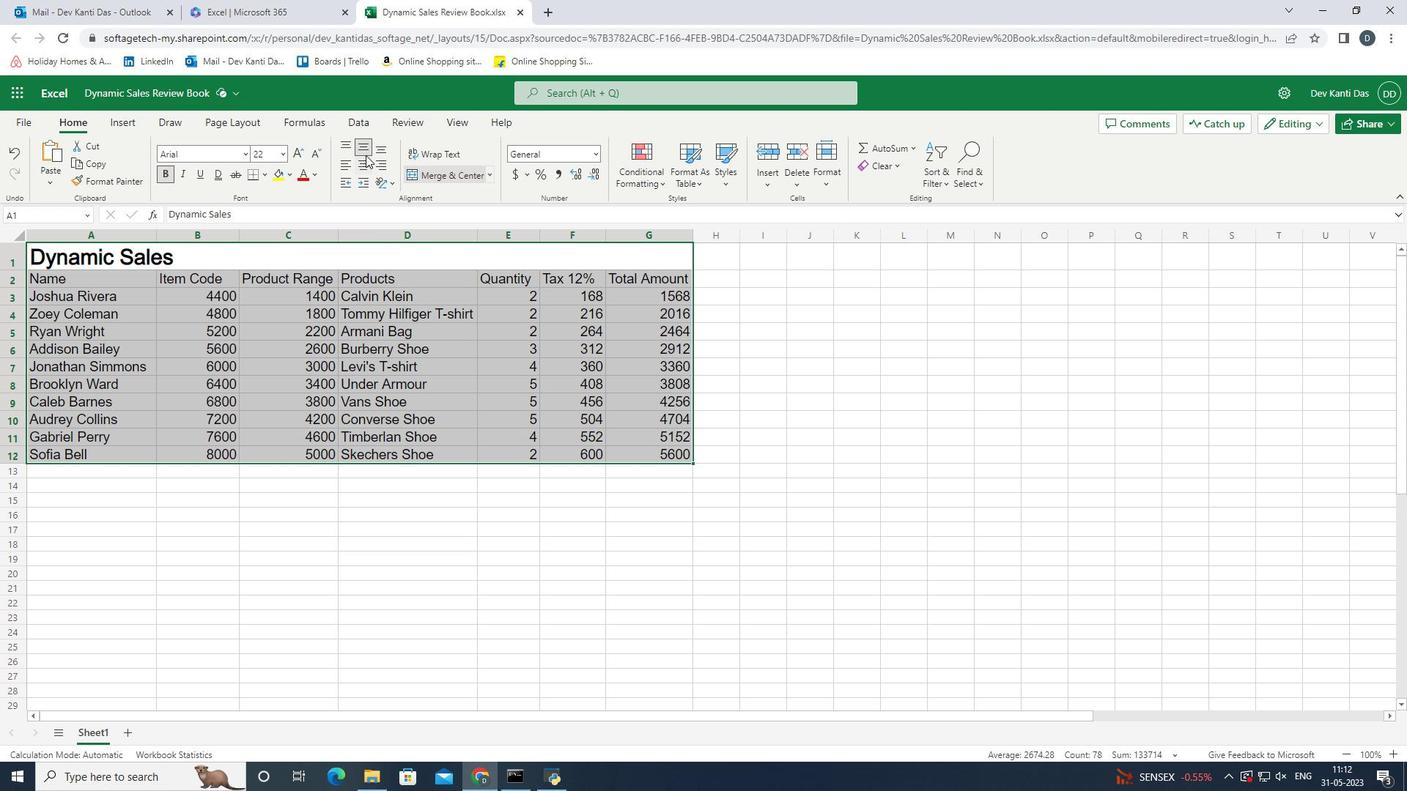 
Action: Mouse pressed left at (365, 151)
Screenshot: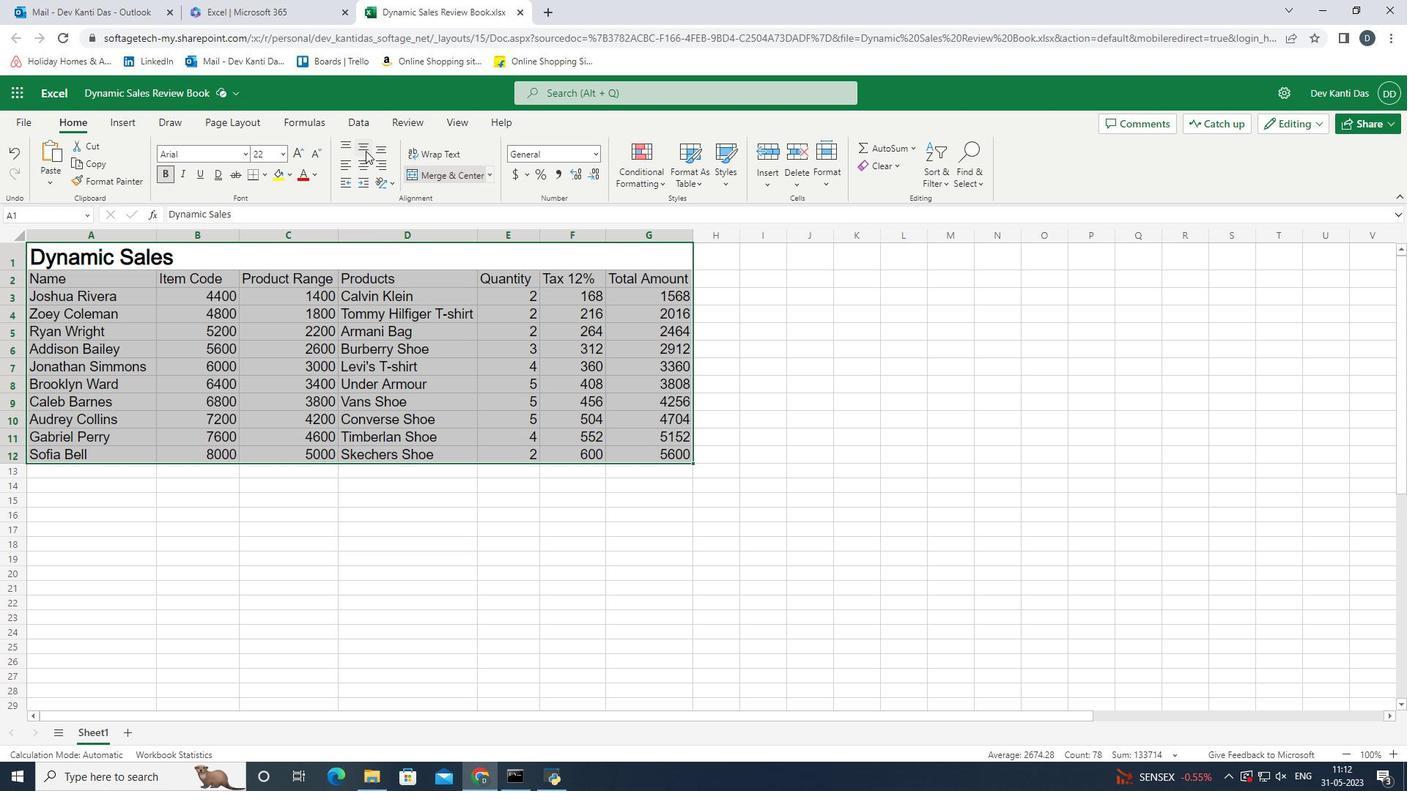 
Action: Mouse moved to (390, 182)
Screenshot: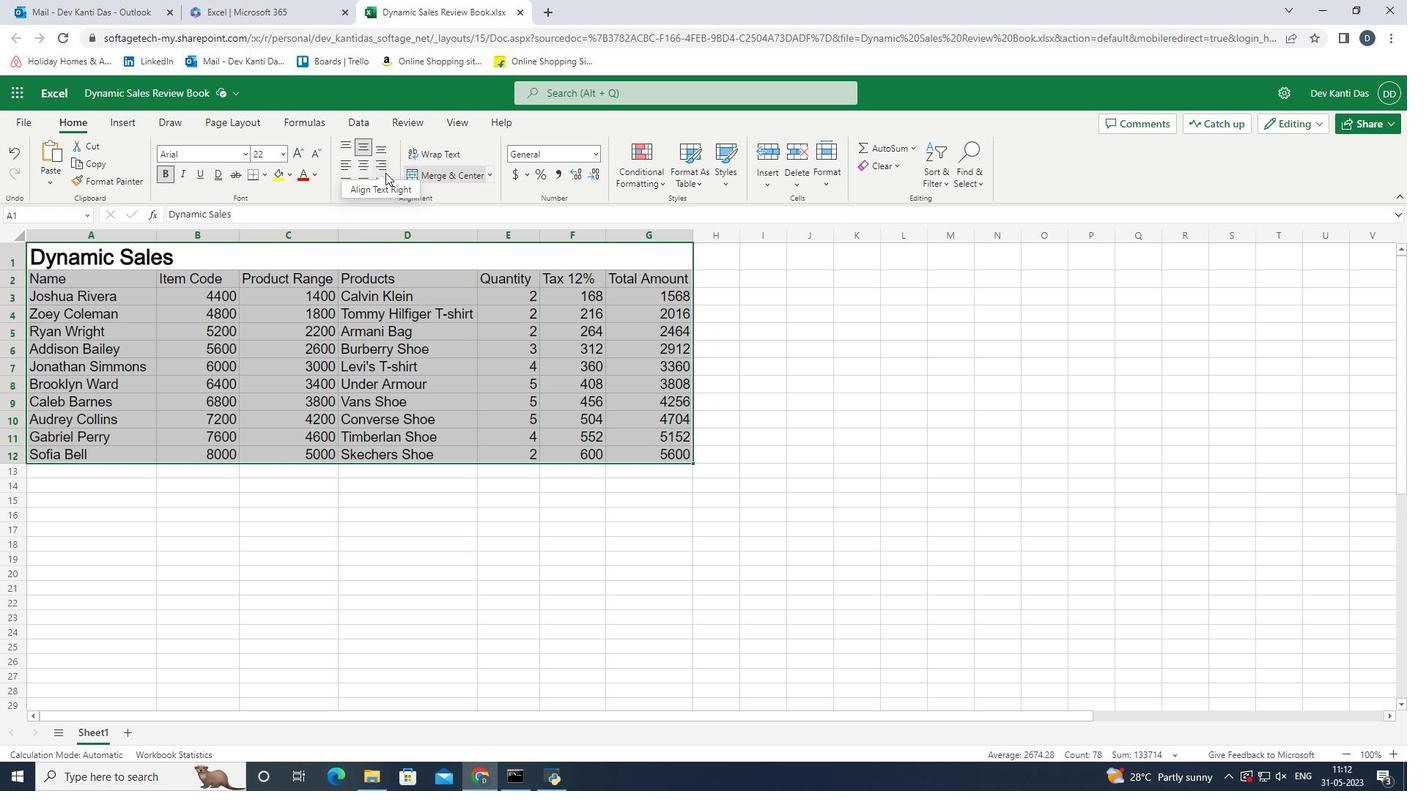 
Action: Mouse pressed left at (390, 182)
Screenshot: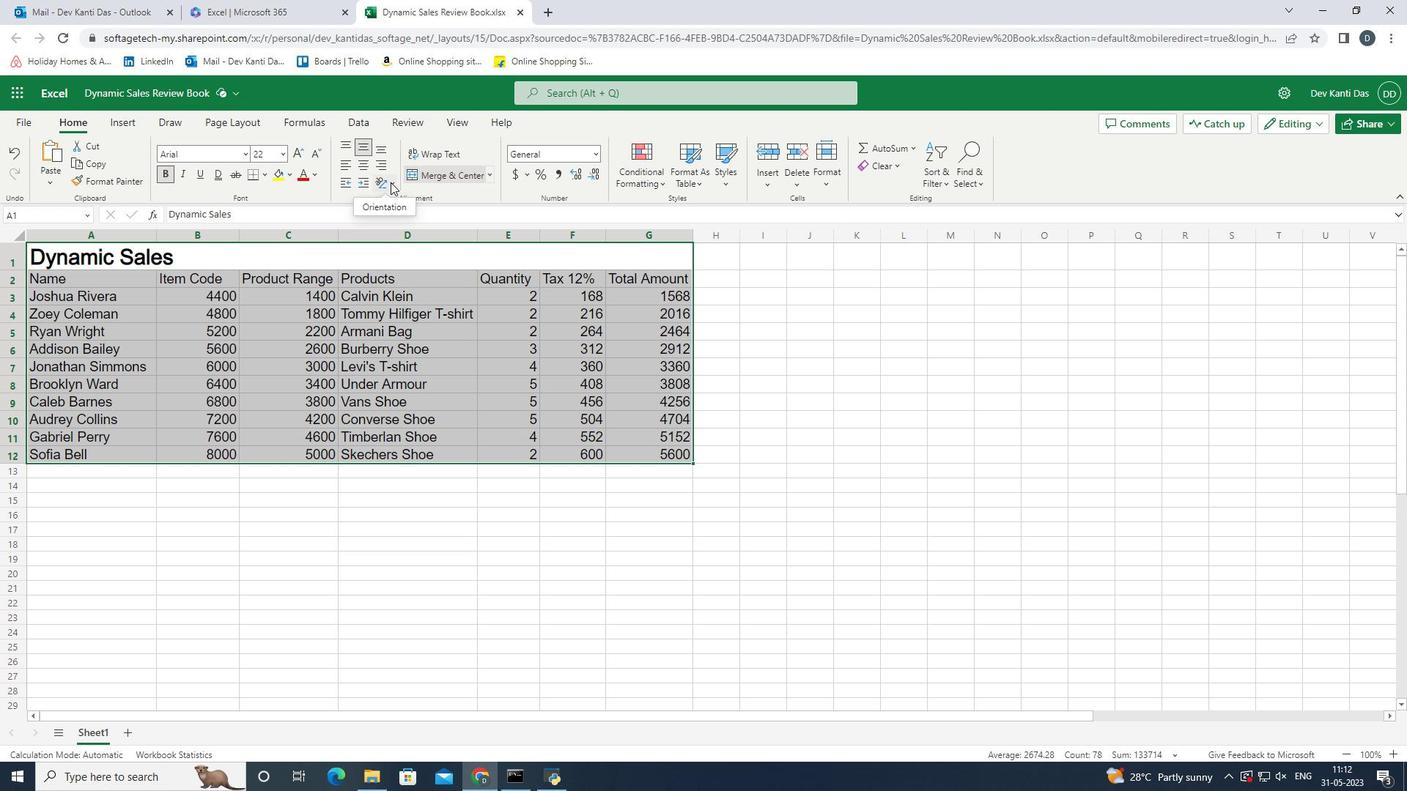 
Action: Mouse pressed left at (390, 182)
Screenshot: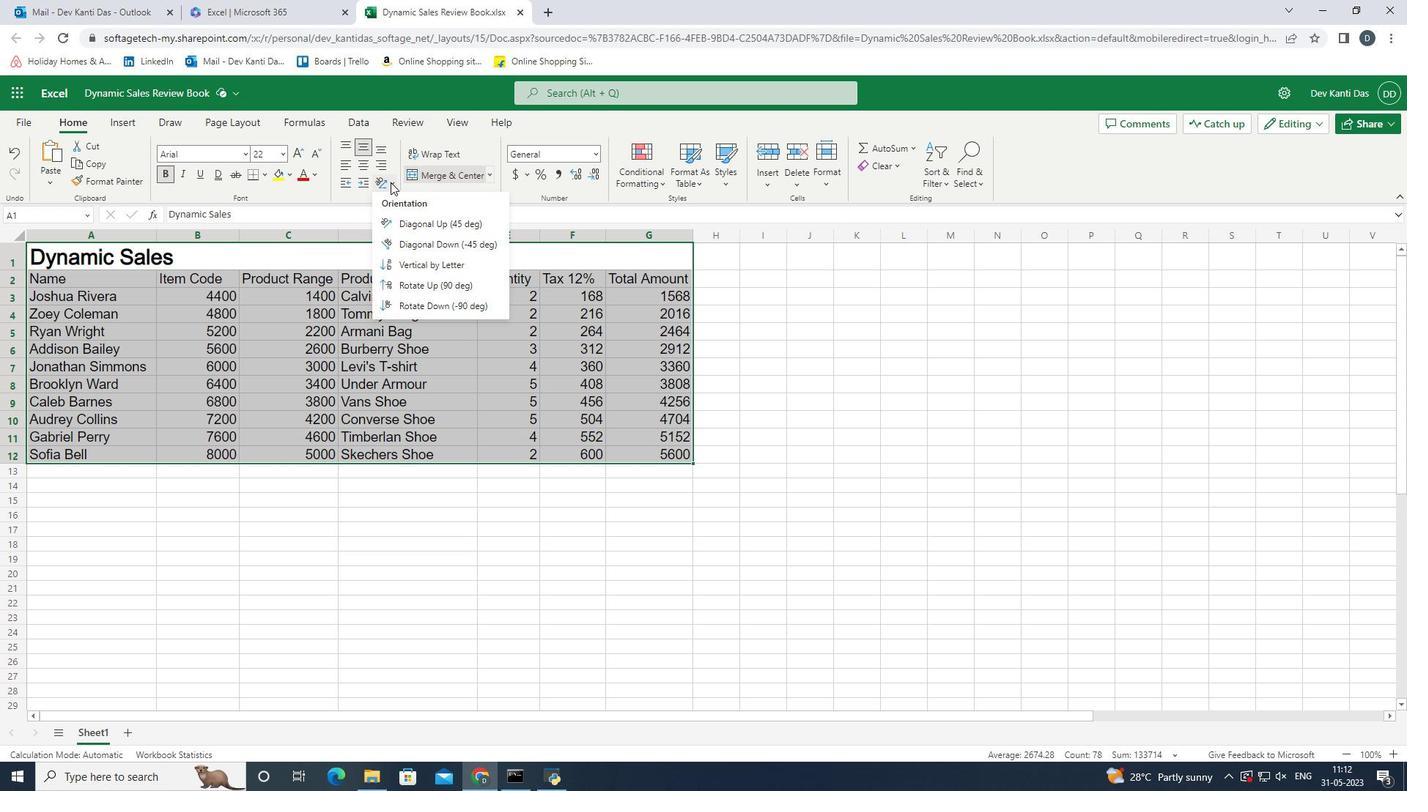 
Action: Mouse moved to (376, 151)
Screenshot: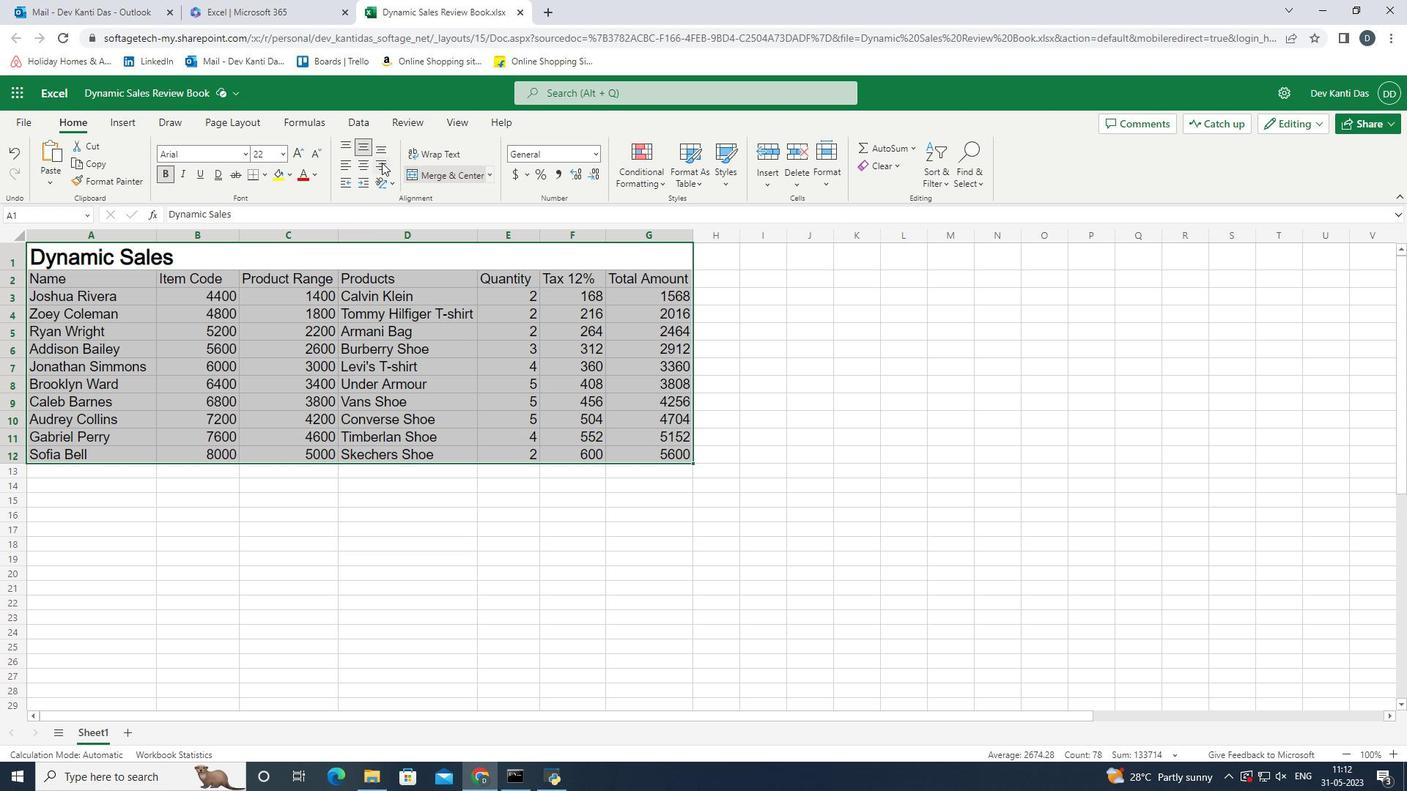 
Action: Mouse pressed left at (376, 151)
Screenshot: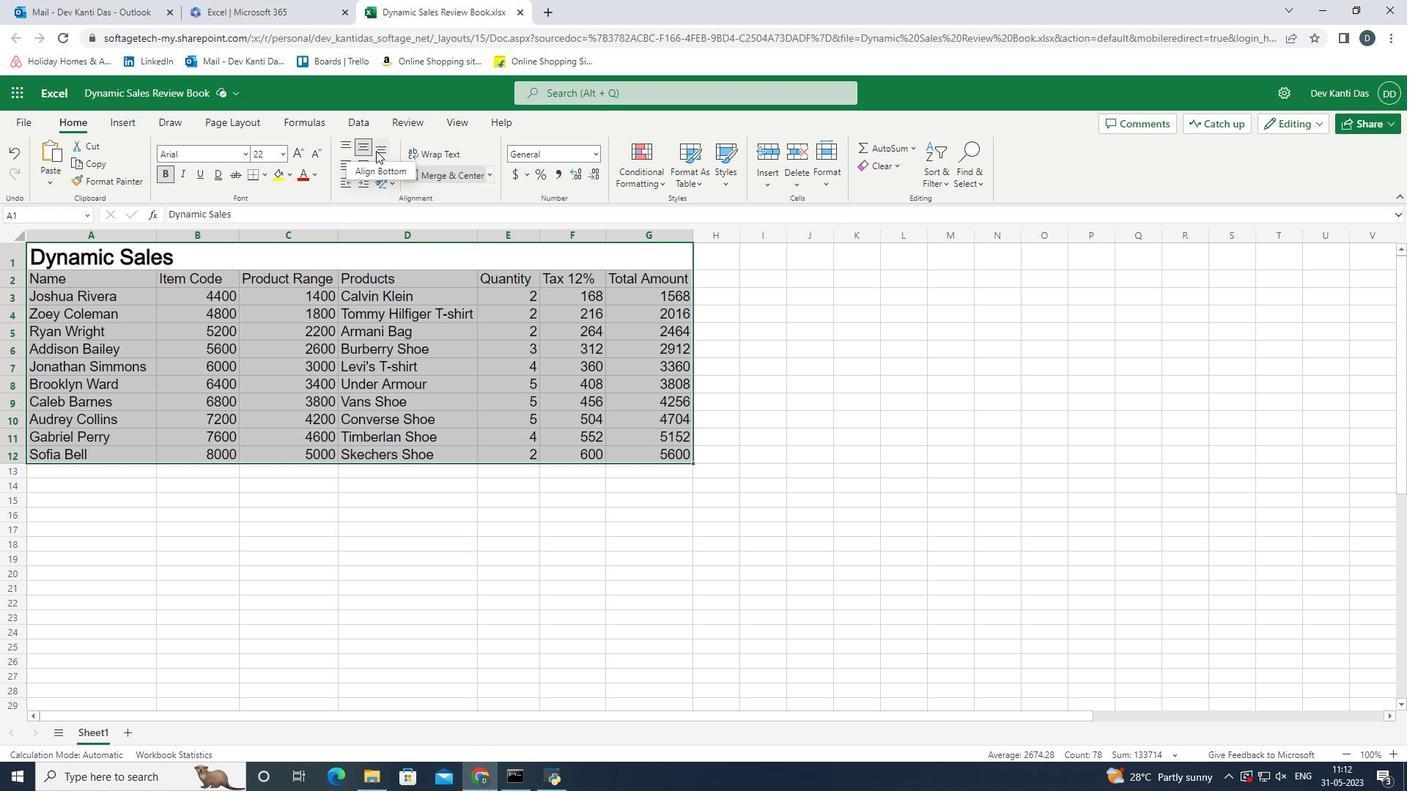 
Action: Mouse moved to (364, 148)
Screenshot: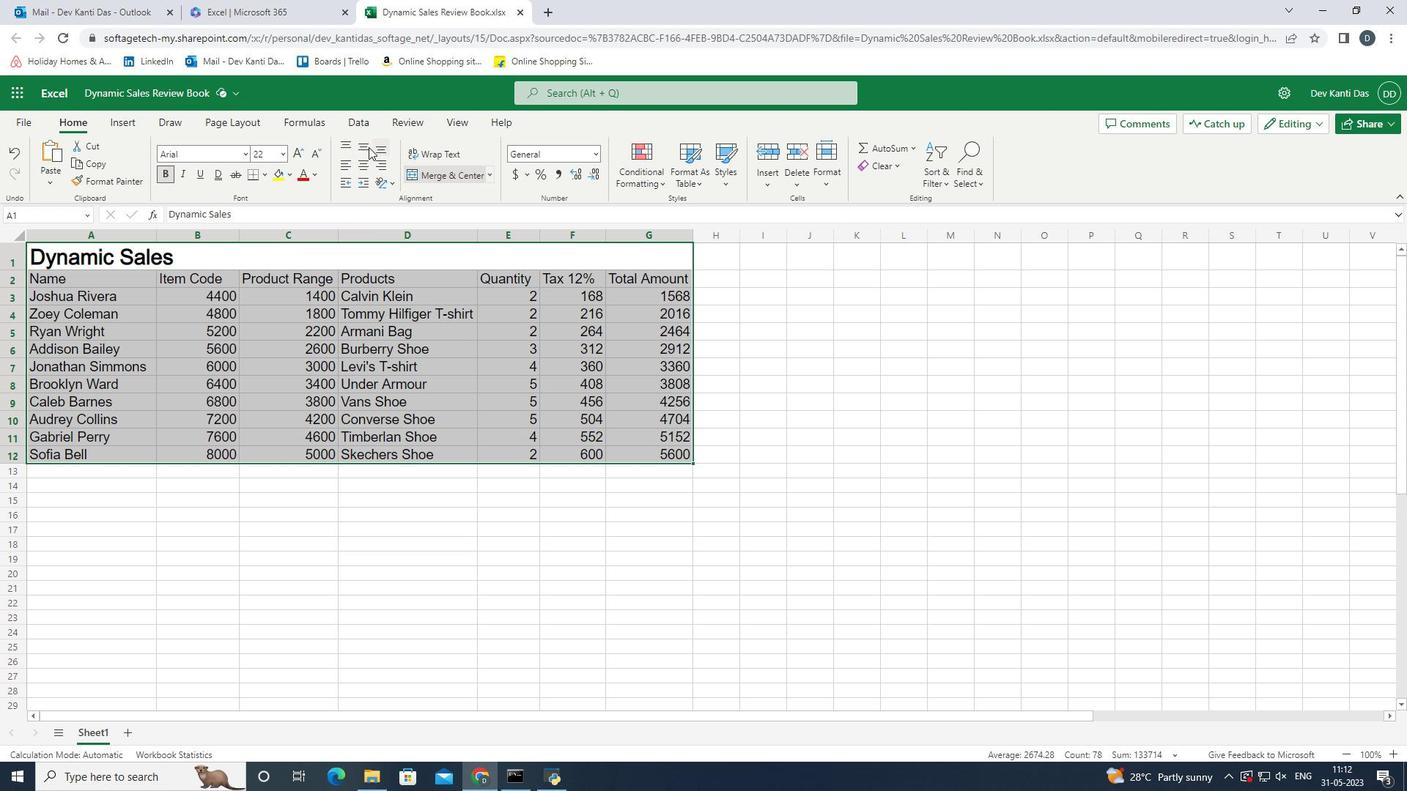 
Action: Mouse pressed left at (364, 148)
Screenshot: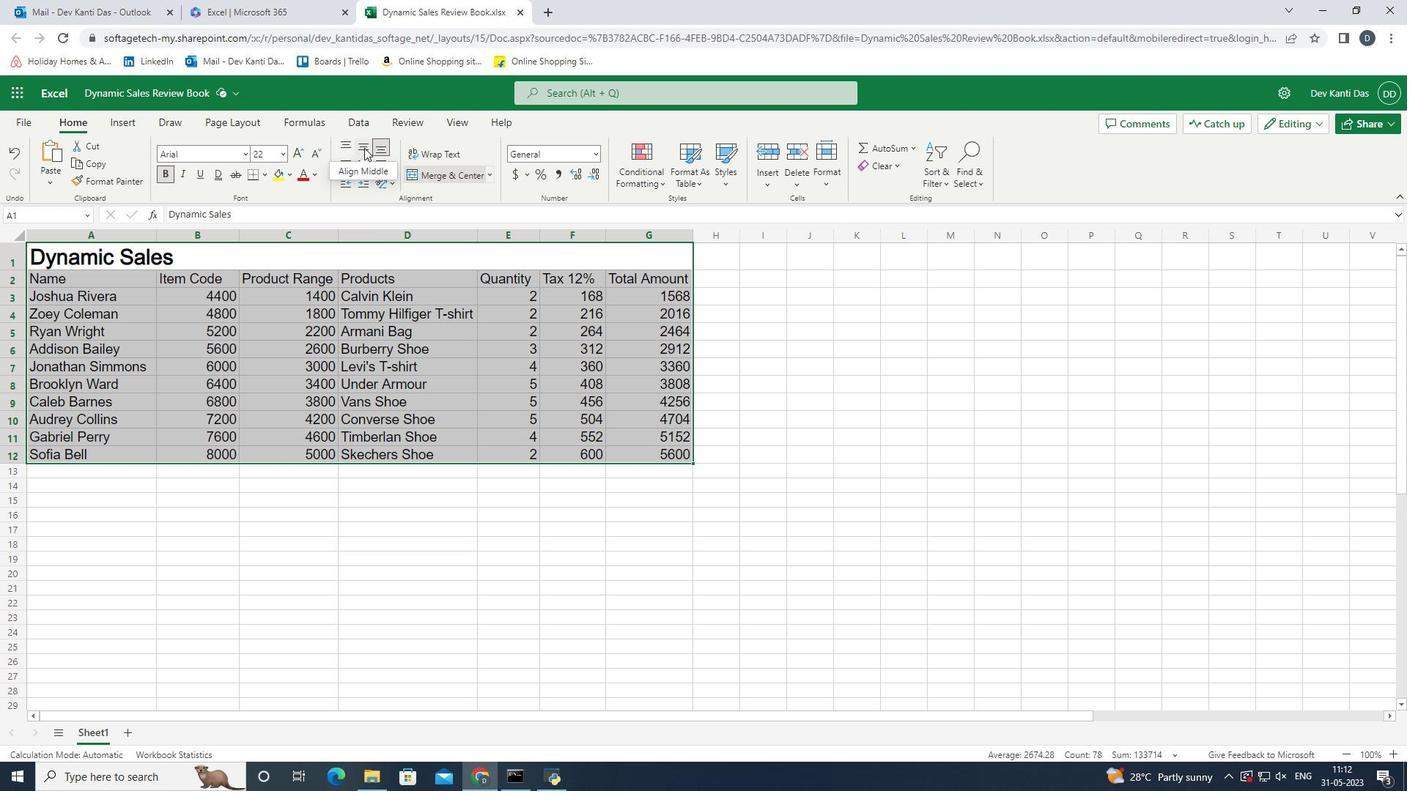 
Action: Mouse moved to (364, 167)
Screenshot: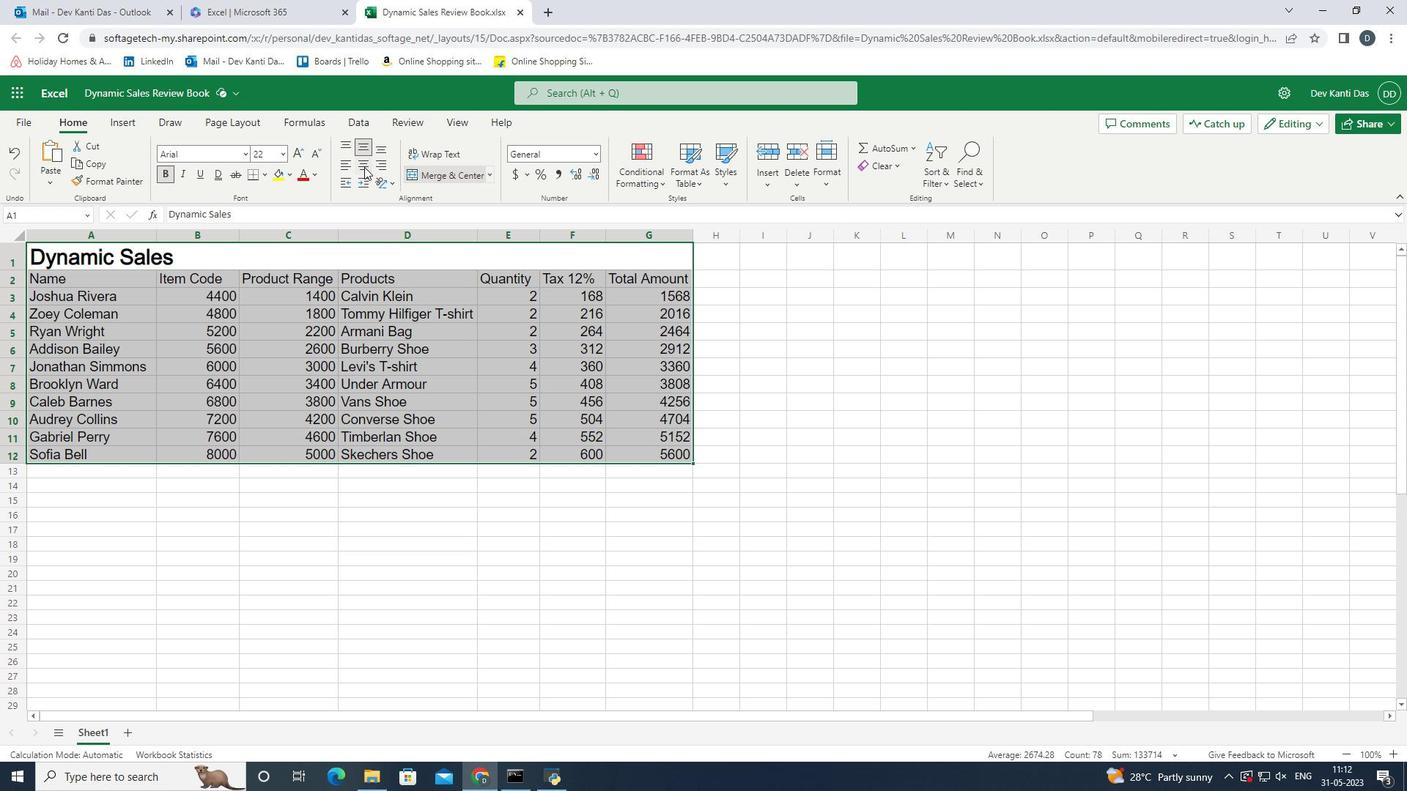 
Action: Mouse pressed left at (364, 167)
Screenshot: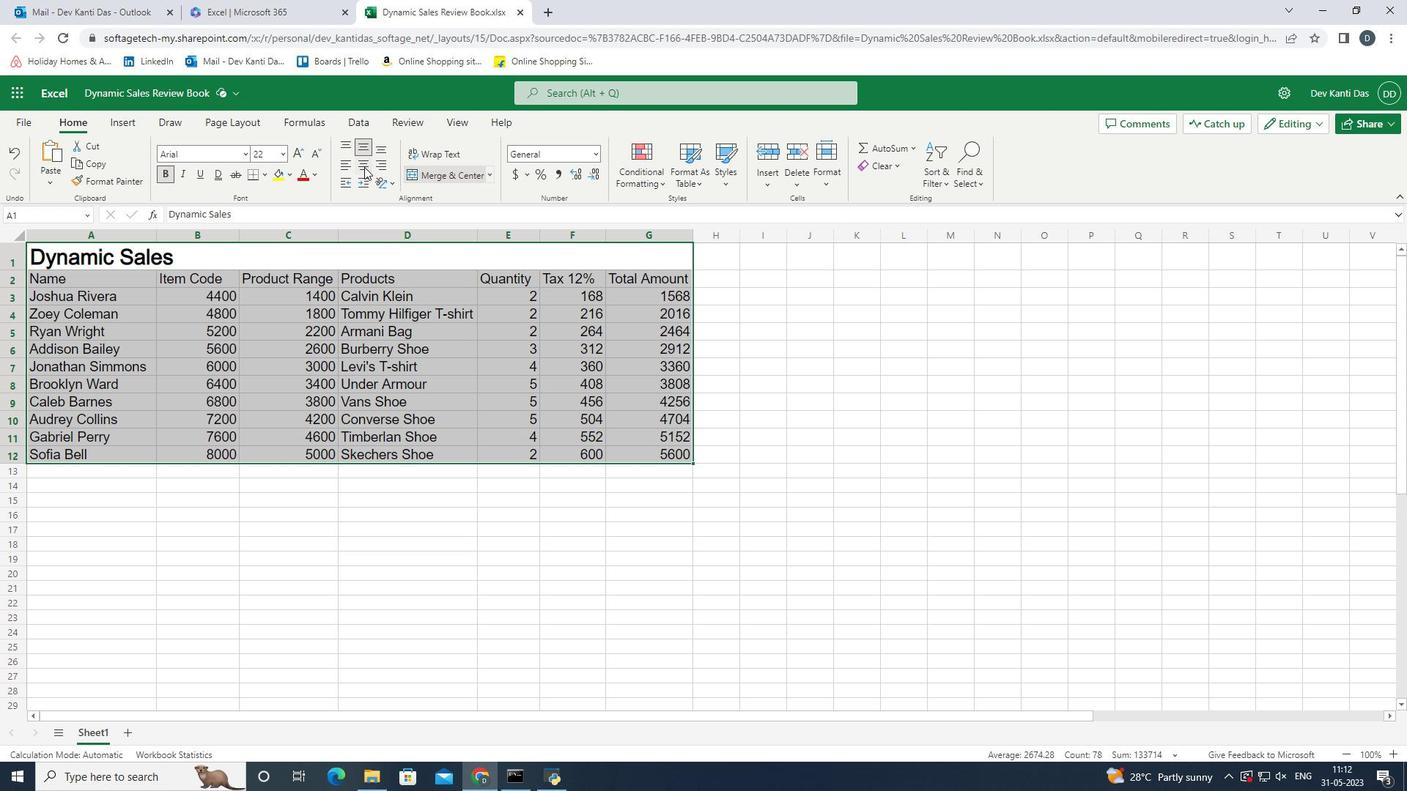 
Action: Mouse moved to (368, 148)
Screenshot: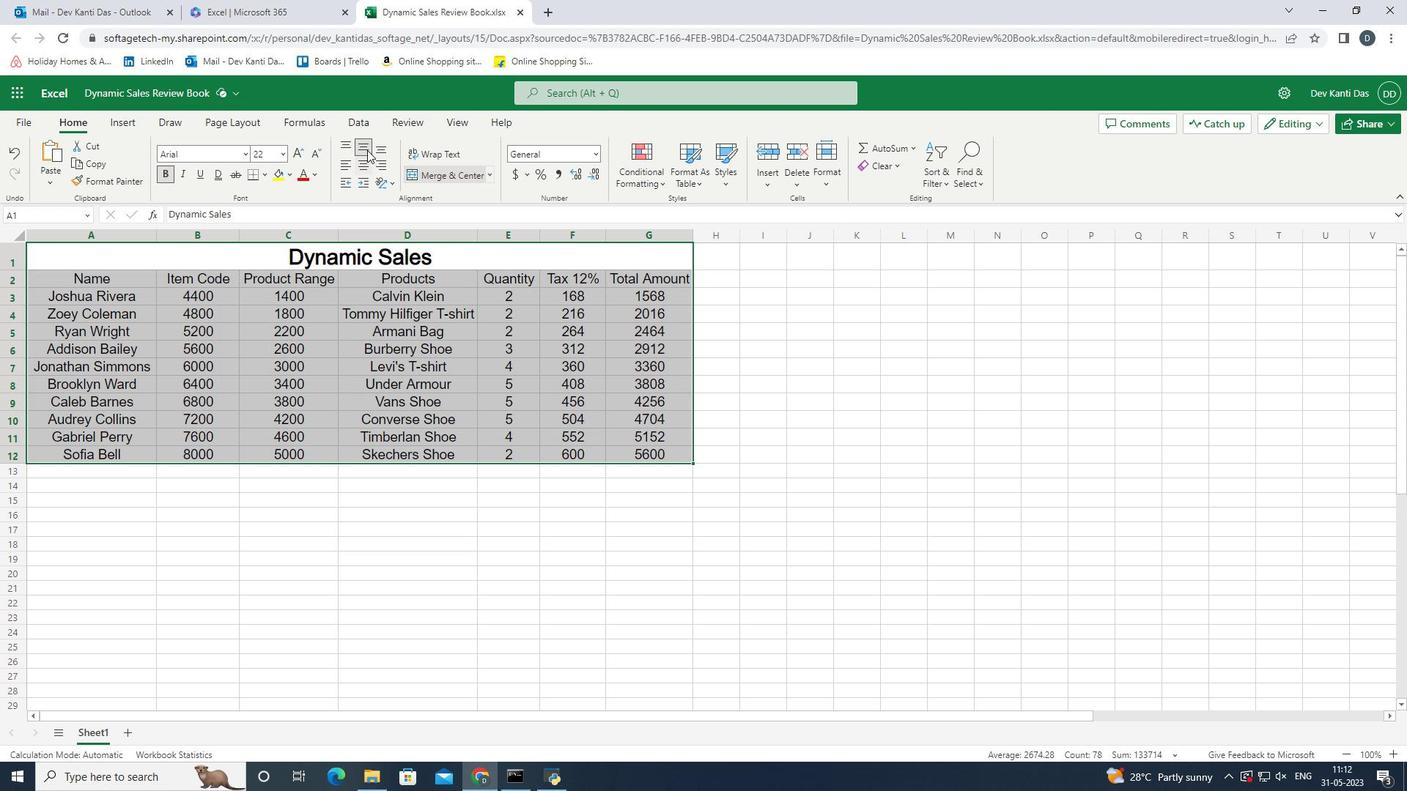 
Action: Mouse pressed left at (368, 148)
Screenshot: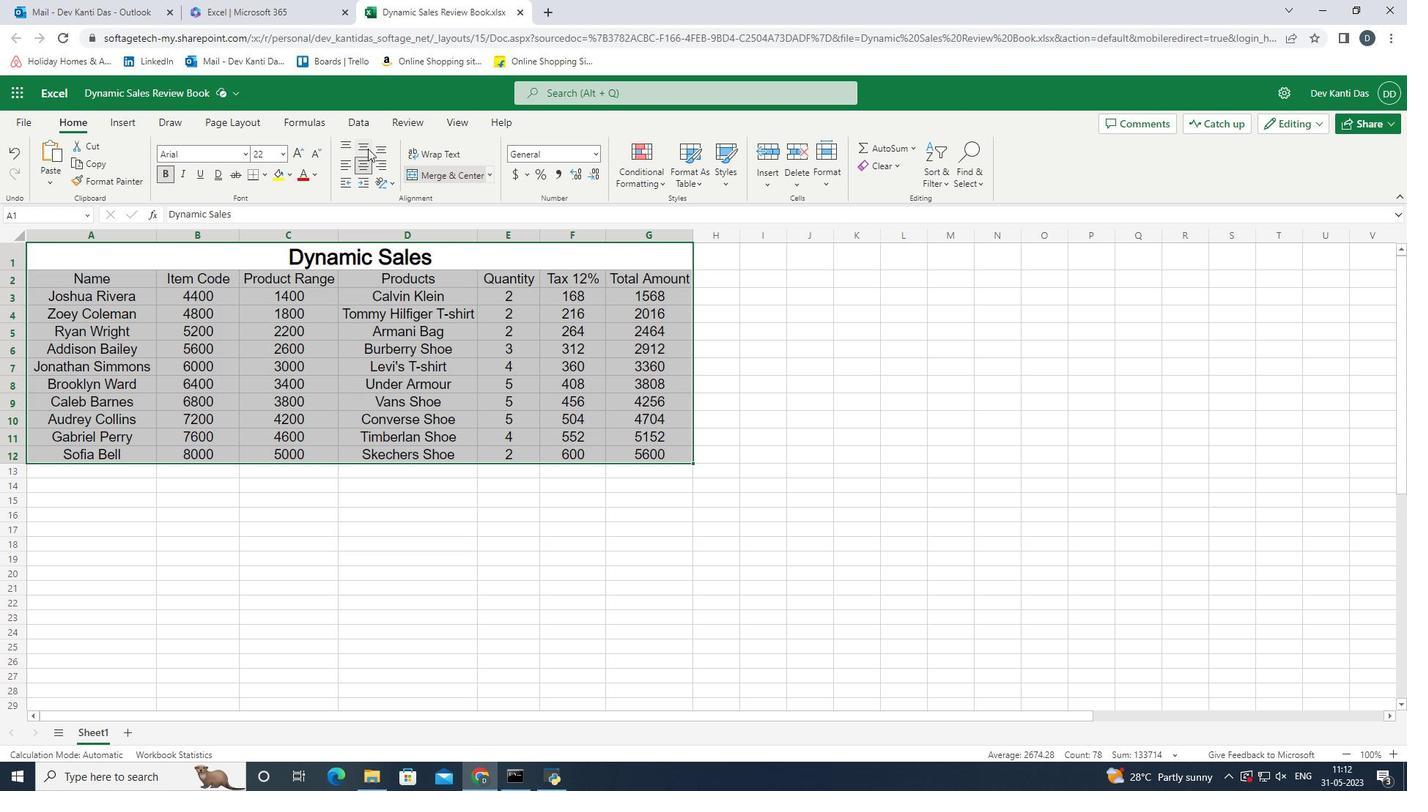 
Action: Mouse moved to (370, 166)
Screenshot: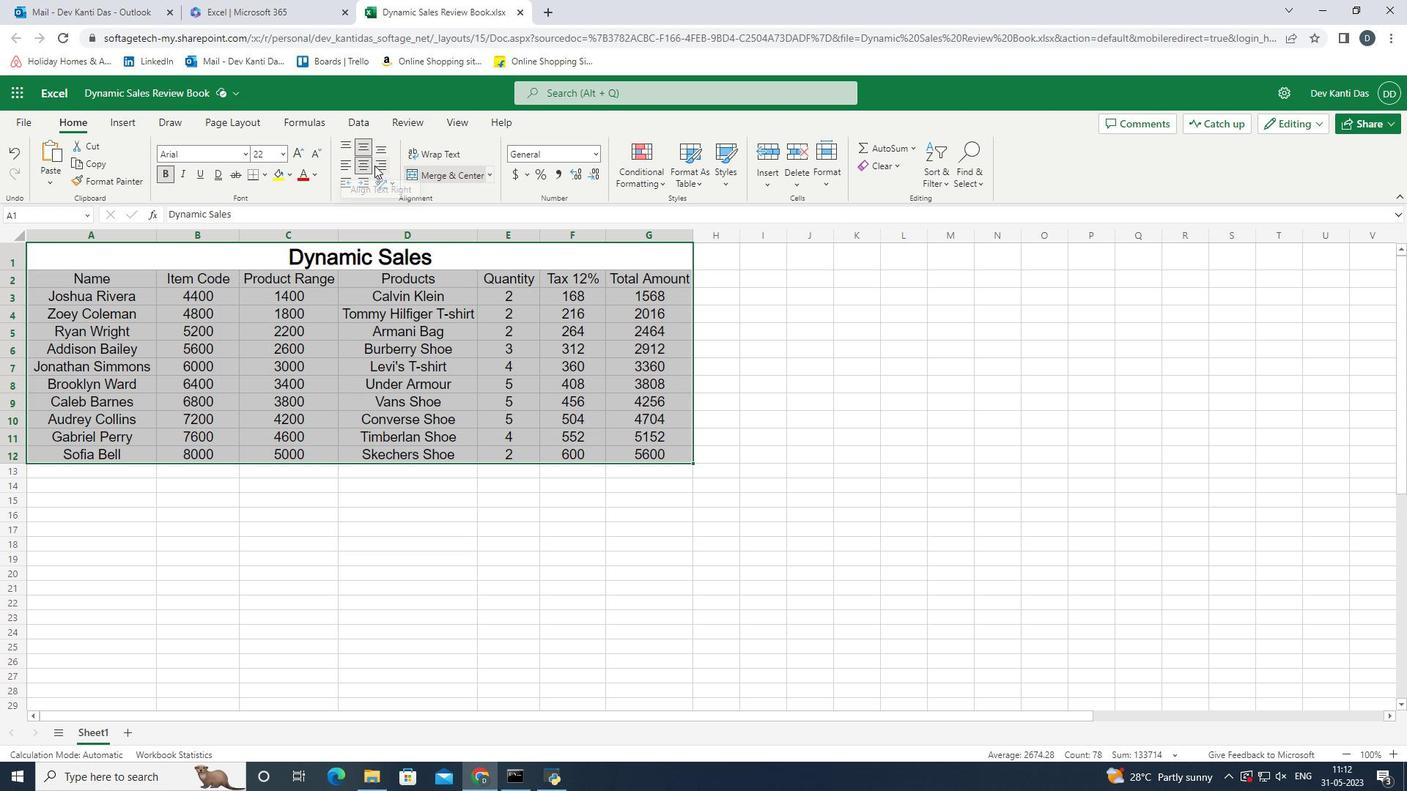 
Action: Mouse pressed left at (370, 166)
Screenshot: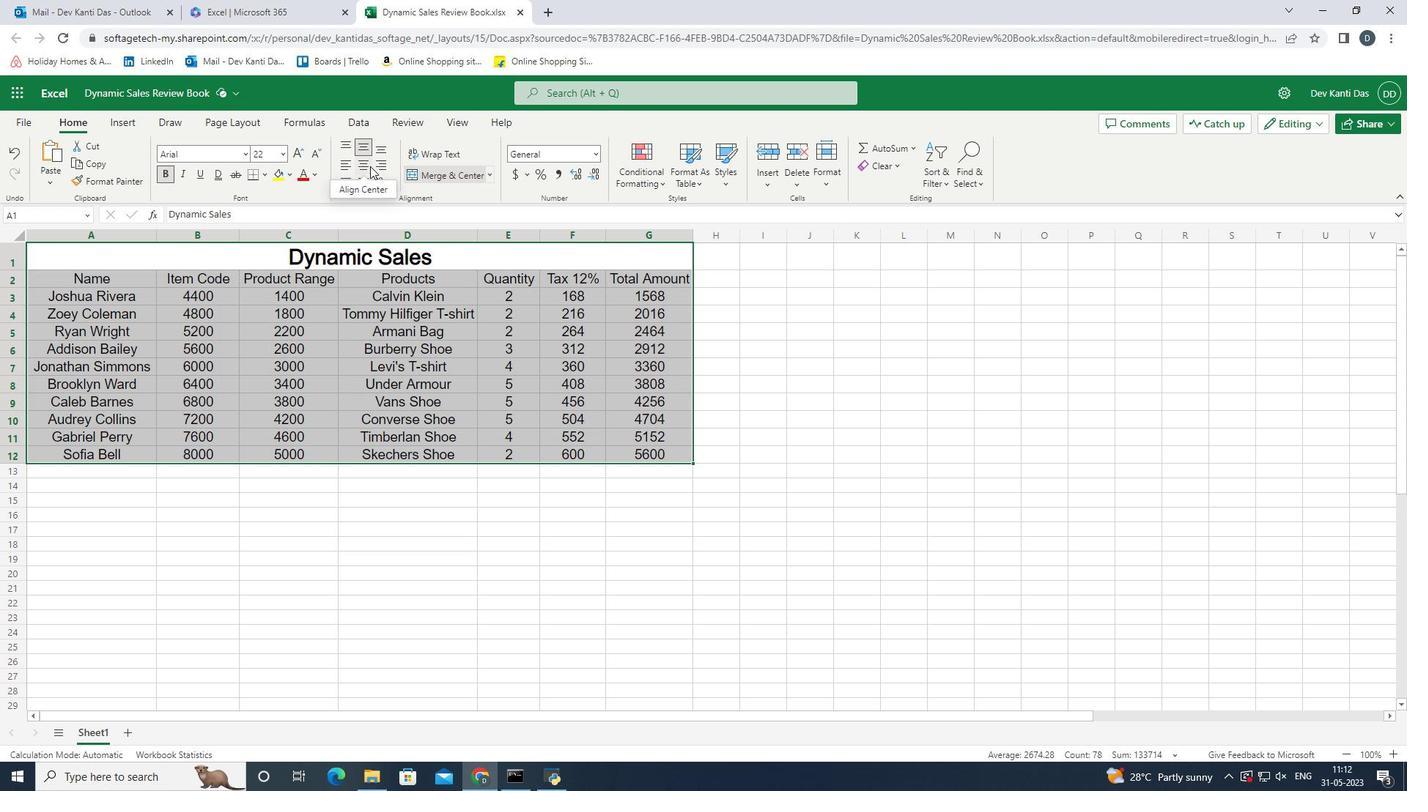 
Action: Mouse moved to (363, 148)
Screenshot: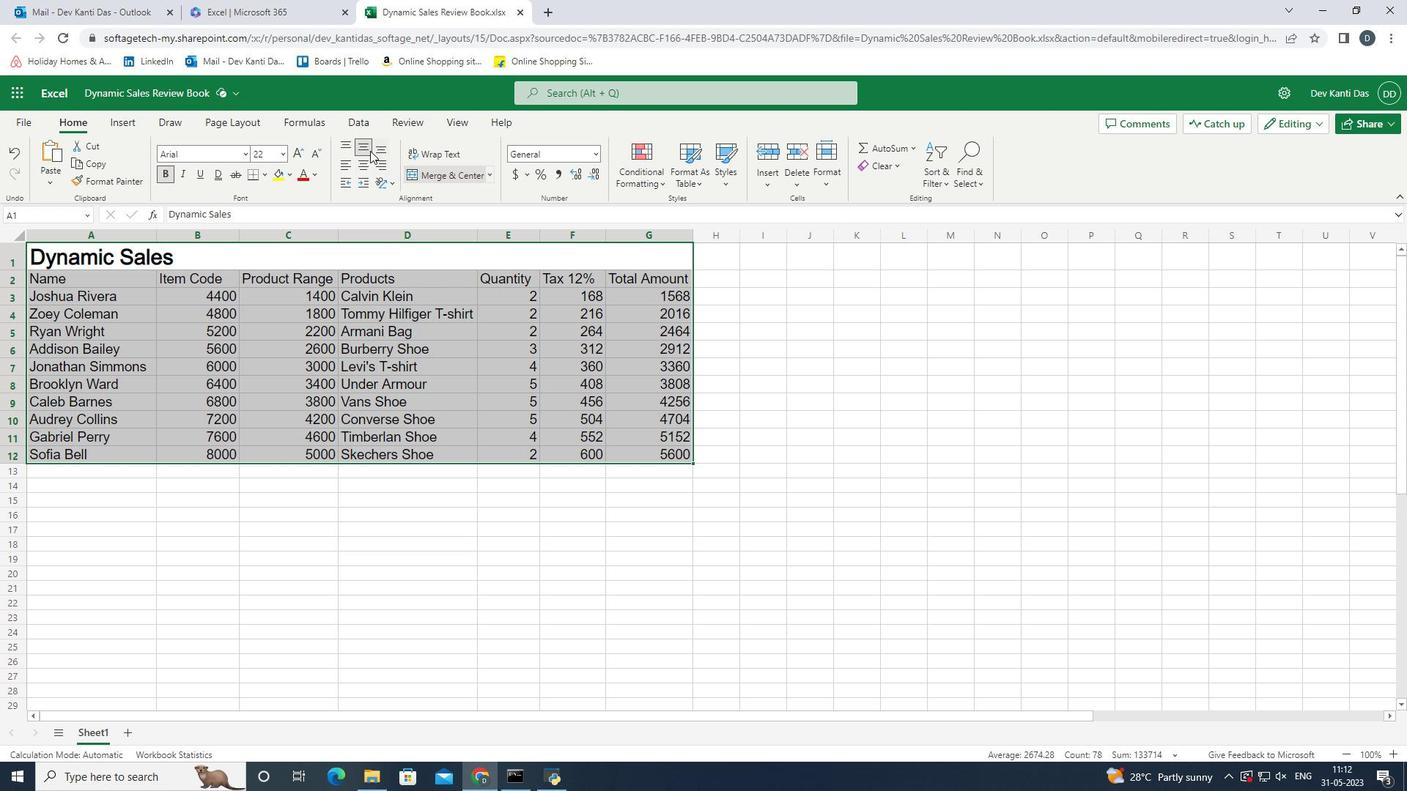 
Action: Mouse pressed left at (363, 148)
Screenshot: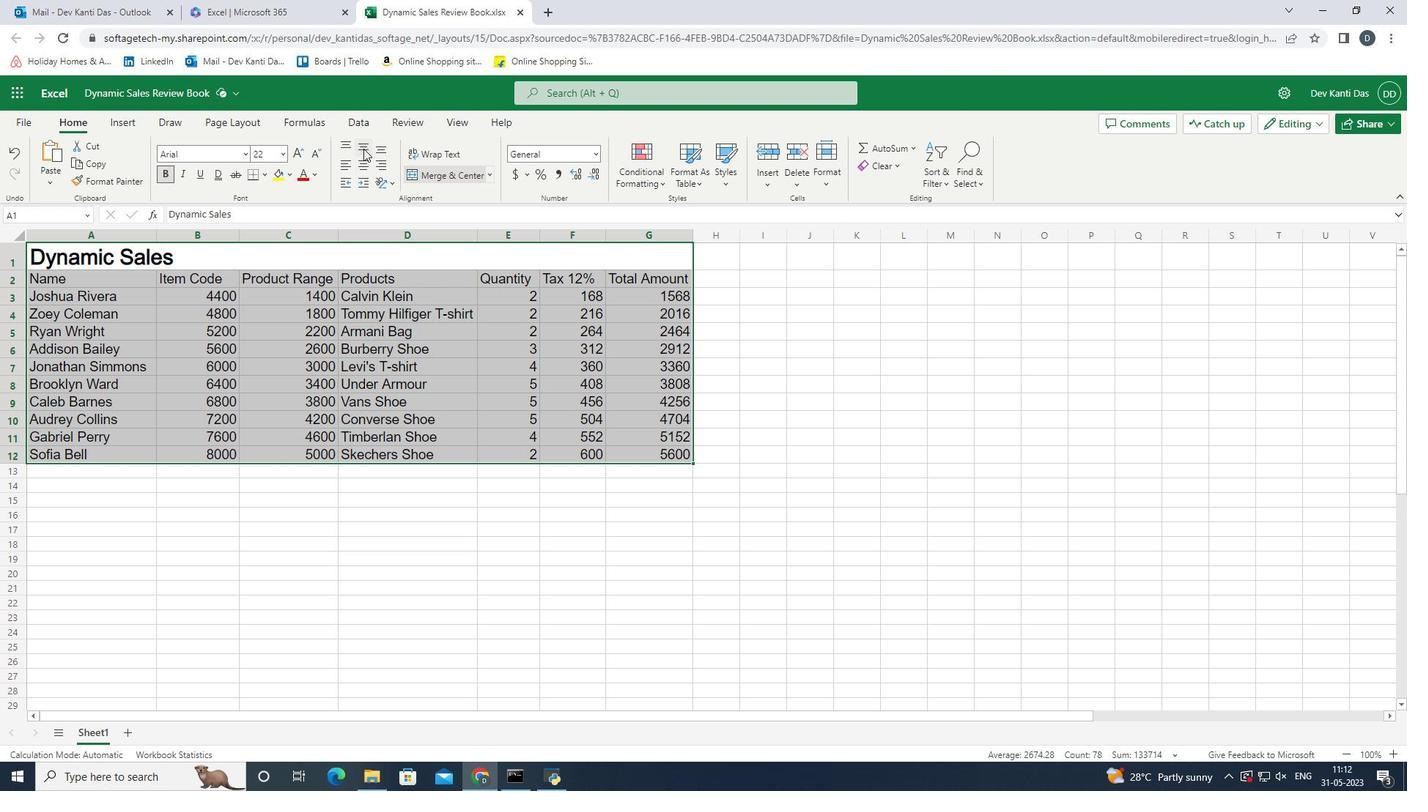 
Action: Mouse moved to (376, 152)
Screenshot: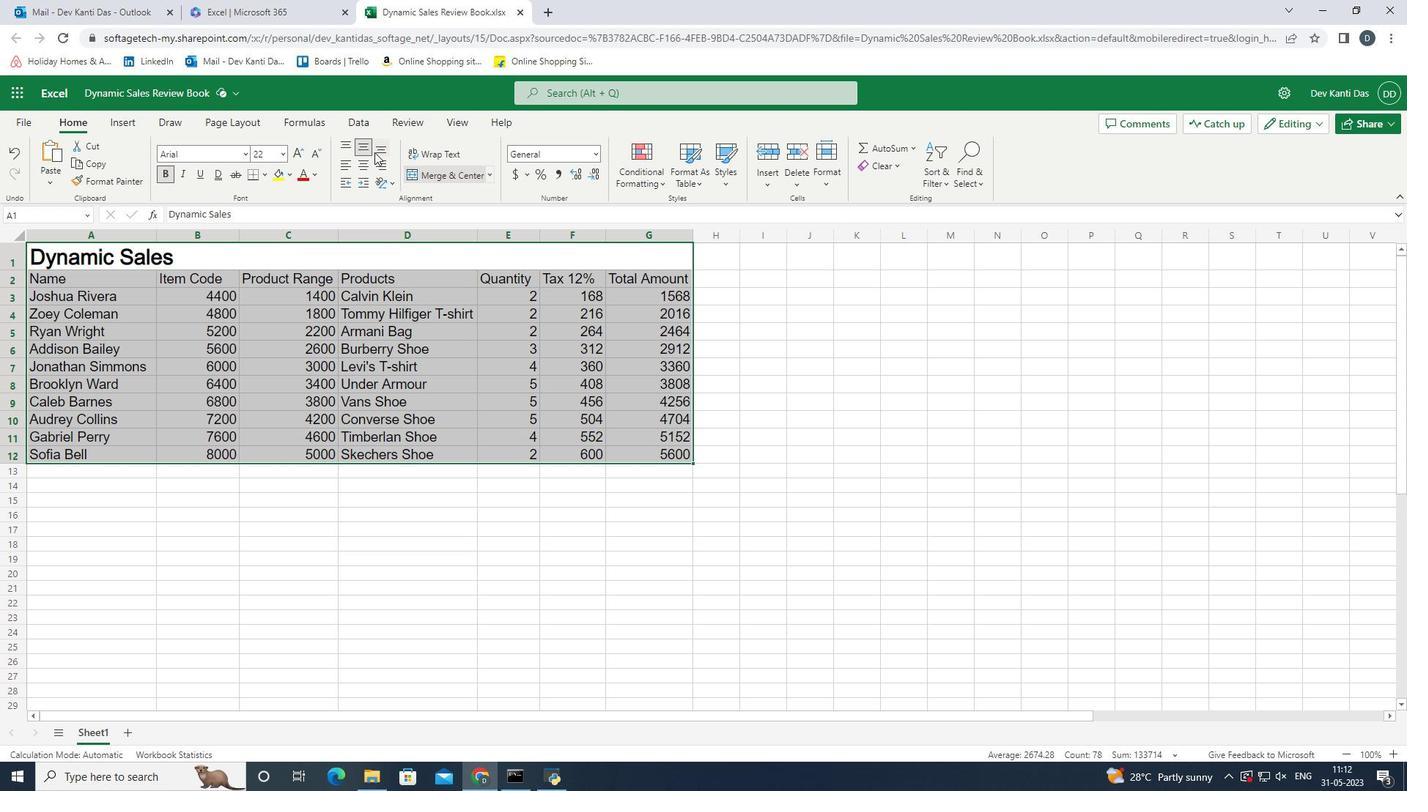 
Action: Mouse pressed left at (376, 152)
Screenshot: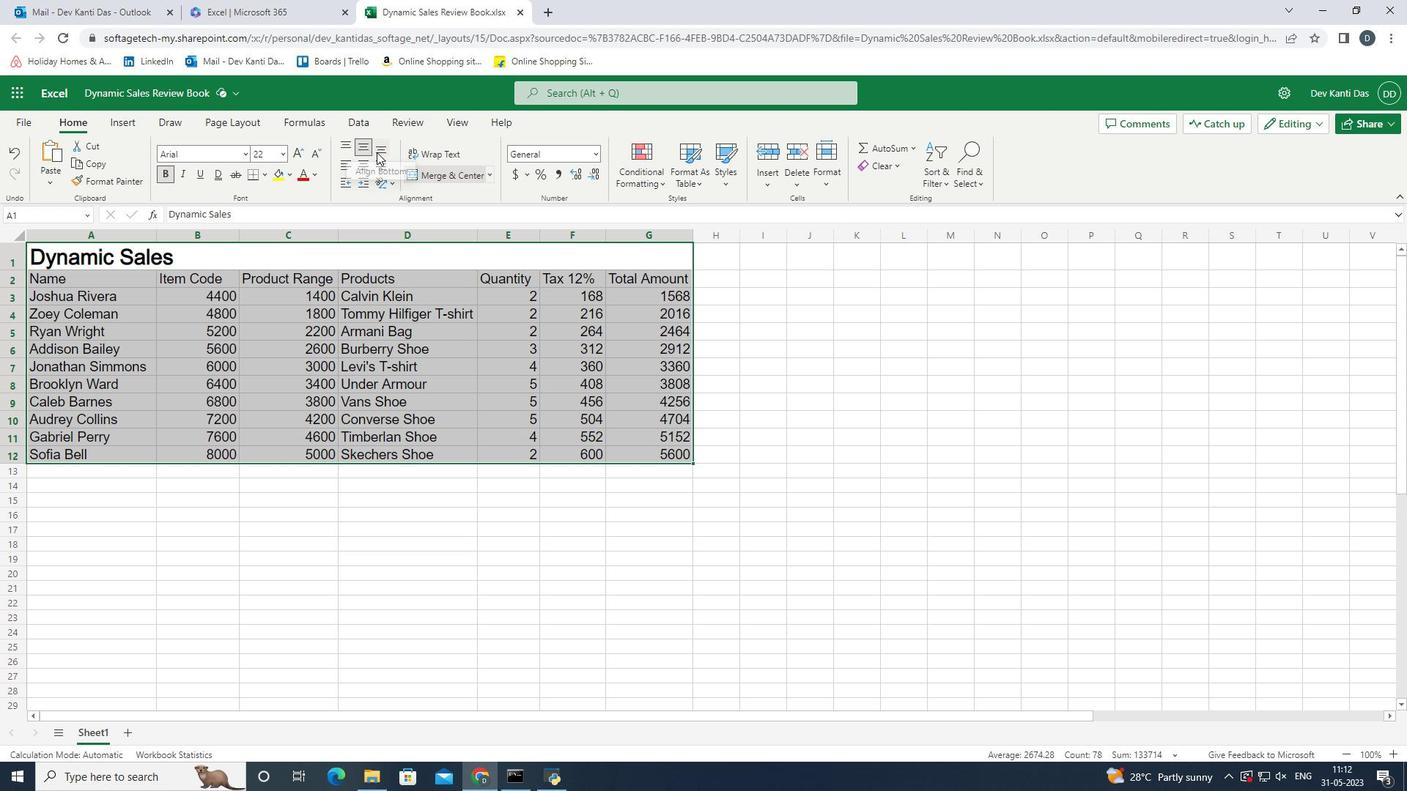 
Action: Mouse moved to (381, 166)
Screenshot: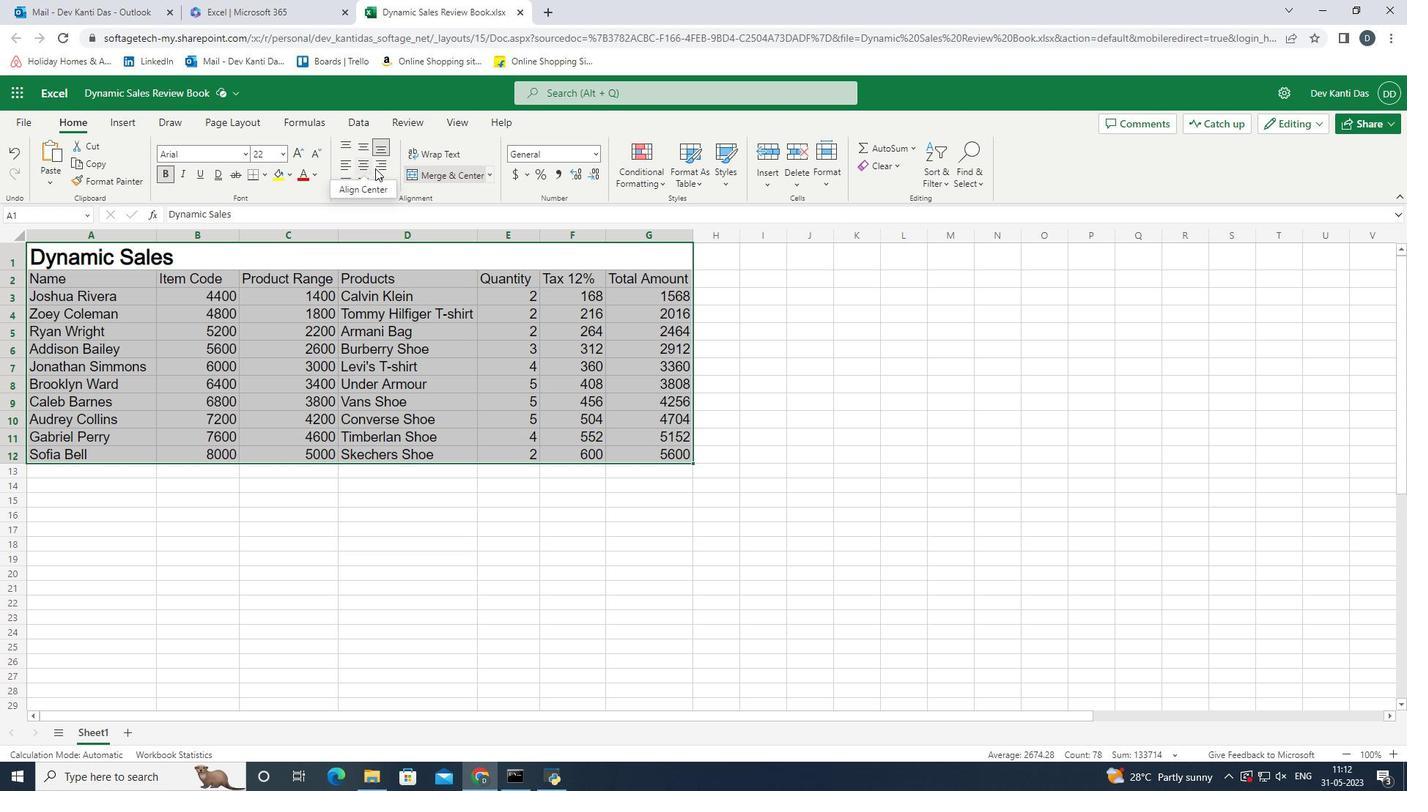 
Action: Mouse pressed left at (381, 166)
Screenshot: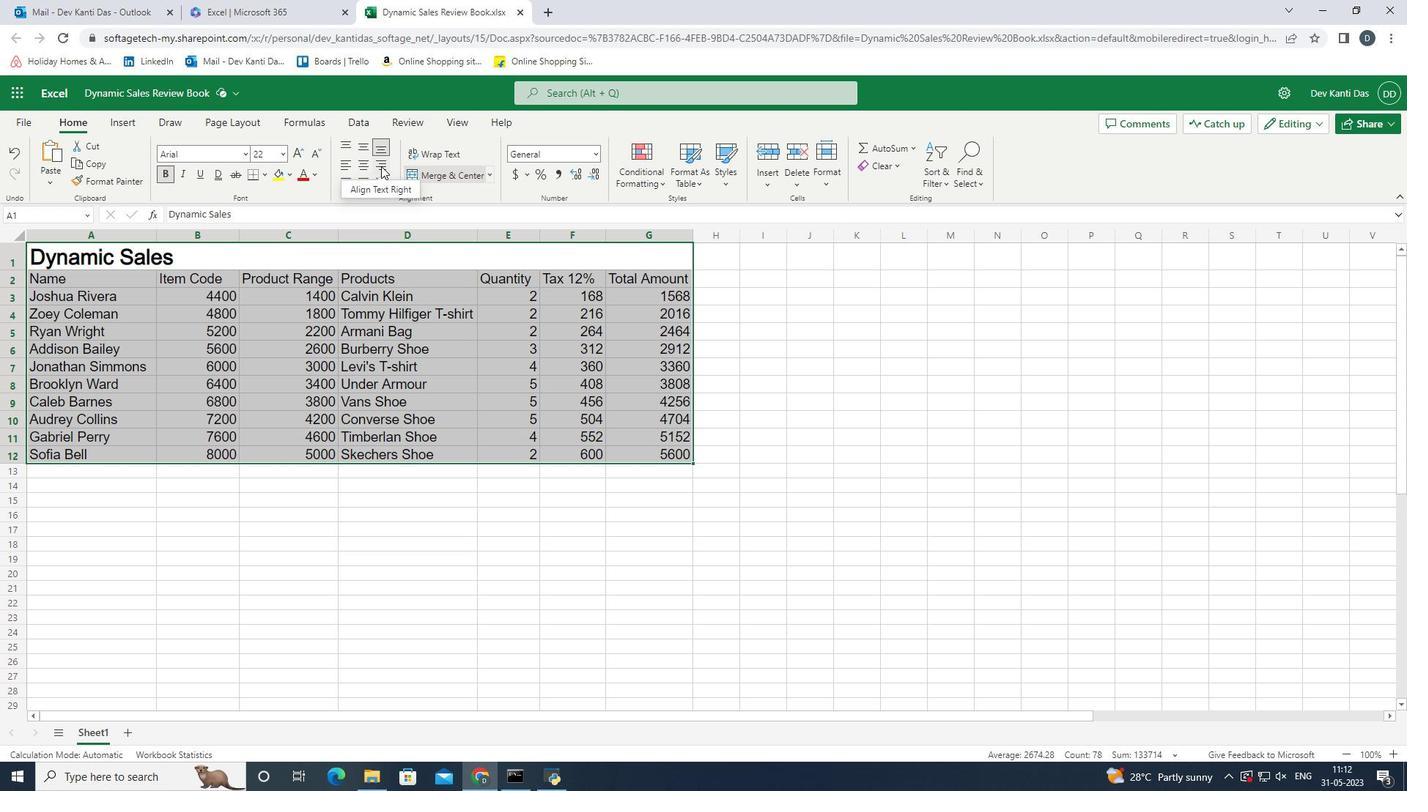 
Action: Mouse moved to (376, 162)
Screenshot: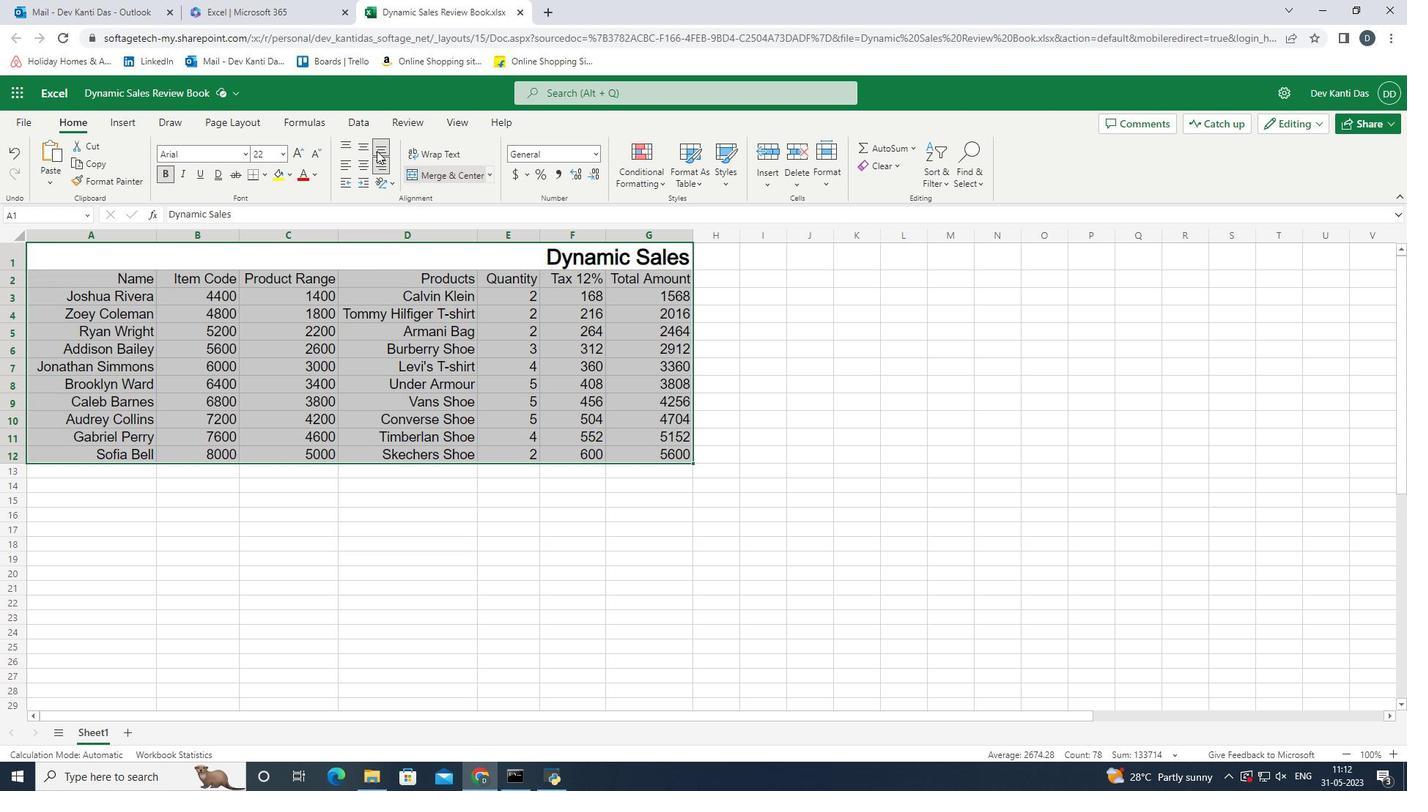 
Action: Mouse pressed left at (376, 162)
Screenshot: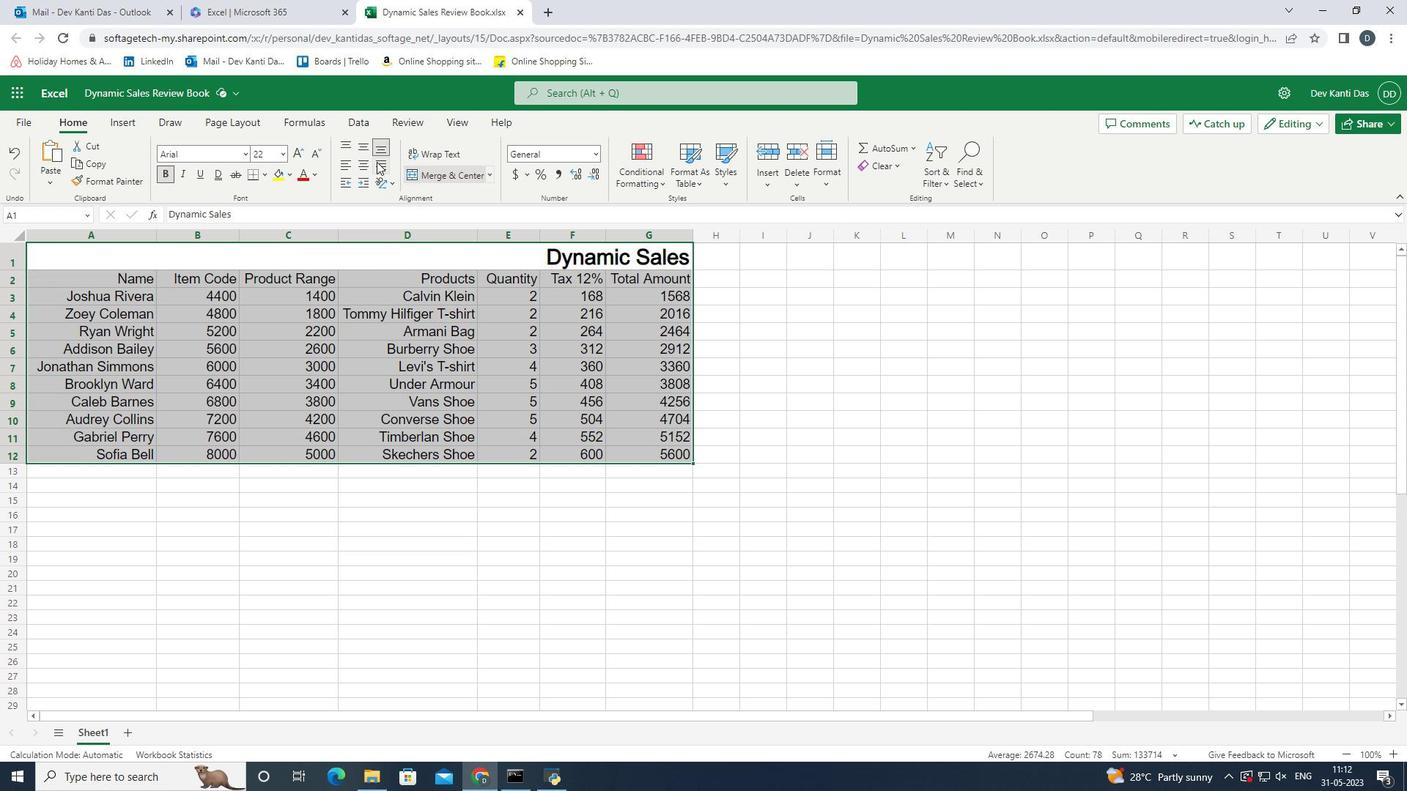 
Action: Mouse moved to (366, 151)
Screenshot: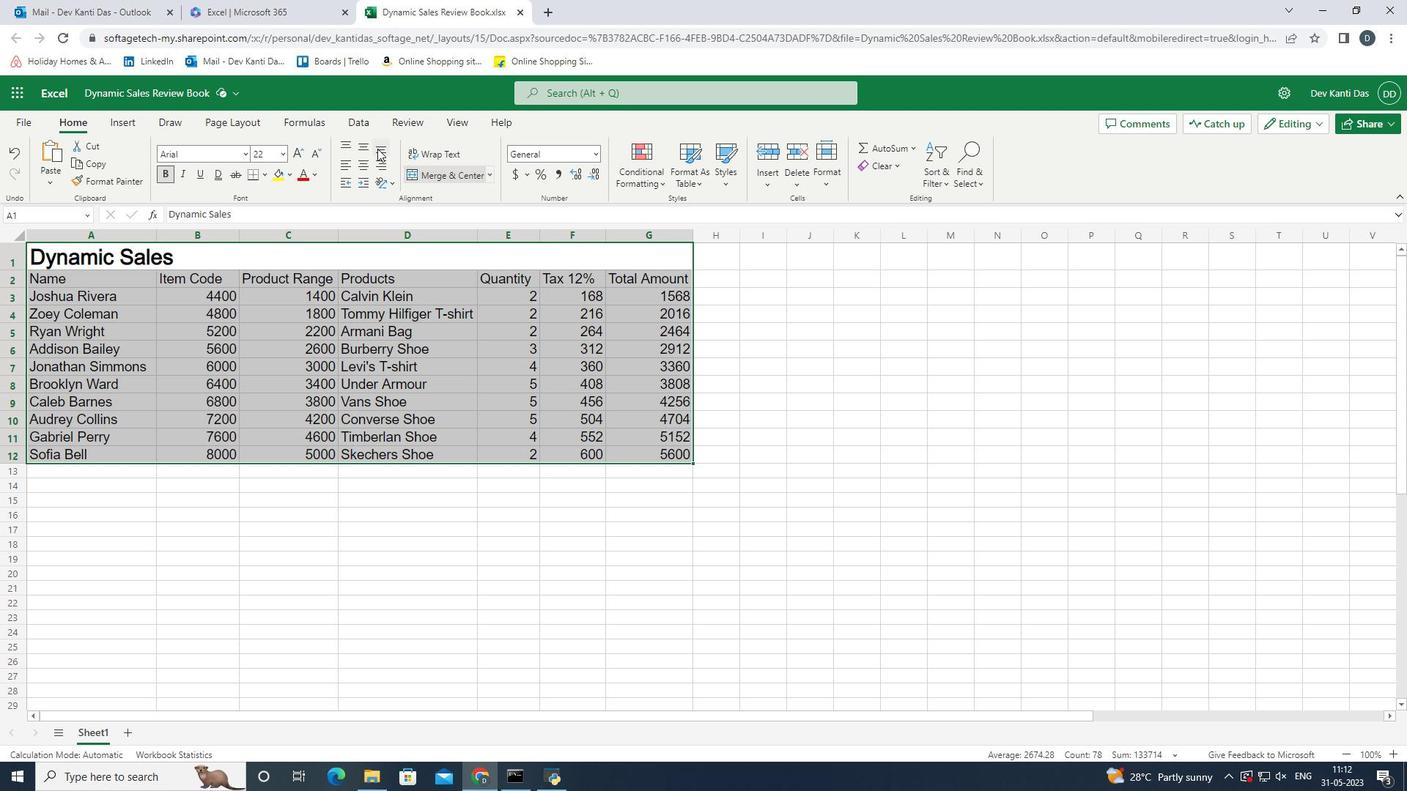 
Action: Mouse pressed left at (366, 151)
Screenshot: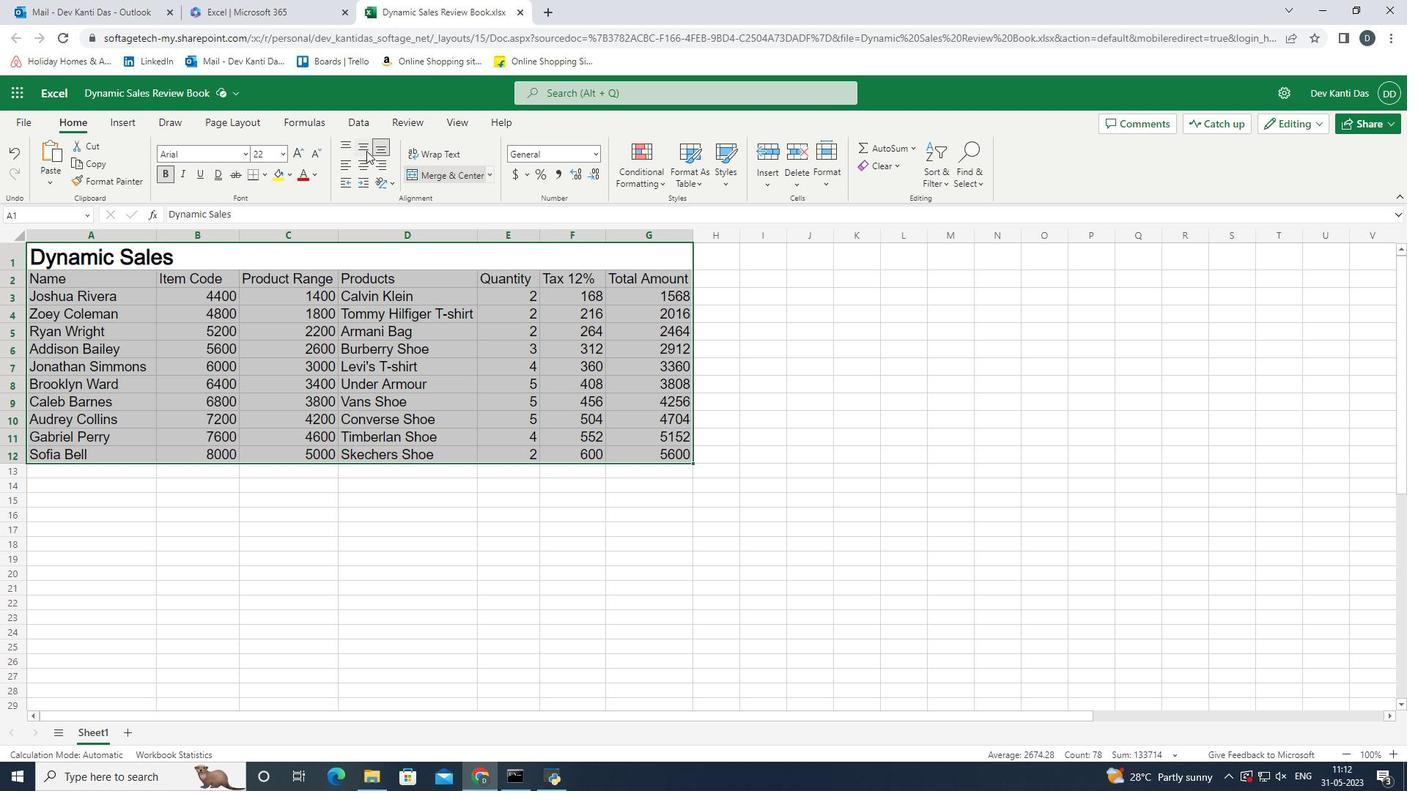 
Action: Mouse moved to (658, 456)
Screenshot: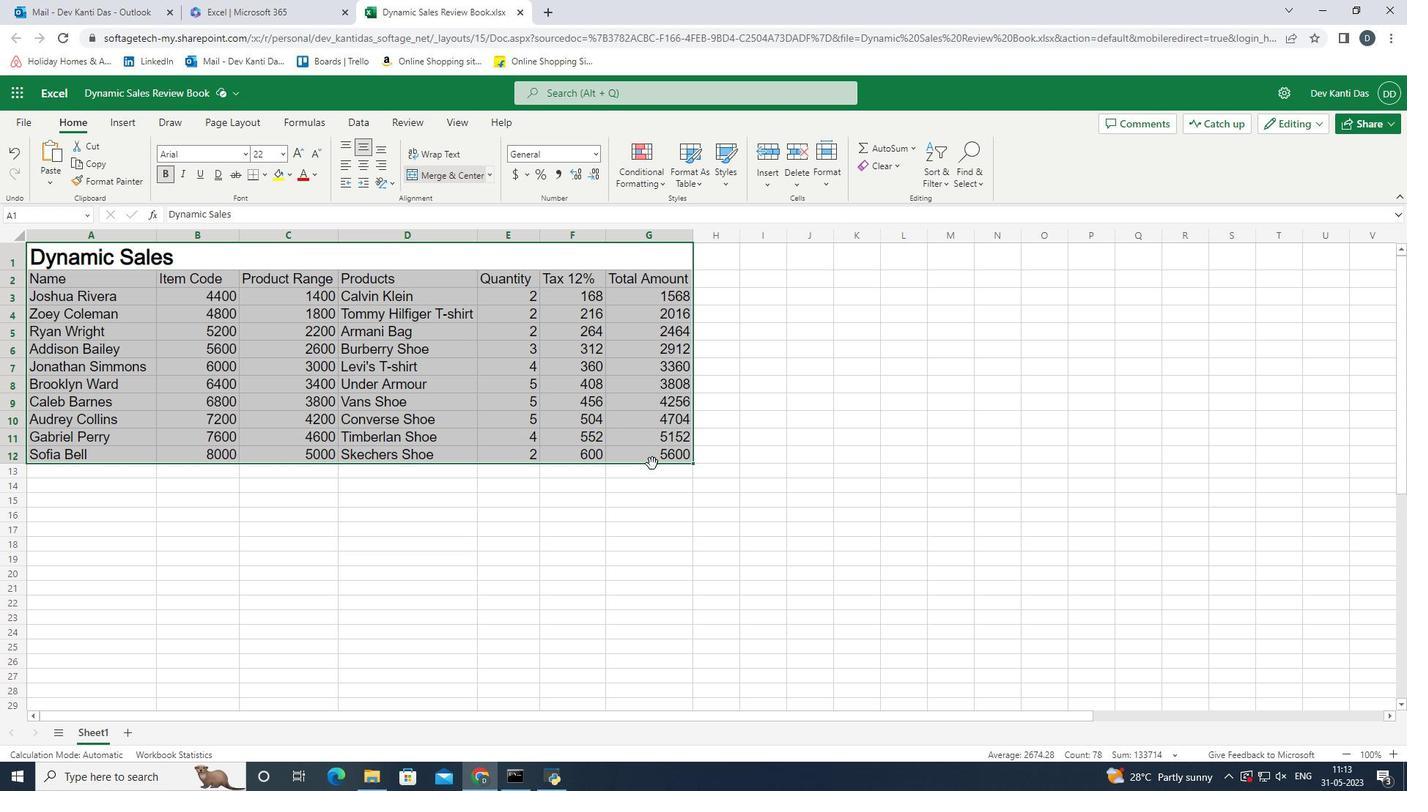 
Action: Mouse pressed left at (658, 456)
Screenshot: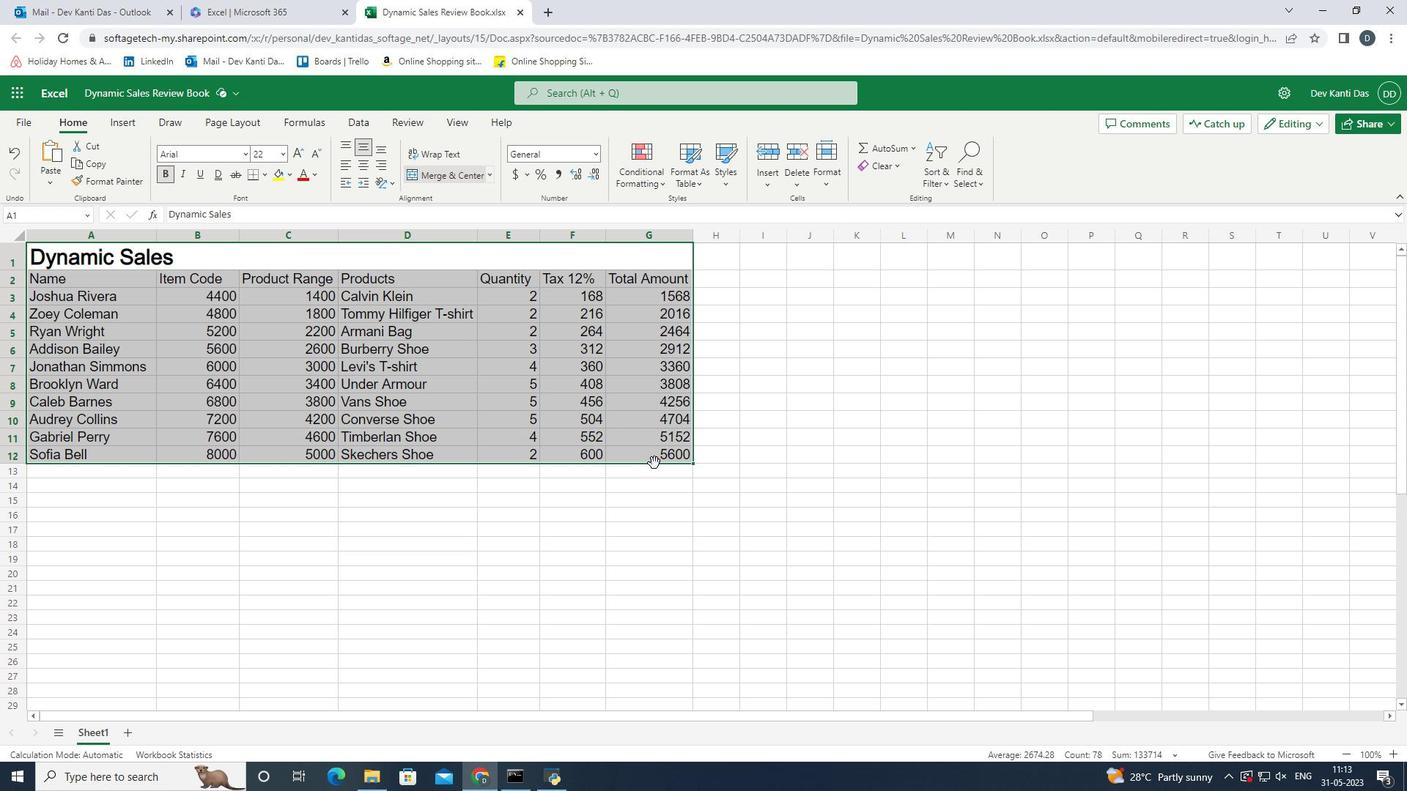 
Action: Mouse moved to (29, 120)
Screenshot: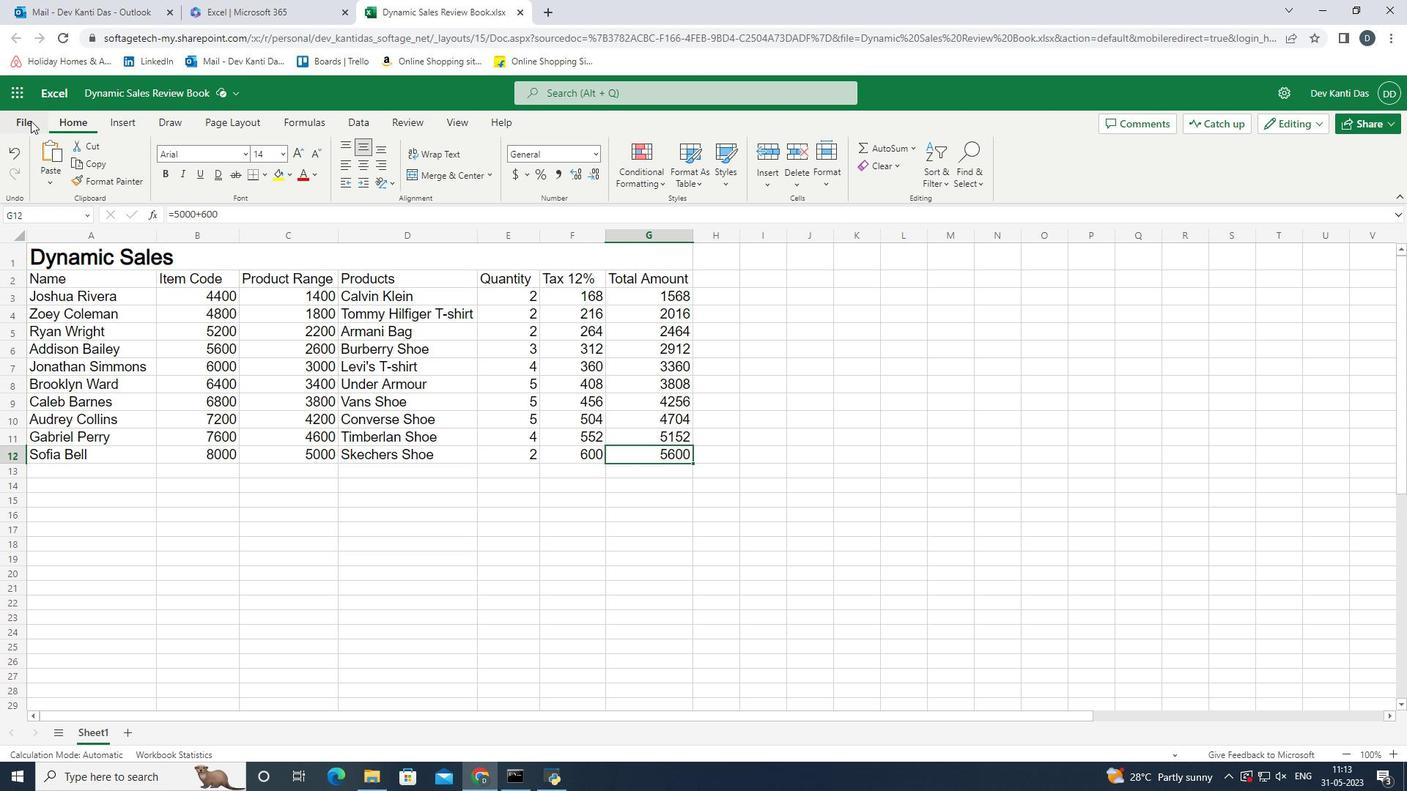 
Action: Mouse pressed left at (29, 120)
Screenshot: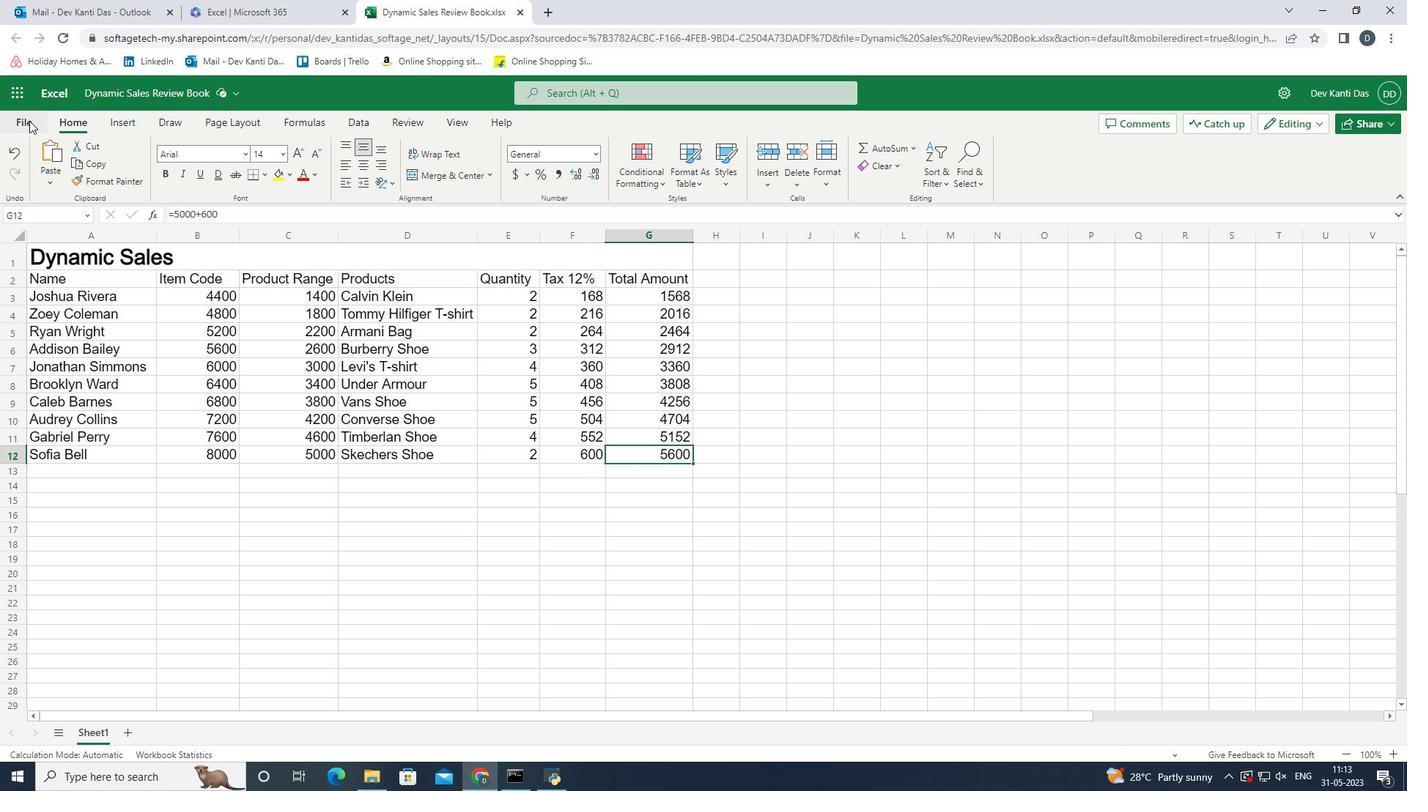 
Action: Mouse moved to (68, 258)
Screenshot: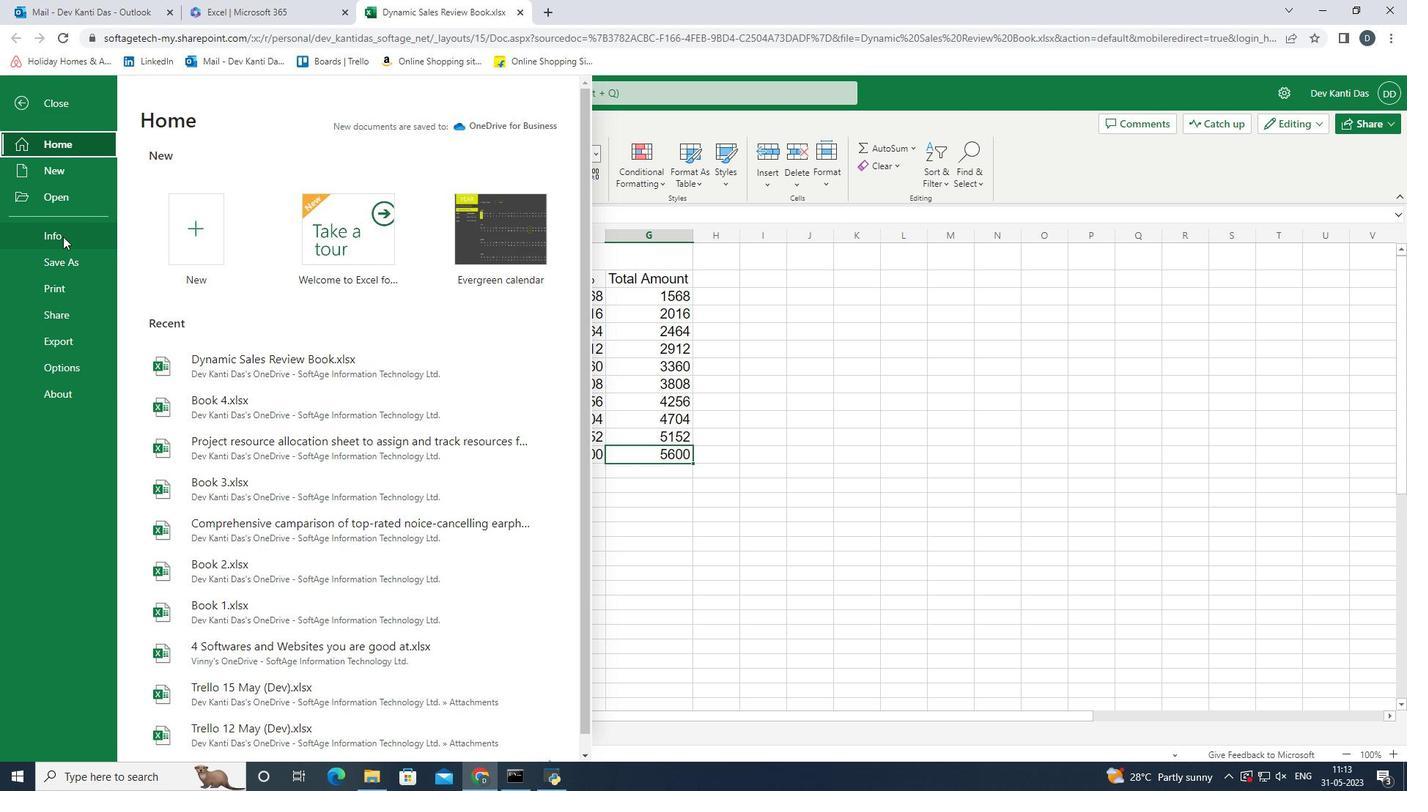 
Action: Mouse pressed left at (68, 258)
Screenshot: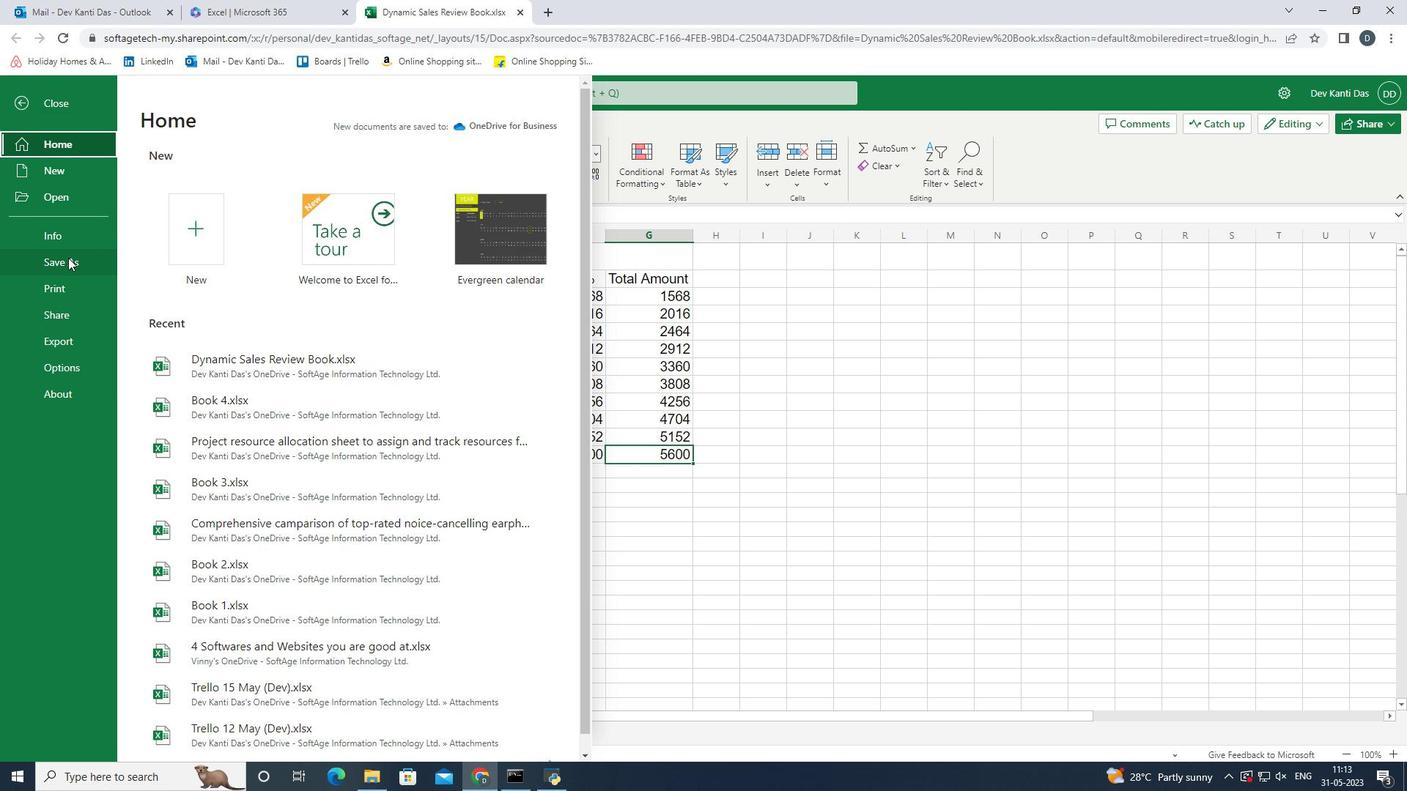 
Action: Mouse moved to (274, 155)
Screenshot: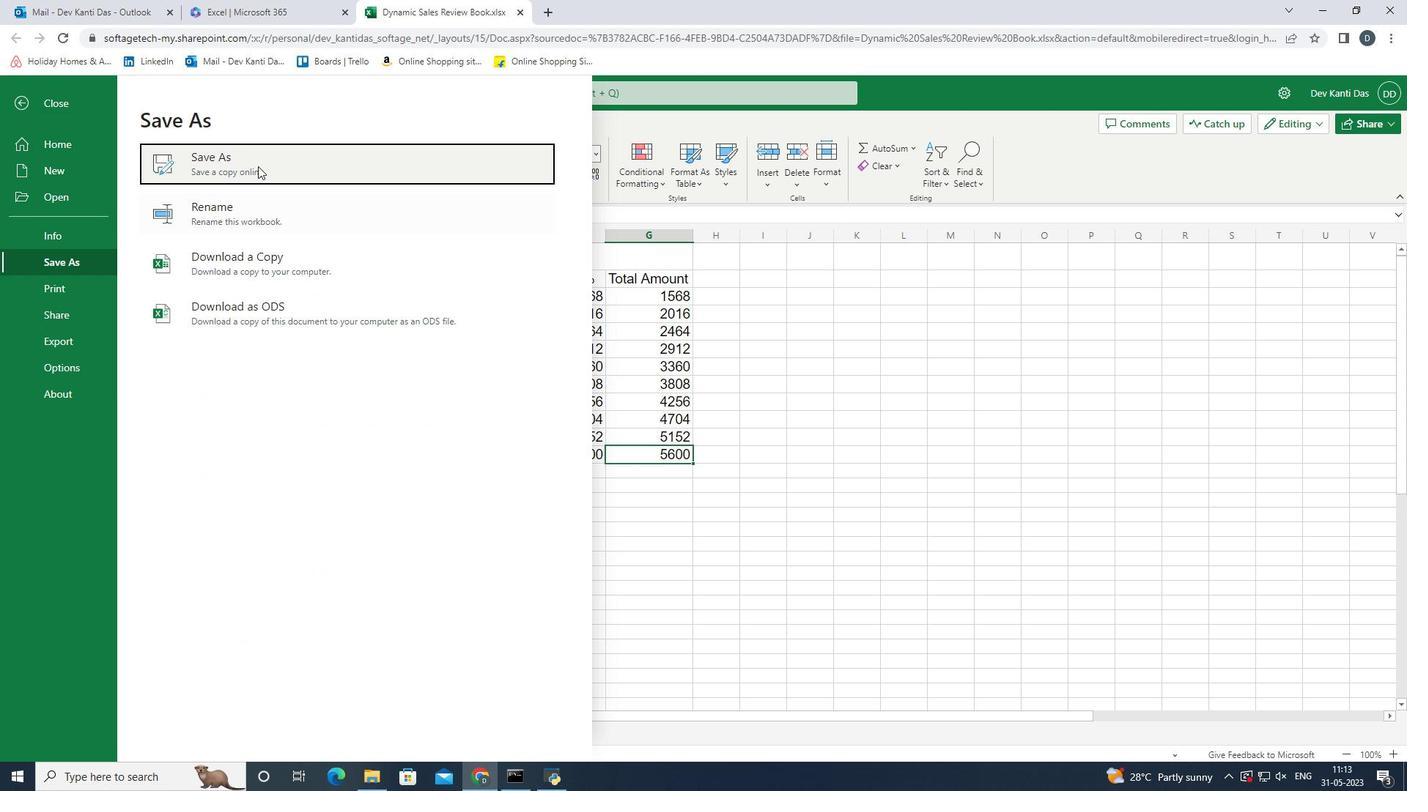 
Action: Mouse pressed left at (274, 155)
Screenshot: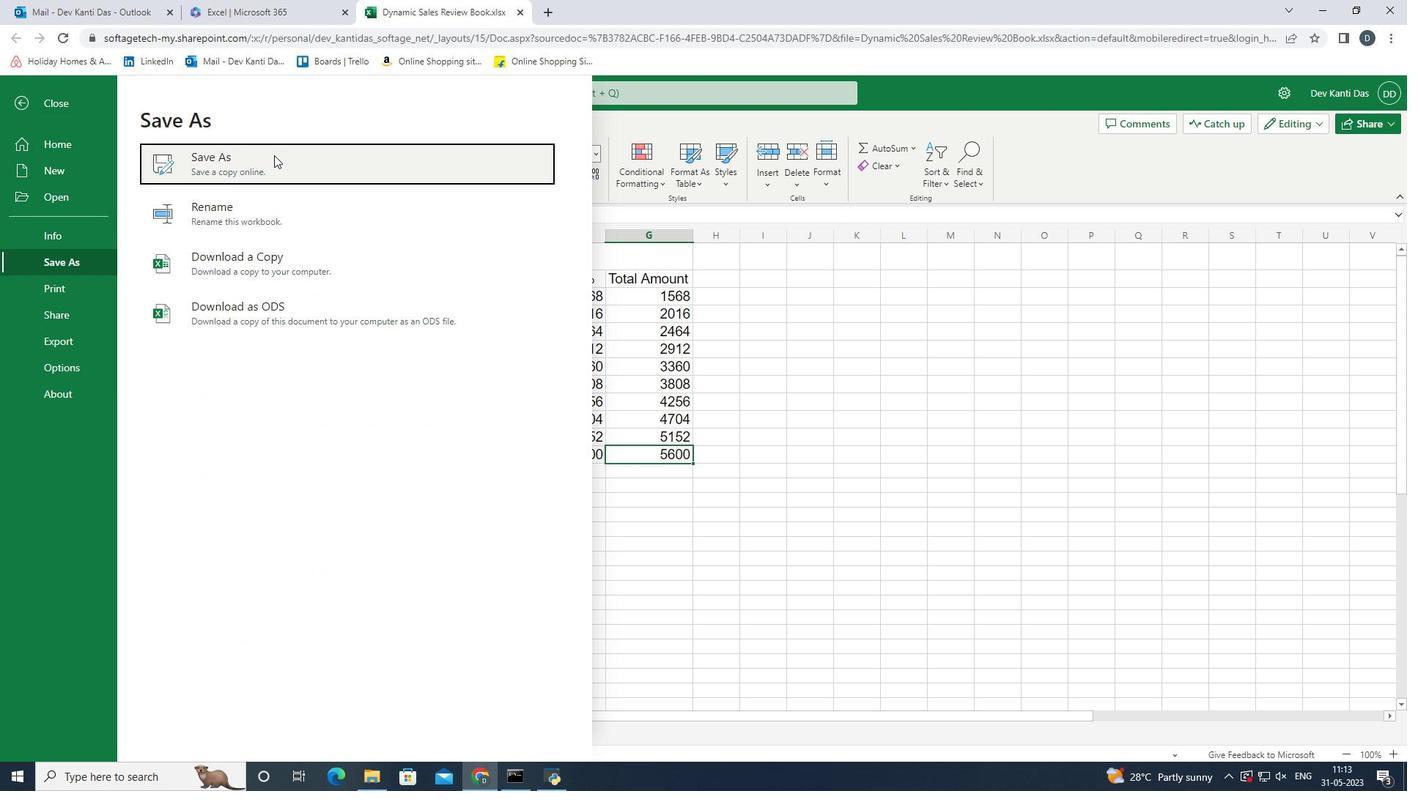 
Action: Mouse moved to (843, 324)
Screenshot: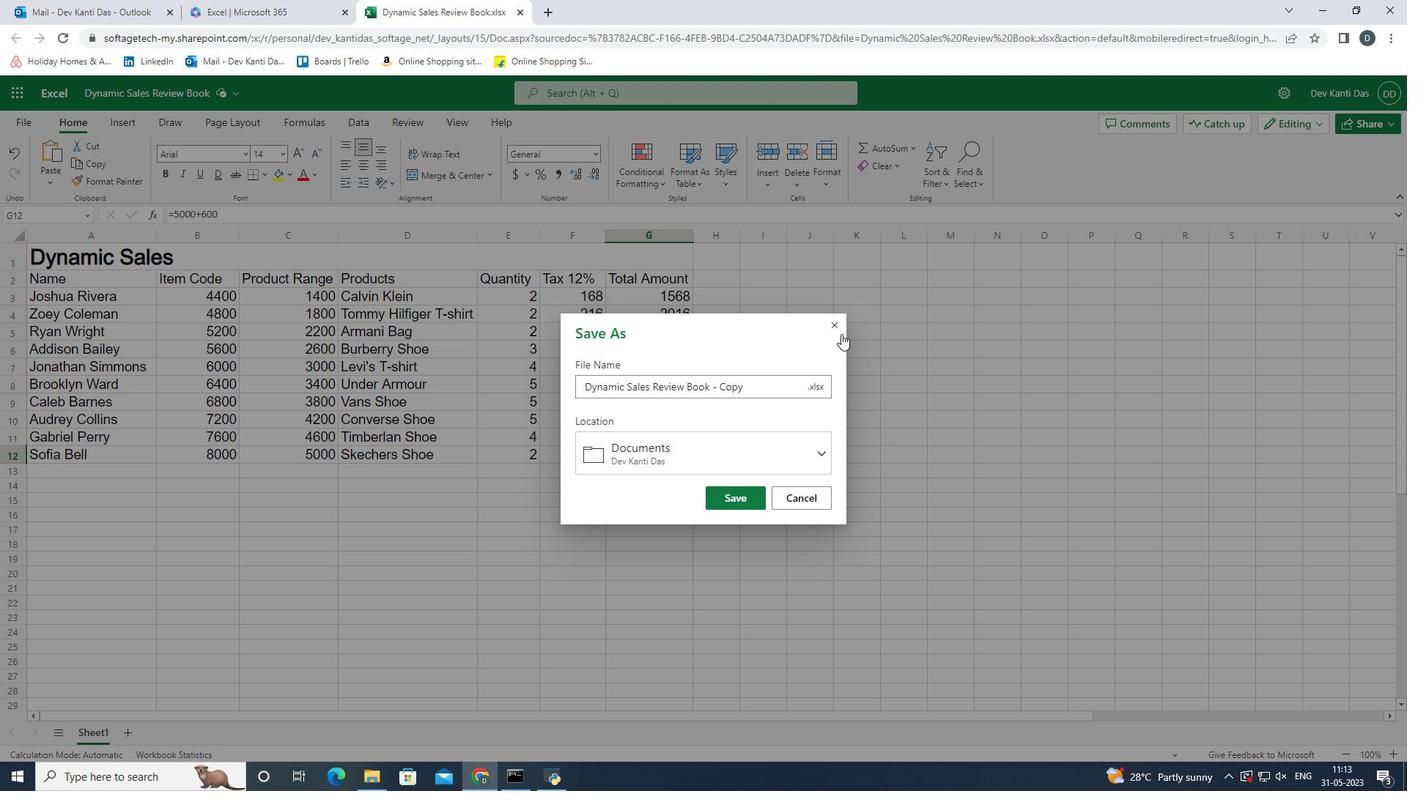 
Action: Mouse pressed left at (843, 324)
Screenshot: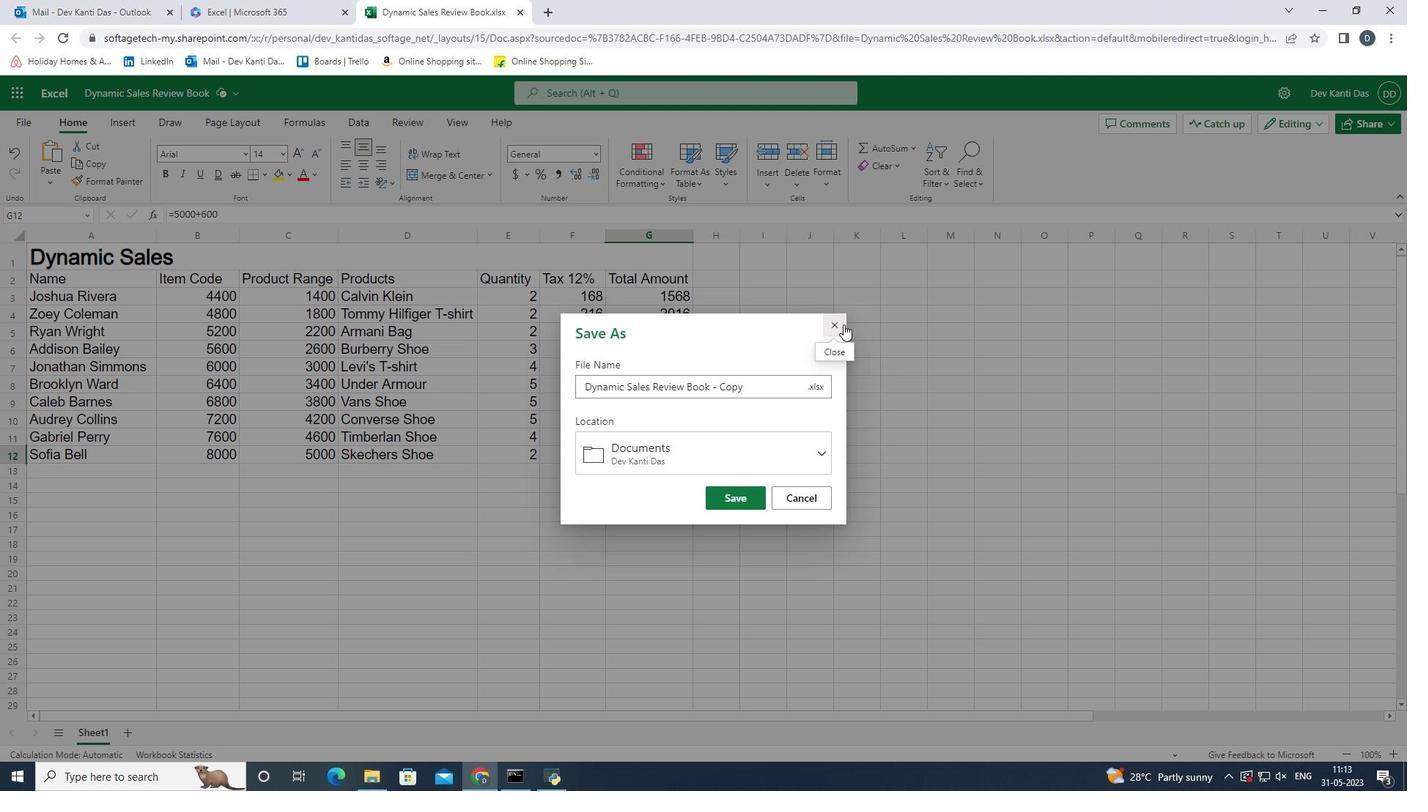 
Action: Mouse moved to (729, 411)
Screenshot: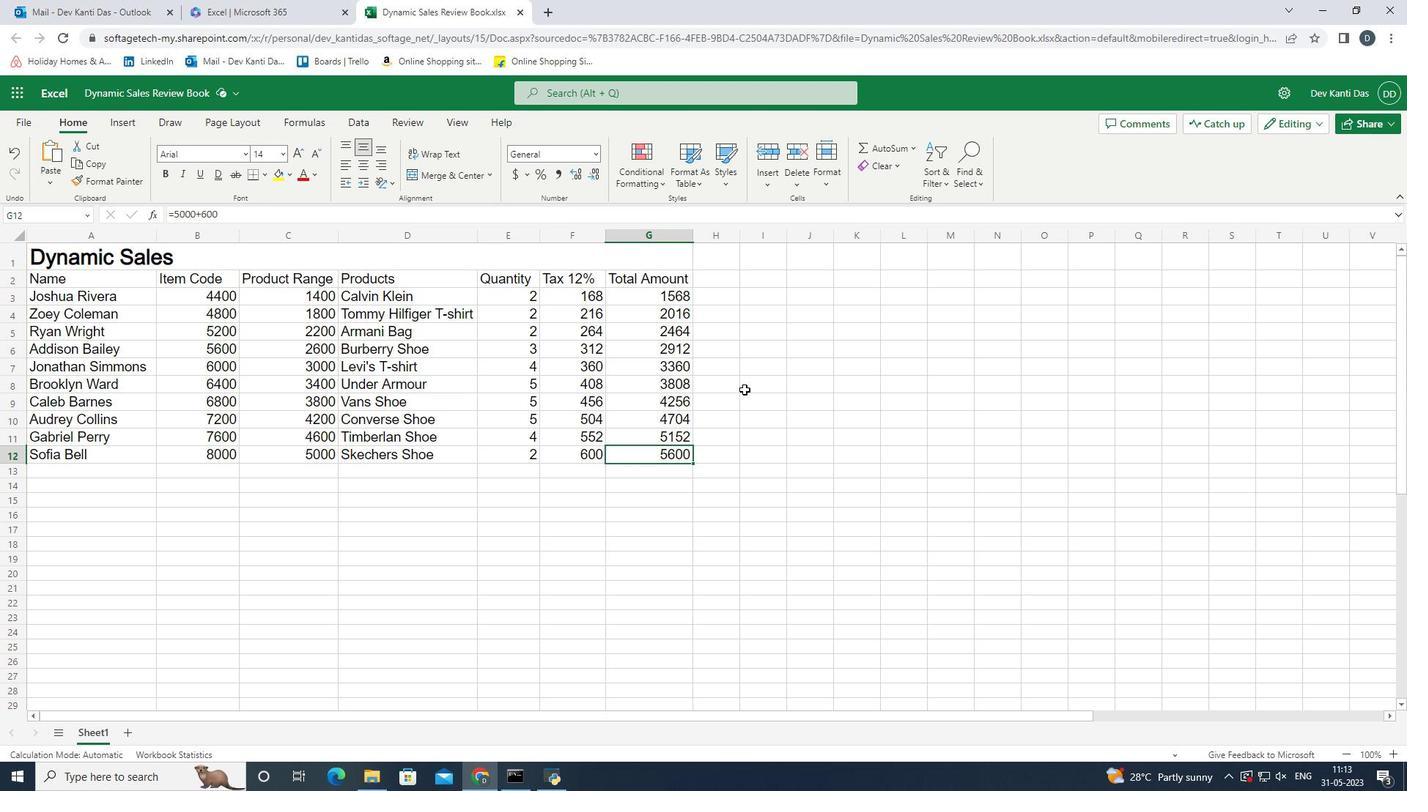 
